 Task: Look for Airbnb properties in Qualiano, Italy from 23rd December, 2023 to 27th December, 2023 for 3 adults, 1 child. Place can be entire room with 3 bedrooms having 4 beds and 2 bathrooms. Property type can be house. Amenities needed are: wifi.
Action: Mouse moved to (573, 155)
Screenshot: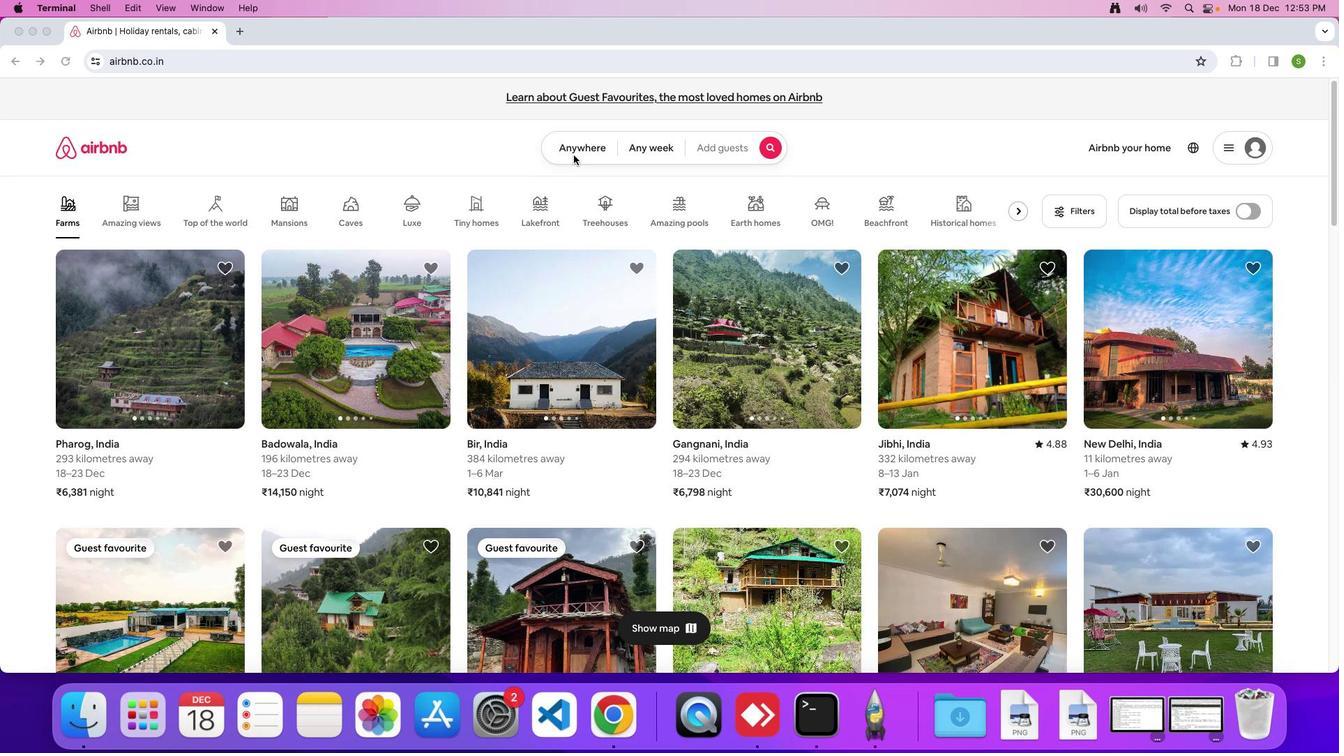 
Action: Mouse pressed left at (573, 155)
Screenshot: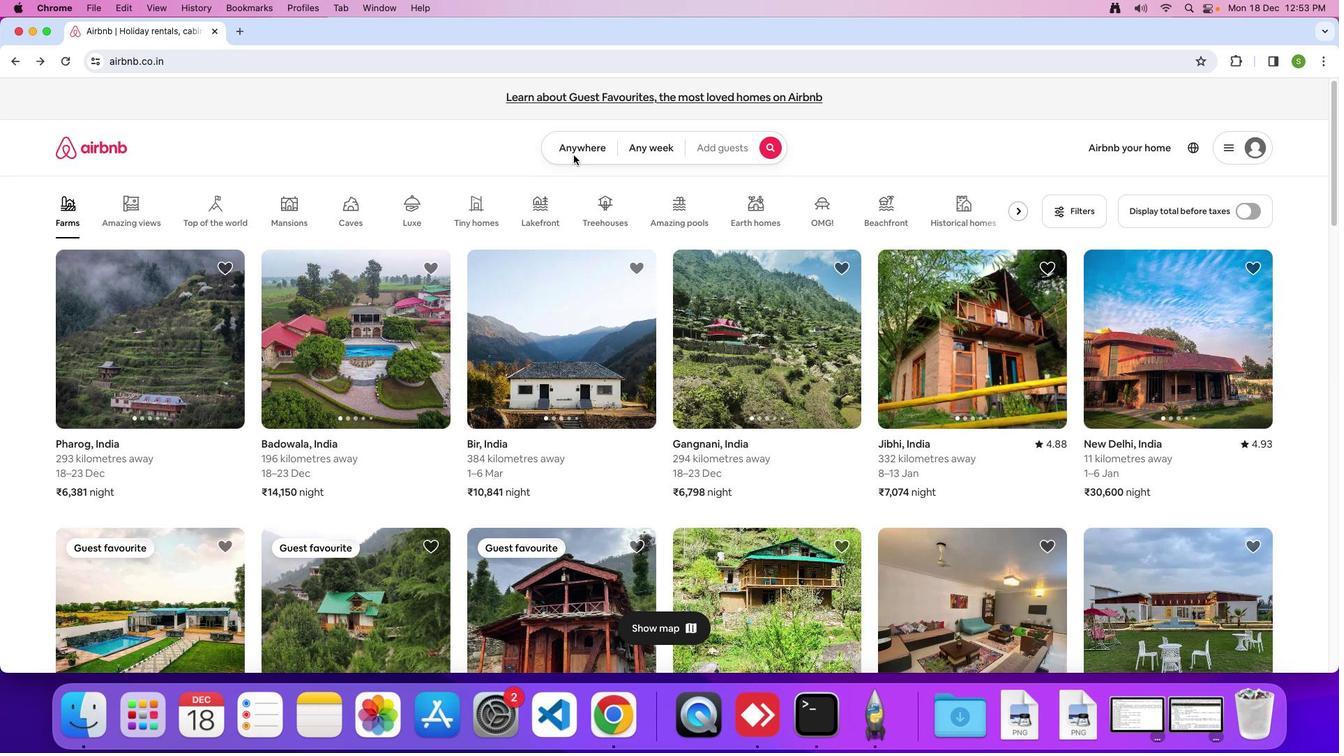 
Action: Mouse moved to (576, 147)
Screenshot: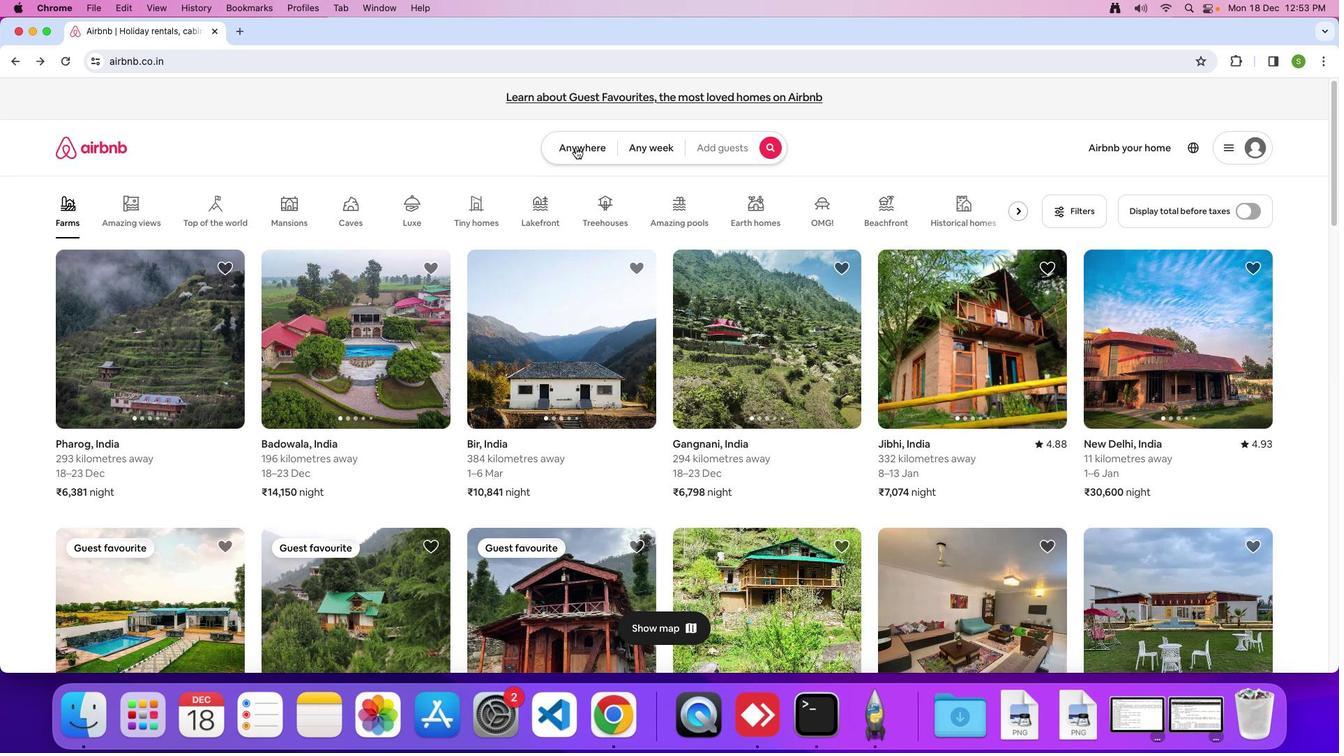 
Action: Mouse pressed left at (576, 147)
Screenshot: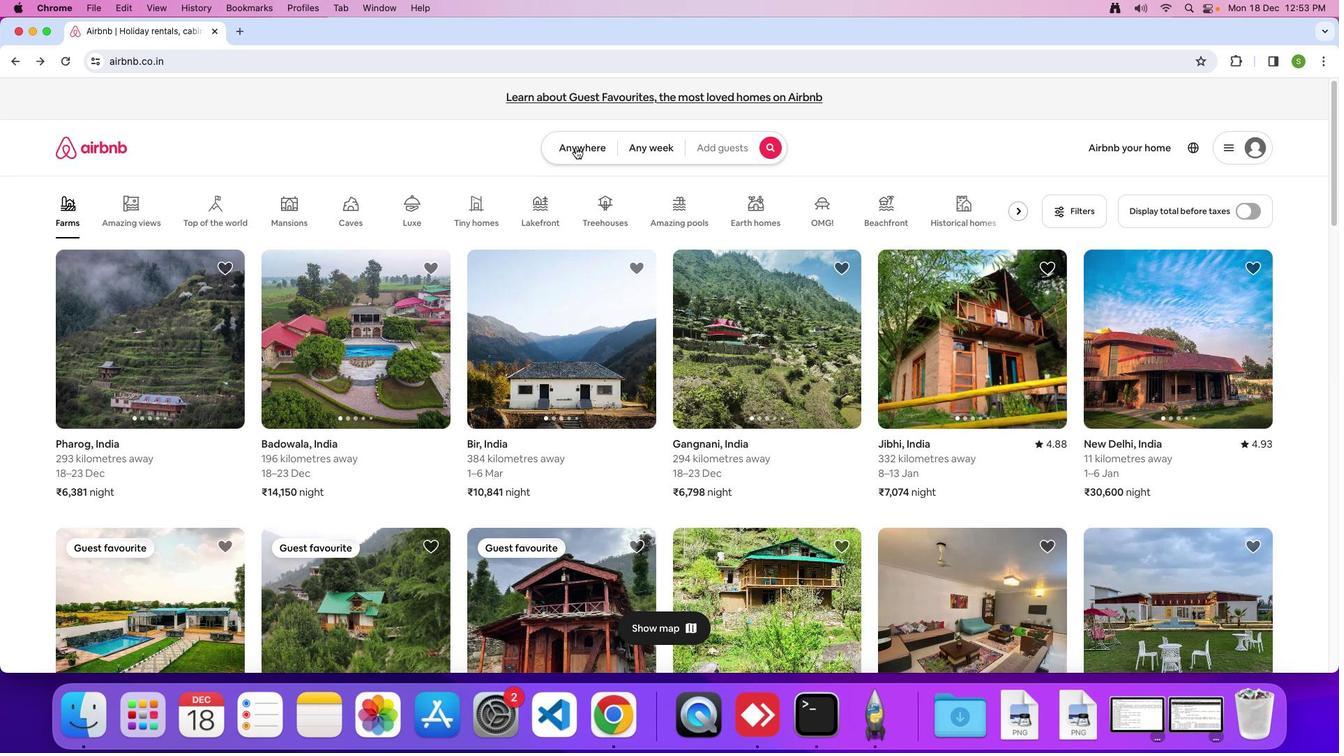 
Action: Mouse moved to (524, 195)
Screenshot: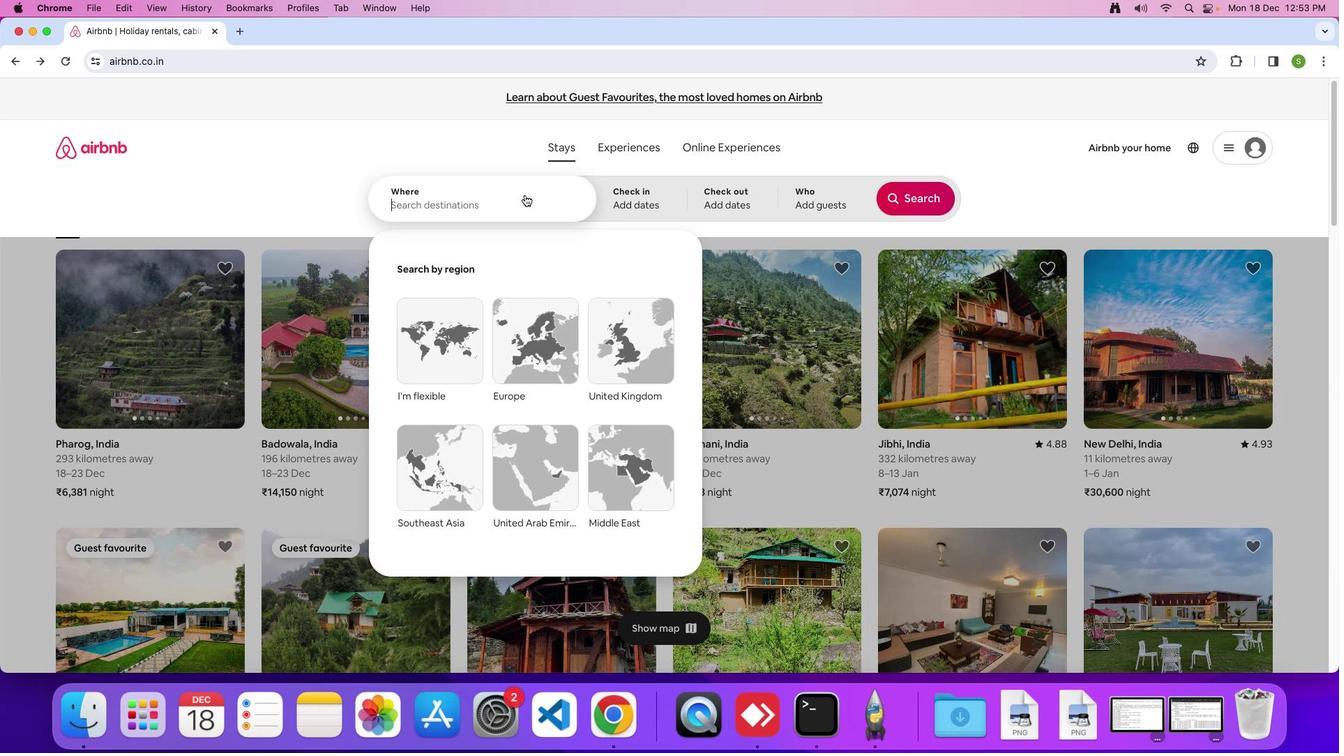 
Action: Mouse pressed left at (524, 195)
Screenshot: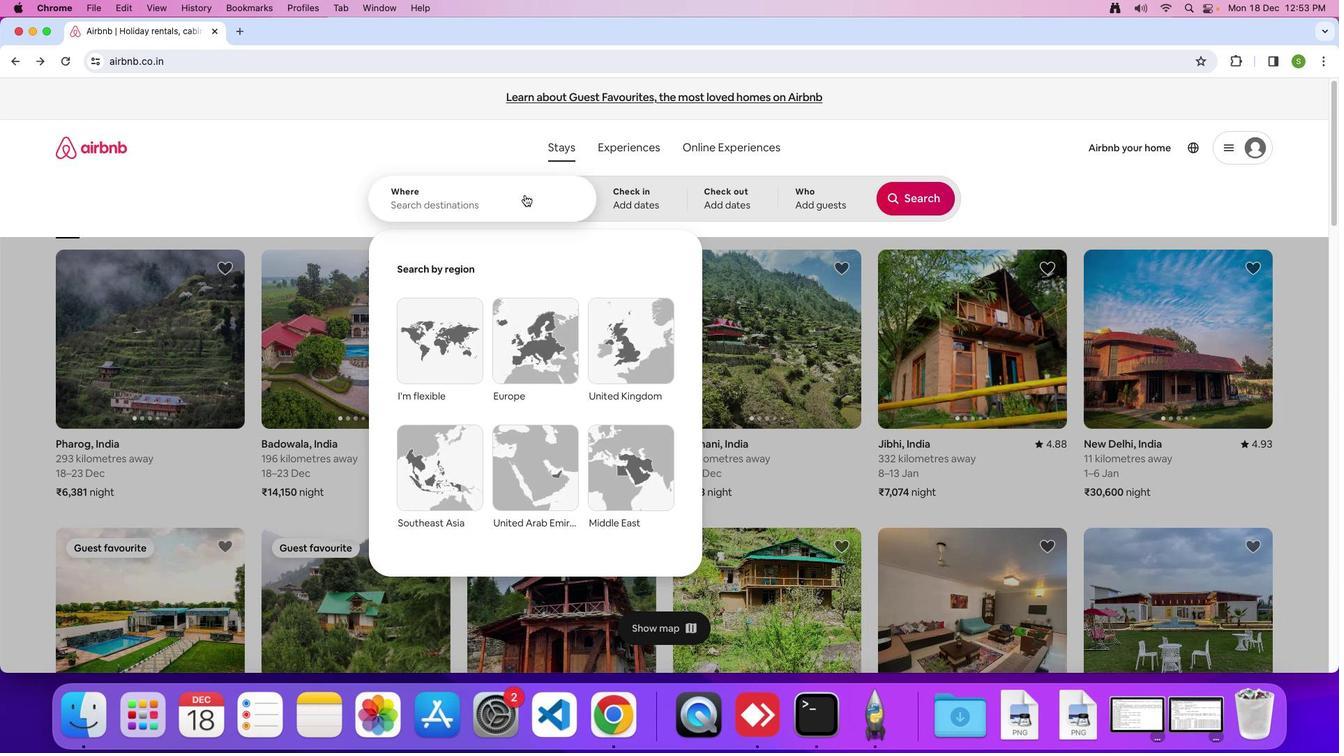 
Action: Key pressed 'Q'Key.caps_lock'u''a''l''i''a''n''o'','Key.spaceKey.shift'I''t''a''l''y'Key.enter
Screenshot: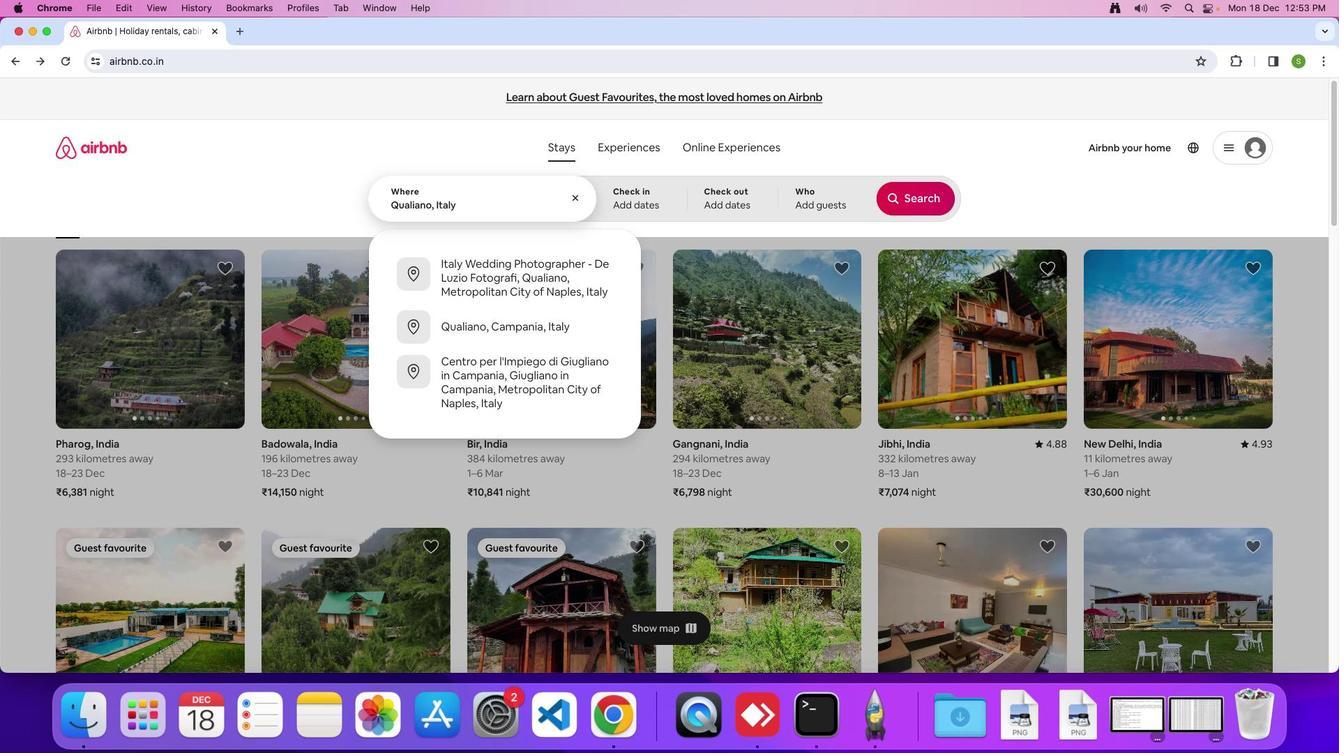 
Action: Mouse moved to (627, 471)
Screenshot: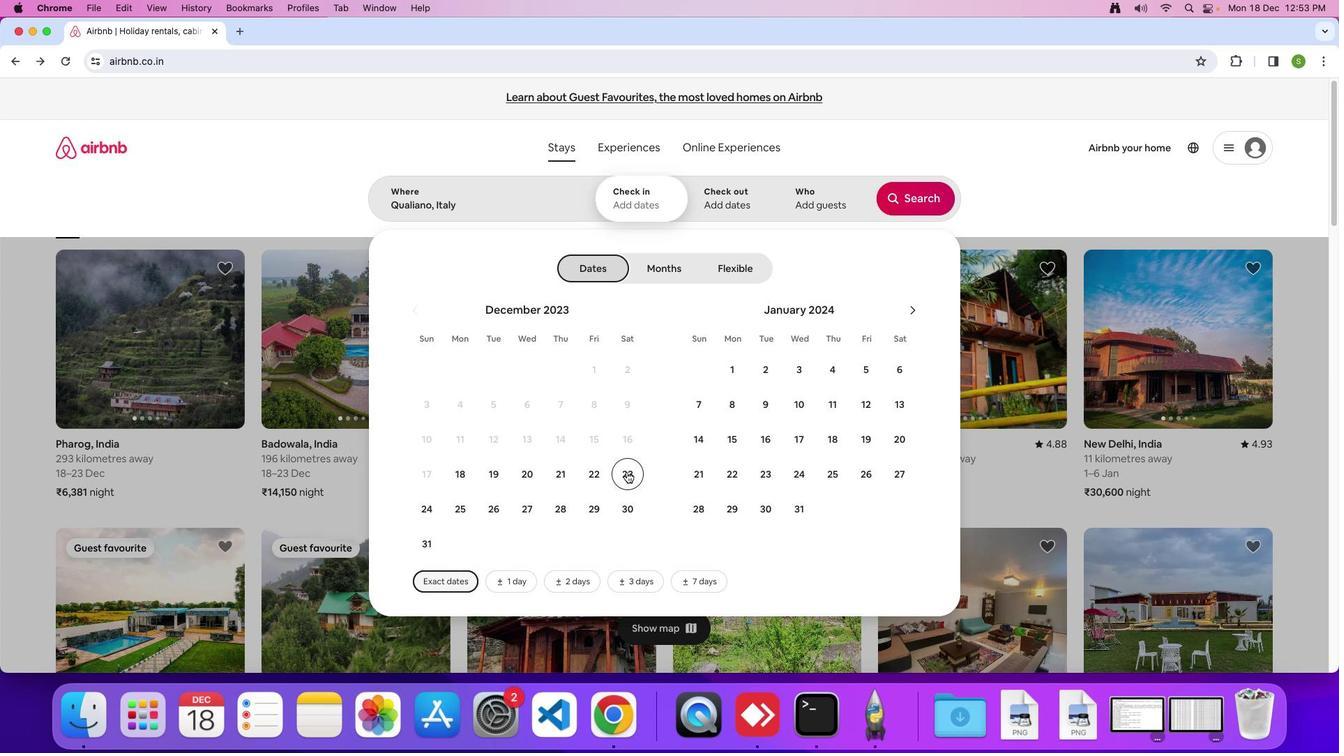 
Action: Mouse pressed left at (627, 471)
Screenshot: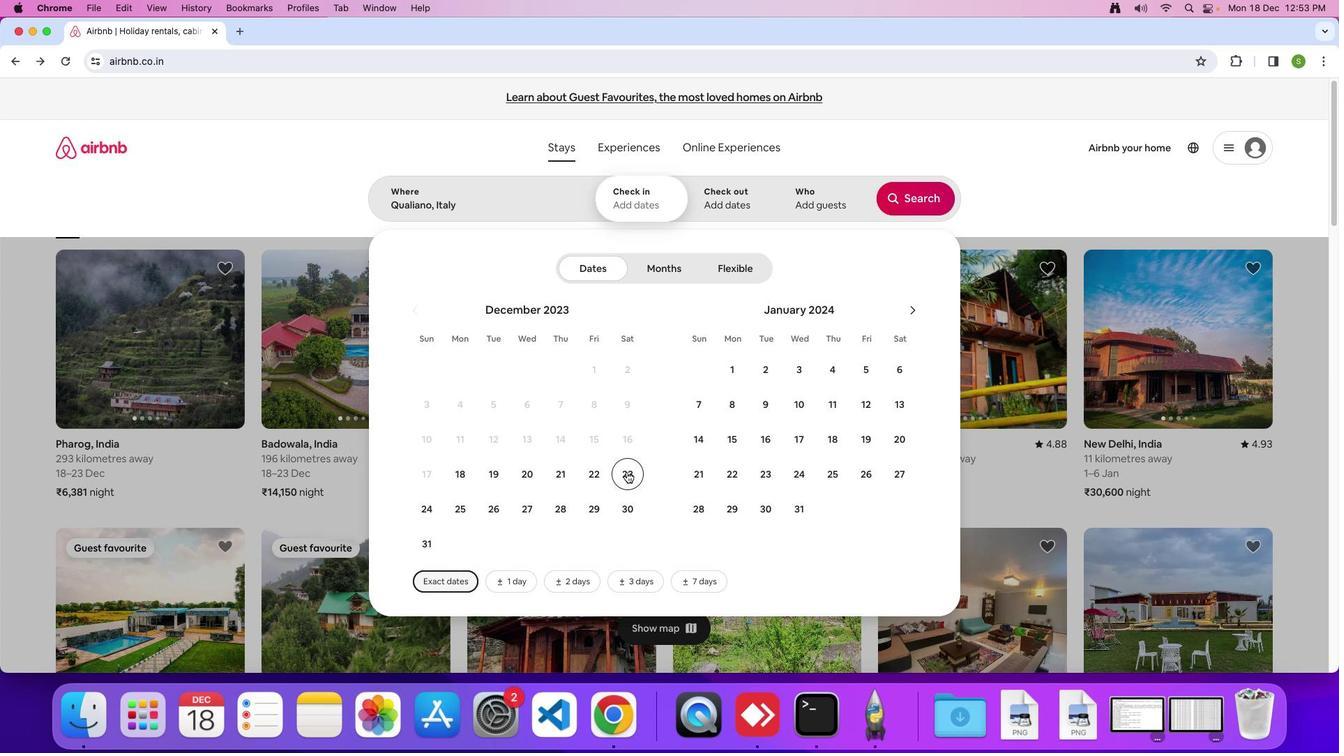 
Action: Mouse moved to (531, 507)
Screenshot: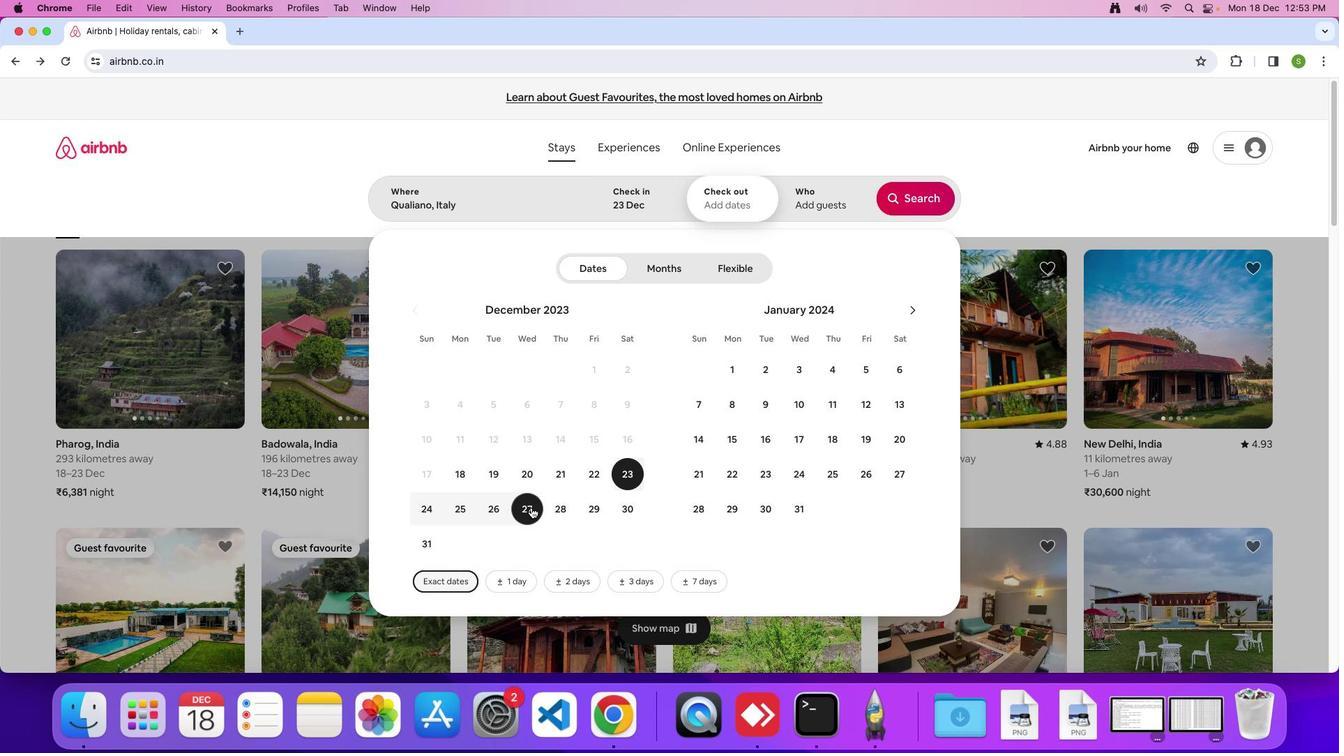 
Action: Mouse pressed left at (531, 507)
Screenshot: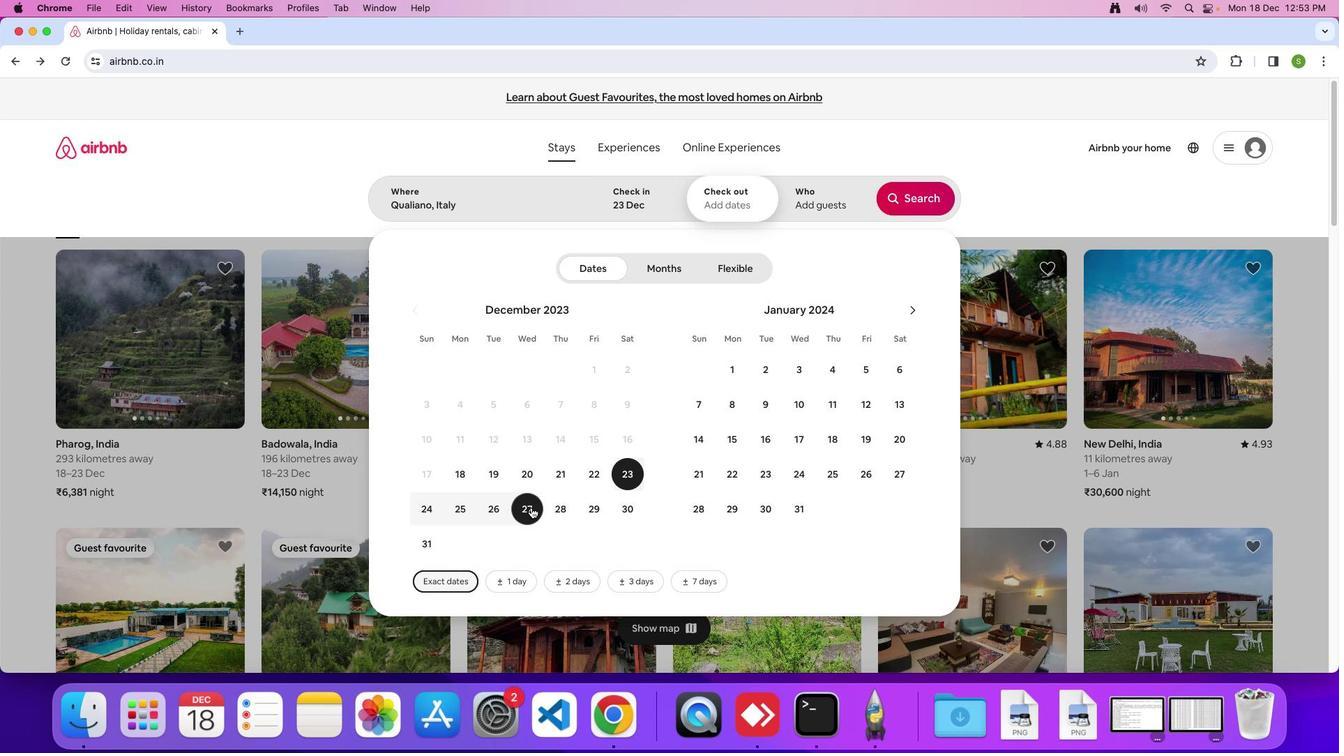 
Action: Mouse moved to (827, 197)
Screenshot: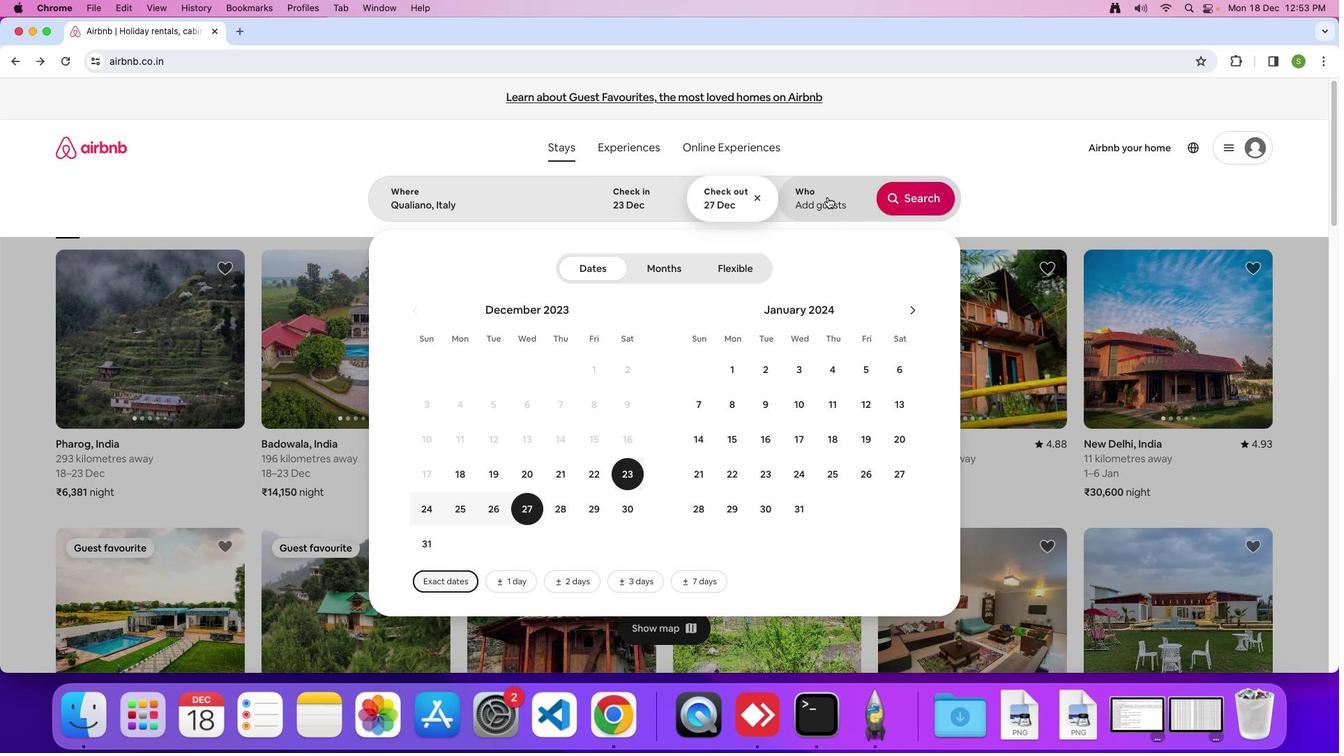 
Action: Mouse pressed left at (827, 197)
Screenshot: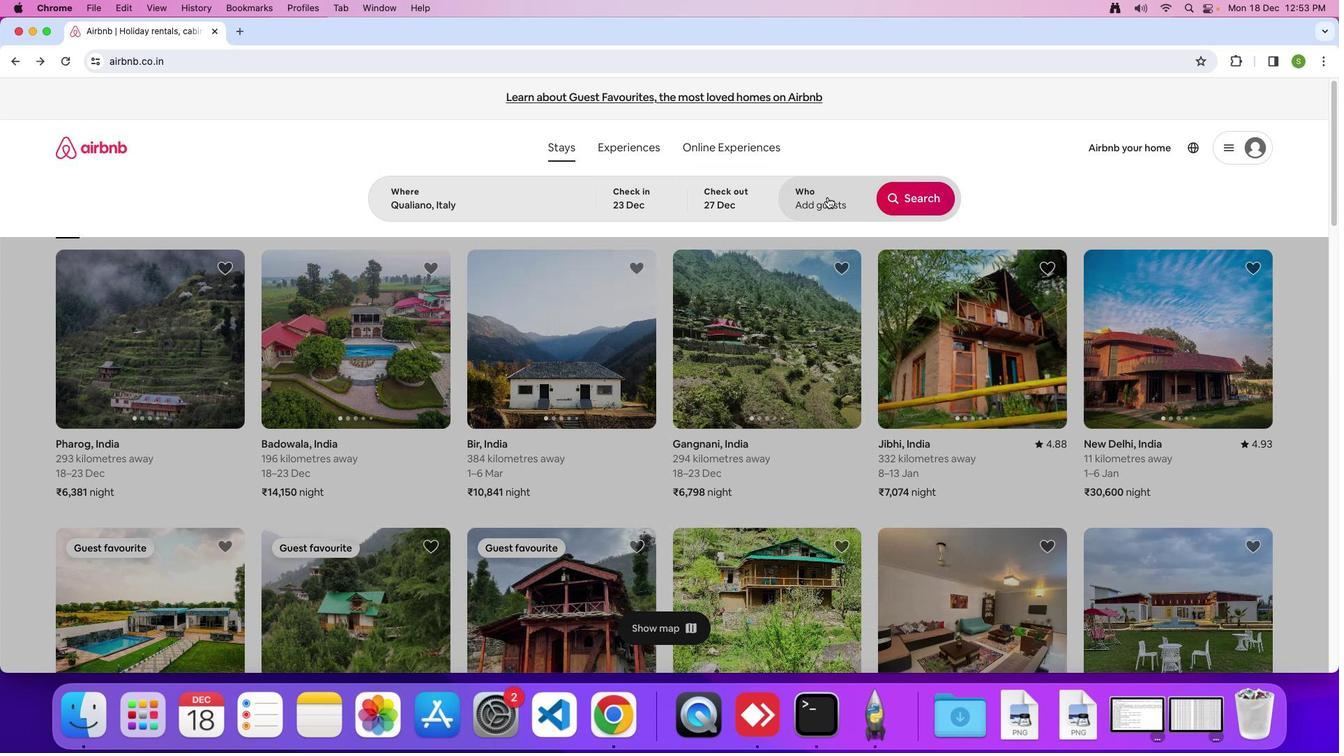 
Action: Mouse moved to (919, 272)
Screenshot: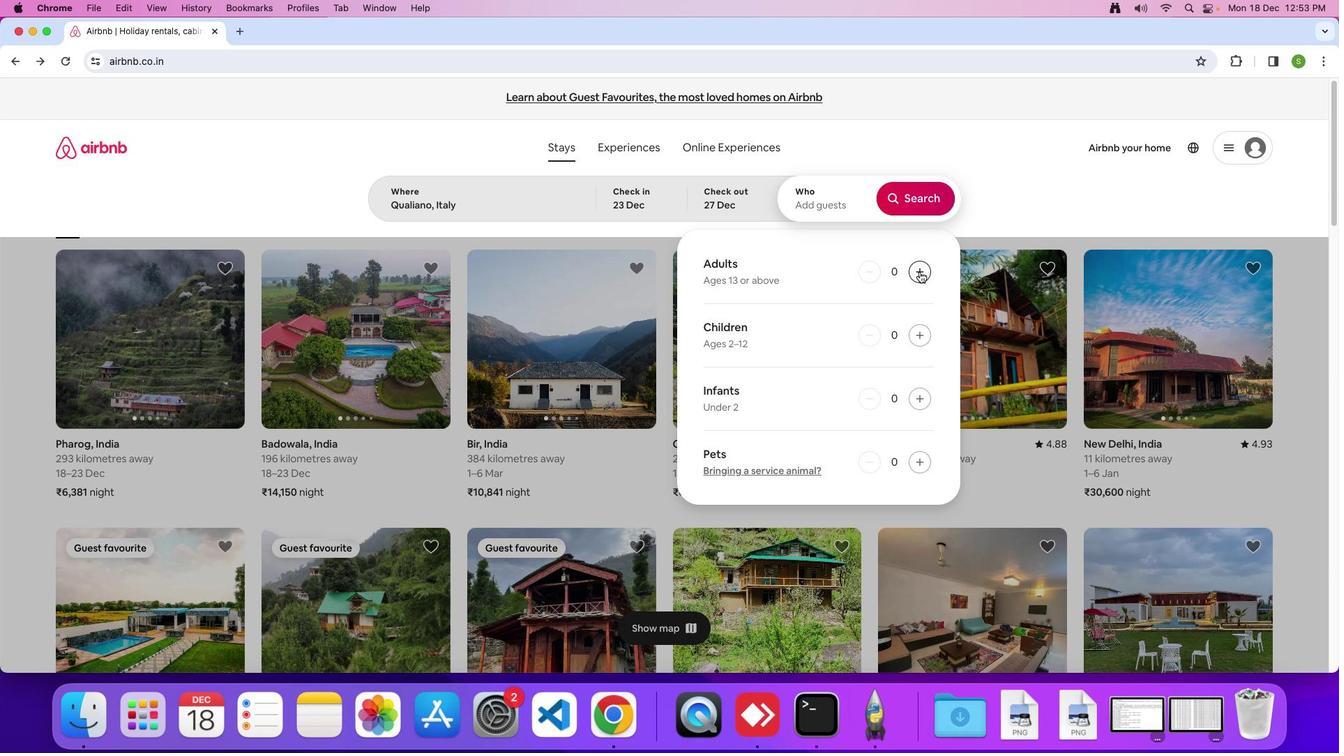 
Action: Mouse pressed left at (919, 272)
Screenshot: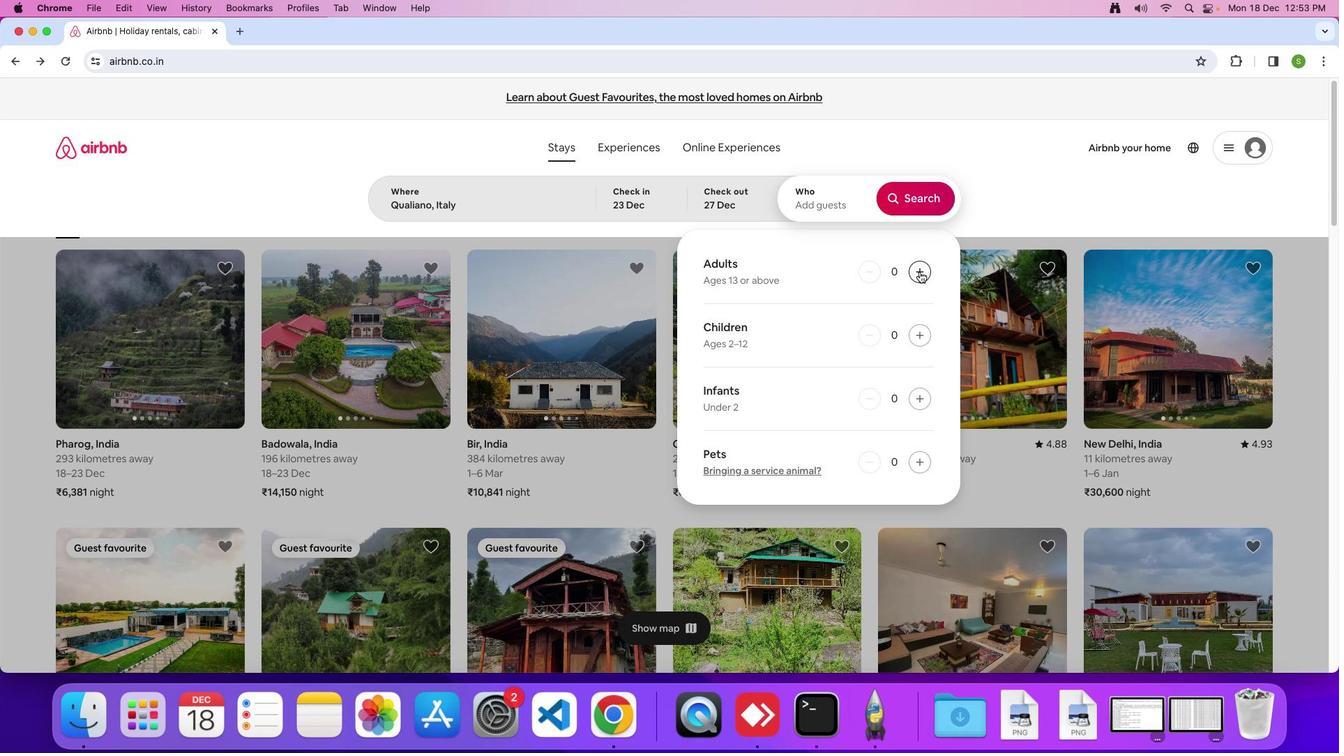 
Action: Mouse moved to (919, 272)
Screenshot: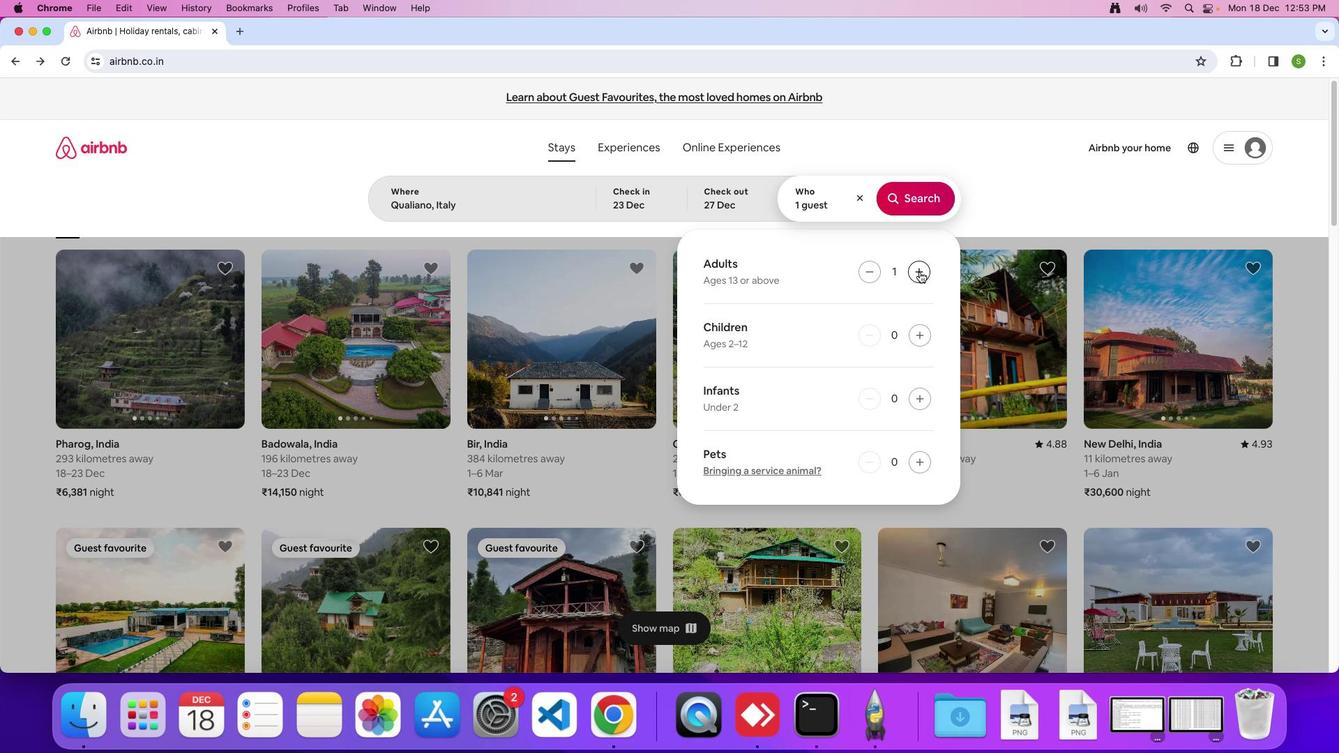 
Action: Mouse pressed left at (919, 272)
Screenshot: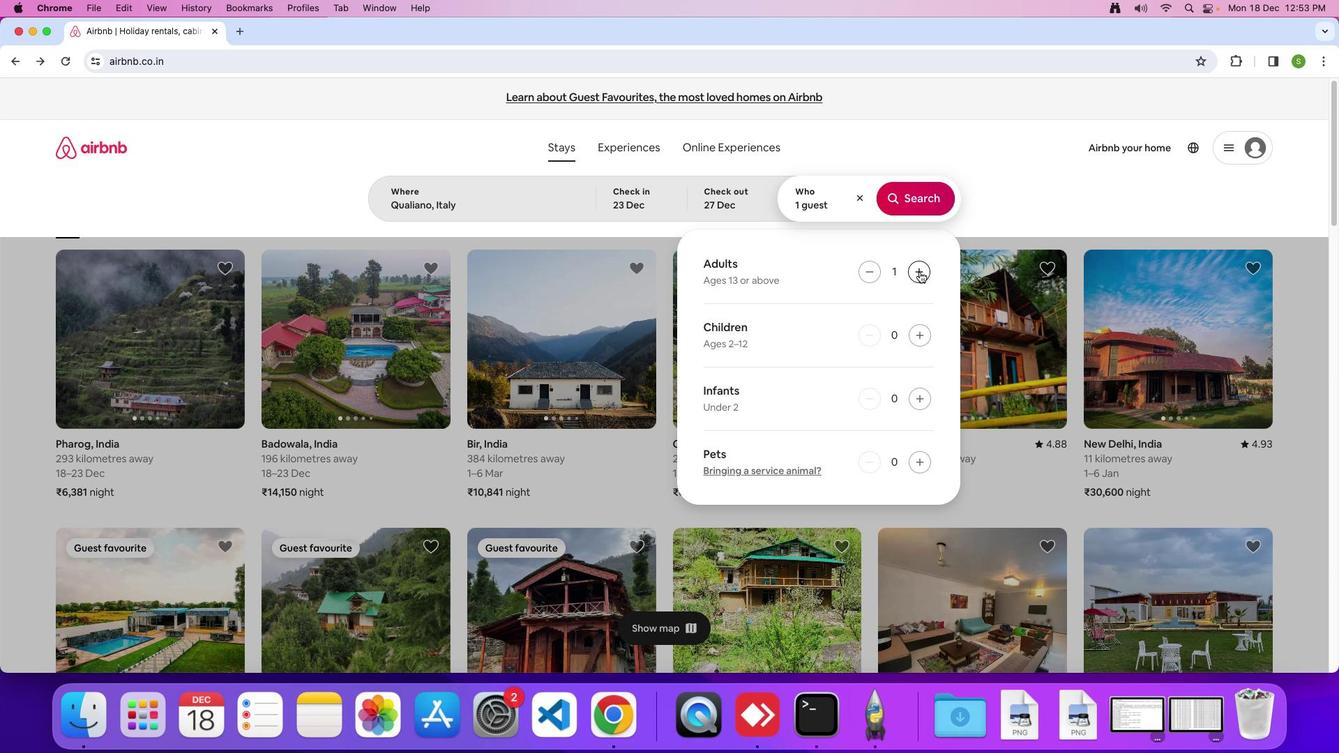 
Action: Mouse pressed left at (919, 272)
Screenshot: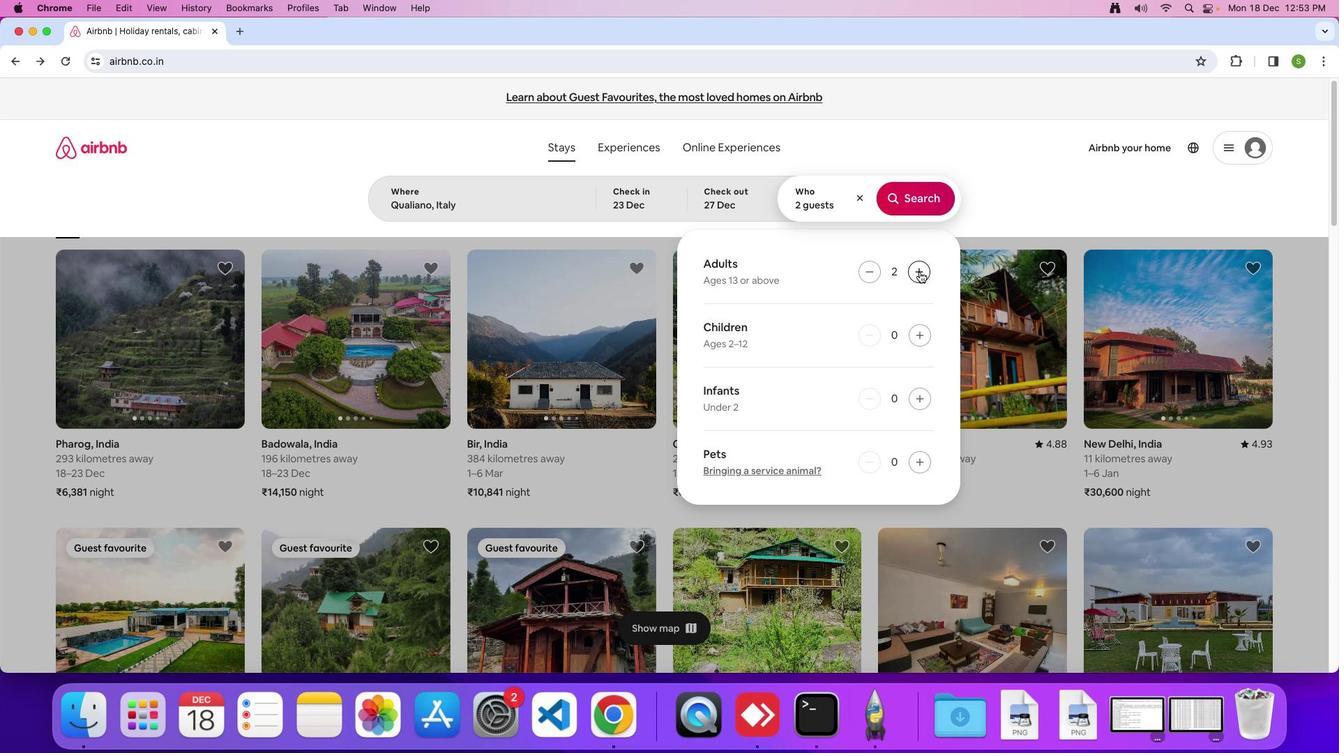 
Action: Mouse moved to (922, 330)
Screenshot: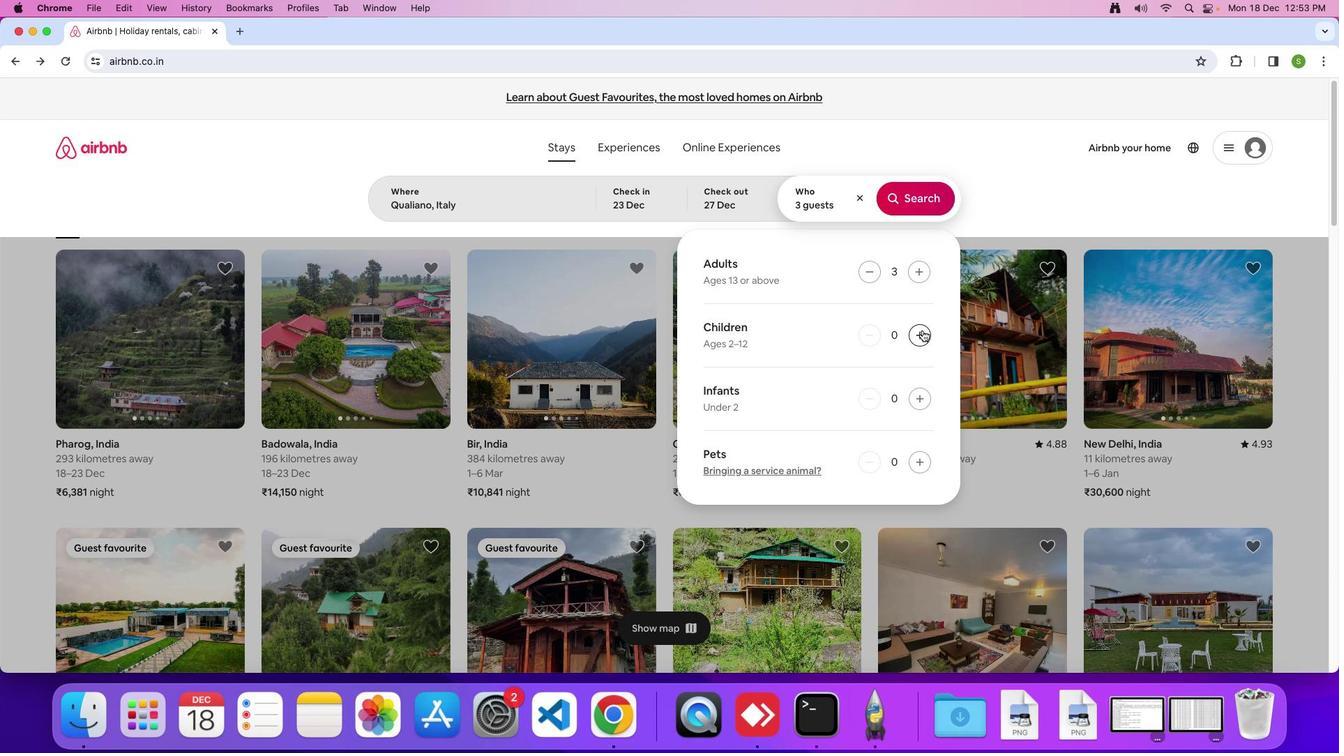 
Action: Mouse pressed left at (922, 330)
Screenshot: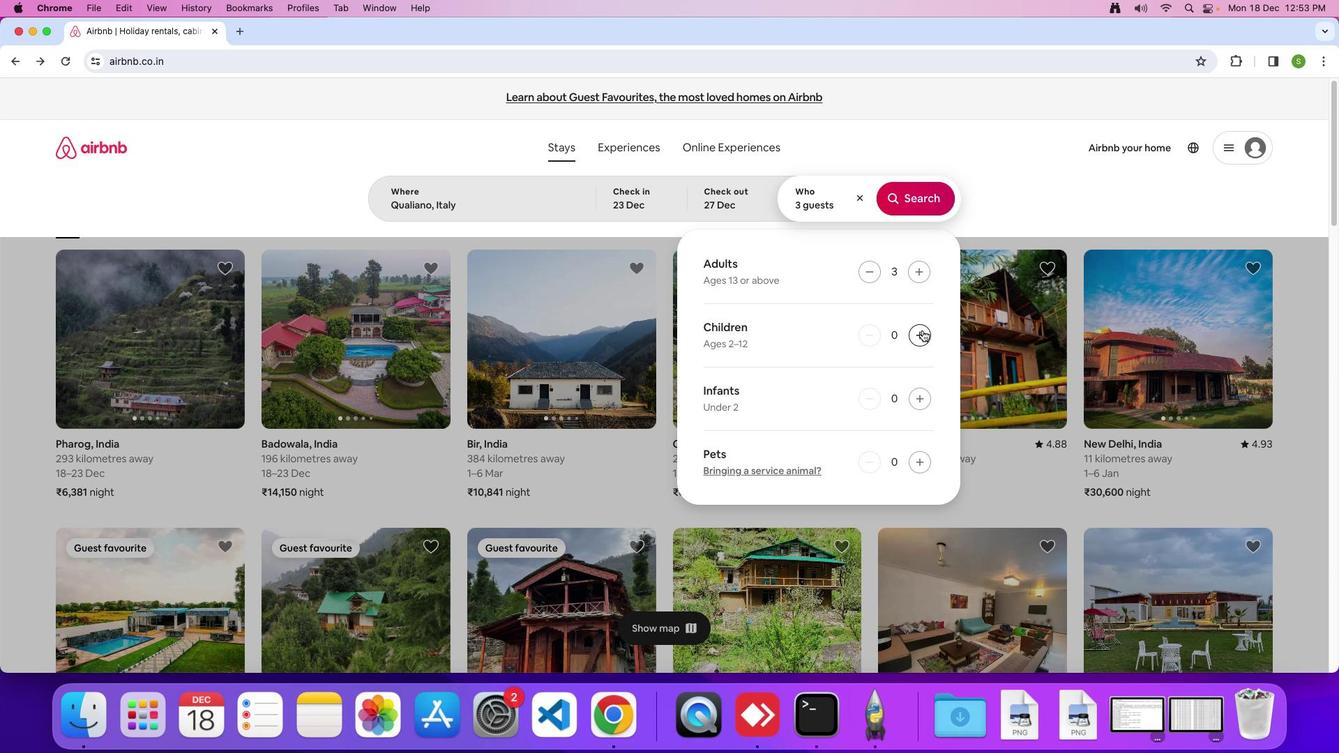 
Action: Mouse moved to (916, 205)
Screenshot: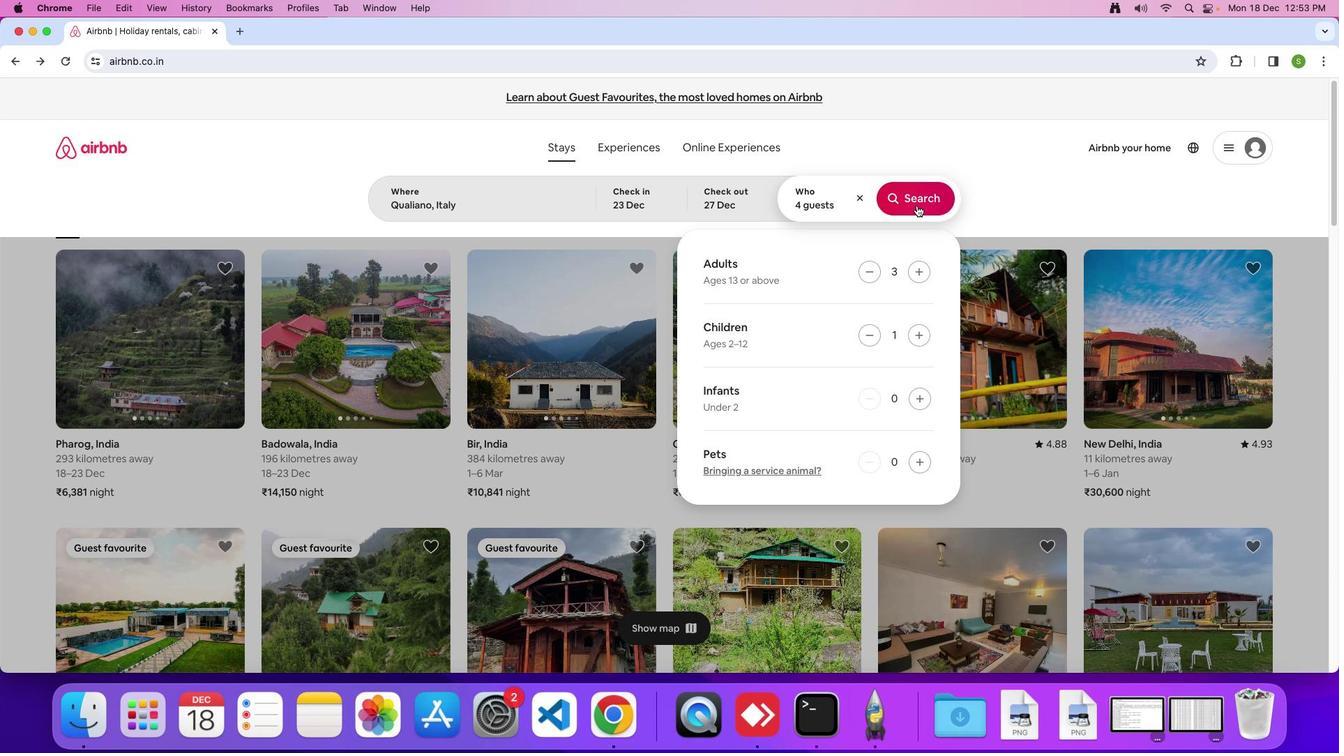 
Action: Mouse pressed left at (916, 205)
Screenshot: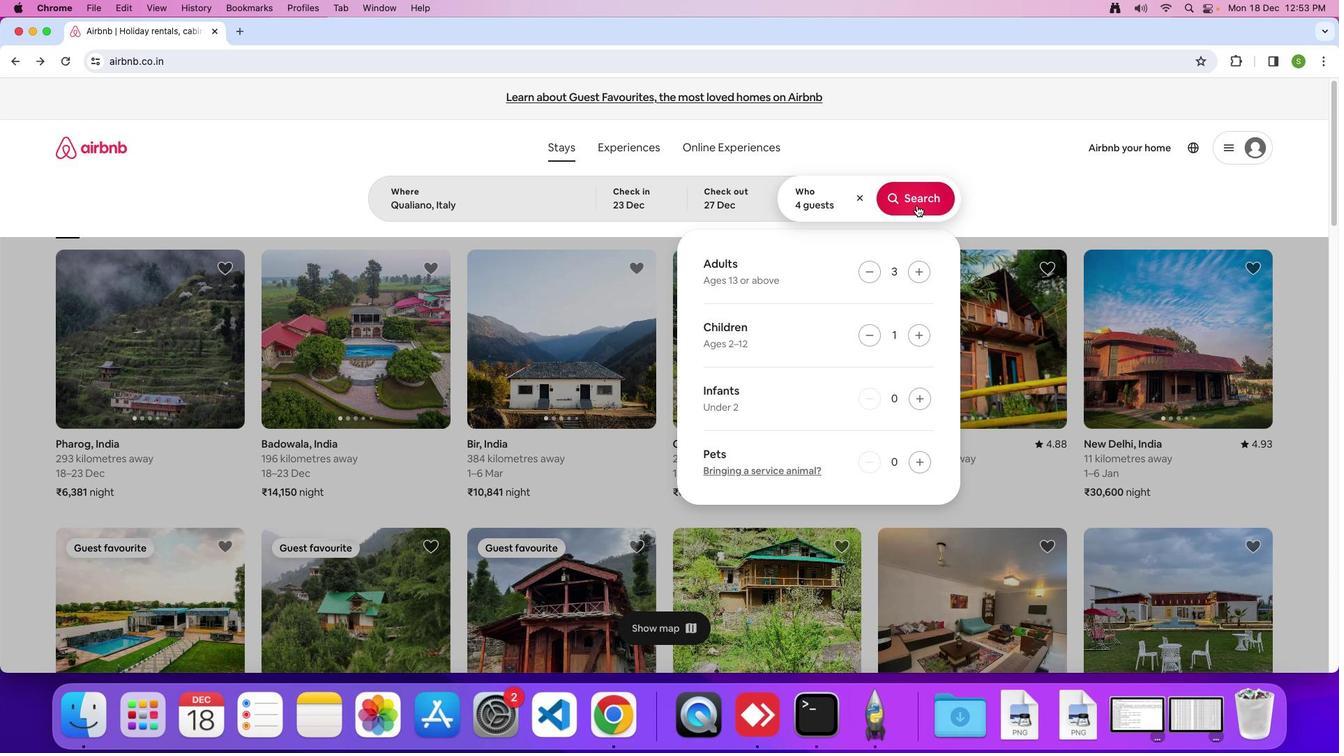 
Action: Mouse moved to (1108, 154)
Screenshot: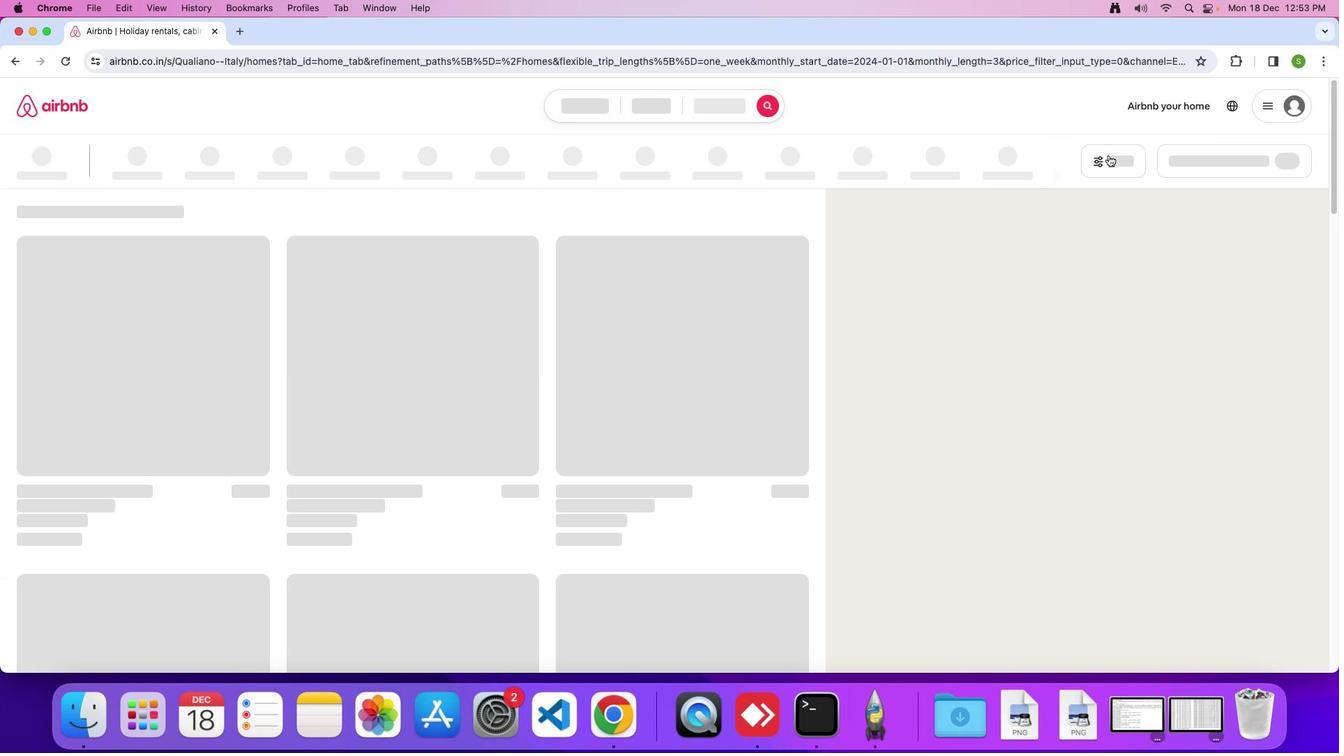 
Action: Mouse pressed left at (1108, 154)
Screenshot: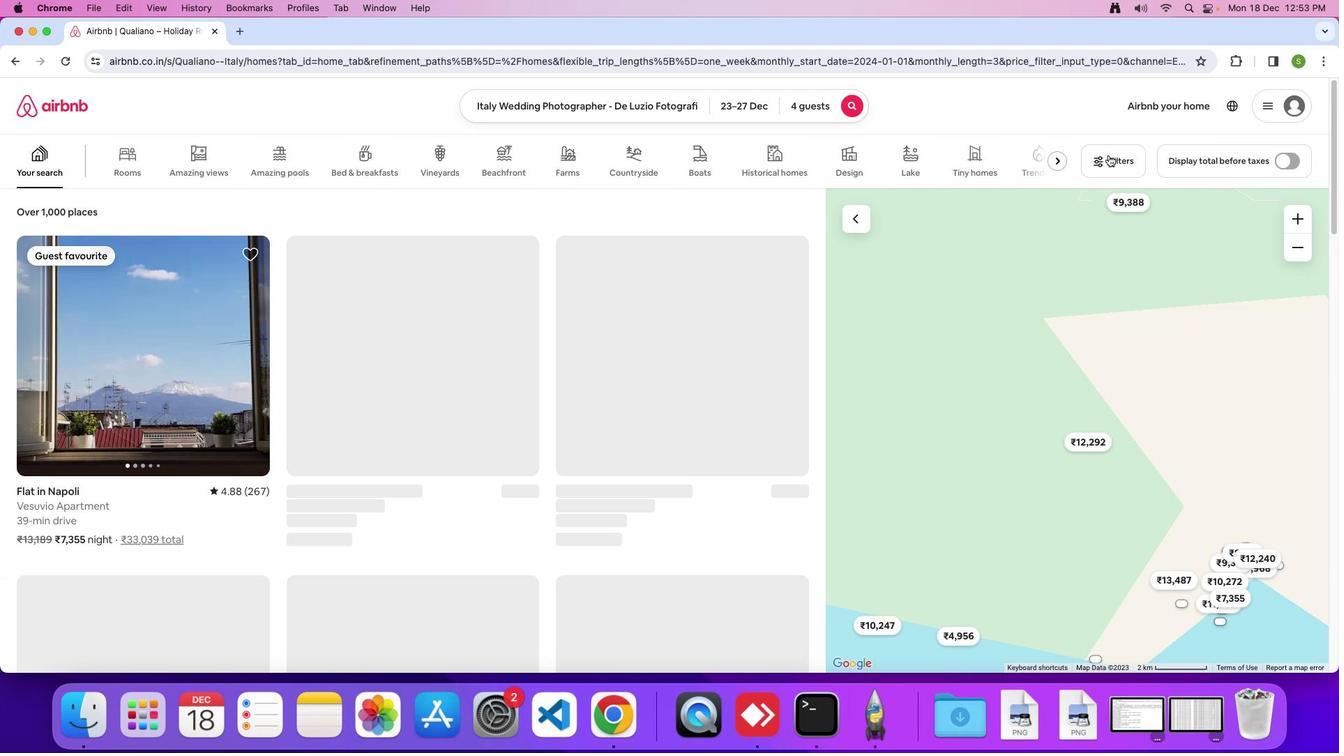 
Action: Mouse moved to (646, 449)
Screenshot: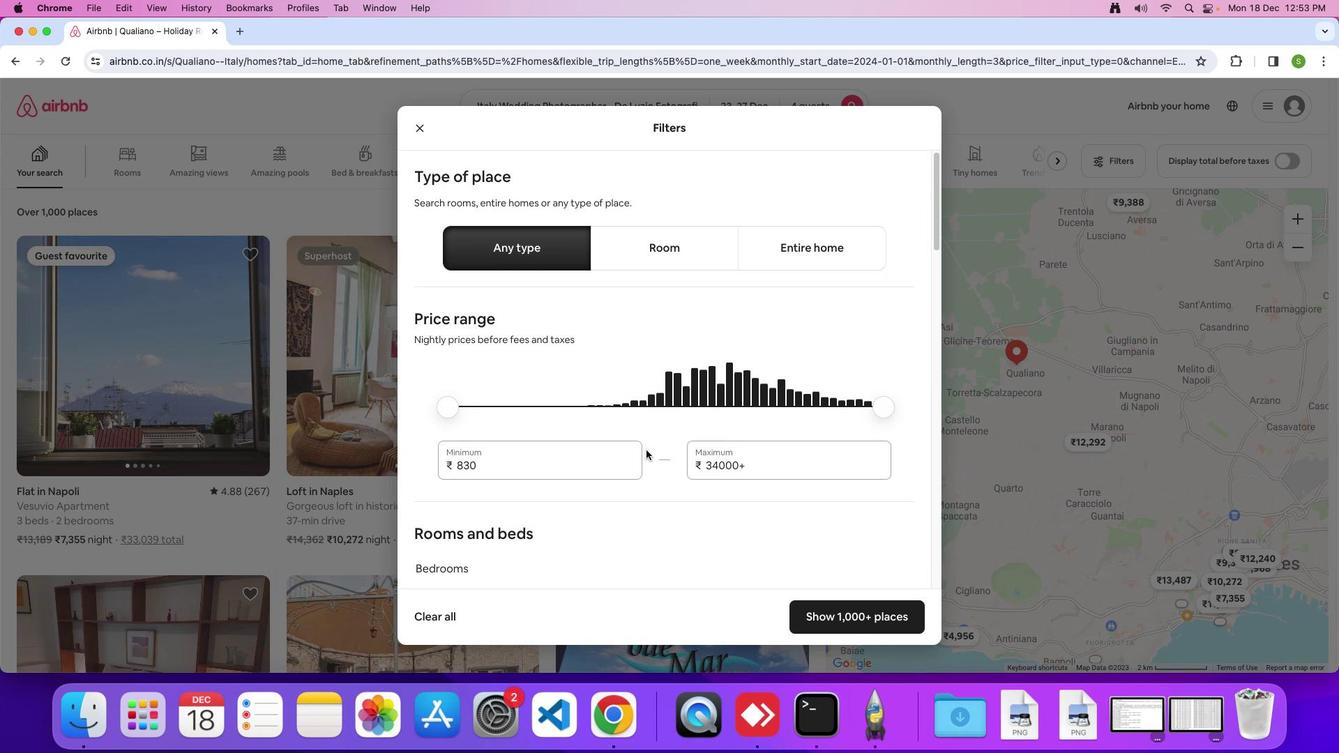 
Action: Mouse scrolled (646, 449) with delta (0, 0)
Screenshot: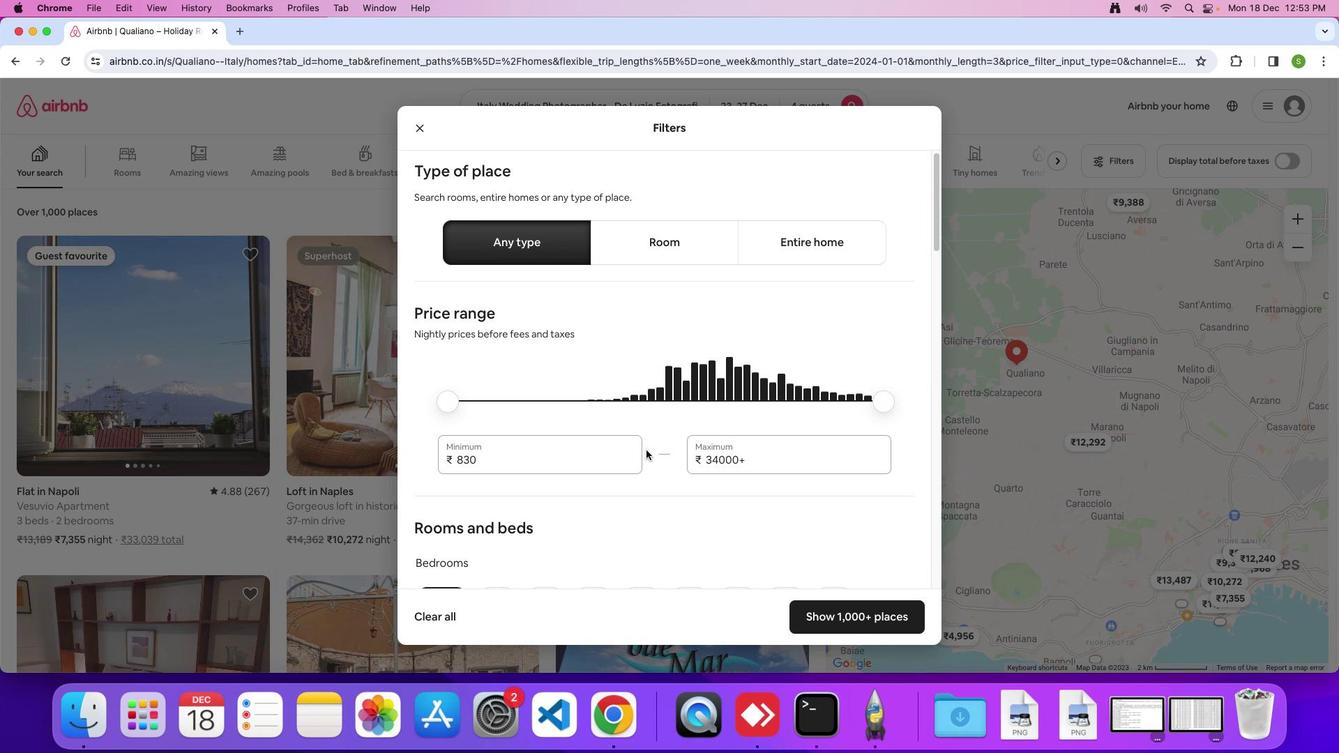 
Action: Mouse scrolled (646, 449) with delta (0, 0)
Screenshot: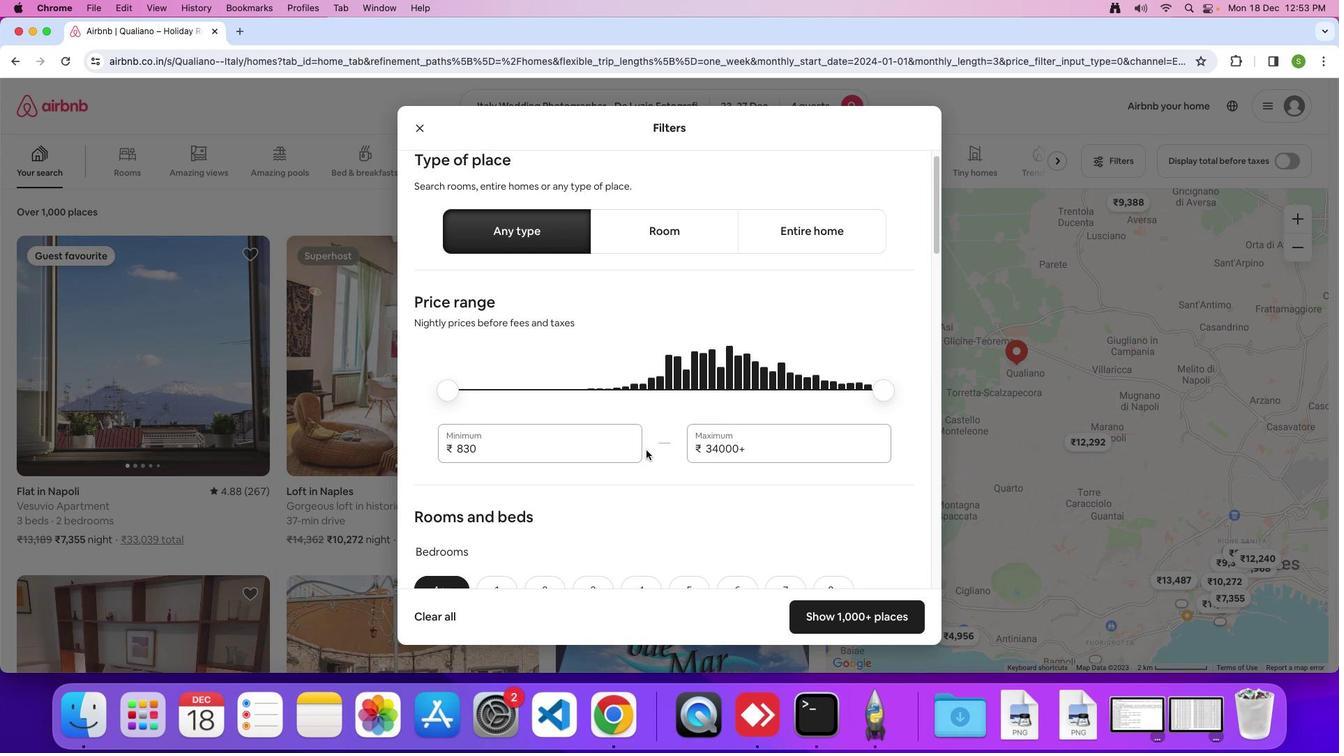 
Action: Mouse scrolled (646, 449) with delta (0, 0)
Screenshot: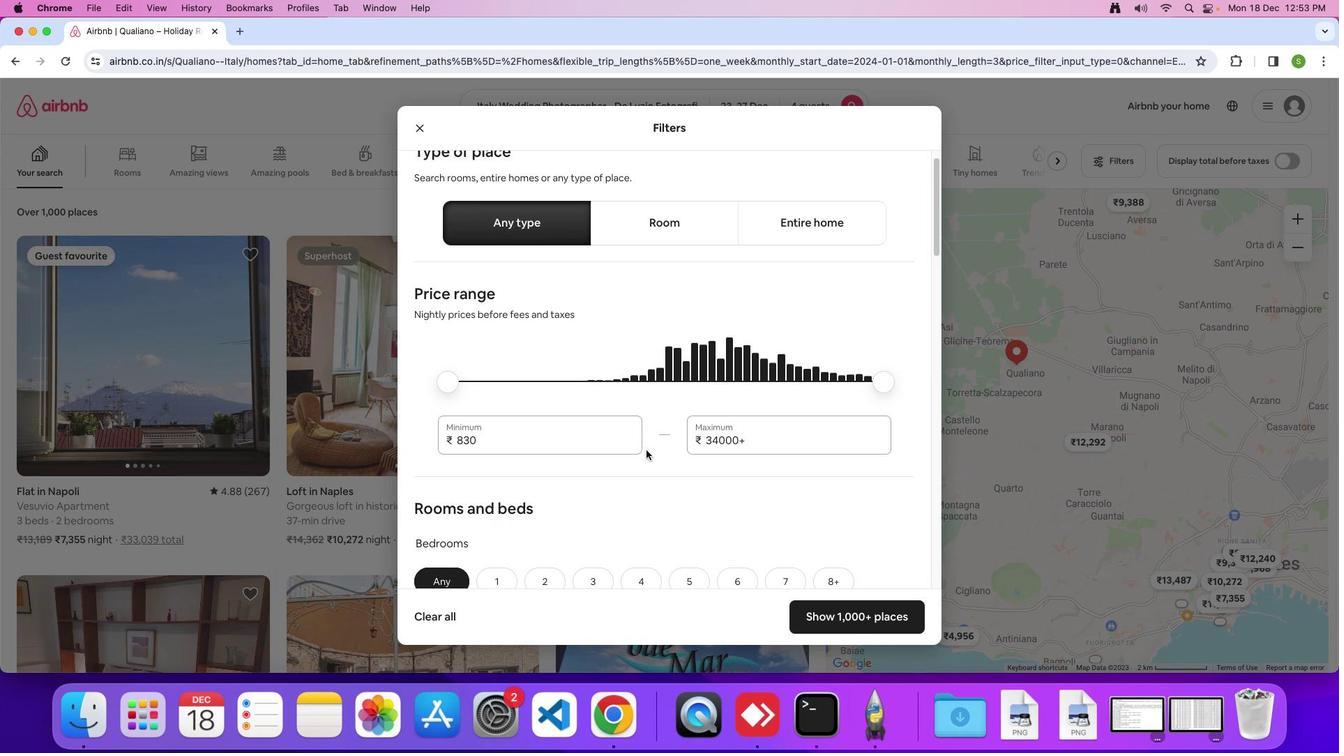 
Action: Mouse moved to (647, 449)
Screenshot: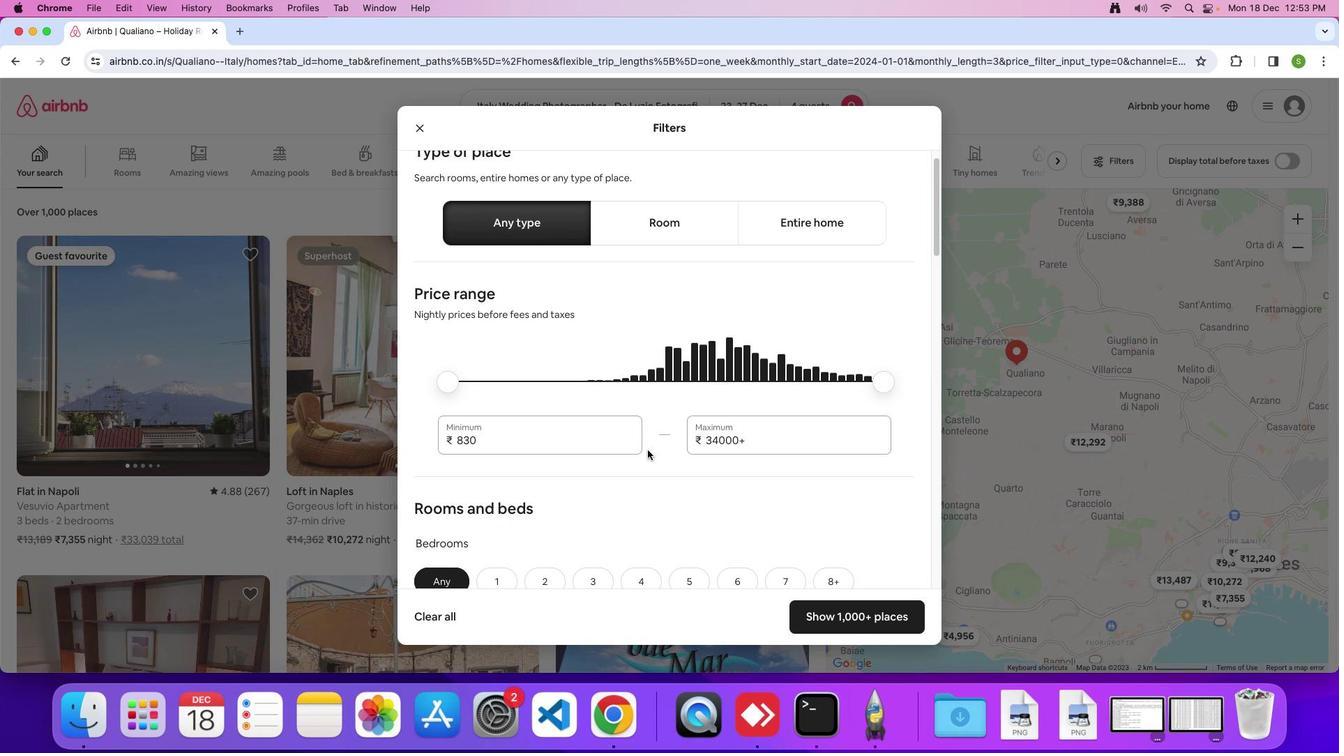
Action: Mouse scrolled (647, 449) with delta (0, 0)
Screenshot: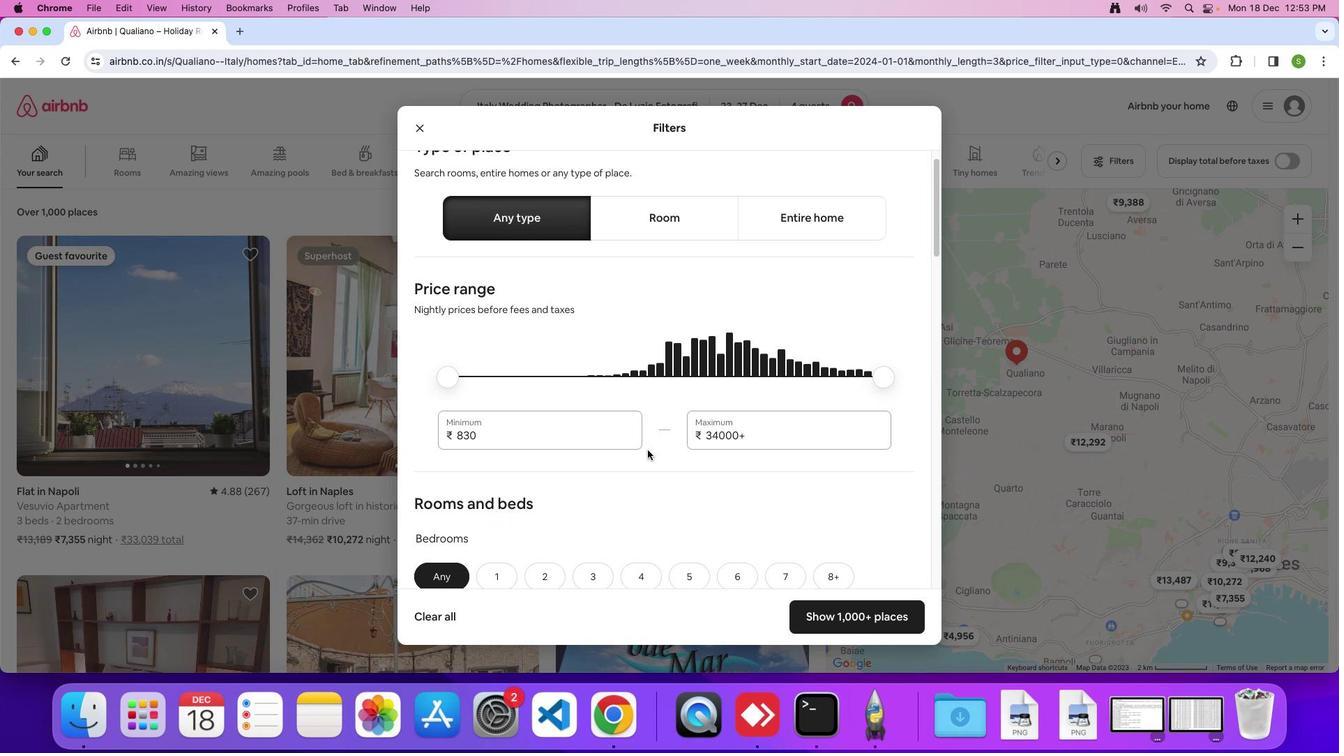 
Action: Mouse scrolled (647, 449) with delta (0, 0)
Screenshot: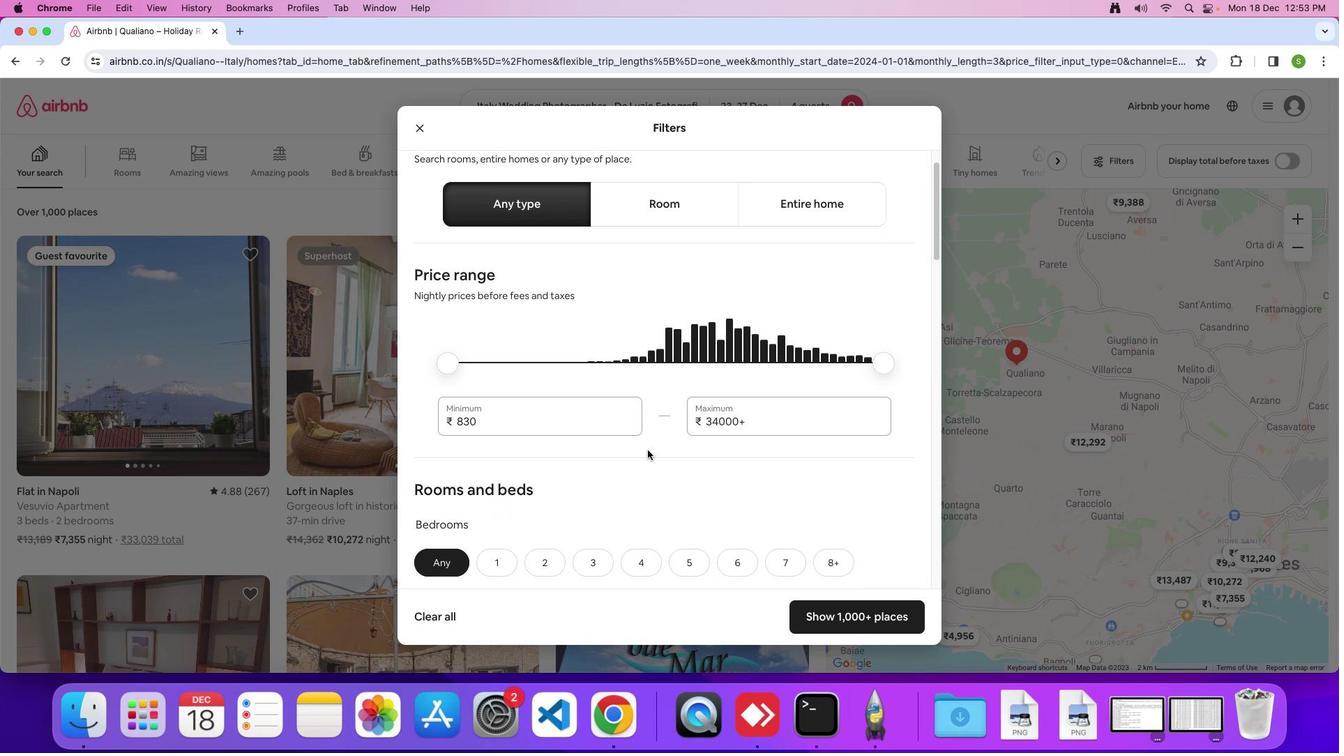 
Action: Mouse moved to (647, 449)
Screenshot: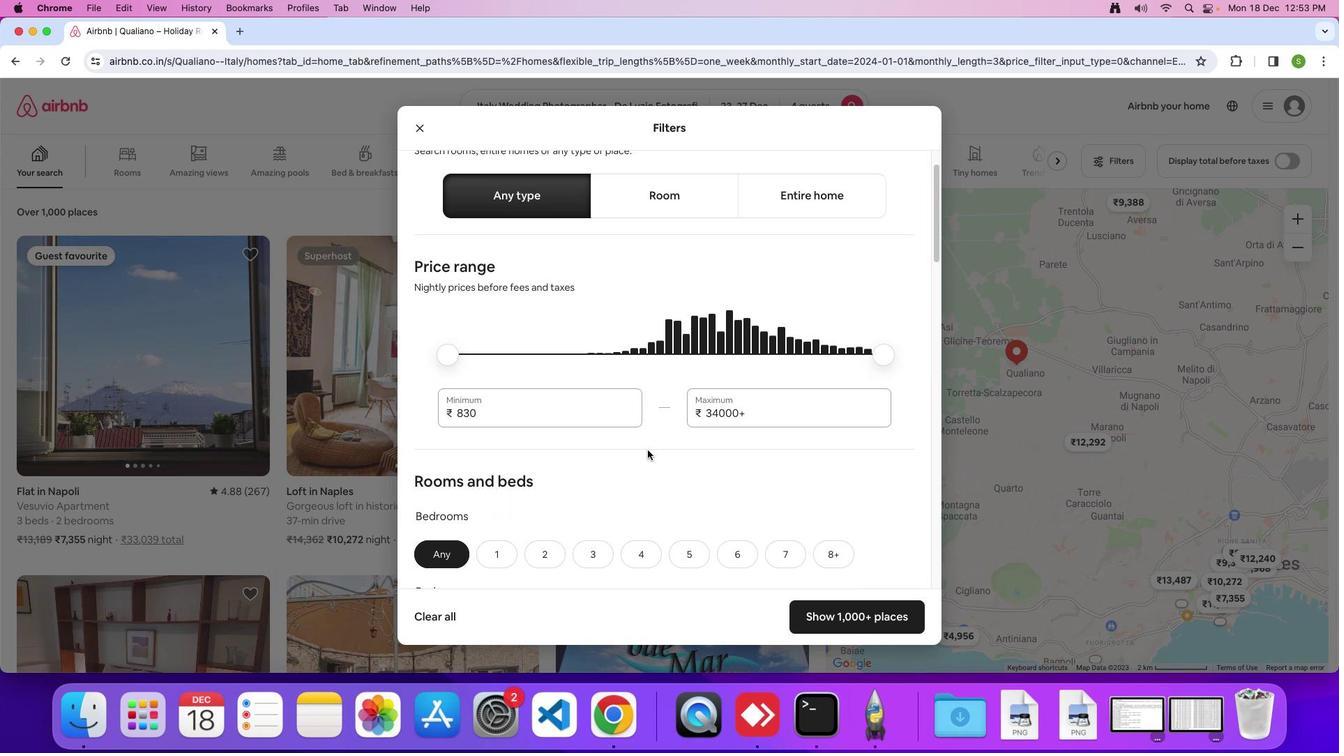 
Action: Mouse scrolled (647, 449) with delta (0, 0)
Screenshot: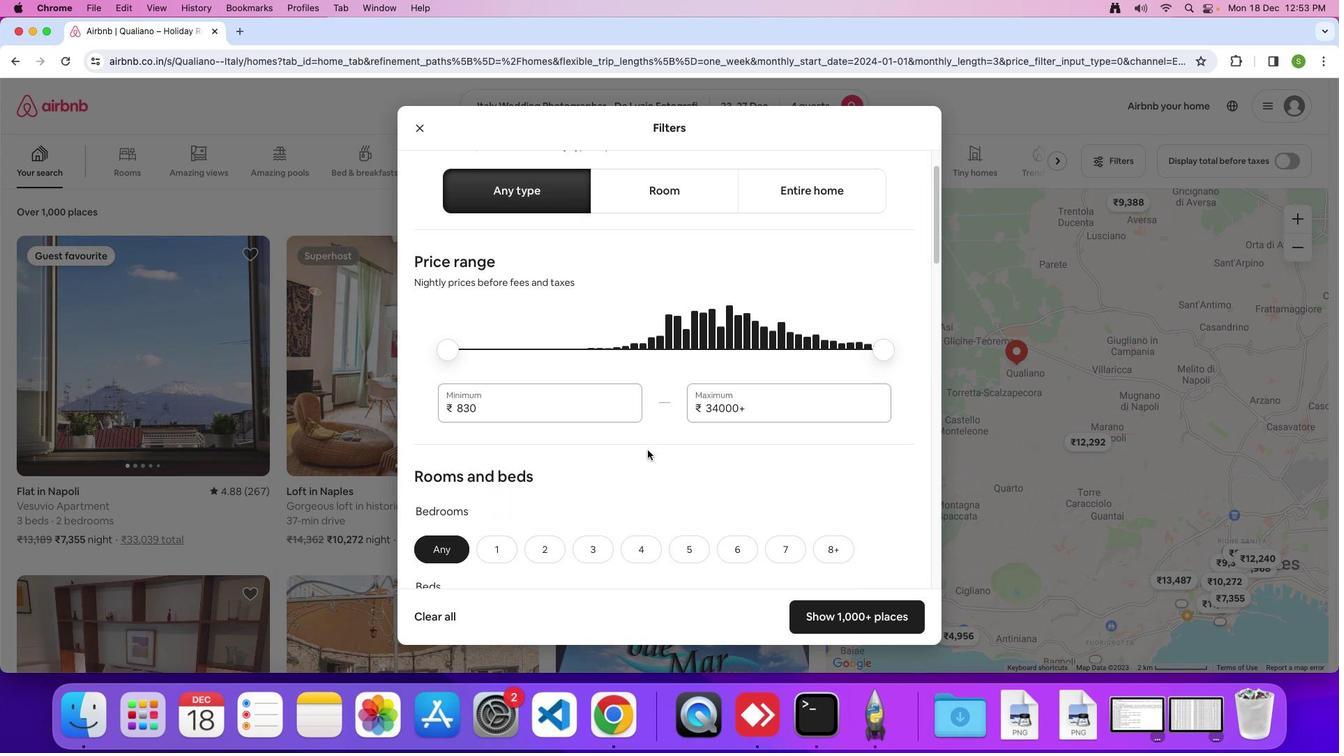 
Action: Mouse scrolled (647, 449) with delta (0, 0)
Screenshot: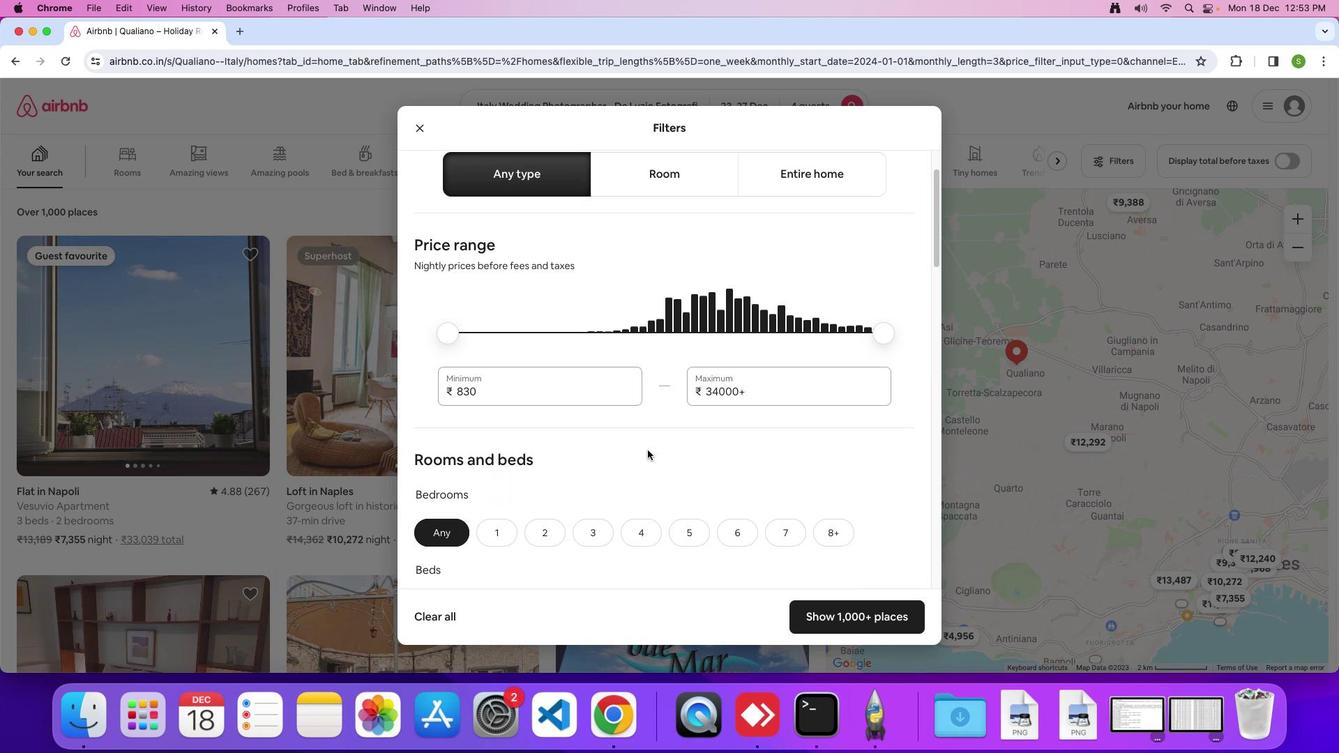 
Action: Mouse scrolled (647, 449) with delta (0, -1)
Screenshot: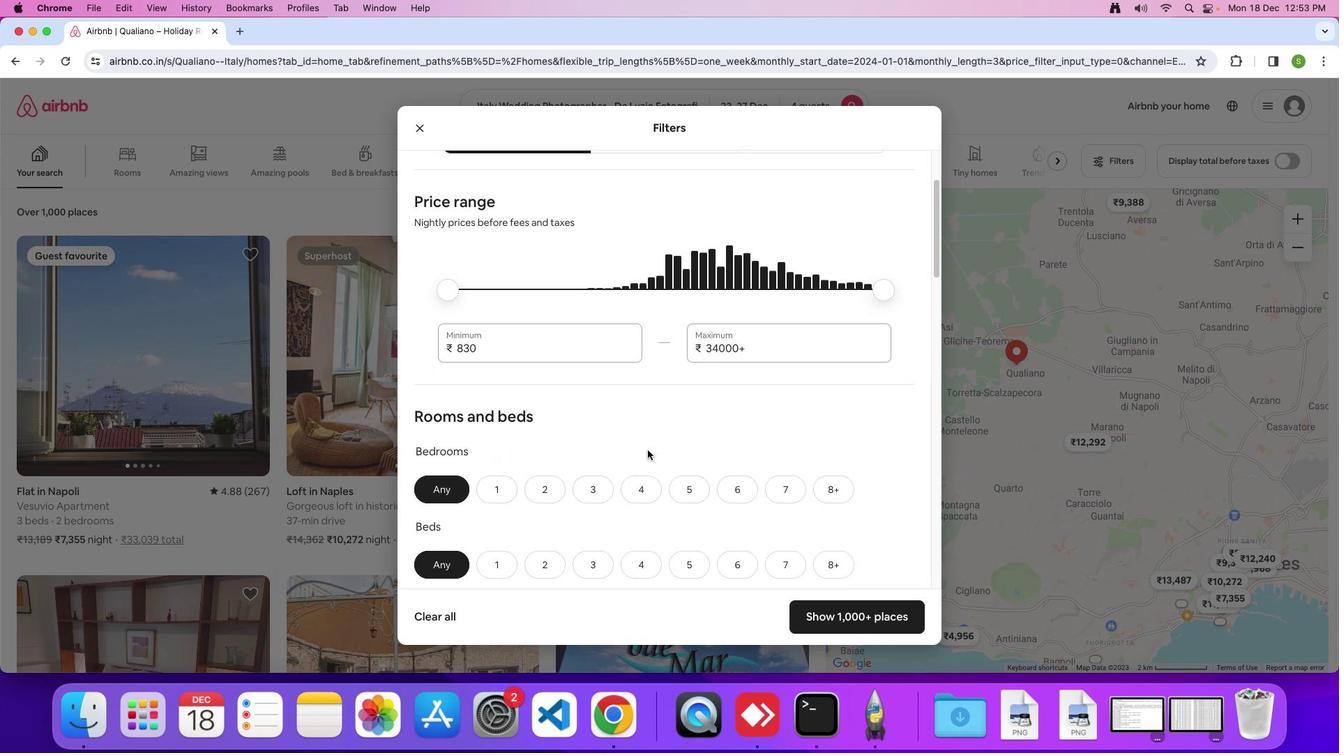 
Action: Mouse scrolled (647, 449) with delta (0, 0)
Screenshot: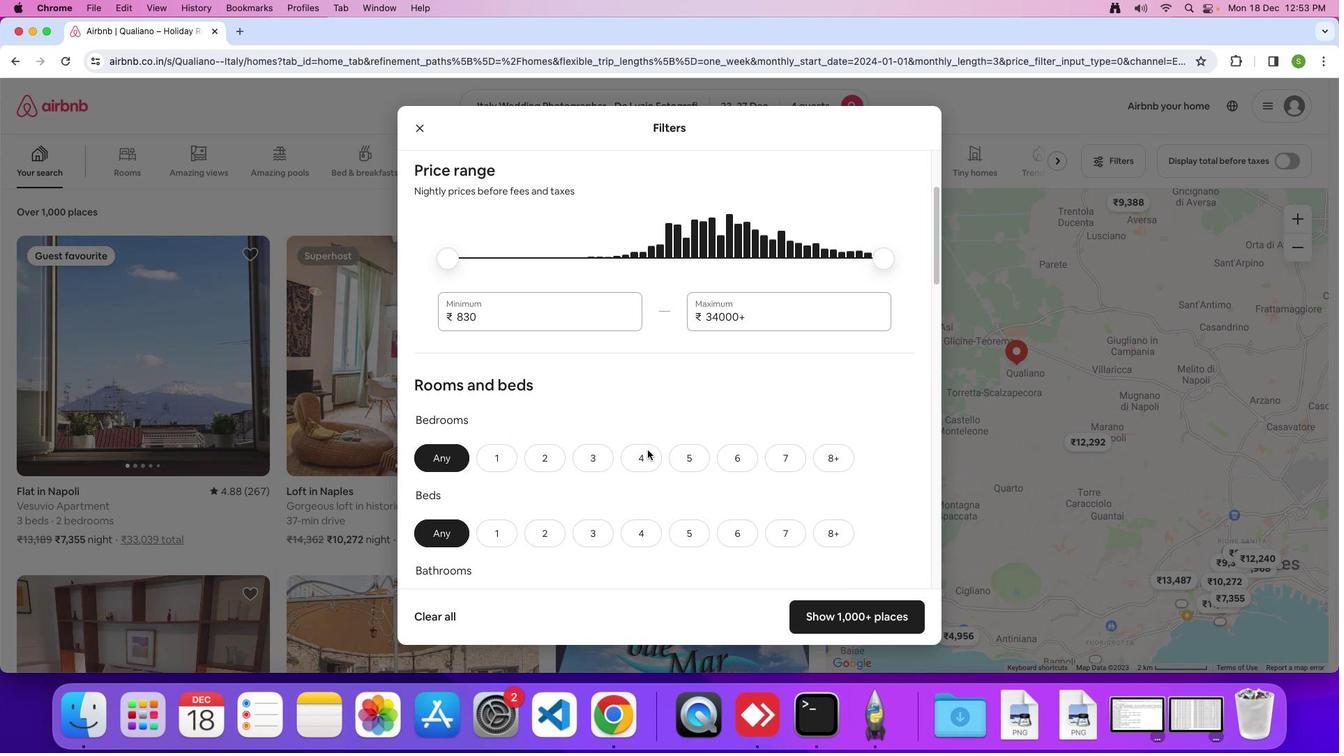 
Action: Mouse scrolled (647, 449) with delta (0, 0)
Screenshot: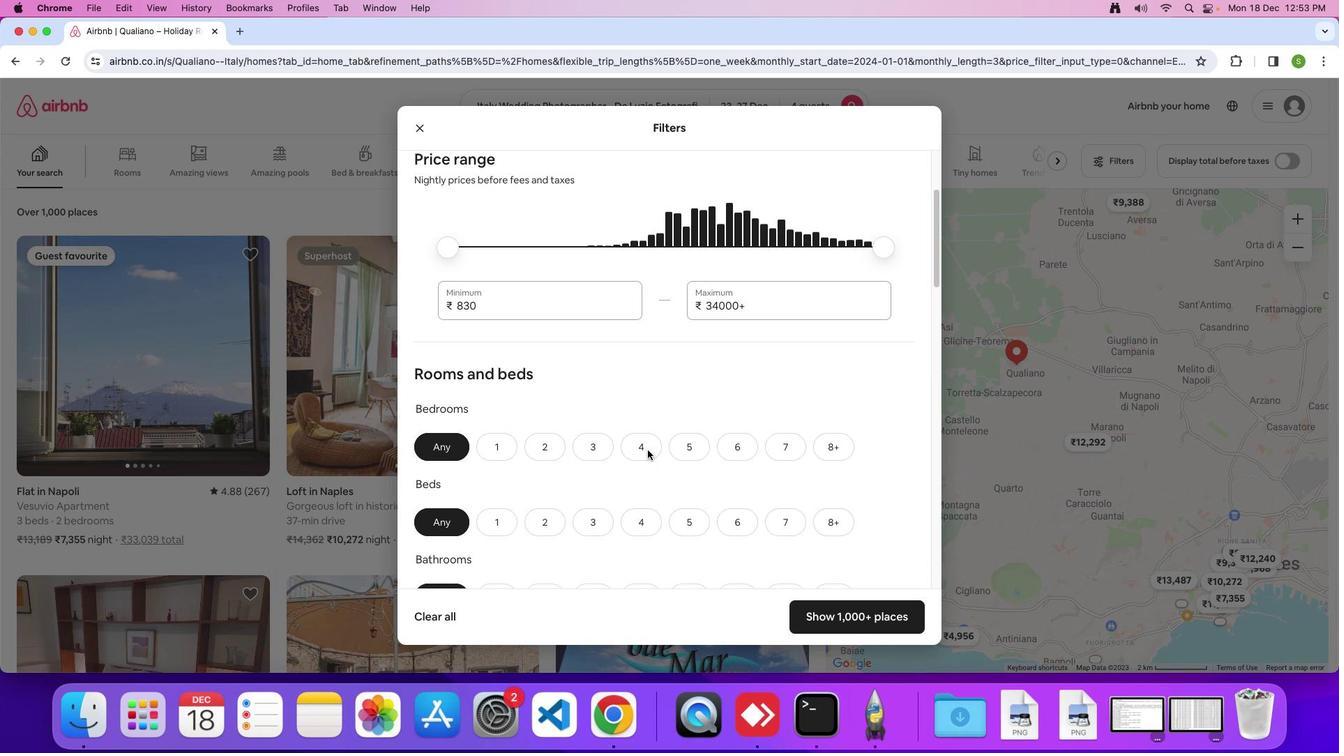 
Action: Mouse scrolled (647, 449) with delta (0, -1)
Screenshot: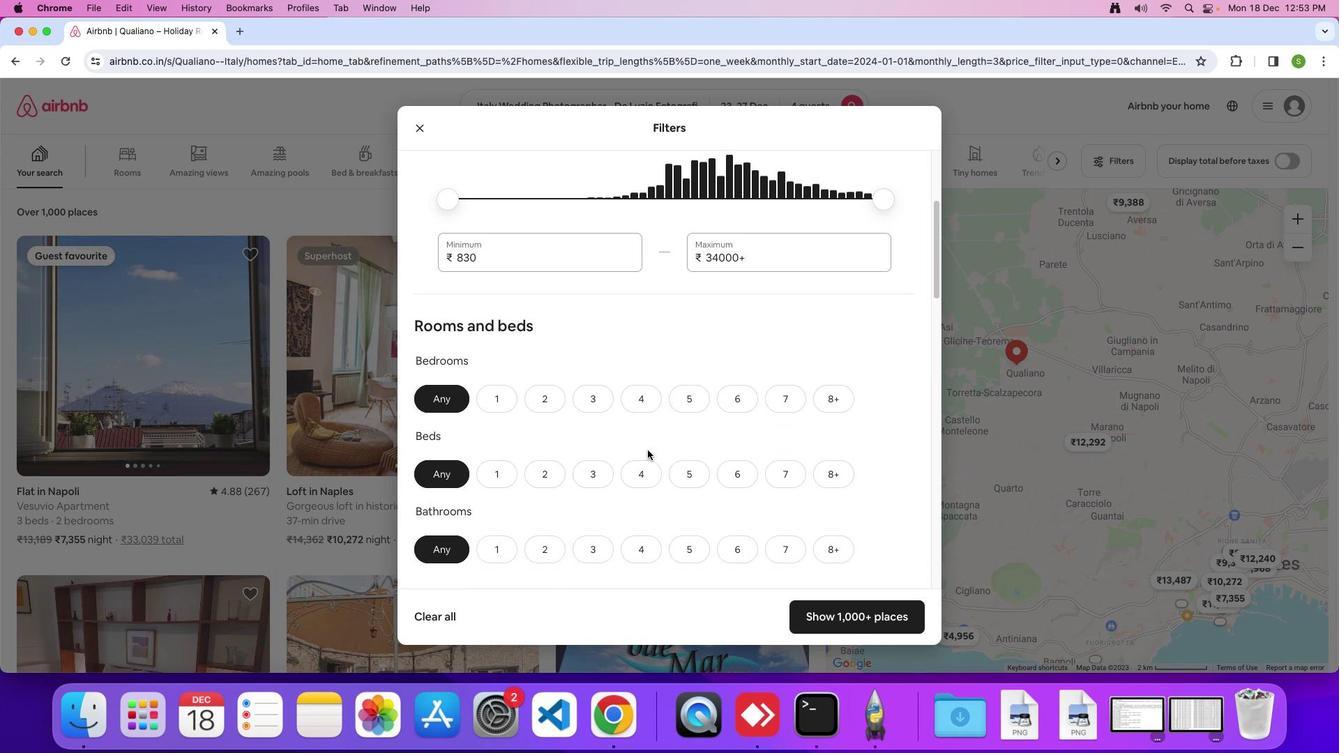 
Action: Mouse moved to (608, 380)
Screenshot: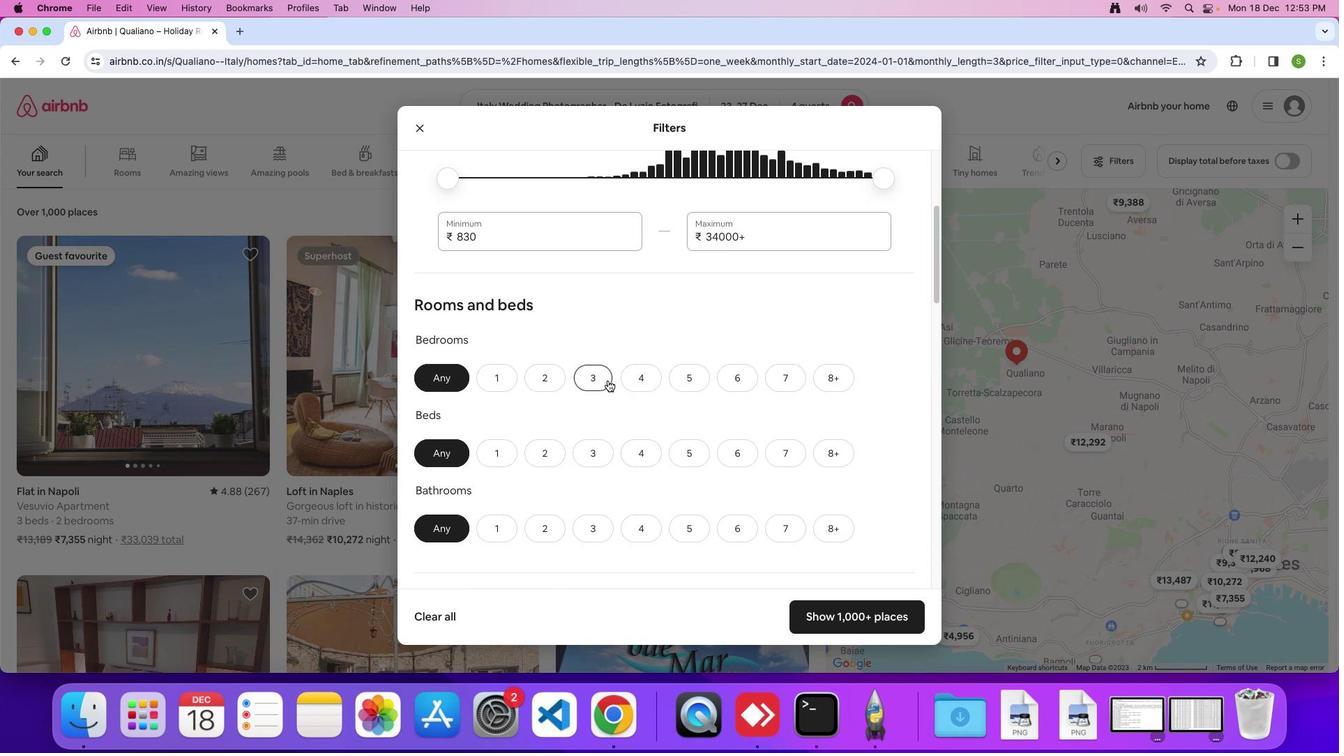 
Action: Mouse pressed left at (608, 380)
Screenshot: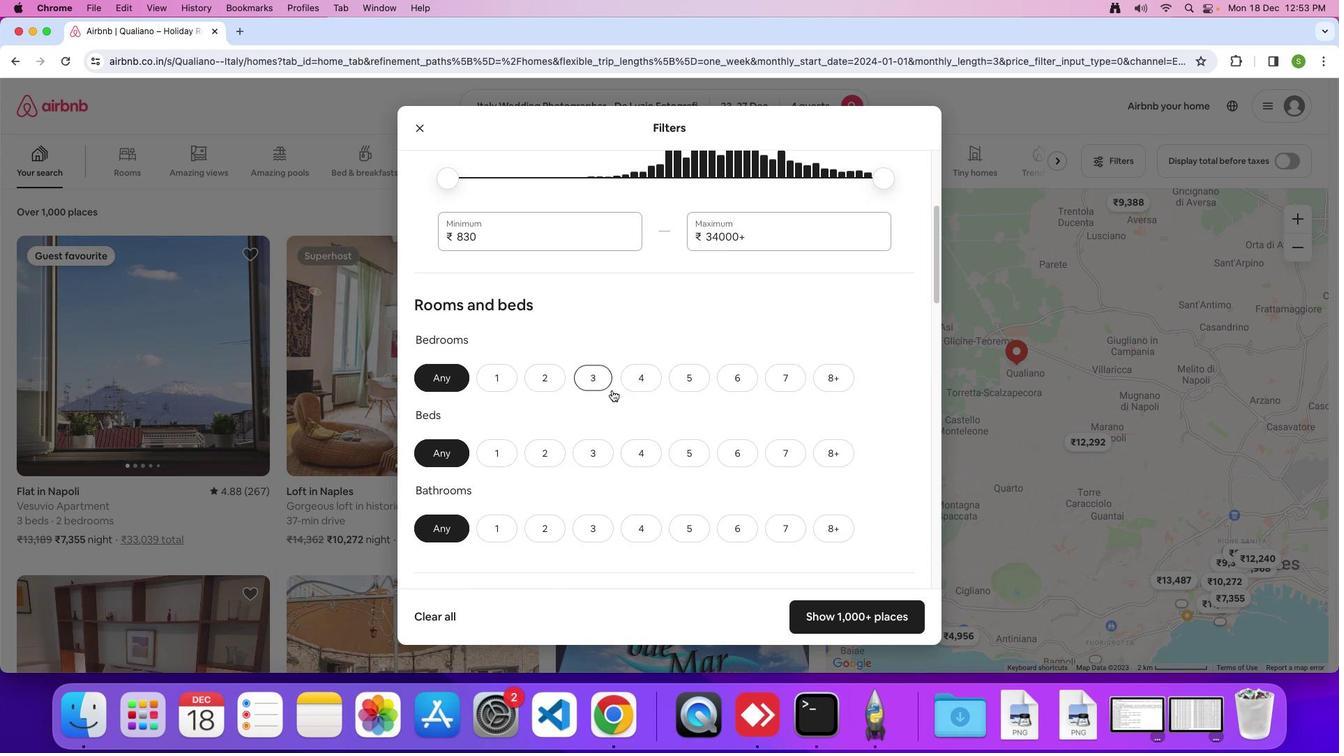 
Action: Mouse moved to (643, 444)
Screenshot: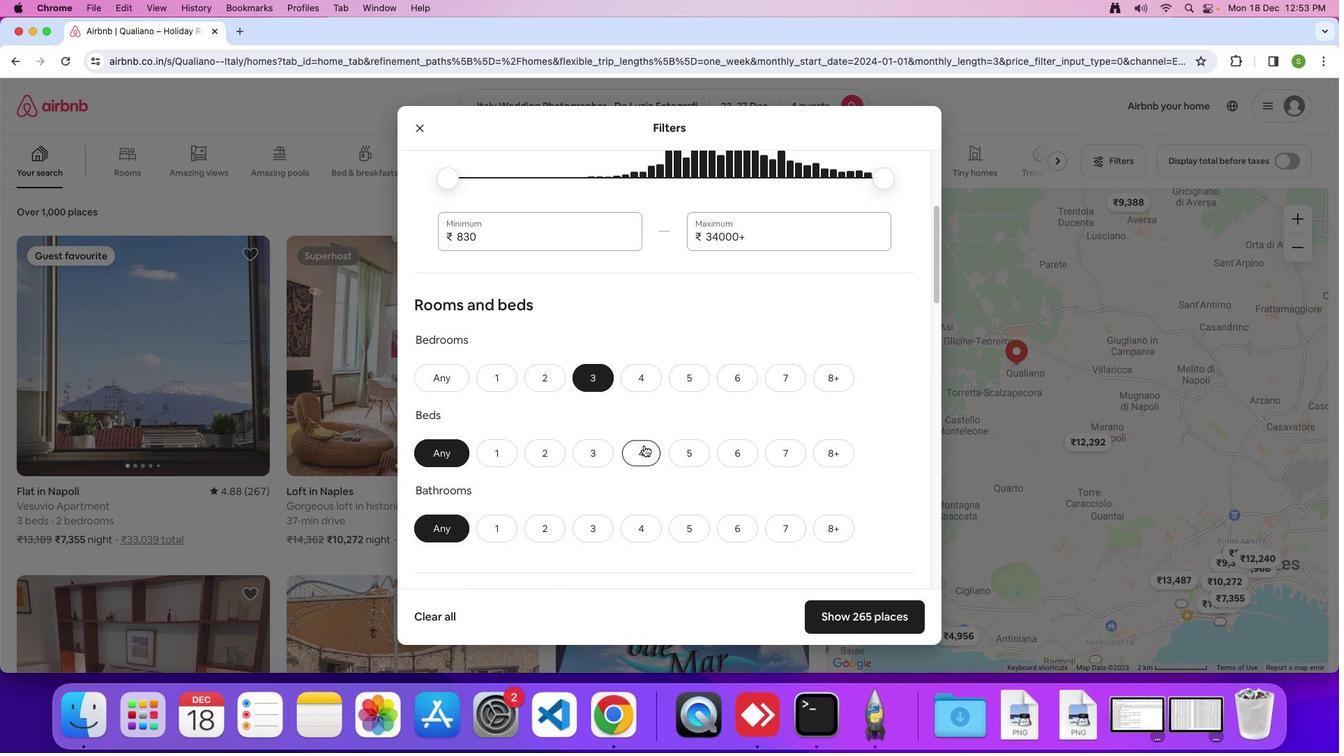 
Action: Mouse pressed left at (643, 444)
Screenshot: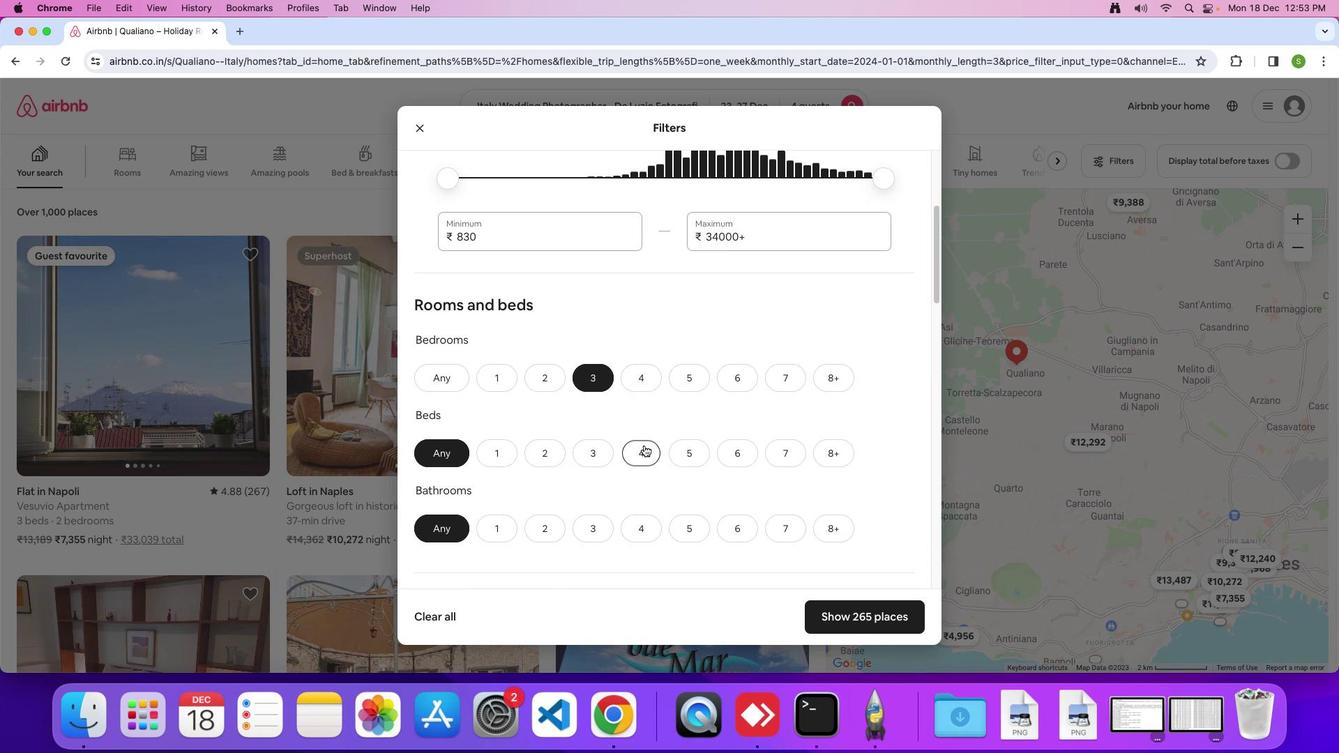
Action: Mouse moved to (666, 437)
Screenshot: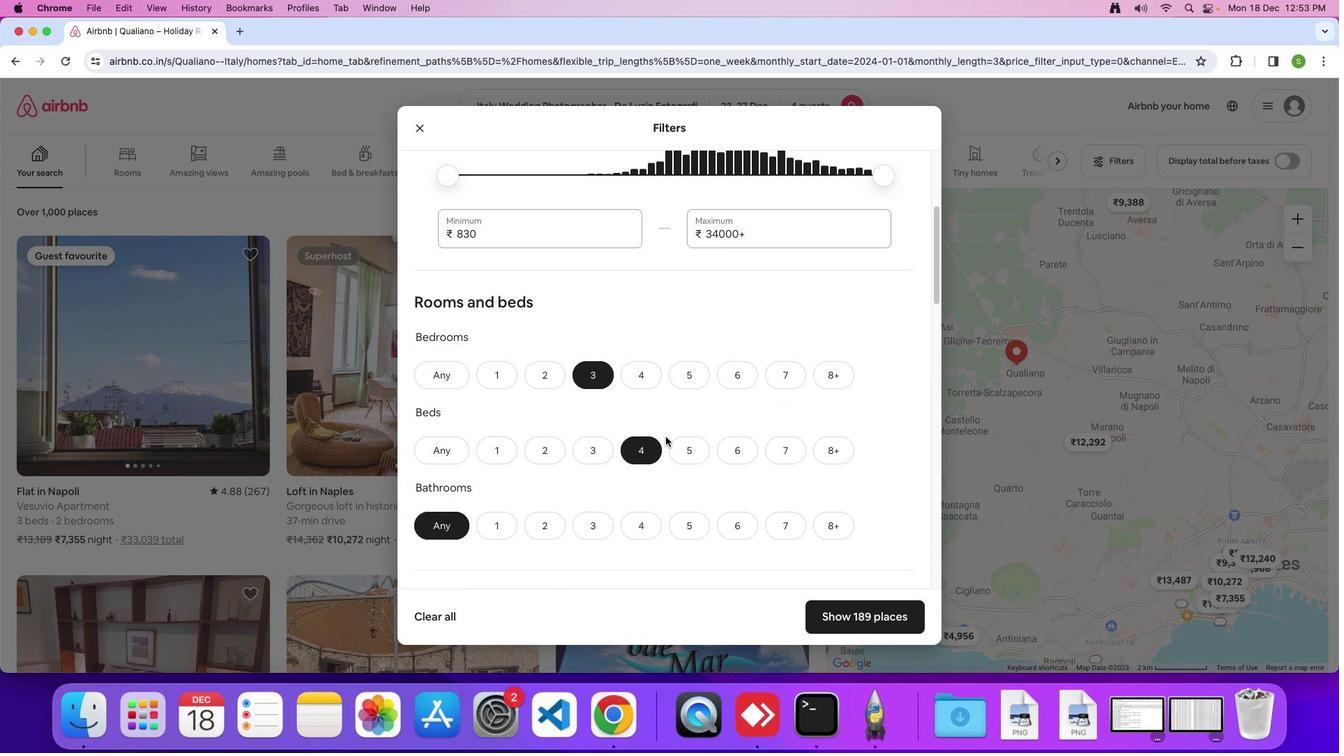 
Action: Mouse scrolled (666, 437) with delta (0, 0)
Screenshot: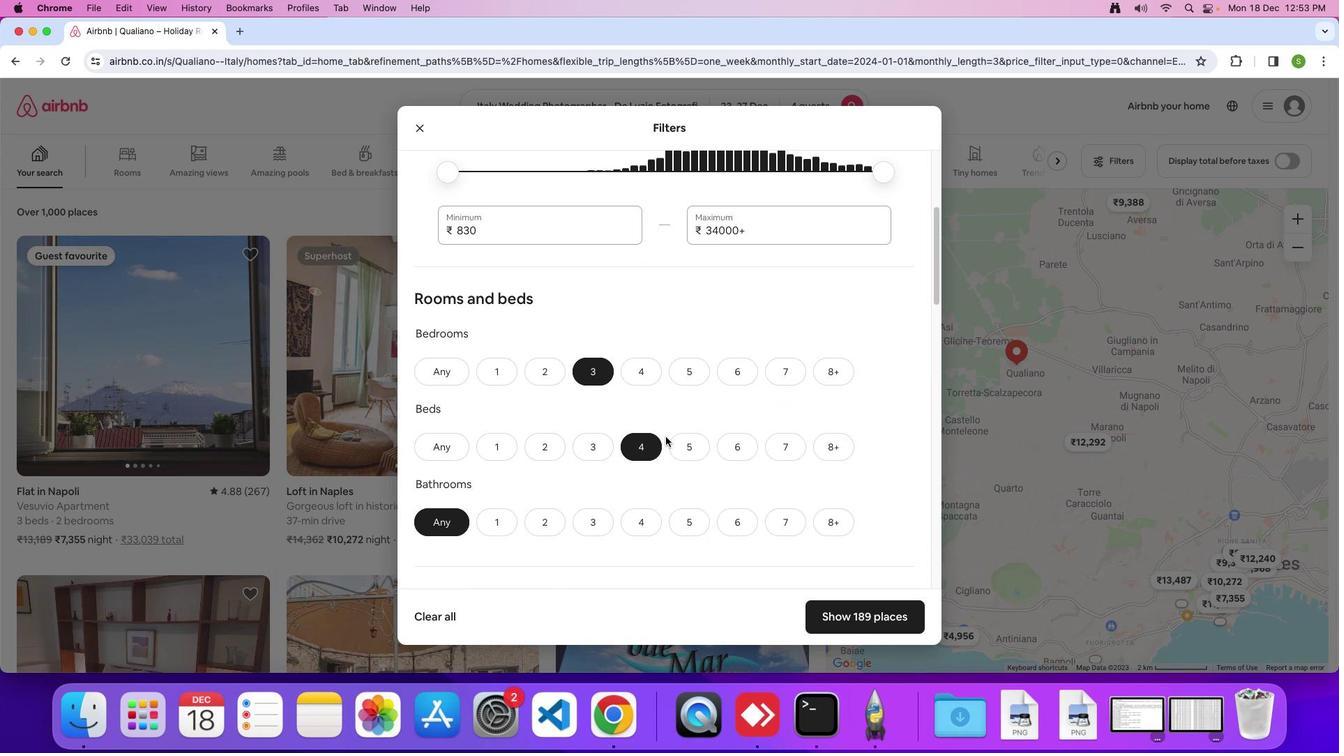 
Action: Mouse moved to (666, 437)
Screenshot: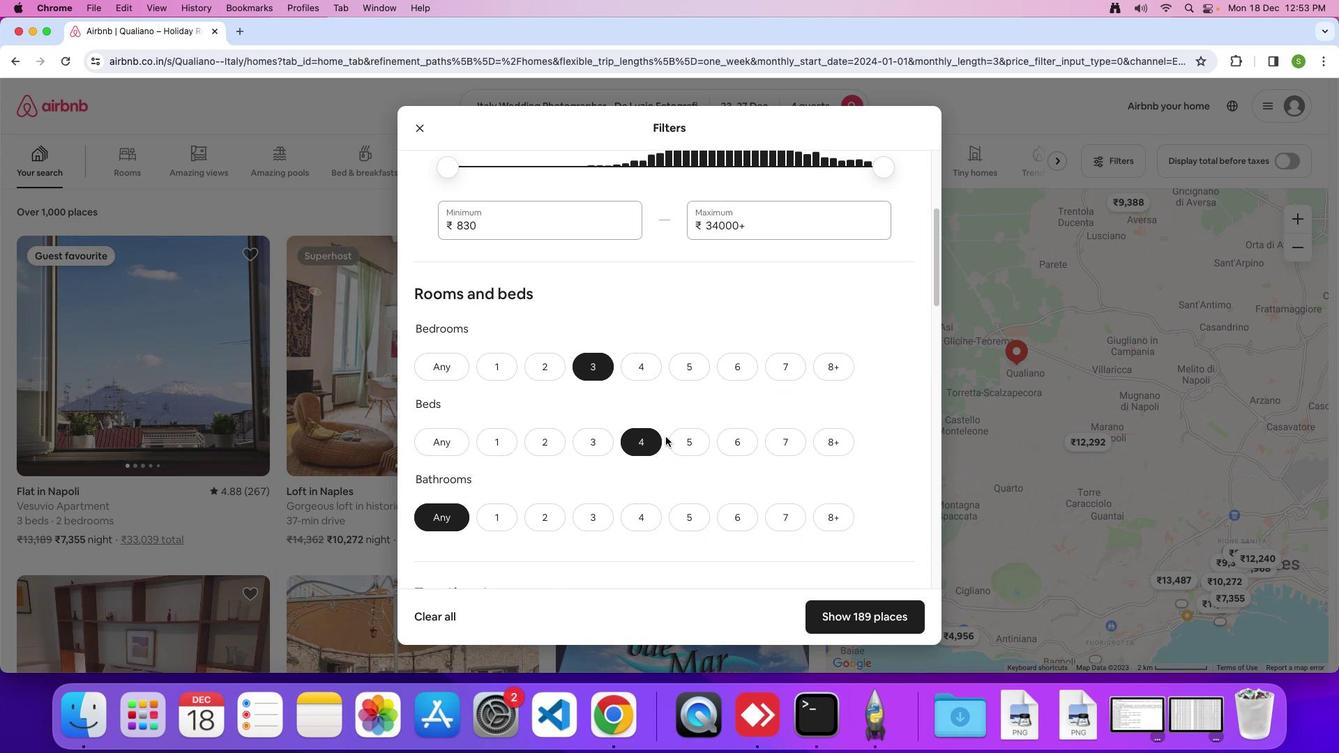 
Action: Mouse scrolled (666, 437) with delta (0, 0)
Screenshot: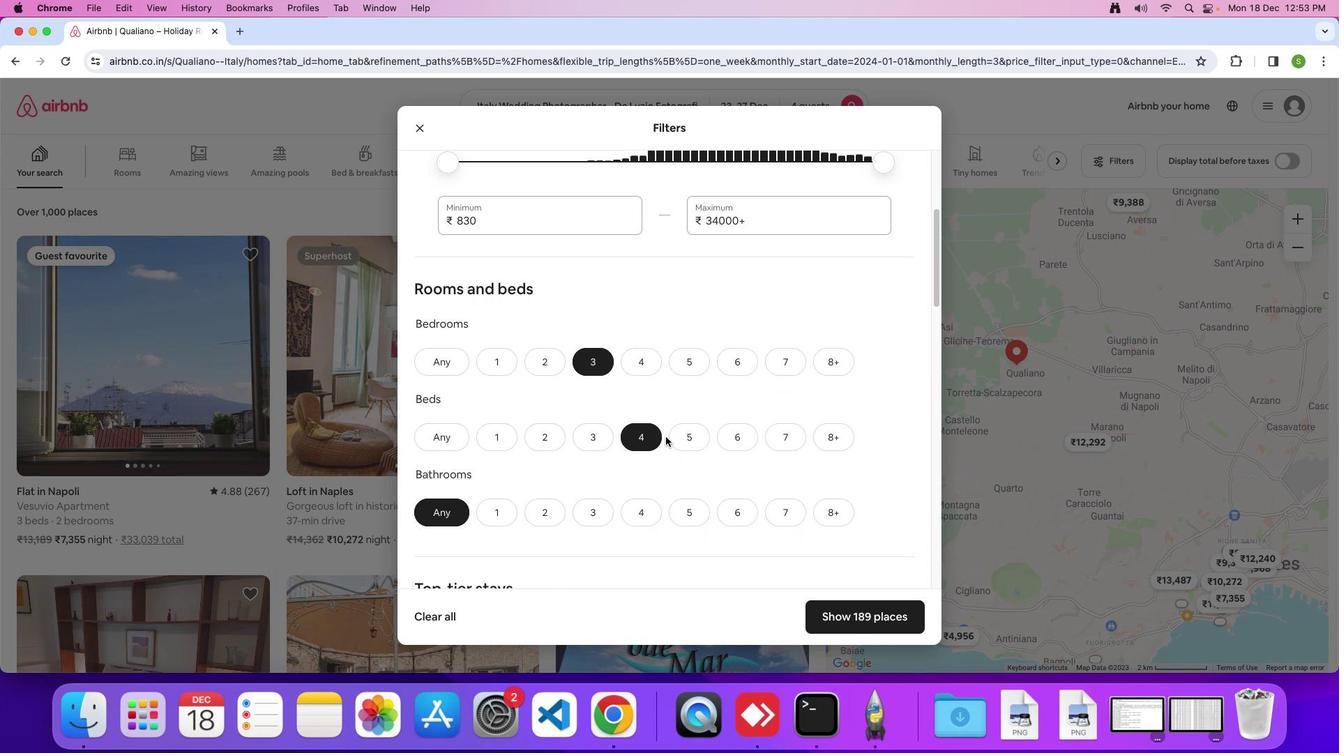 
Action: Mouse scrolled (666, 437) with delta (0, 0)
Screenshot: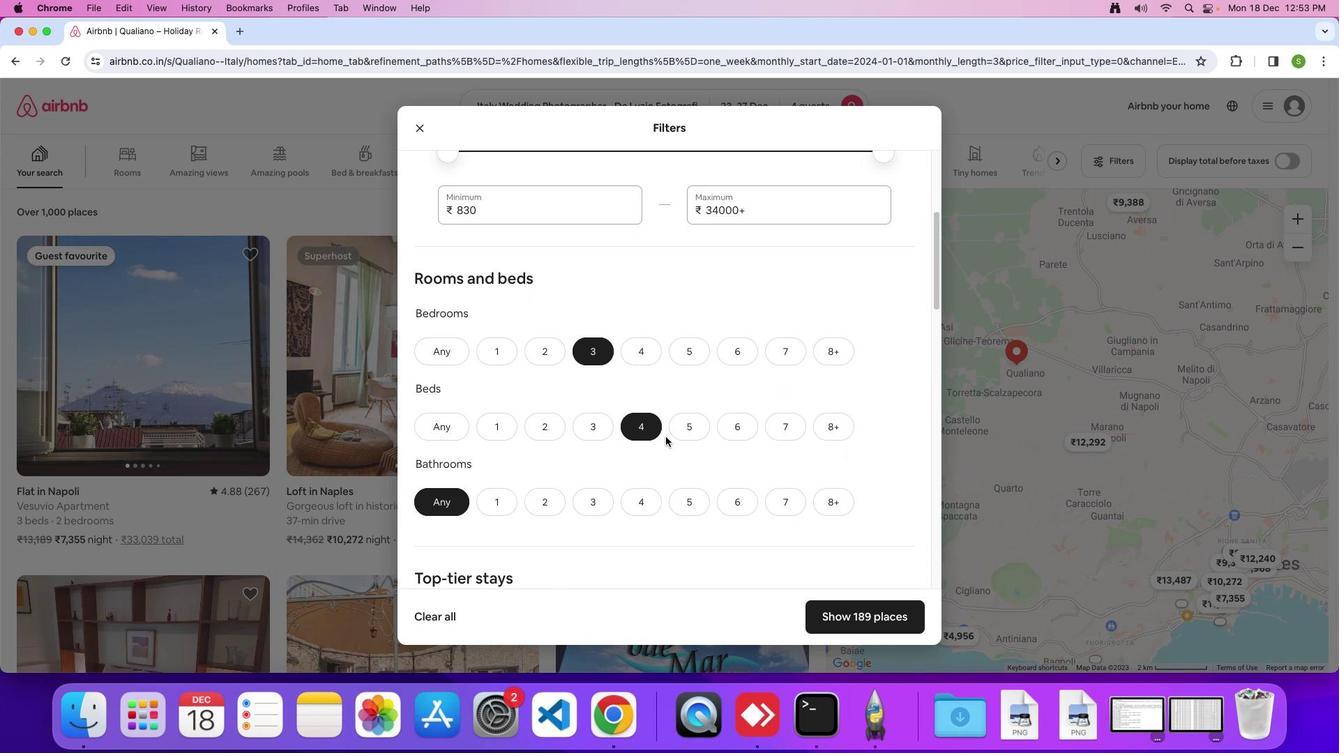 
Action: Mouse scrolled (666, 437) with delta (0, 0)
Screenshot: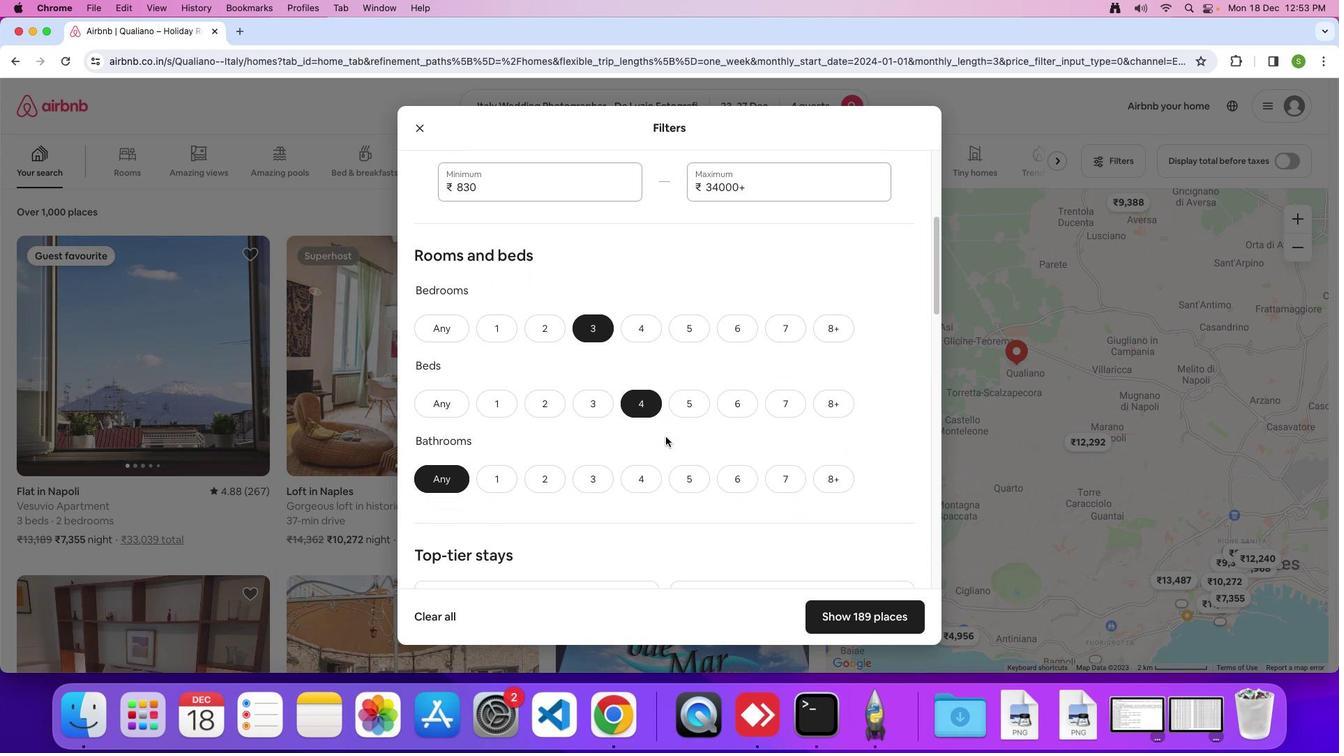 
Action: Mouse scrolled (666, 437) with delta (0, -1)
Screenshot: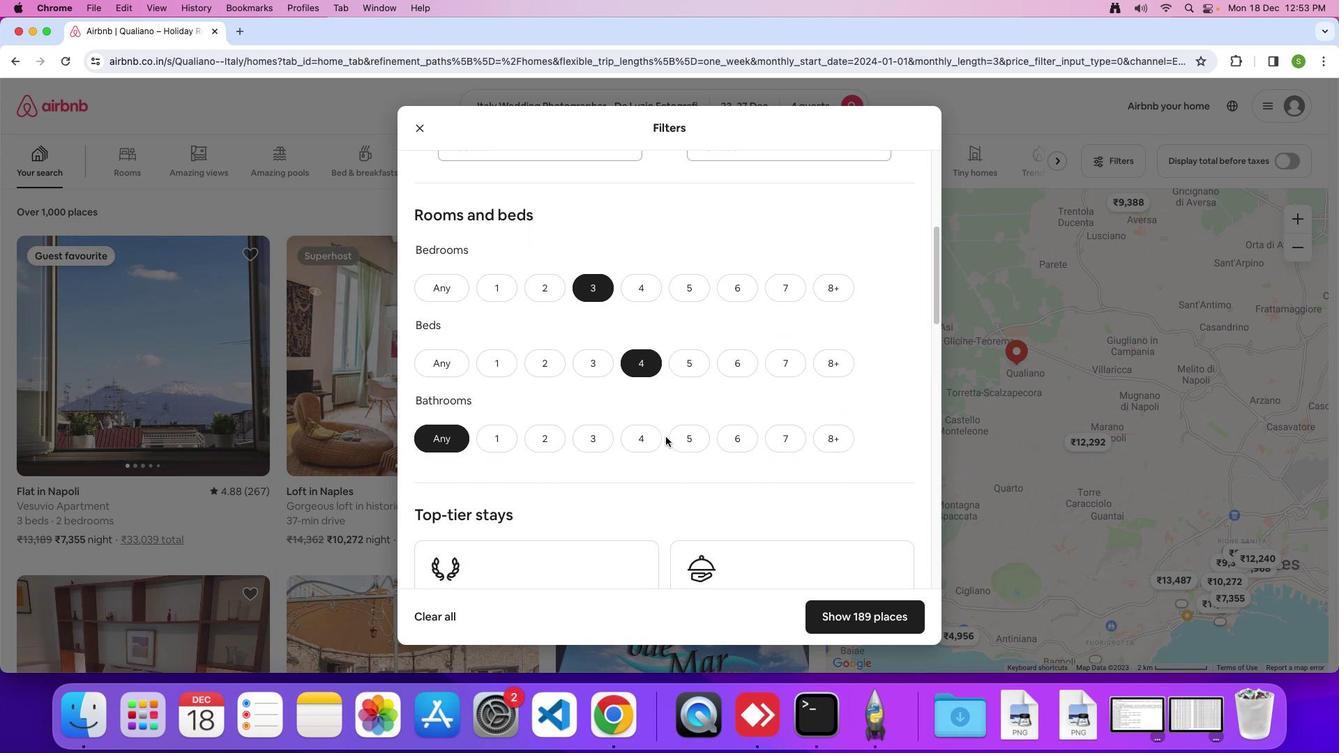 
Action: Mouse moved to (535, 422)
Screenshot: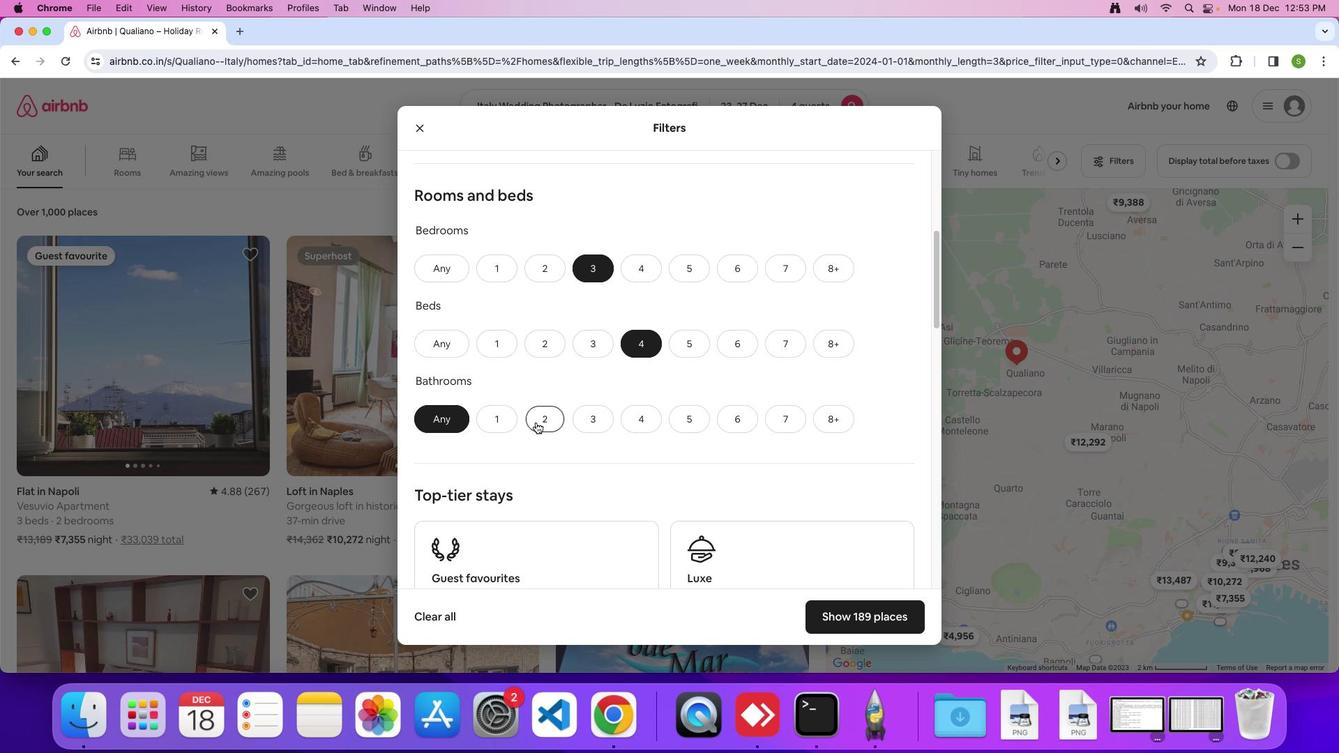 
Action: Mouse pressed left at (535, 422)
Screenshot: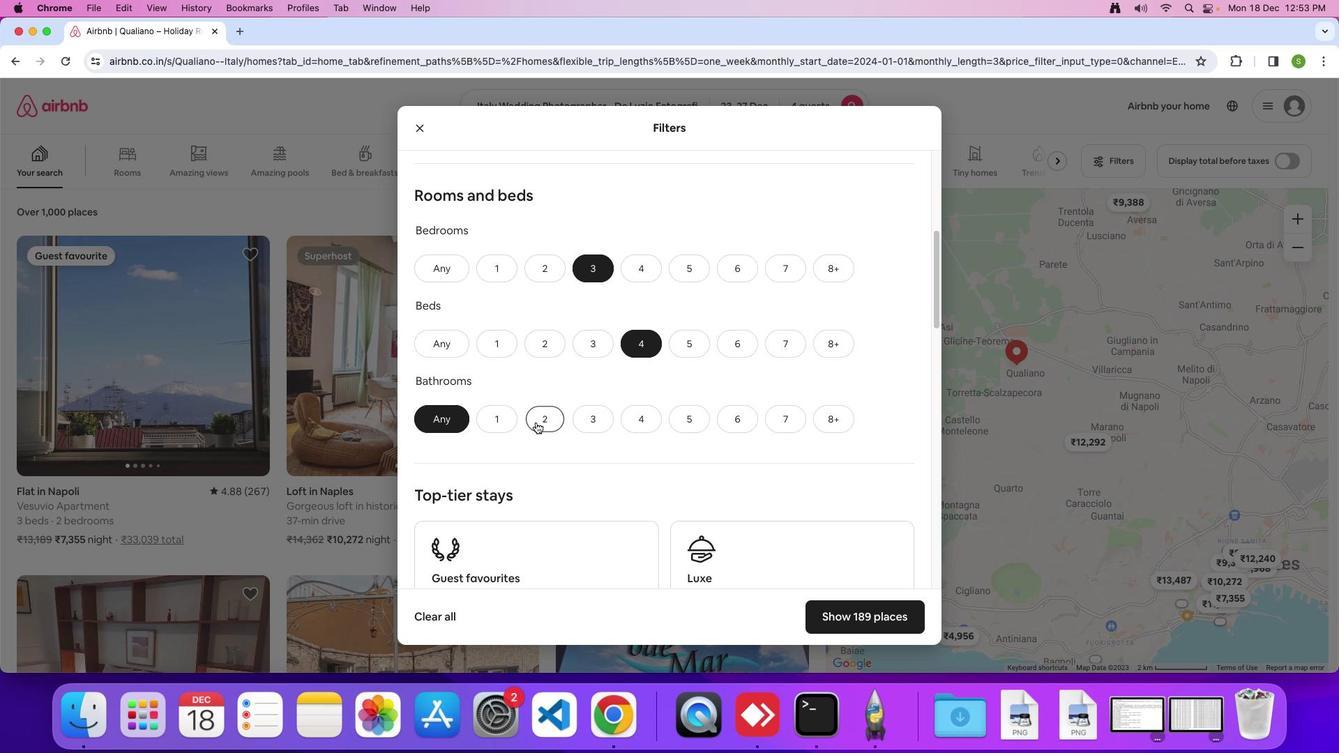 
Action: Mouse moved to (657, 449)
Screenshot: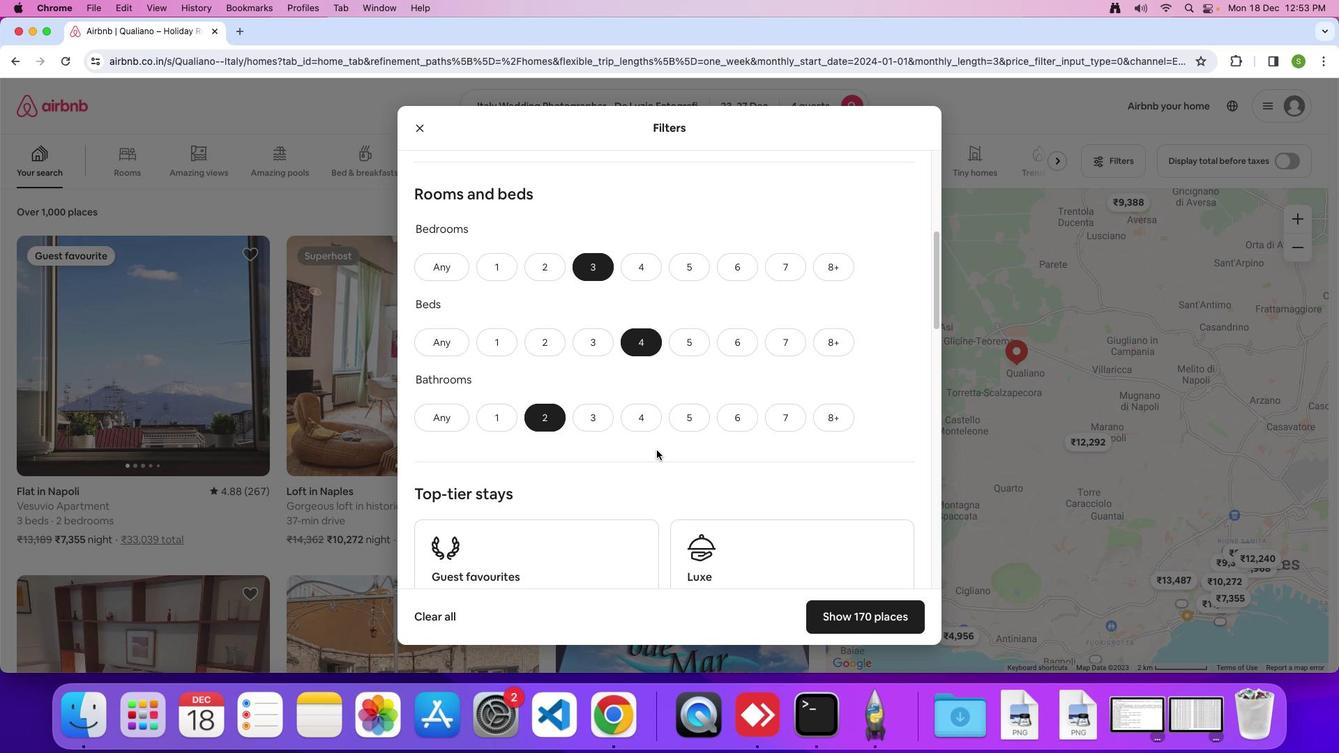 
Action: Mouse scrolled (657, 449) with delta (0, 0)
Screenshot: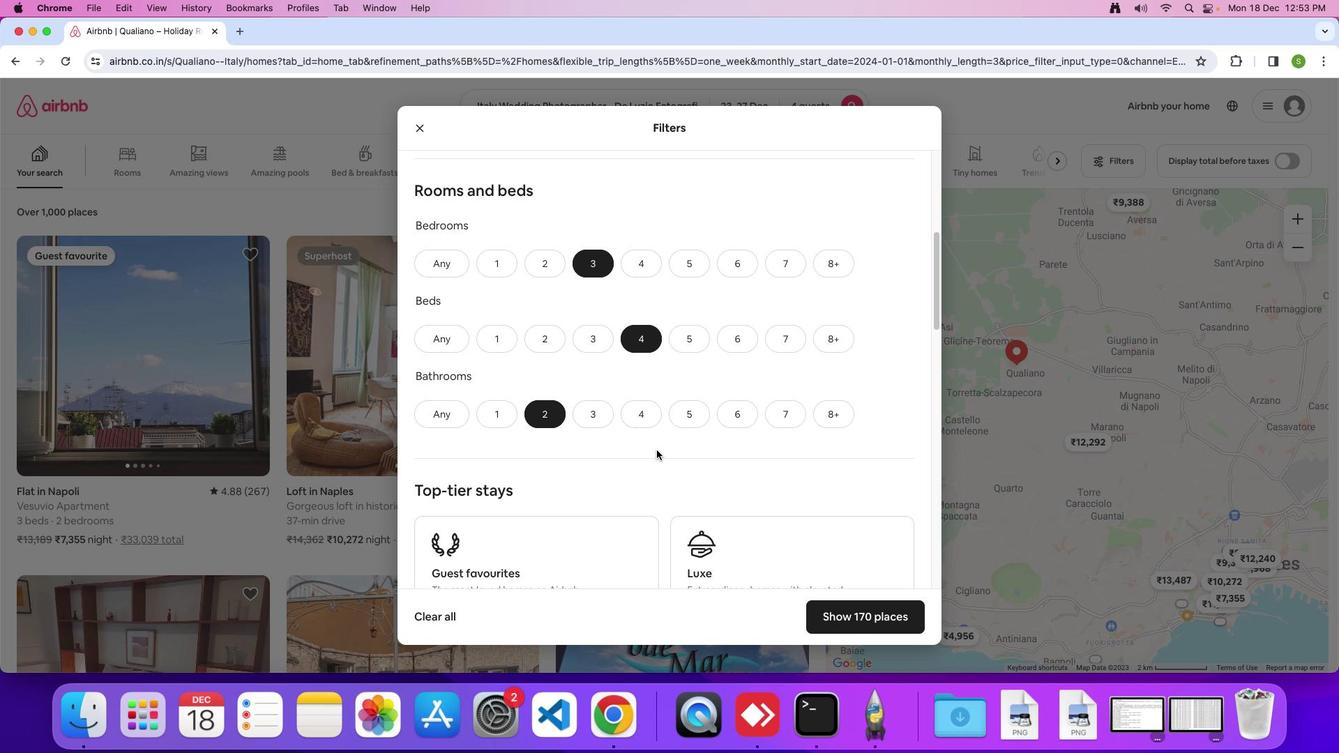 
Action: Mouse scrolled (657, 449) with delta (0, 0)
Screenshot: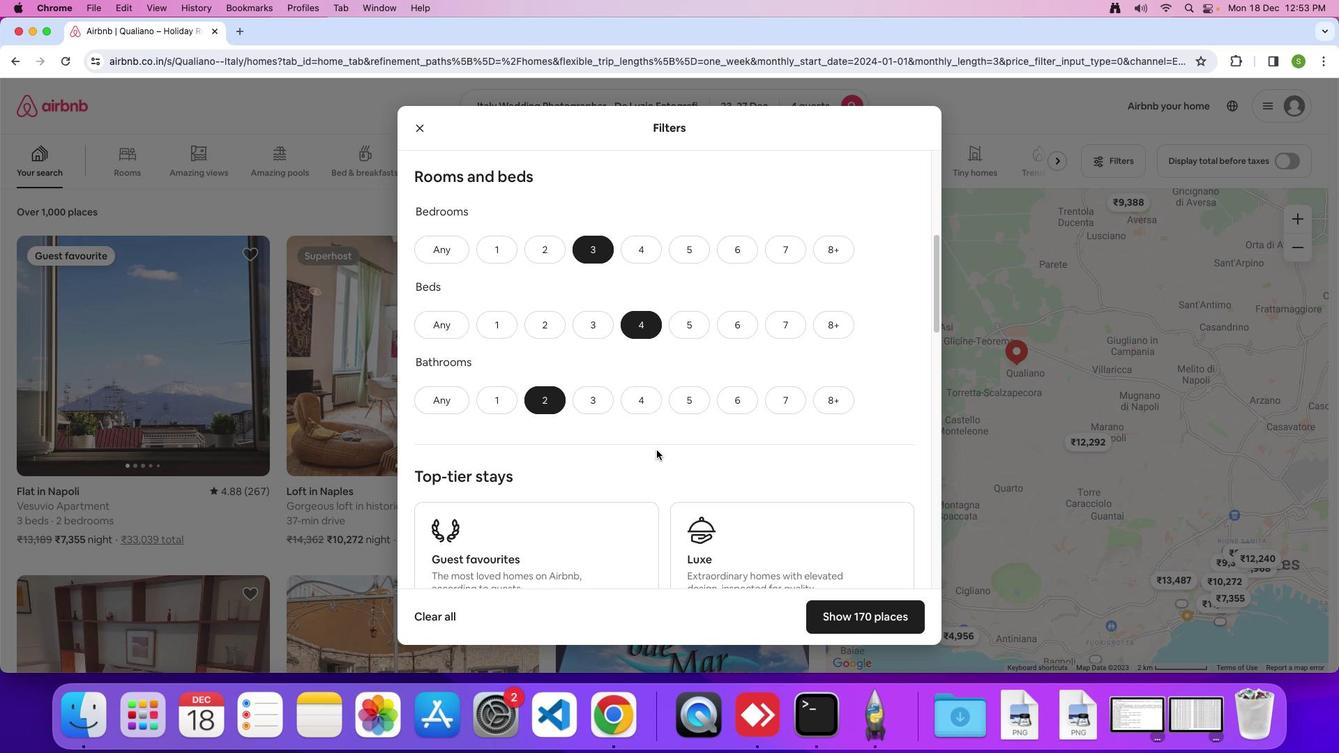
Action: Mouse scrolled (657, 449) with delta (0, 0)
Screenshot: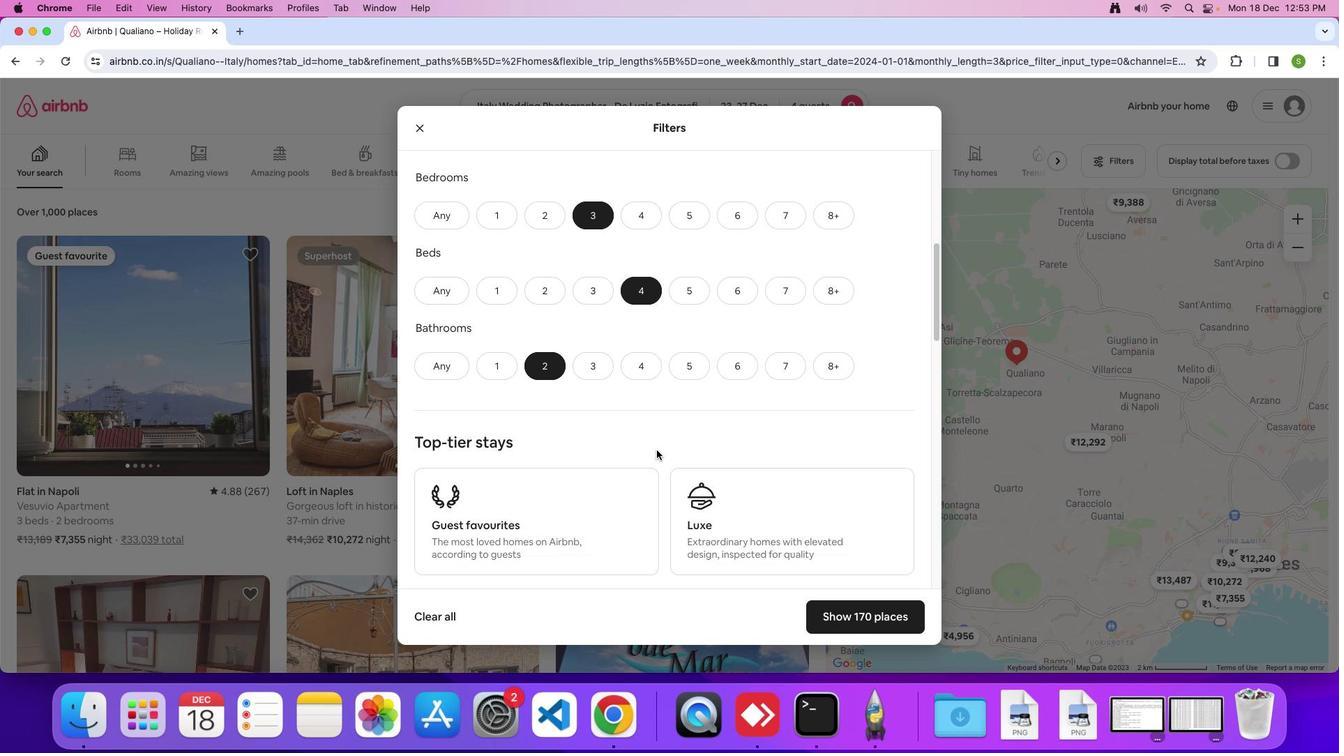 
Action: Mouse scrolled (657, 449) with delta (0, 0)
Screenshot: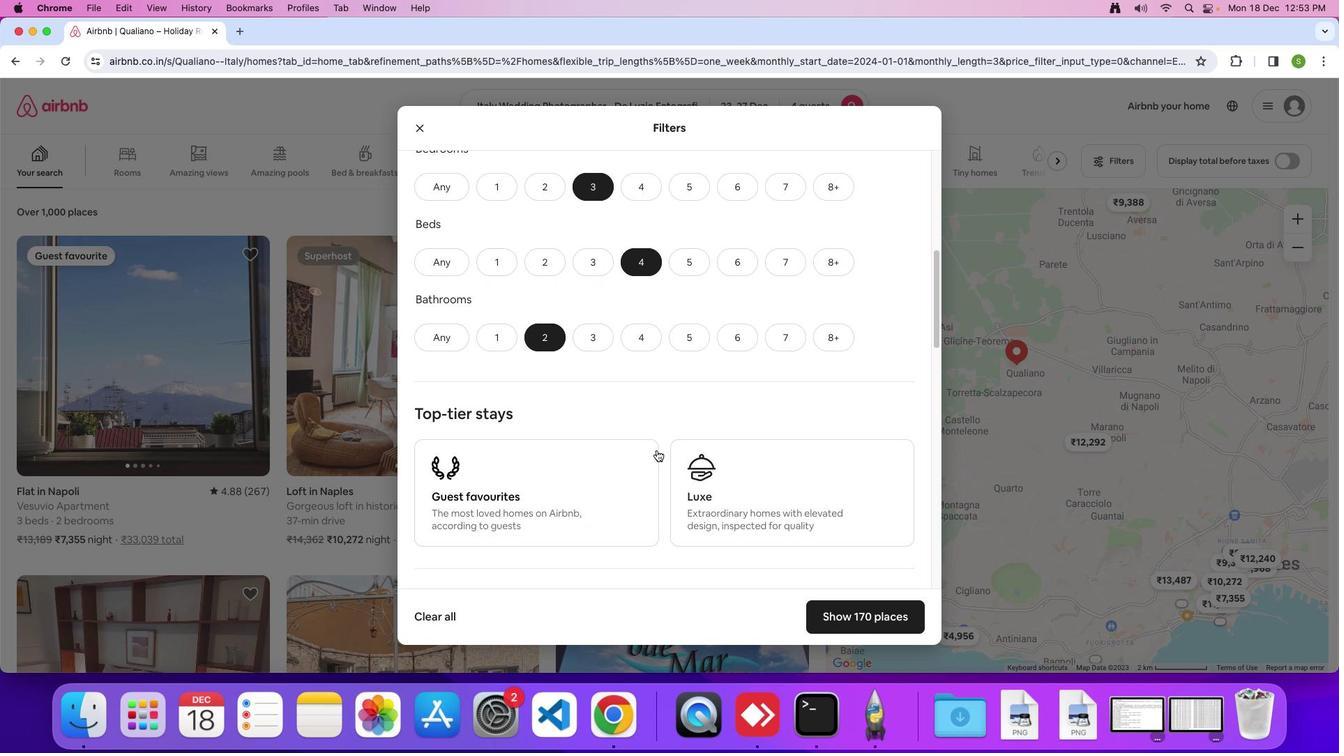 
Action: Mouse scrolled (657, 449) with delta (0, 0)
Screenshot: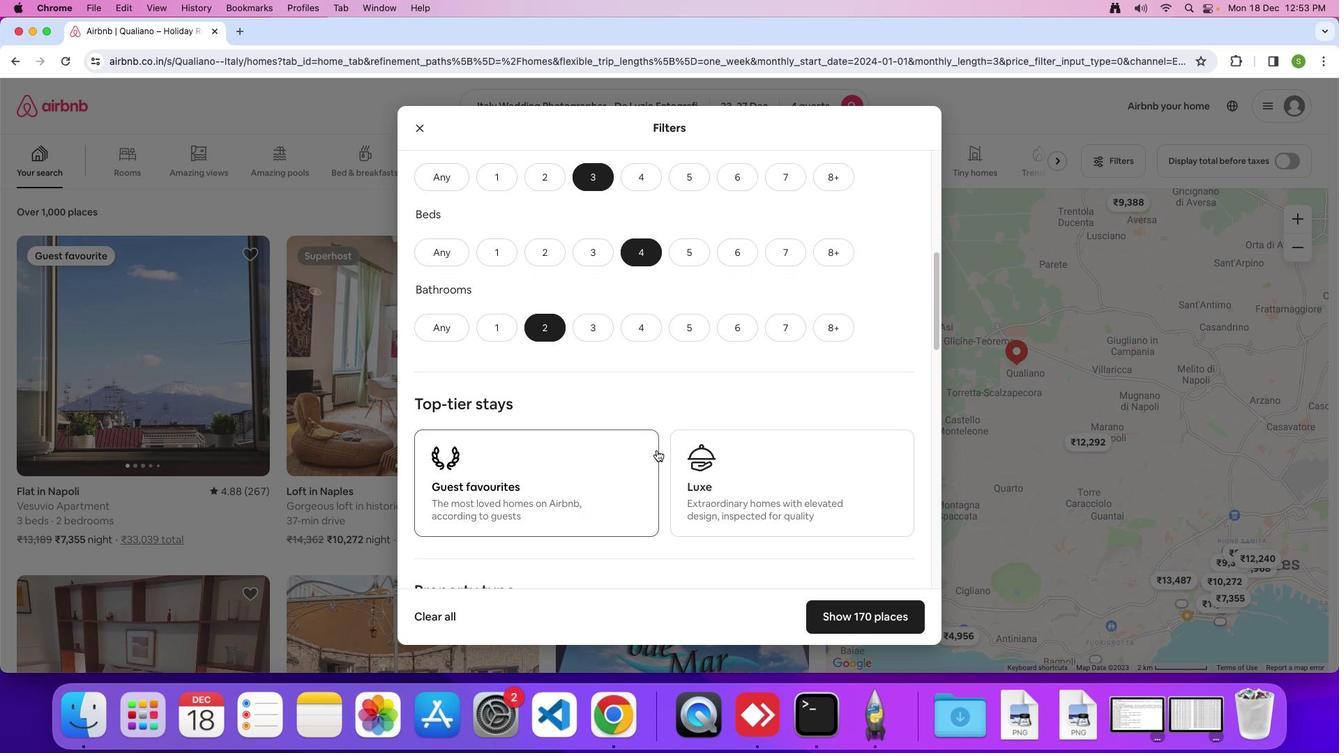 
Action: Mouse scrolled (657, 449) with delta (0, 0)
Screenshot: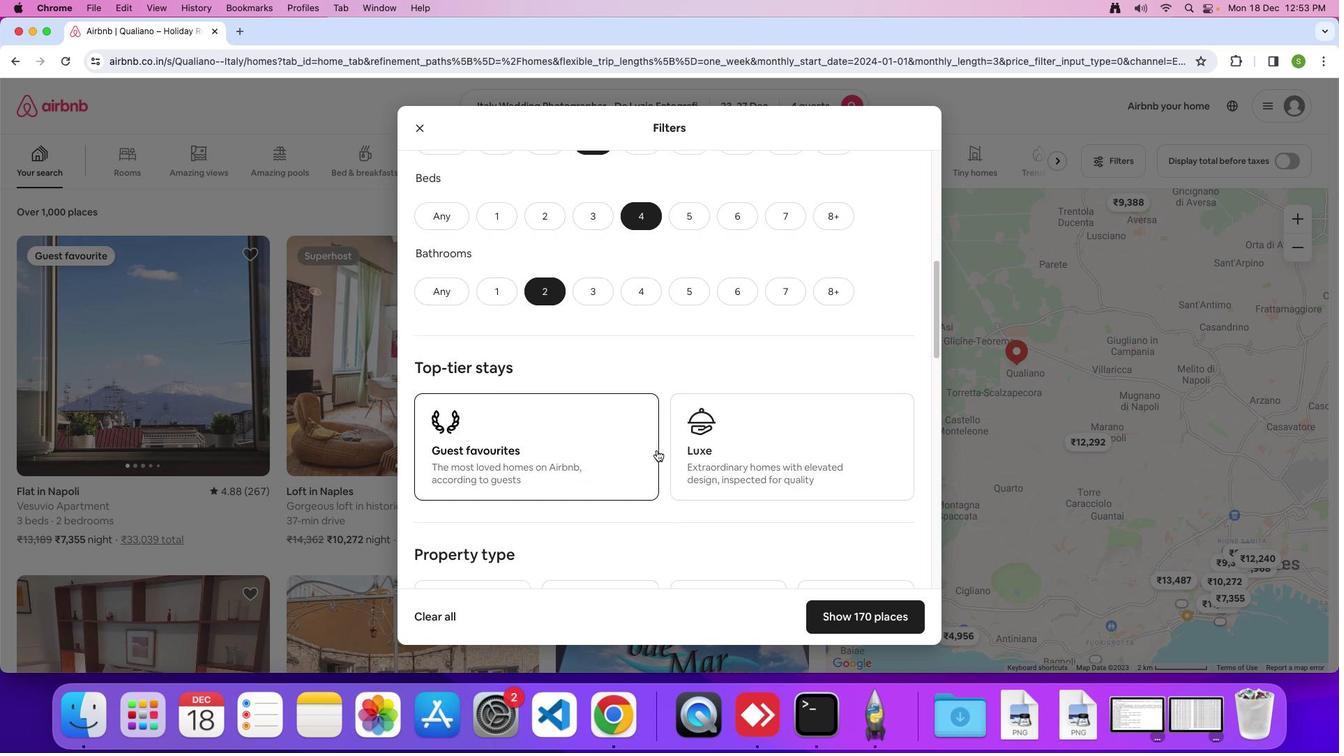 
Action: Mouse scrolled (657, 449) with delta (0, 0)
Screenshot: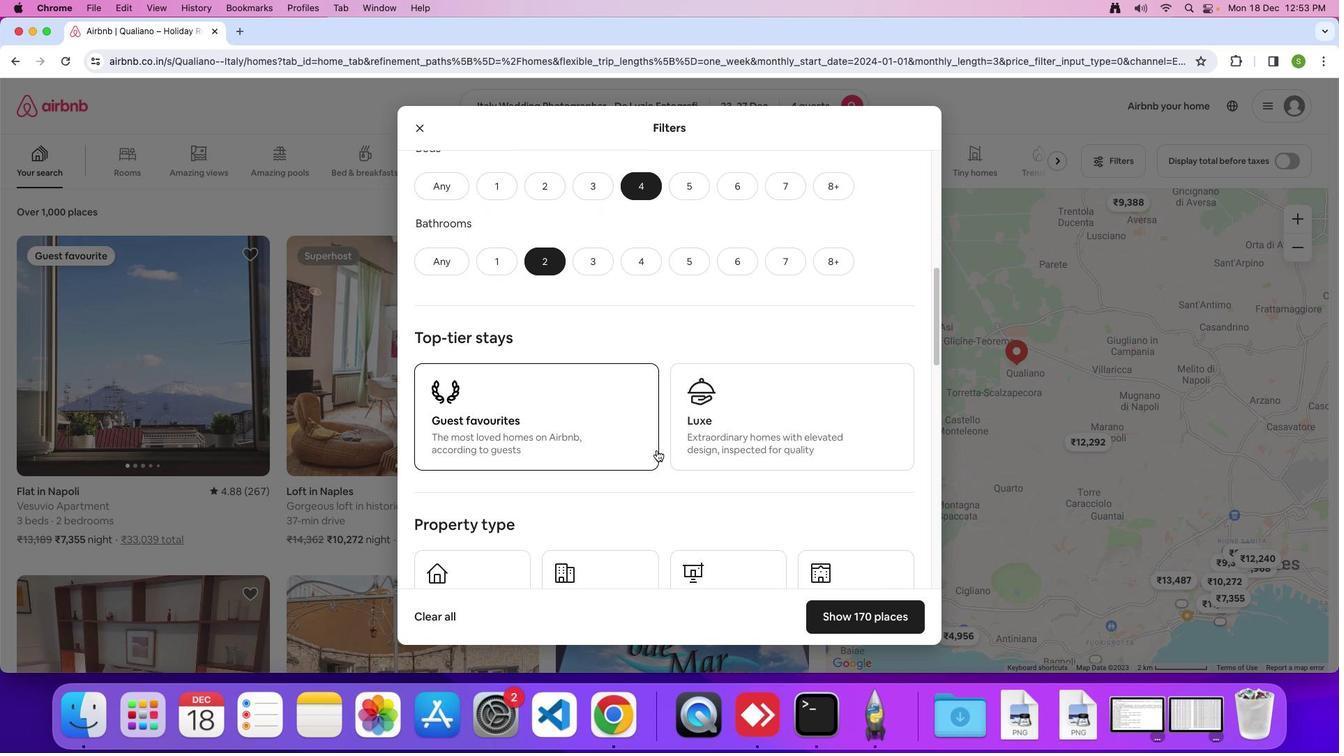 
Action: Mouse scrolled (657, 449) with delta (0, 0)
Screenshot: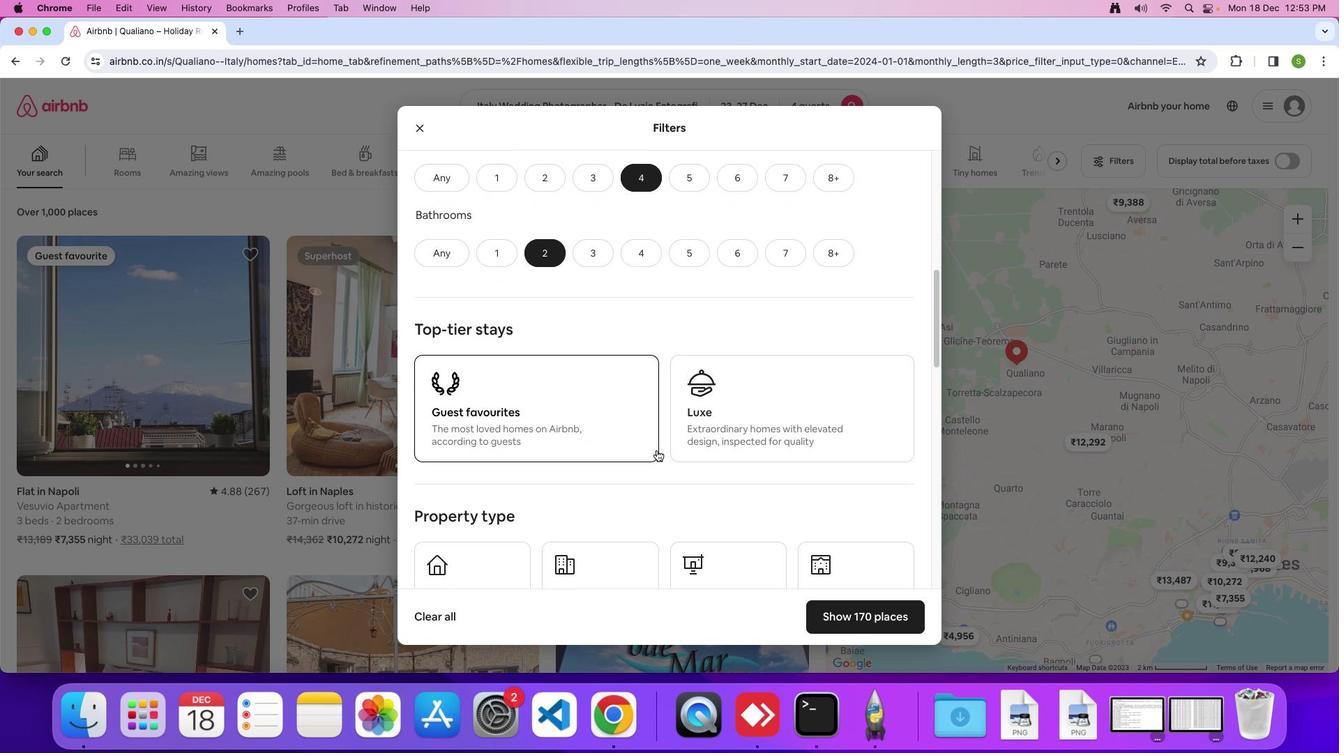 
Action: Mouse scrolled (657, 449) with delta (0, -1)
Screenshot: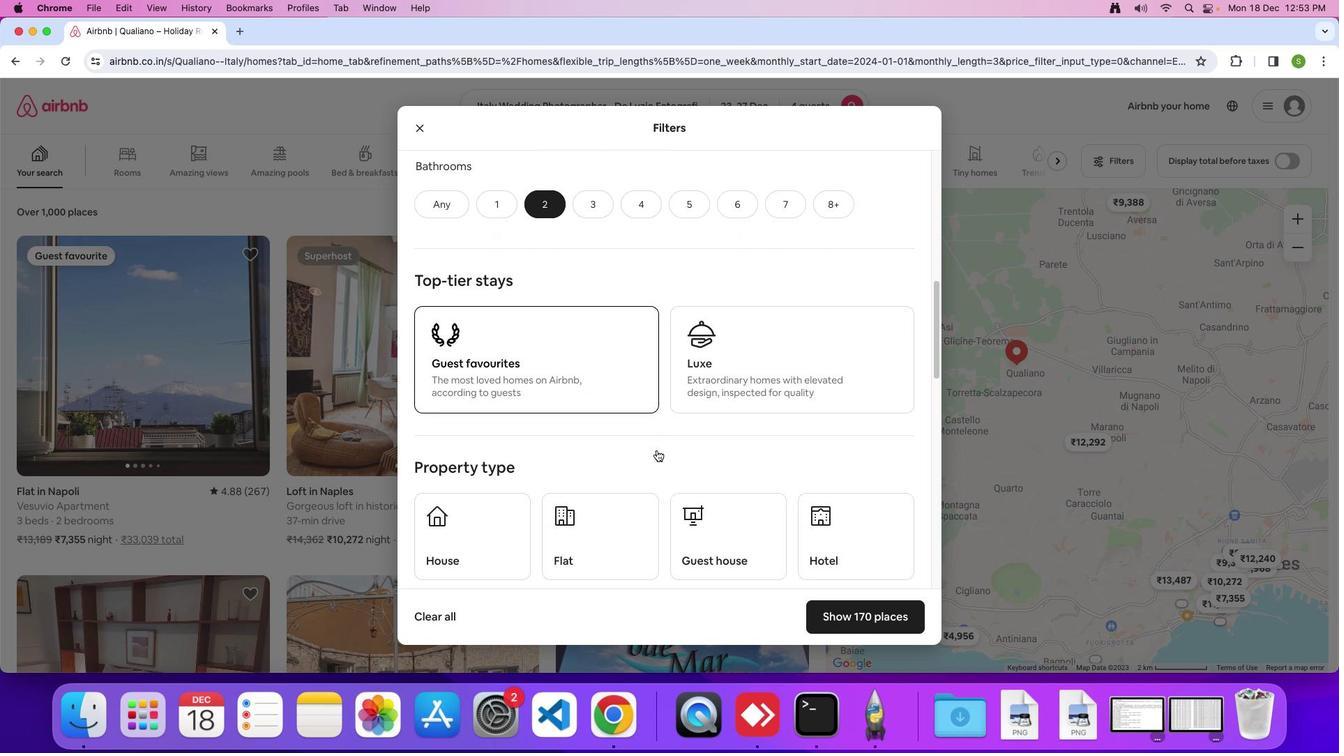 
Action: Mouse scrolled (657, 449) with delta (0, 0)
Screenshot: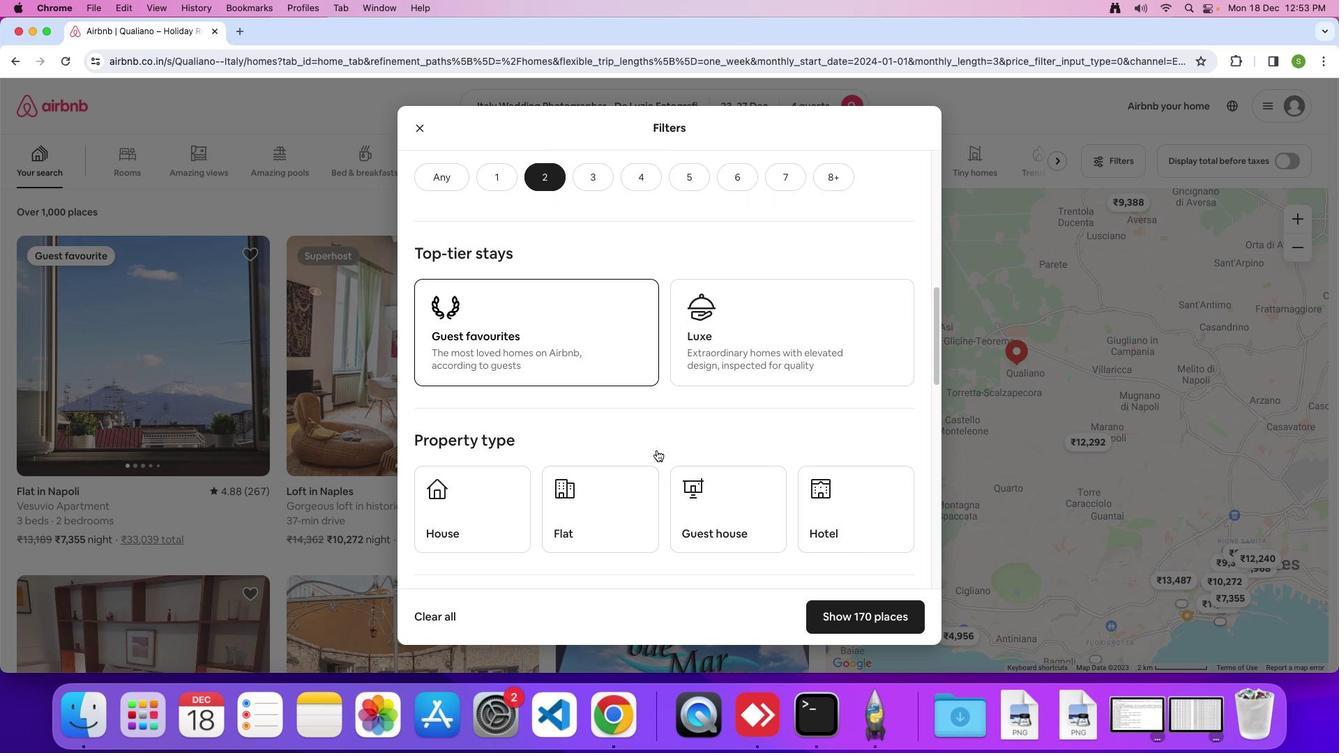 
Action: Mouse scrolled (657, 449) with delta (0, 0)
Screenshot: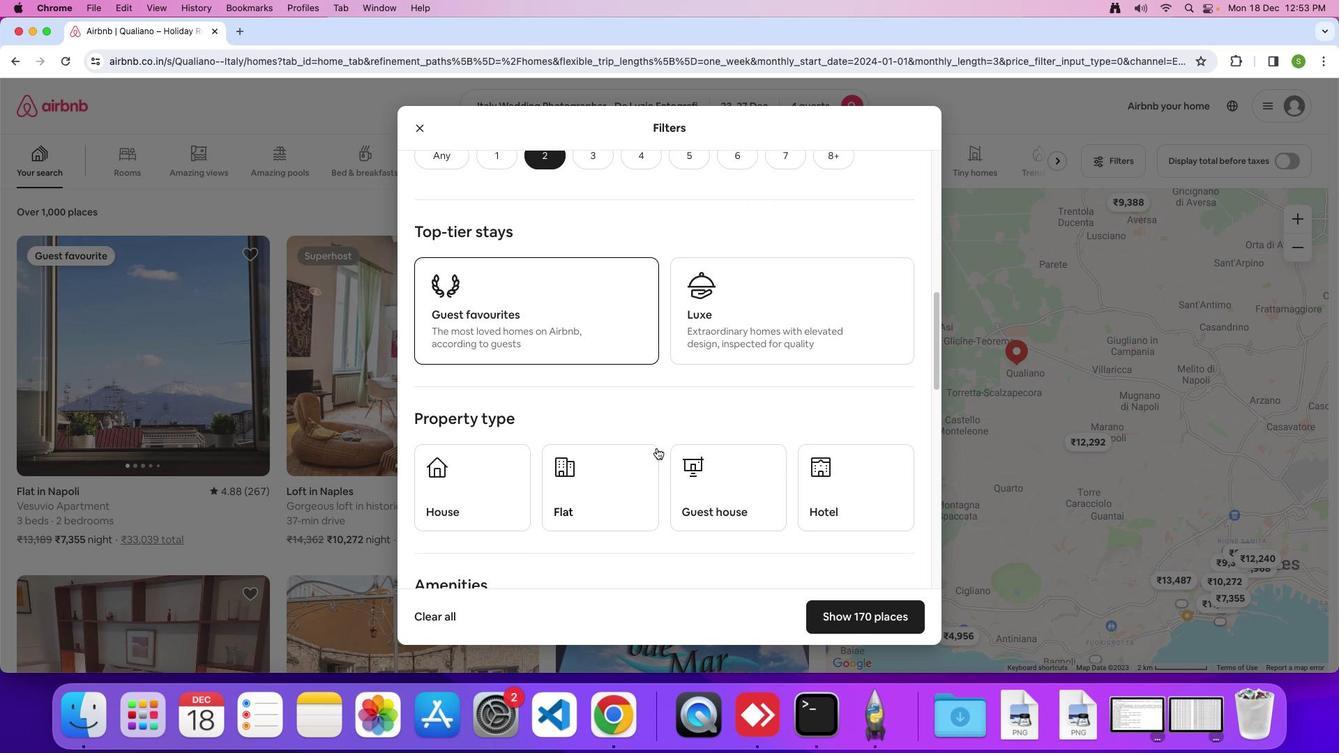 
Action: Mouse scrolled (657, 449) with delta (0, -1)
Screenshot: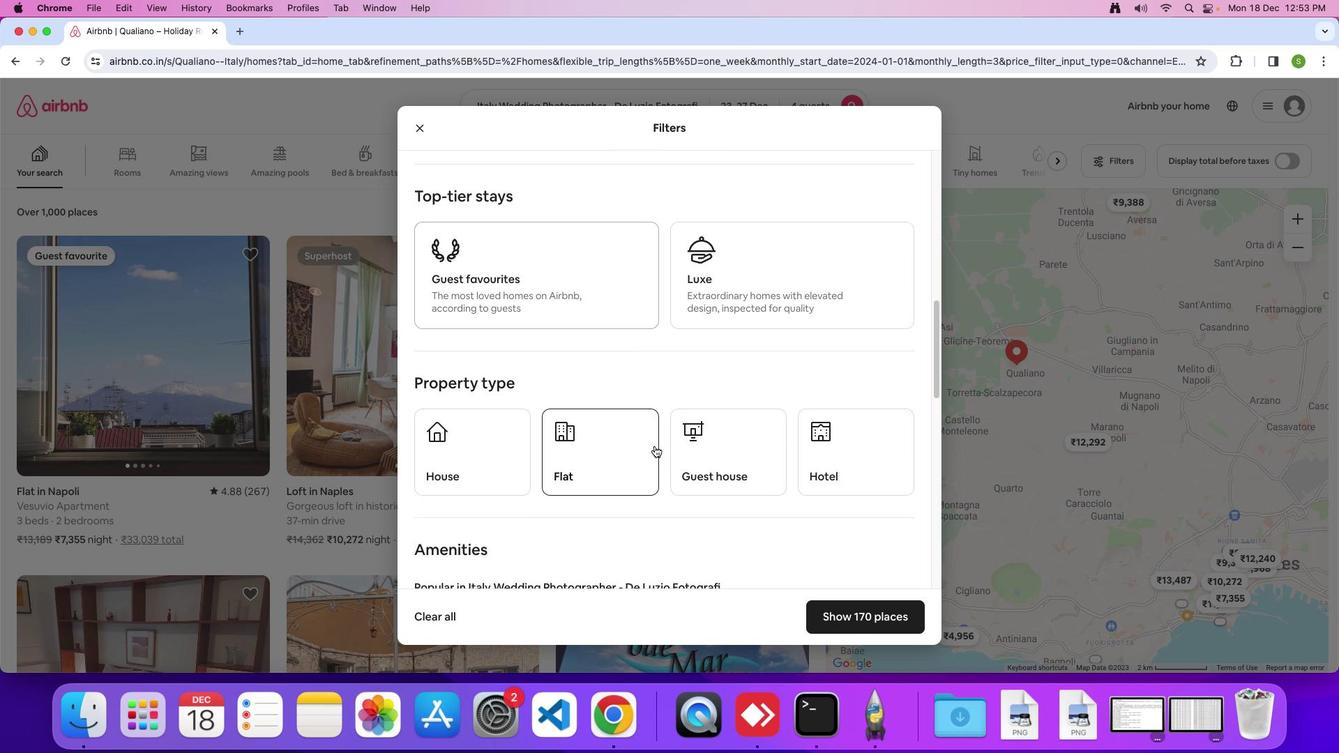 
Action: Mouse moved to (477, 433)
Screenshot: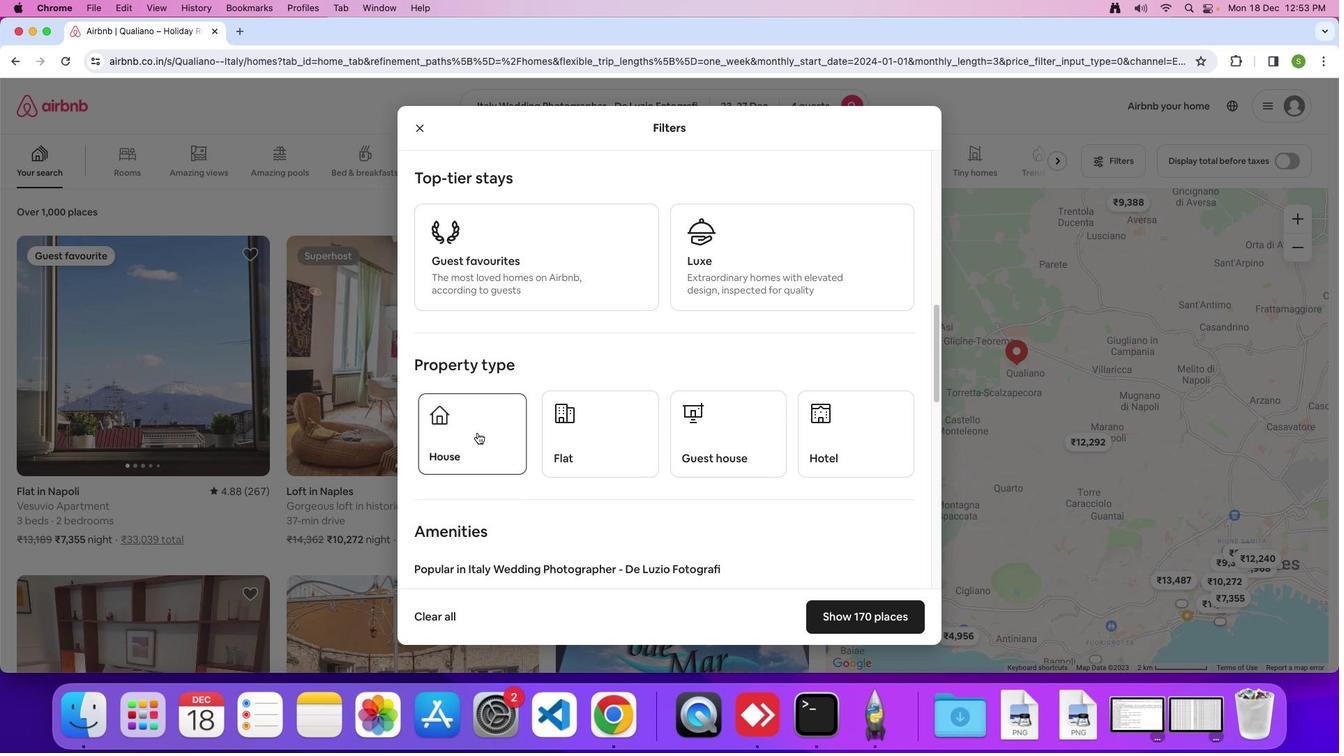 
Action: Mouse pressed left at (477, 433)
Screenshot: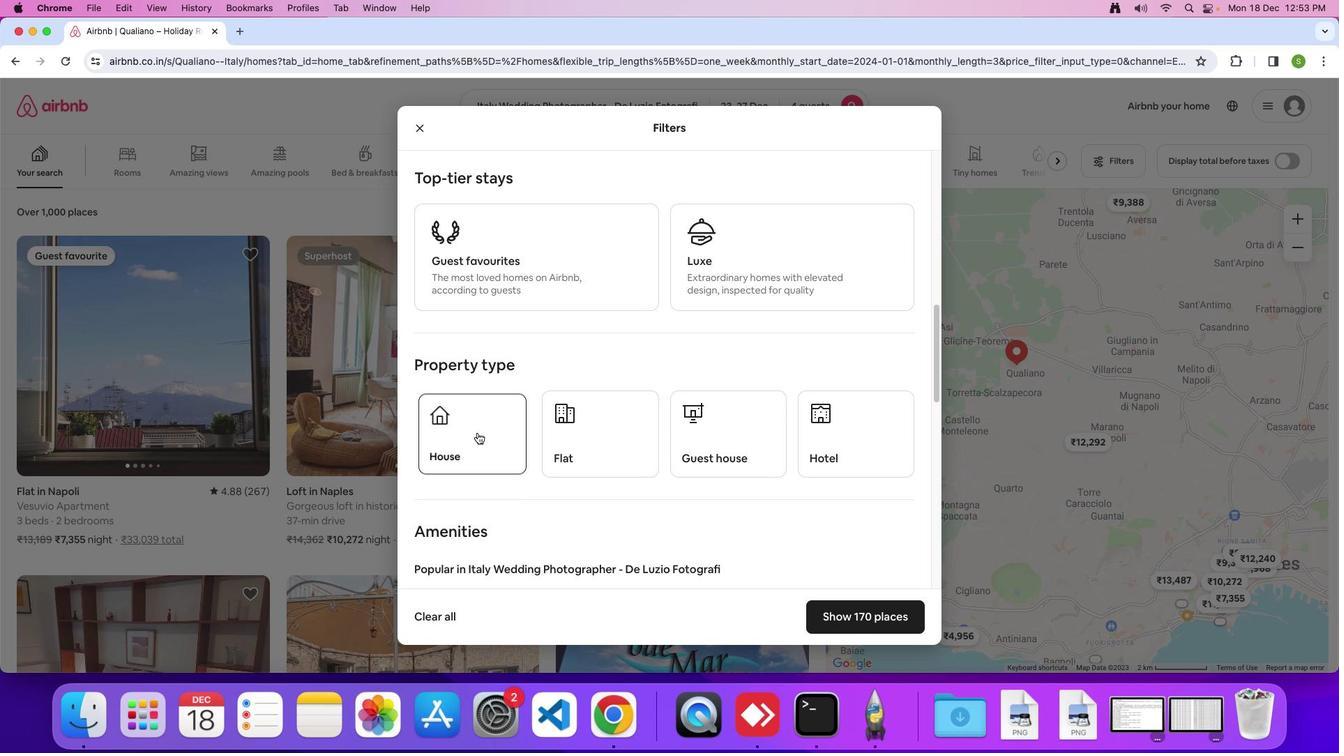 
Action: Mouse moved to (651, 499)
Screenshot: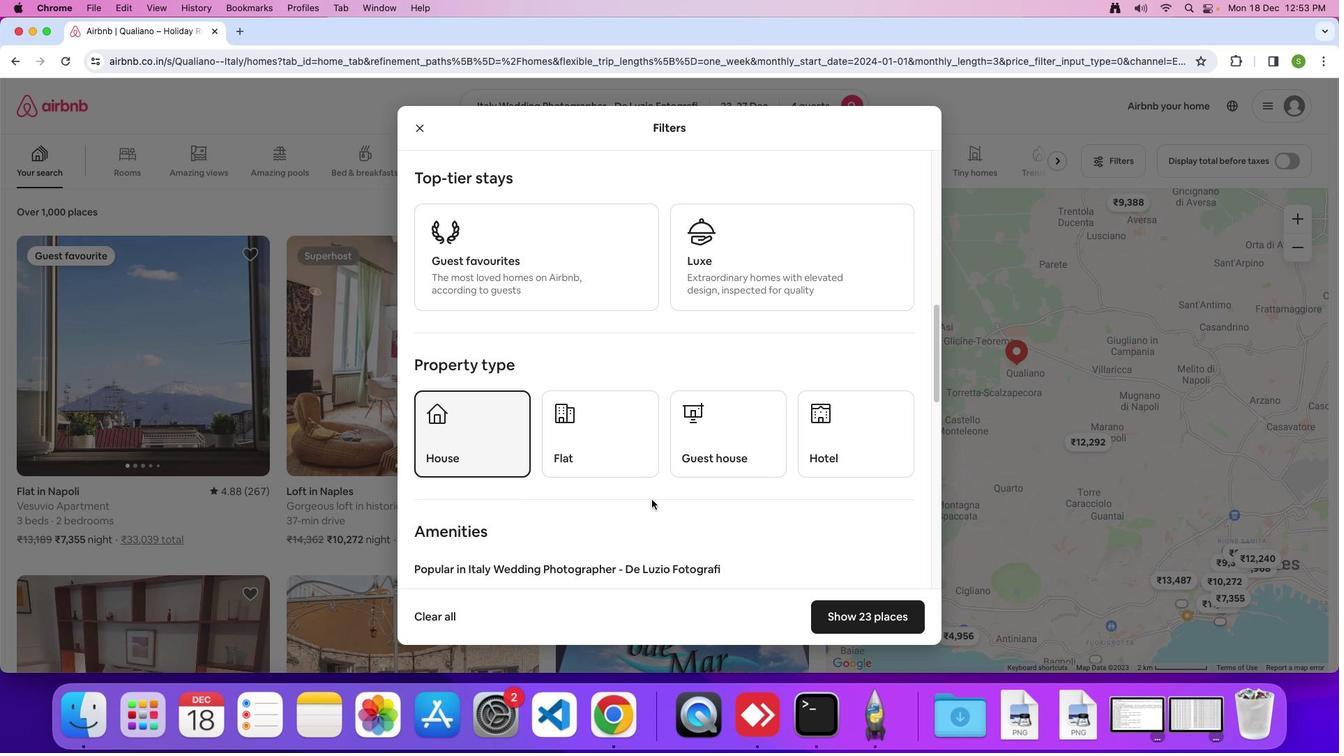 
Action: Mouse scrolled (651, 499) with delta (0, 0)
Screenshot: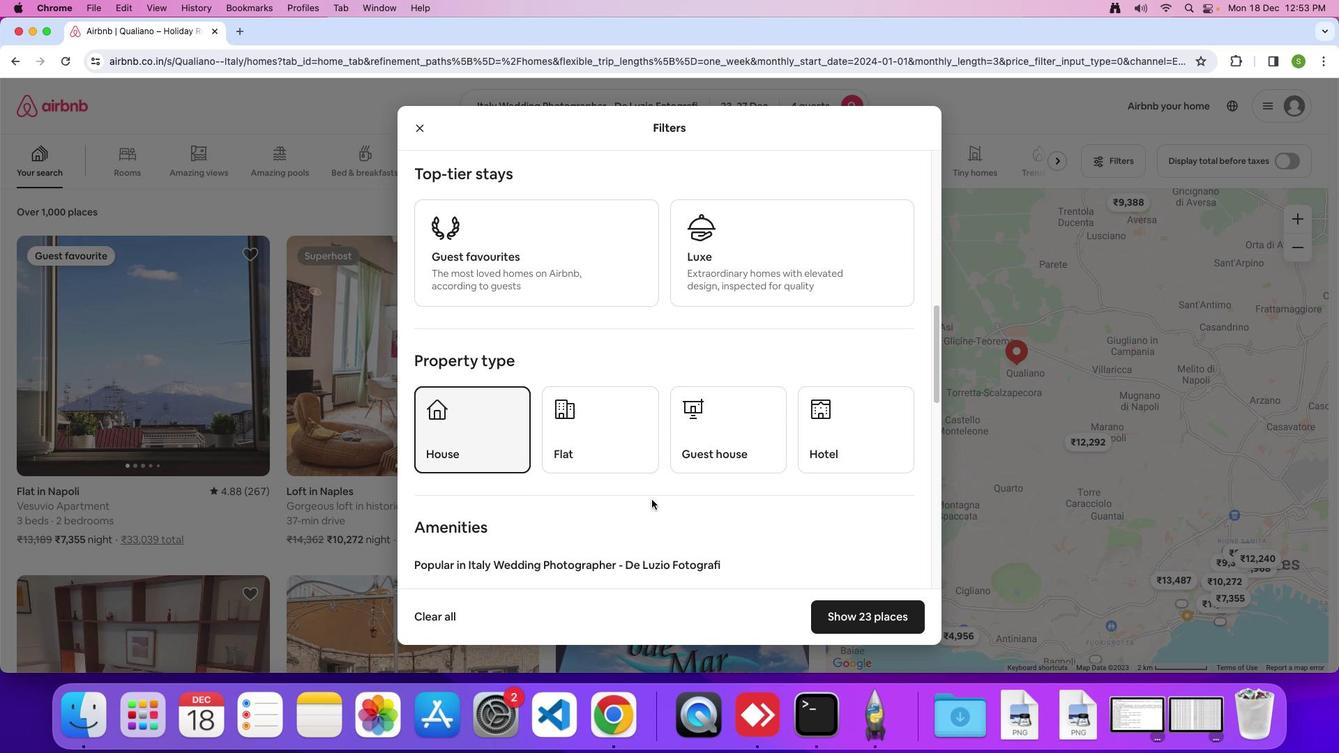 
Action: Mouse scrolled (651, 499) with delta (0, 0)
Screenshot: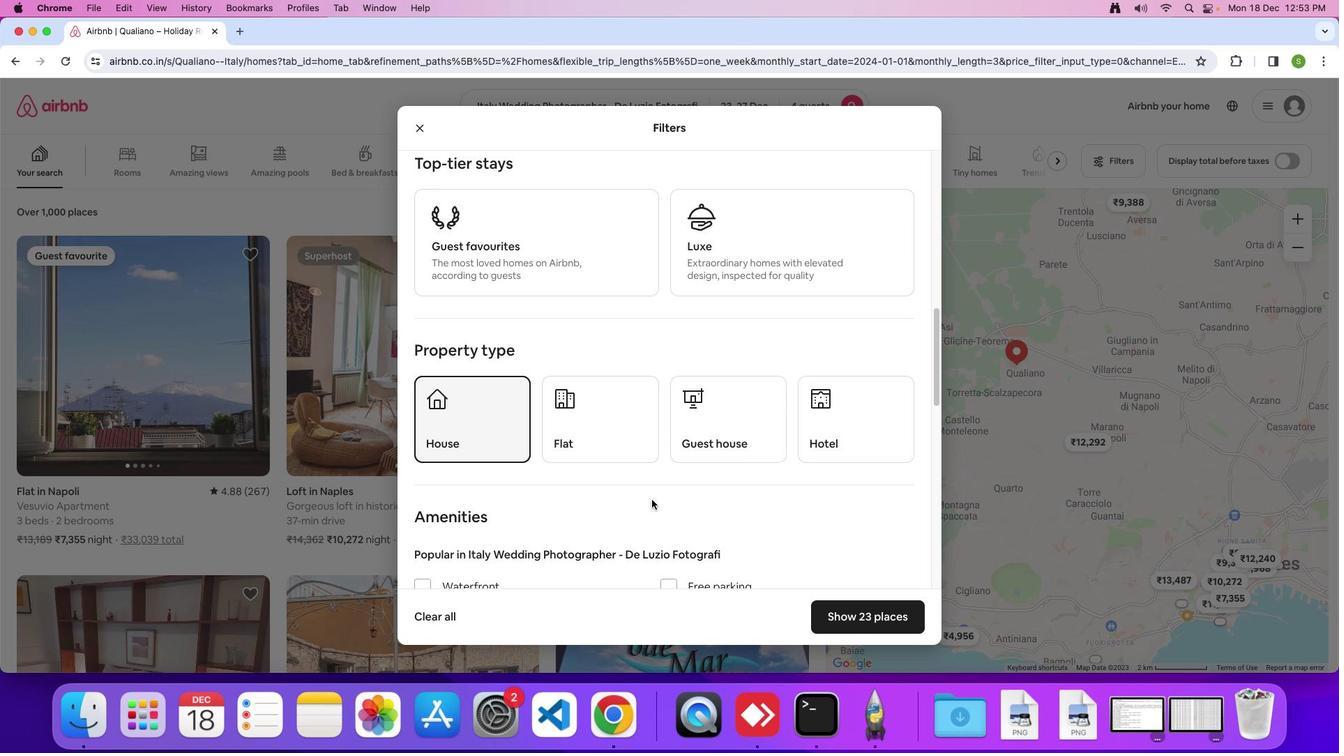 
Action: Mouse scrolled (651, 499) with delta (0, 0)
Screenshot: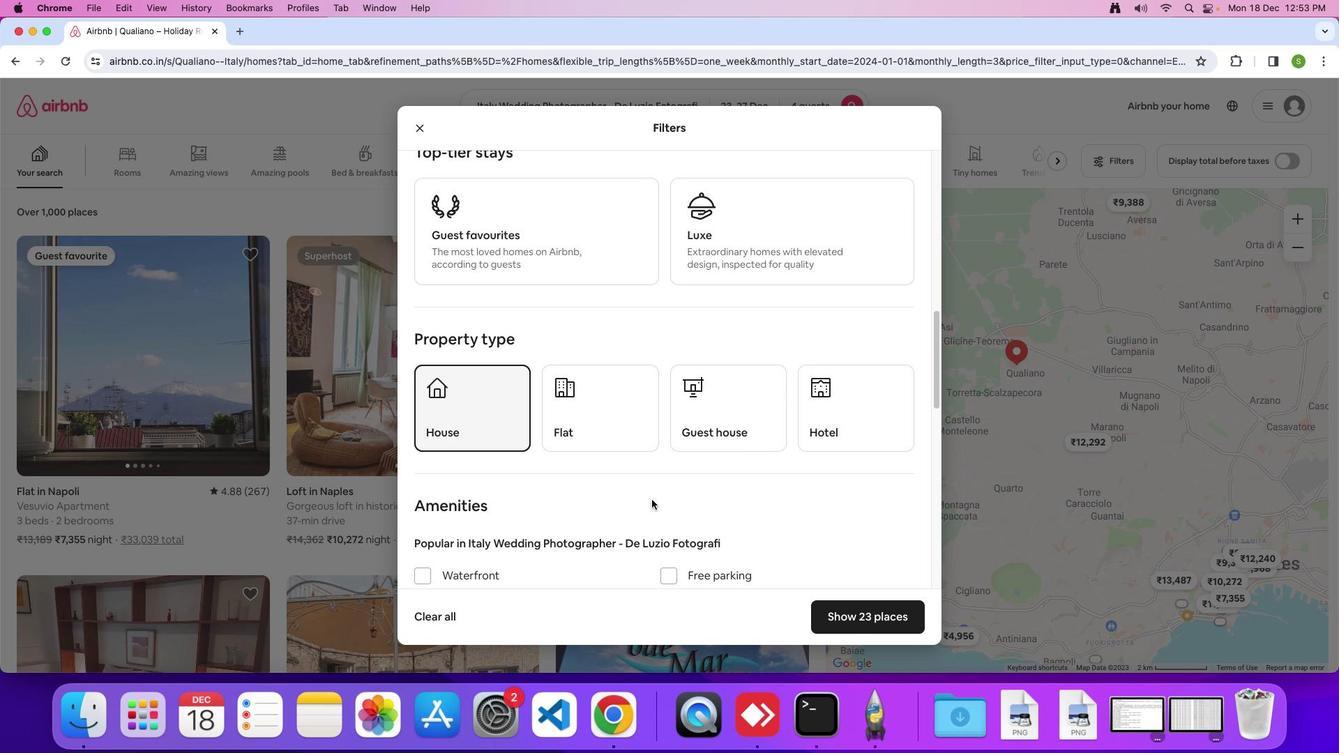 
Action: Mouse scrolled (651, 499) with delta (0, 0)
Screenshot: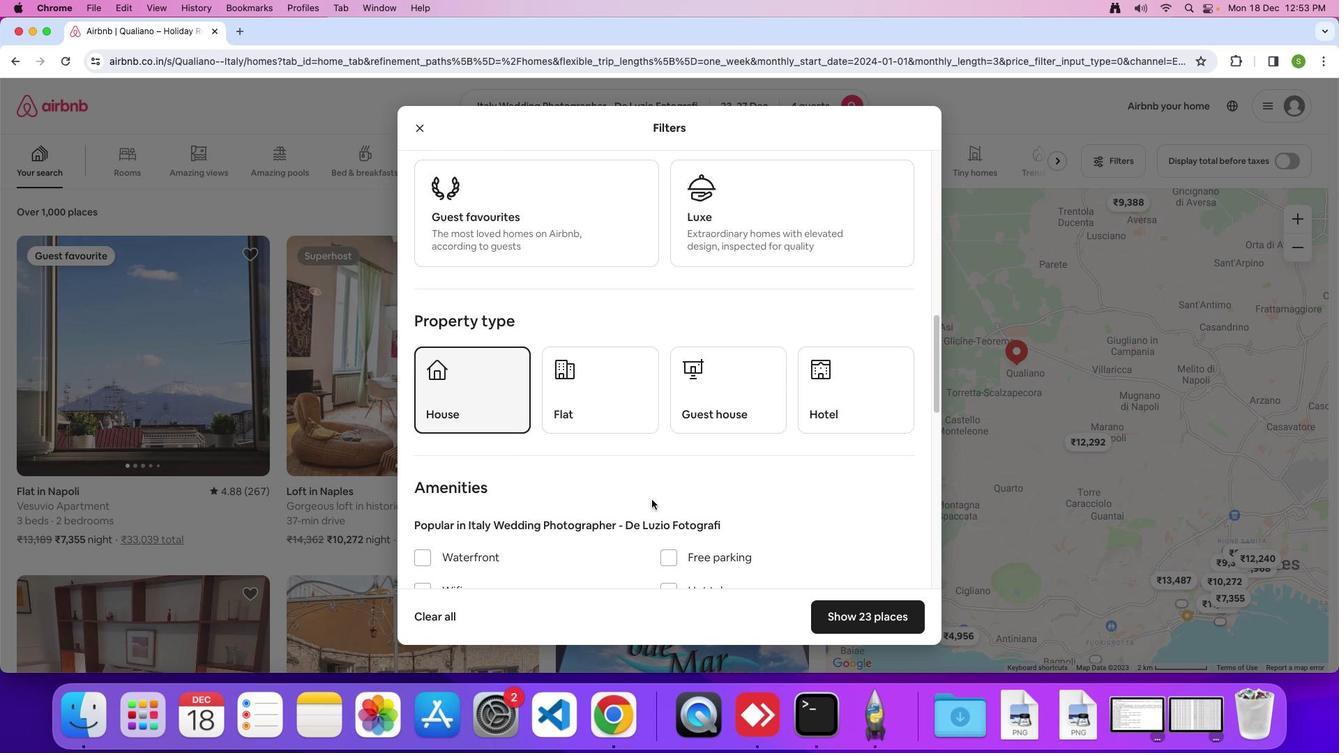 
Action: Mouse scrolled (651, 499) with delta (0, 0)
Screenshot: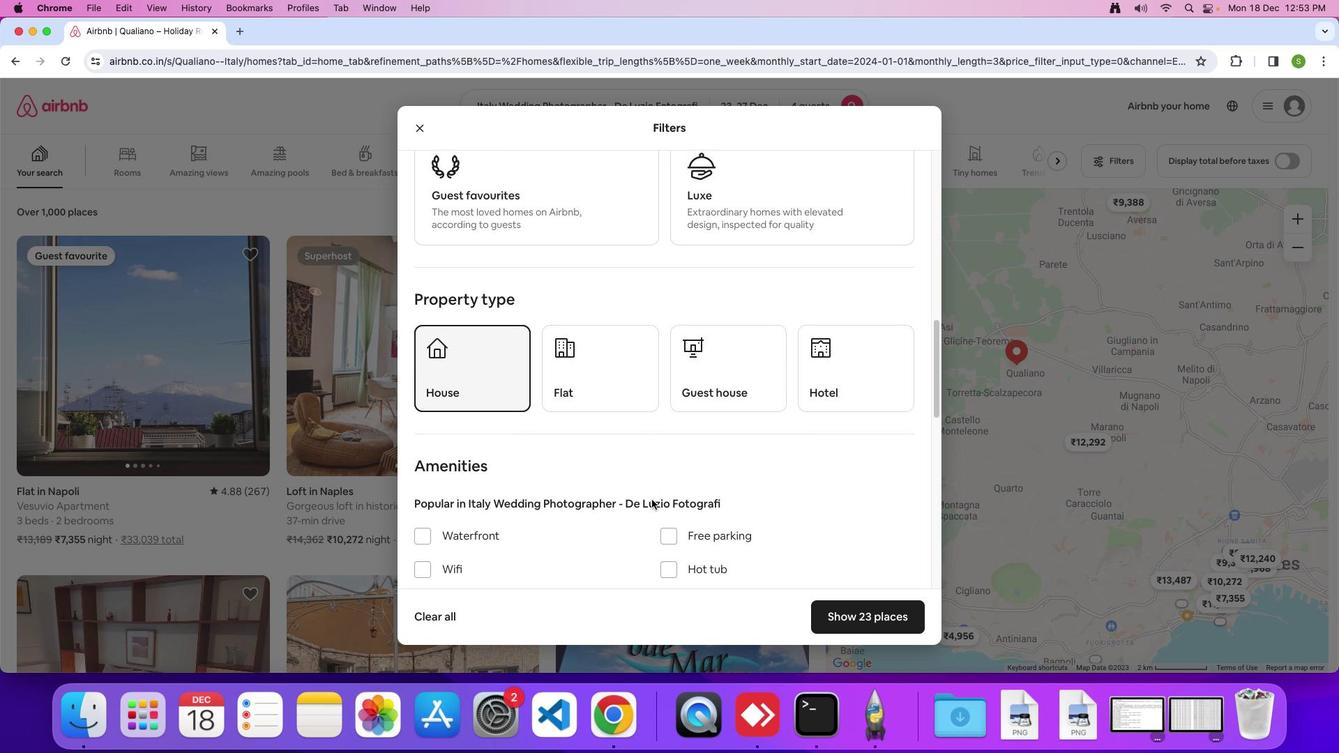 
Action: Mouse scrolled (651, 499) with delta (0, 0)
Screenshot: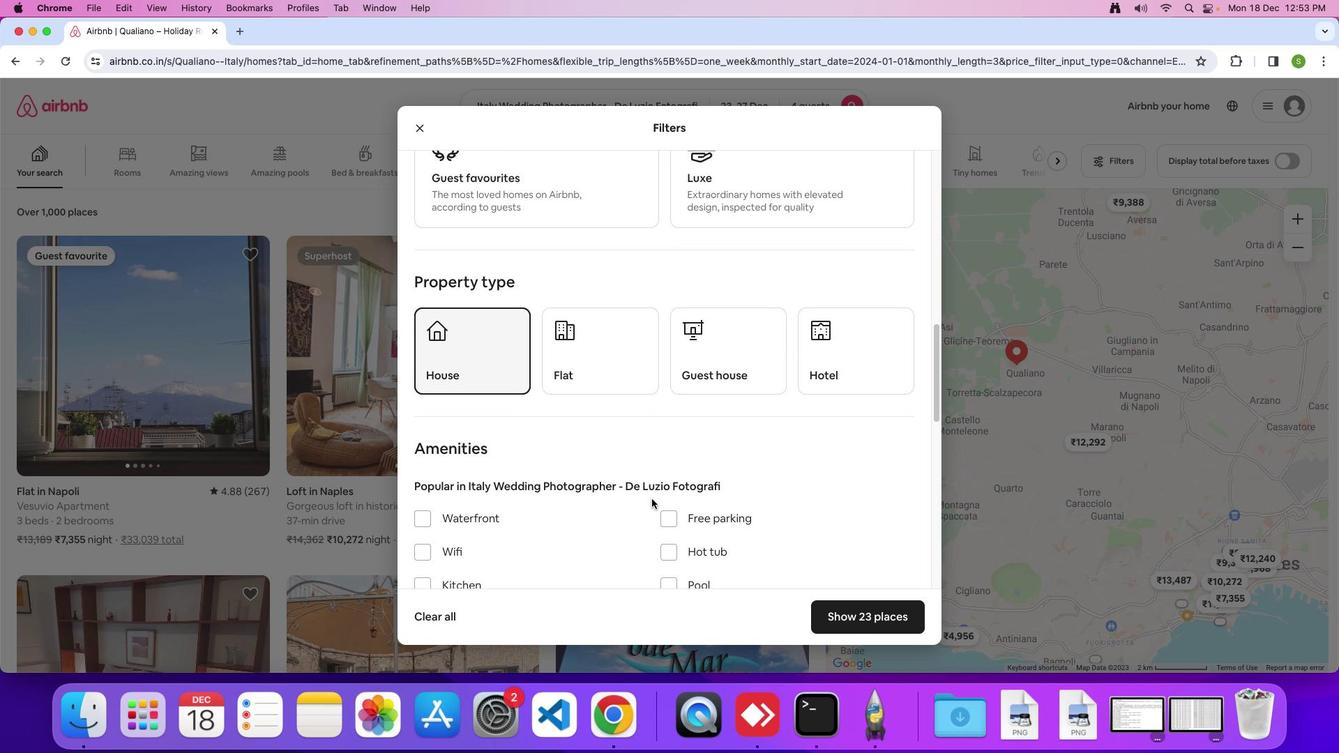 
Action: Mouse scrolled (651, 499) with delta (0, 0)
Screenshot: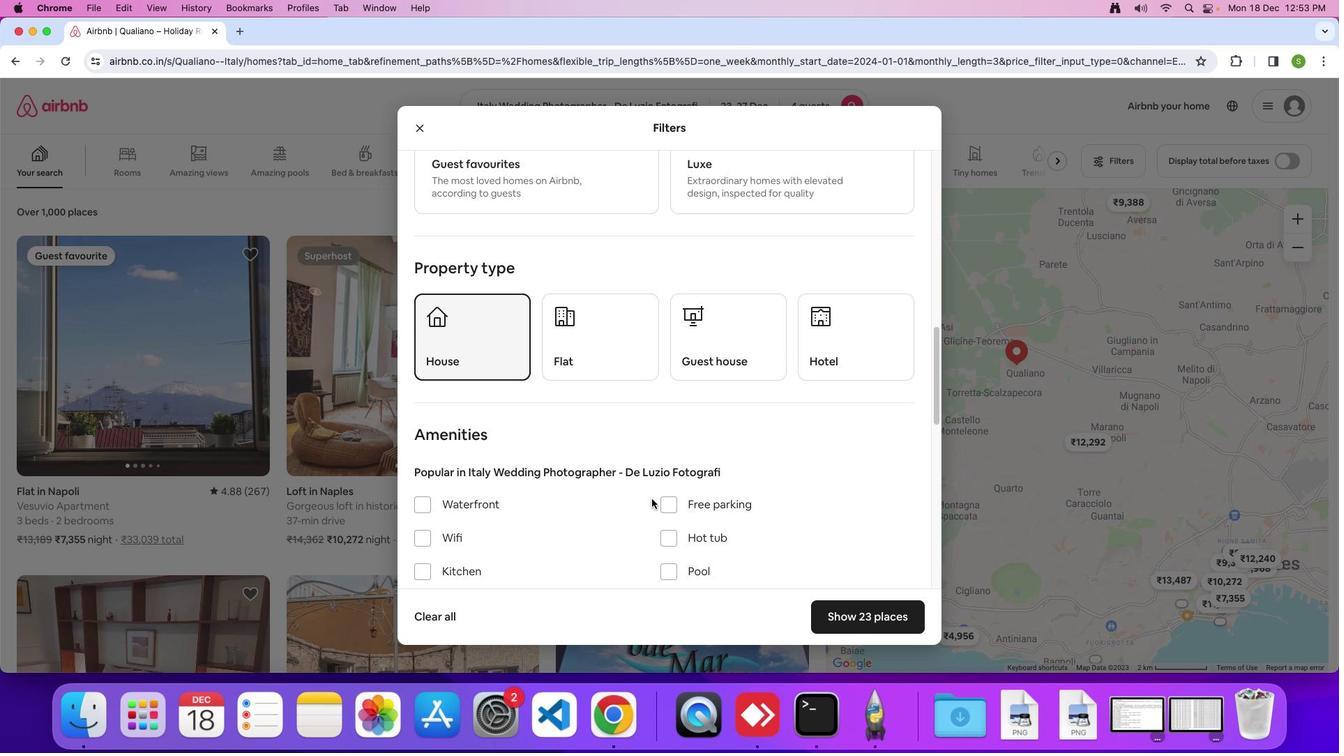 
Action: Mouse moved to (652, 497)
Screenshot: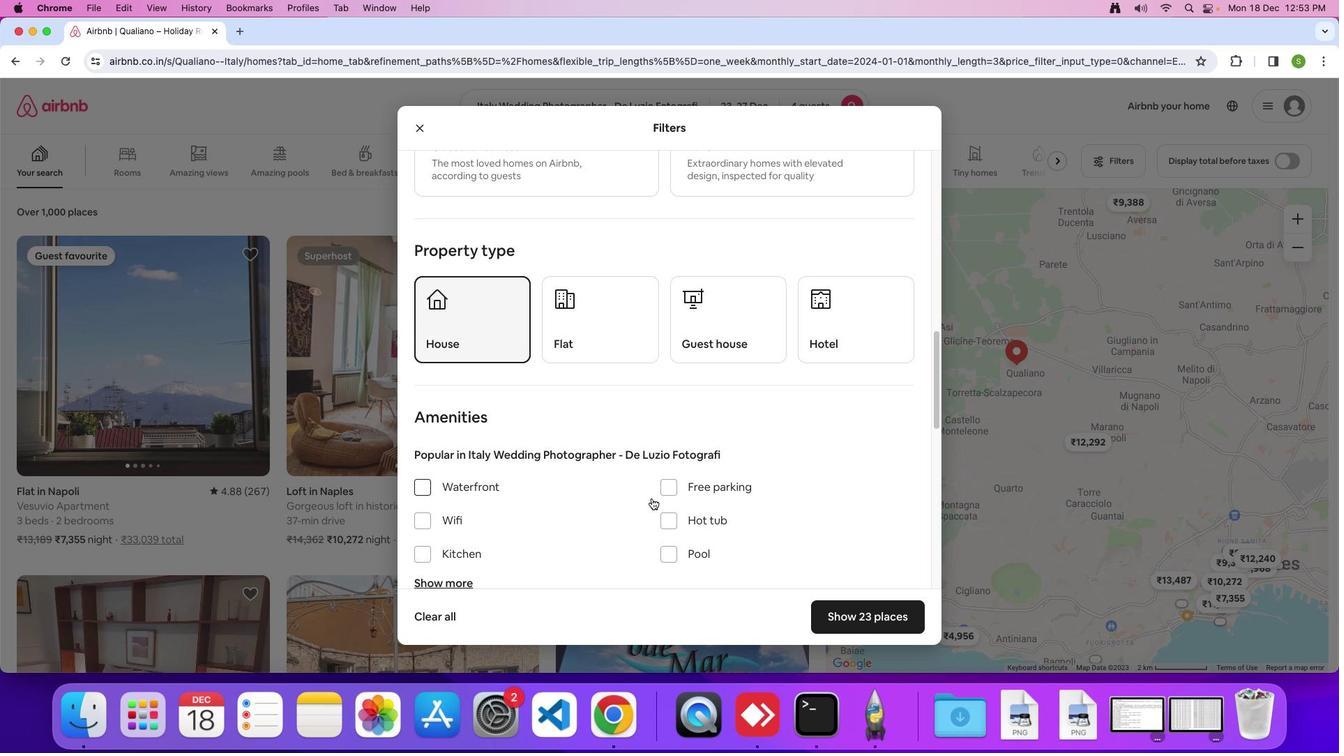
Action: Mouse scrolled (652, 497) with delta (0, 0)
Screenshot: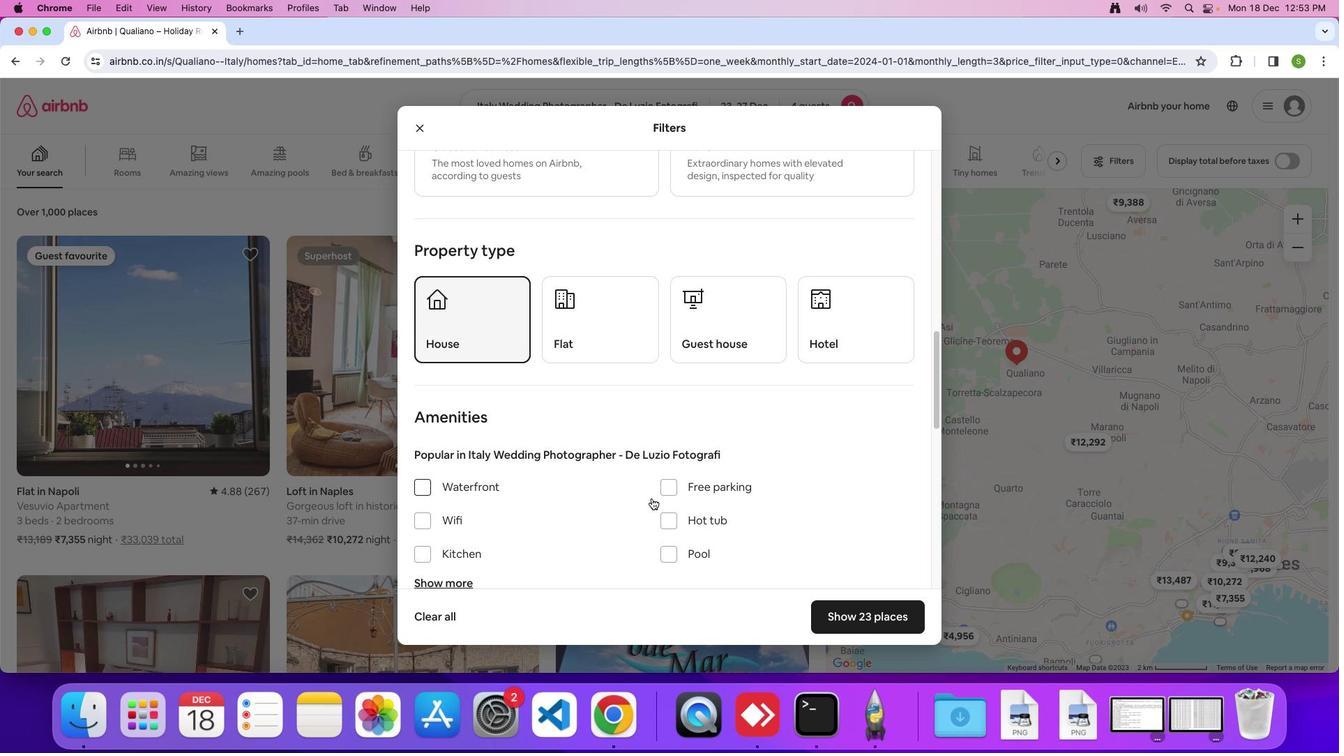 
Action: Mouse moved to (652, 497)
Screenshot: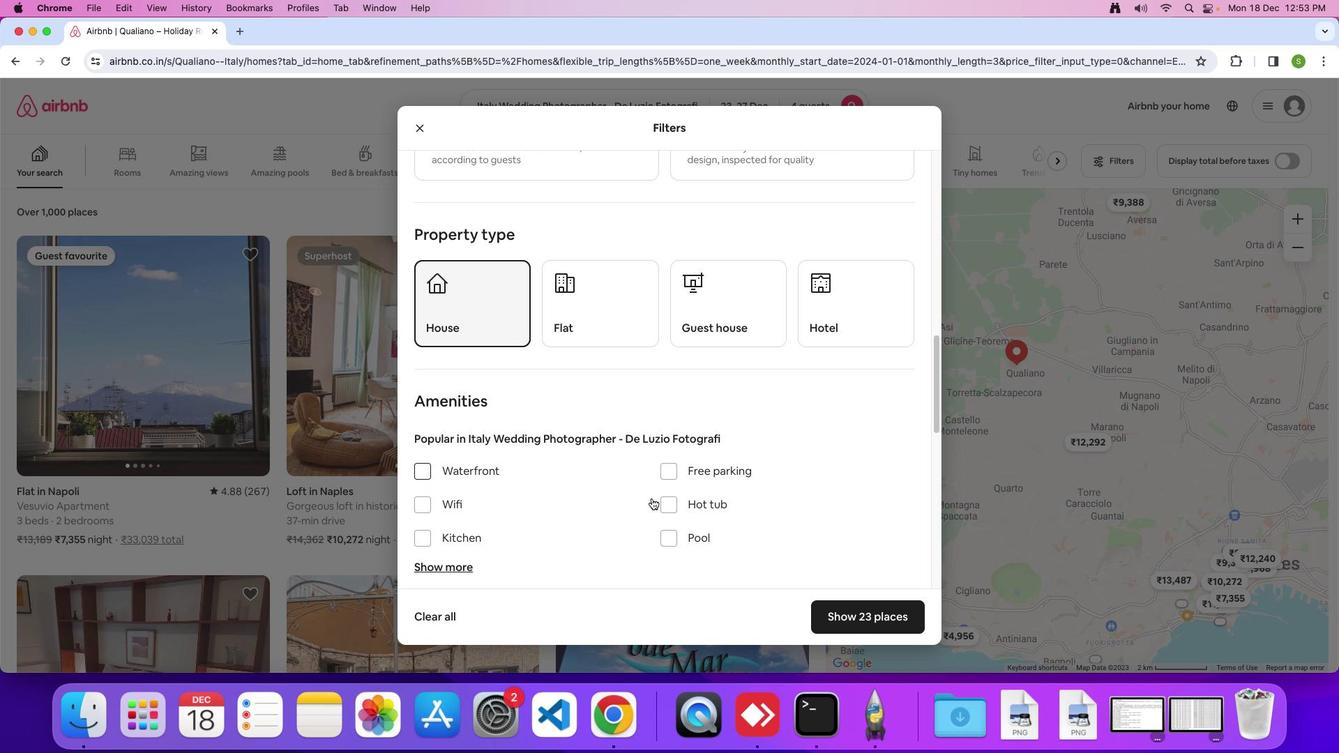 
Action: Mouse scrolled (652, 497) with delta (0, 0)
Screenshot: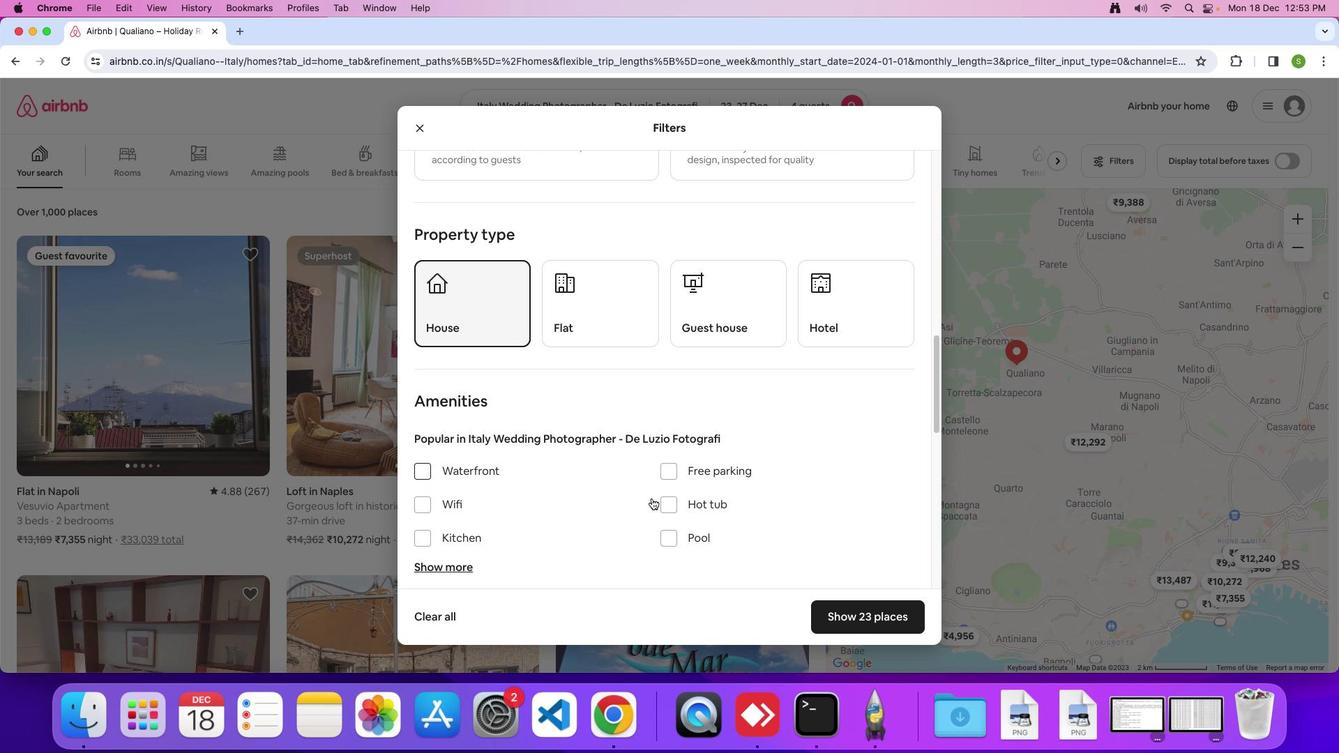 
Action: Mouse scrolled (652, 497) with delta (0, -2)
Screenshot: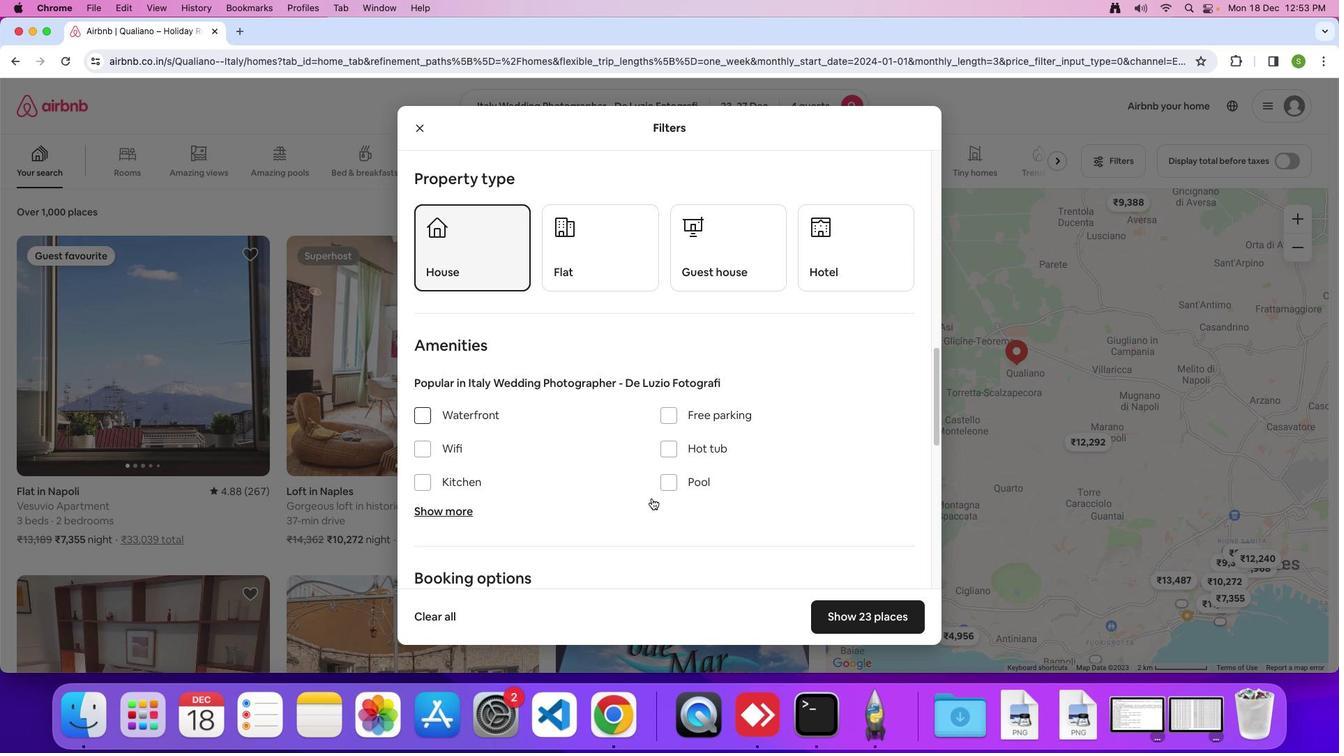 
Action: Mouse moved to (432, 416)
Screenshot: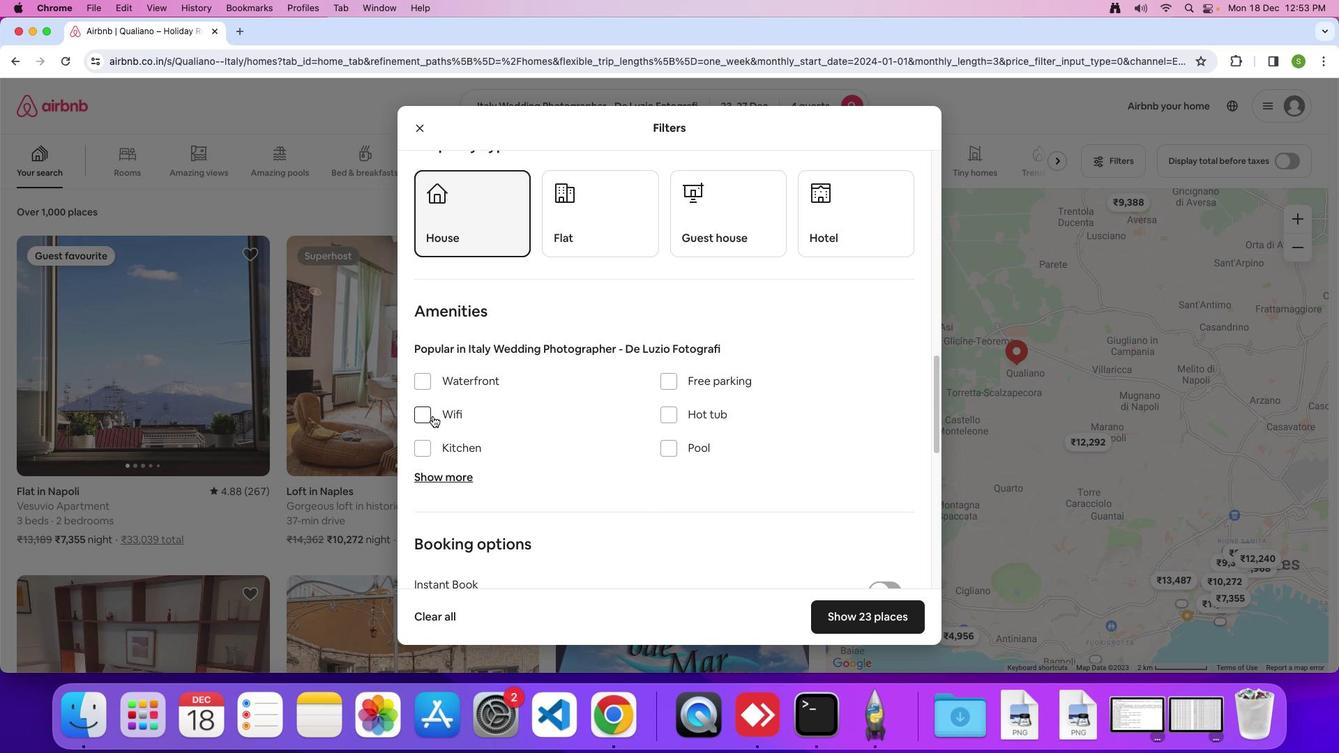 
Action: Mouse pressed left at (432, 416)
Screenshot: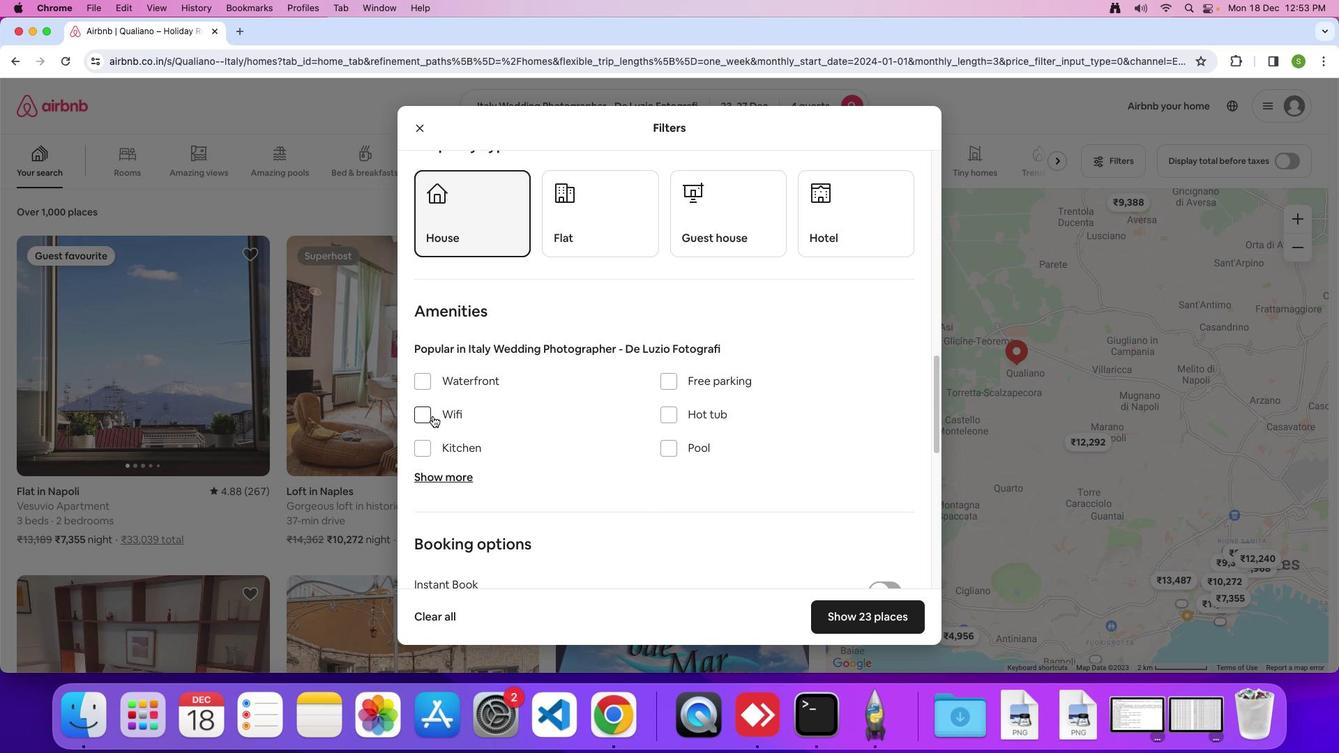 
Action: Mouse moved to (565, 439)
Screenshot: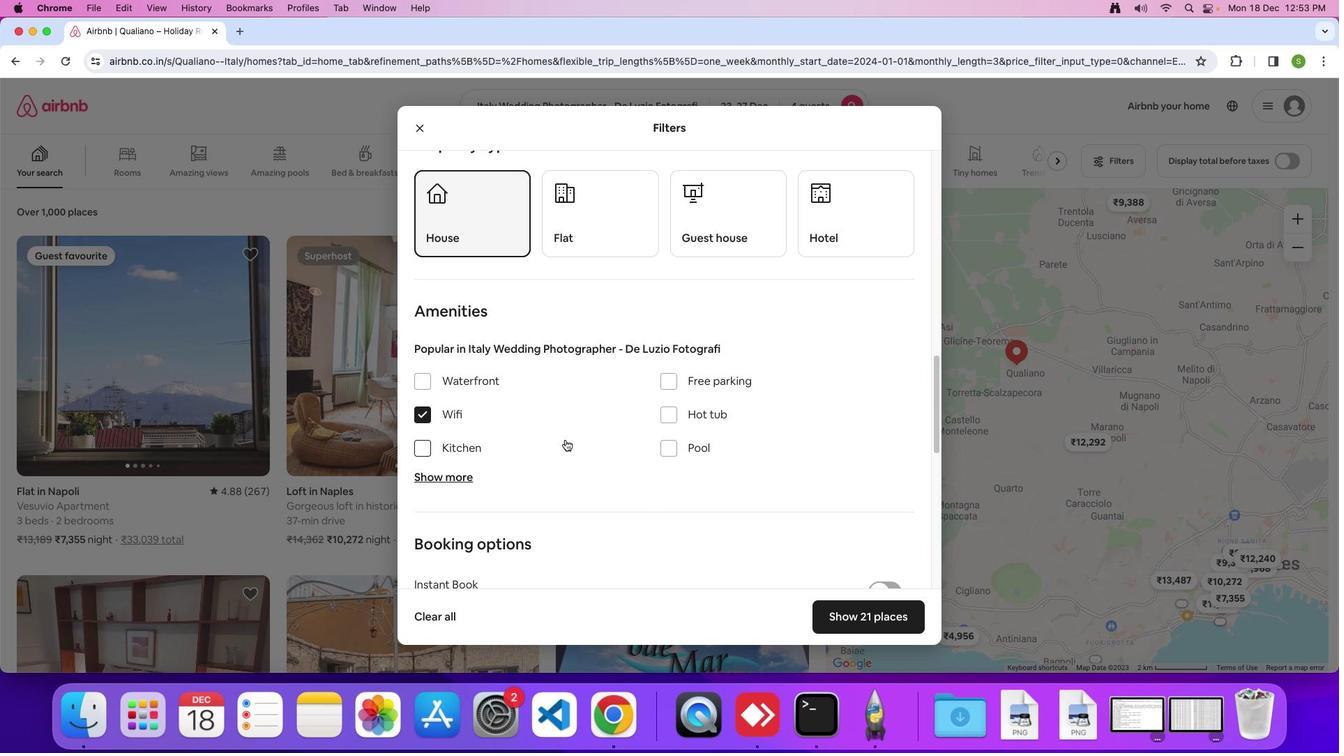 
Action: Mouse scrolled (565, 439) with delta (0, 0)
Screenshot: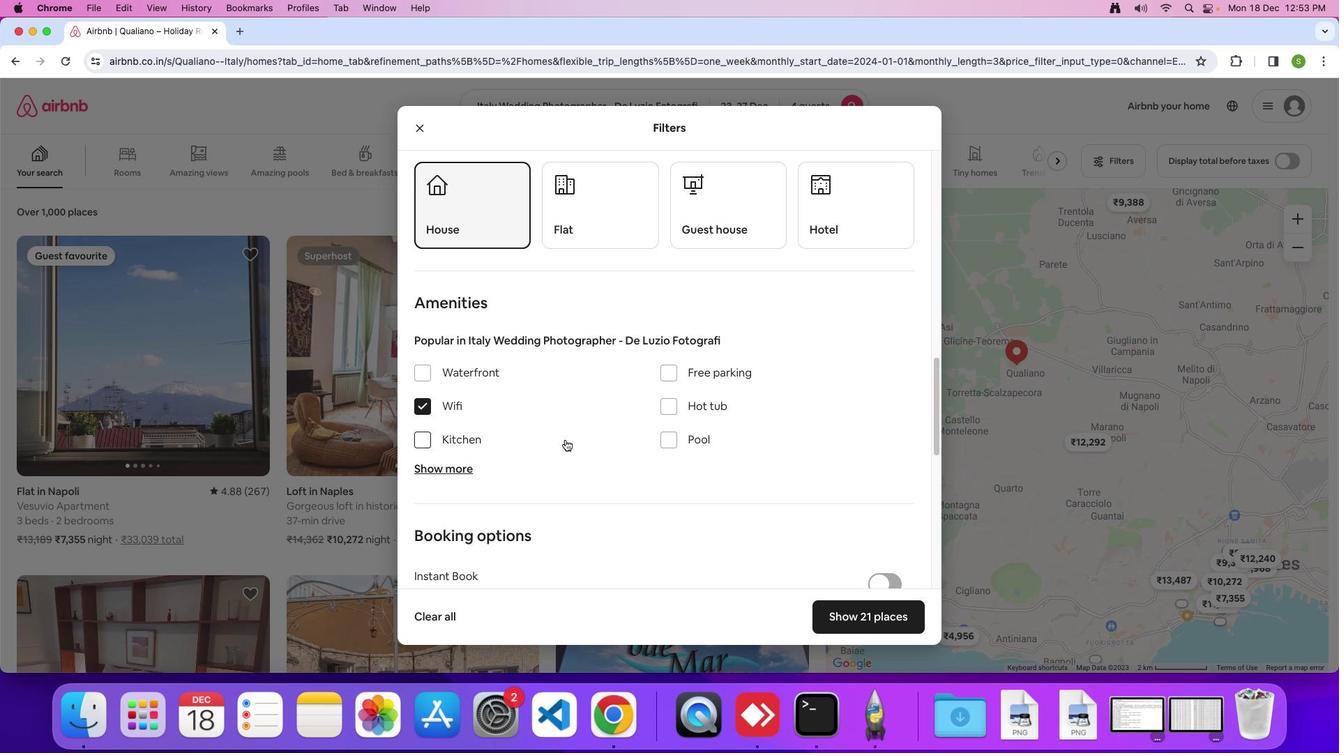 
Action: Mouse scrolled (565, 439) with delta (0, 0)
Screenshot: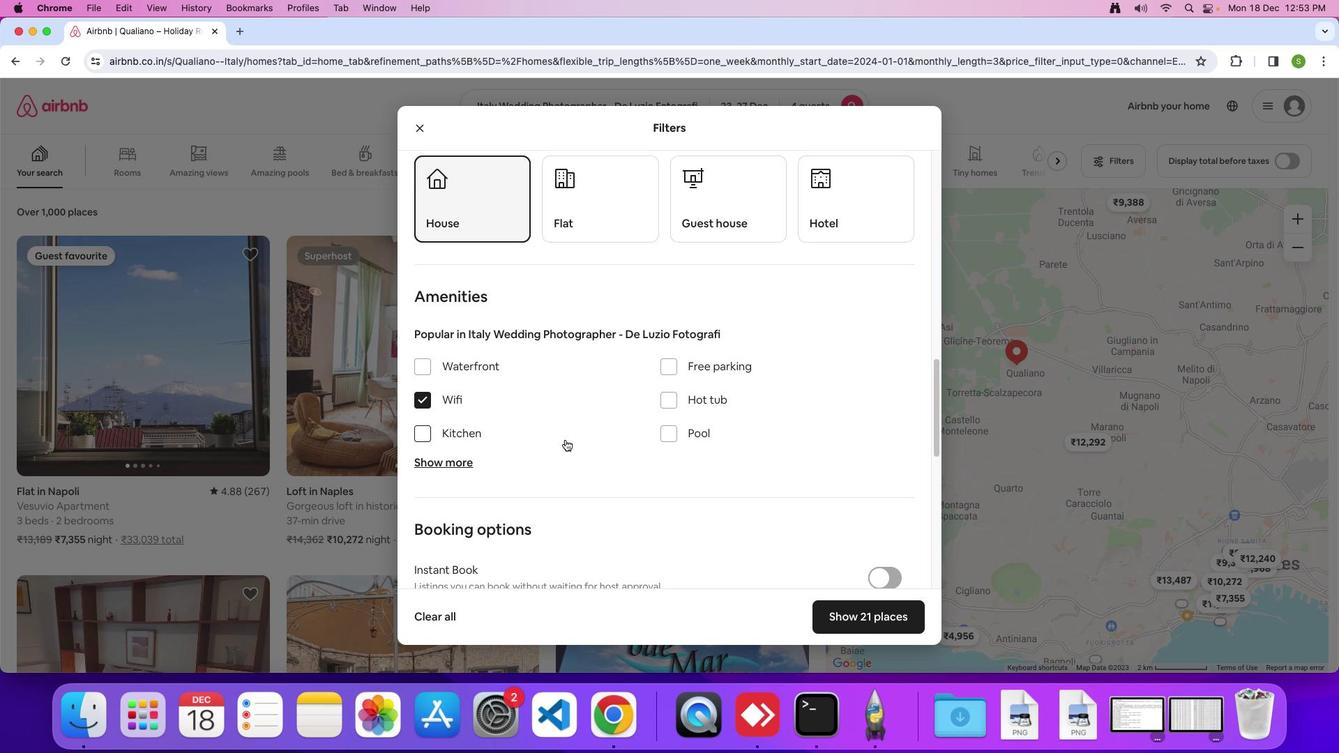 
Action: Mouse moved to (565, 439)
Screenshot: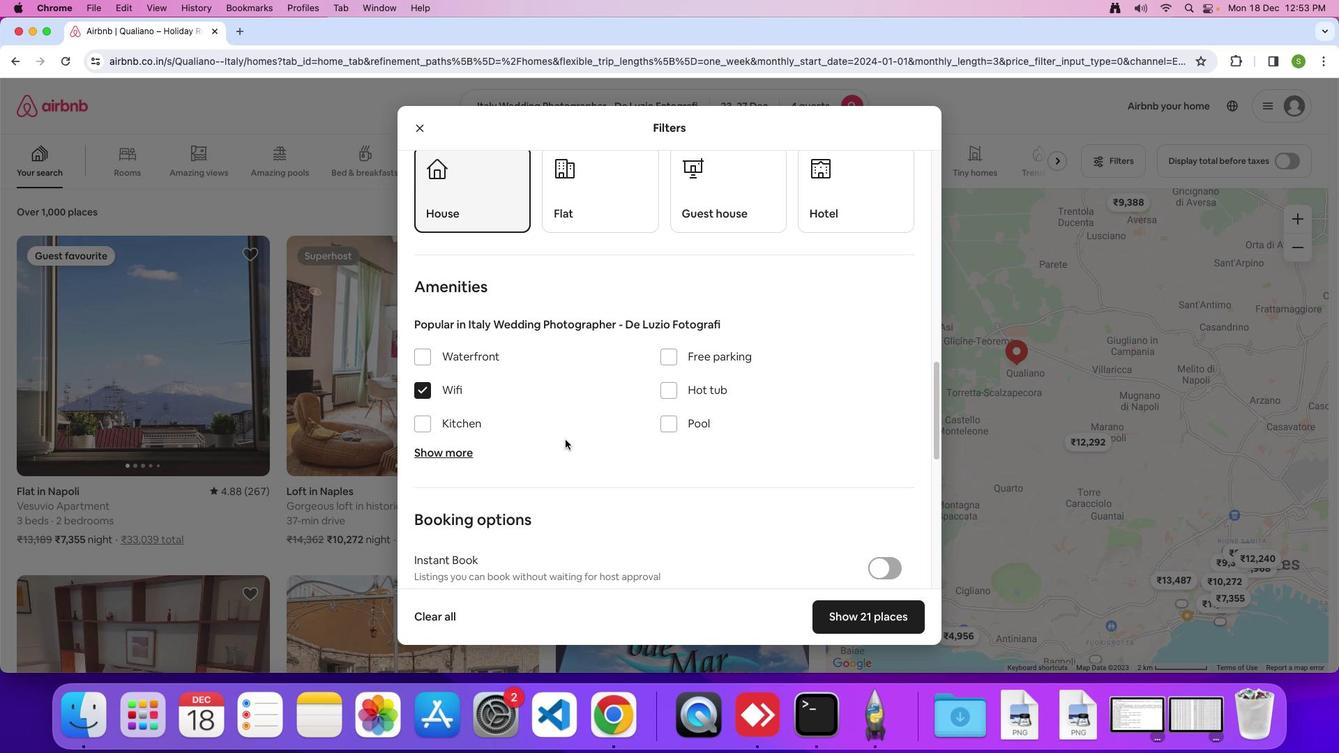 
Action: Mouse scrolled (565, 439) with delta (0, 0)
Screenshot: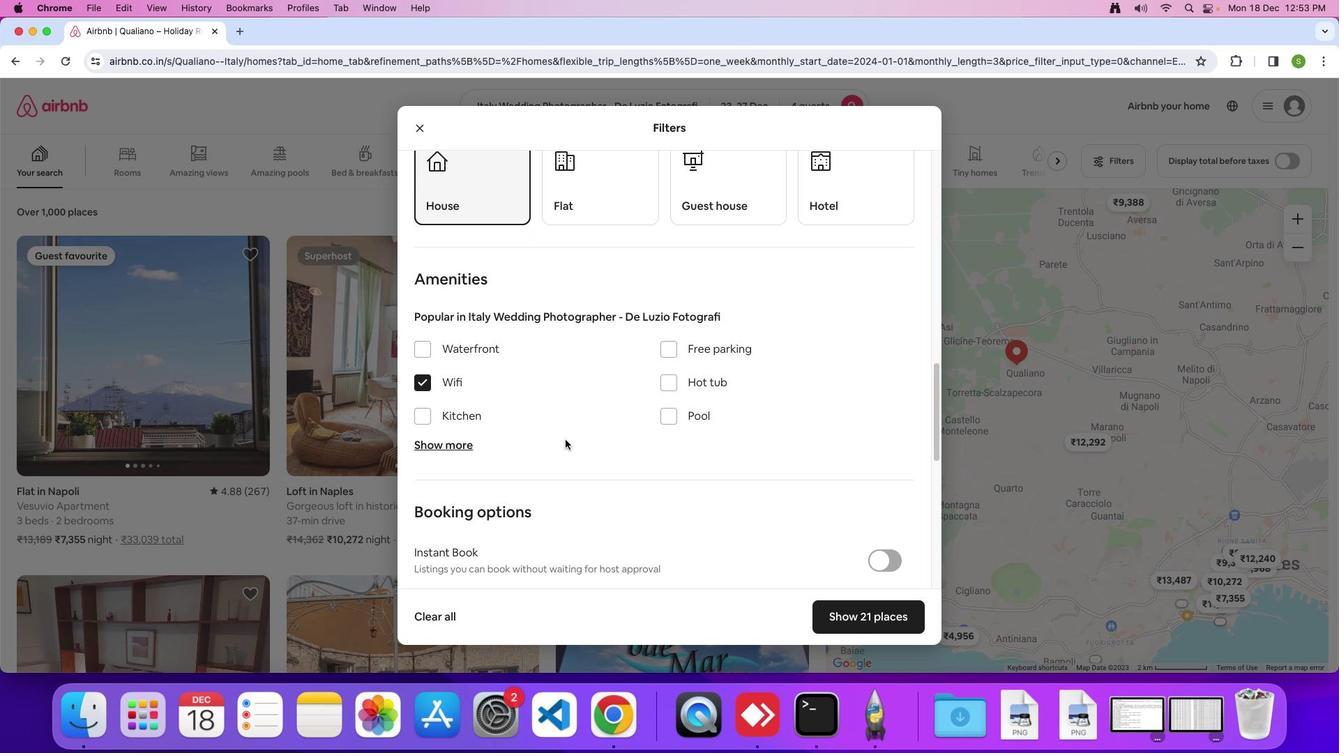
Action: Mouse scrolled (565, 439) with delta (0, 0)
Screenshot: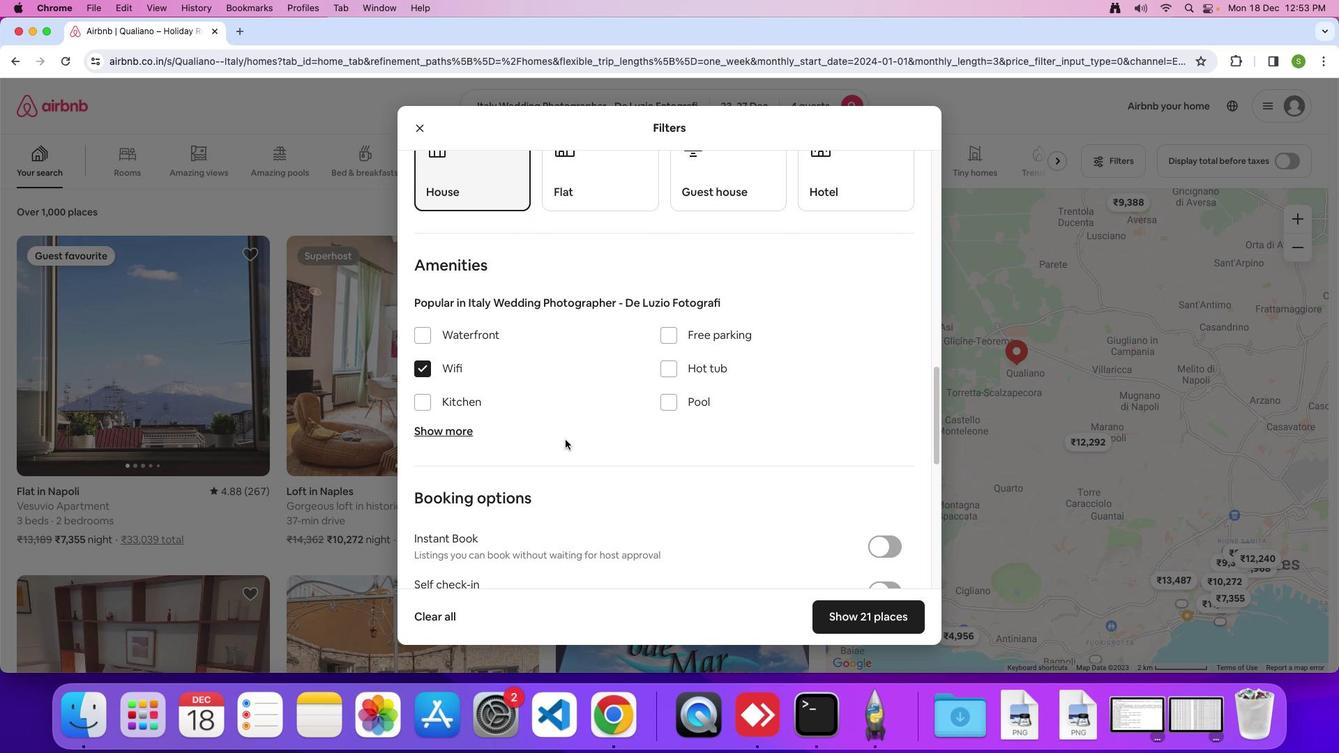 
Action: Mouse scrolled (565, 439) with delta (0, 0)
Screenshot: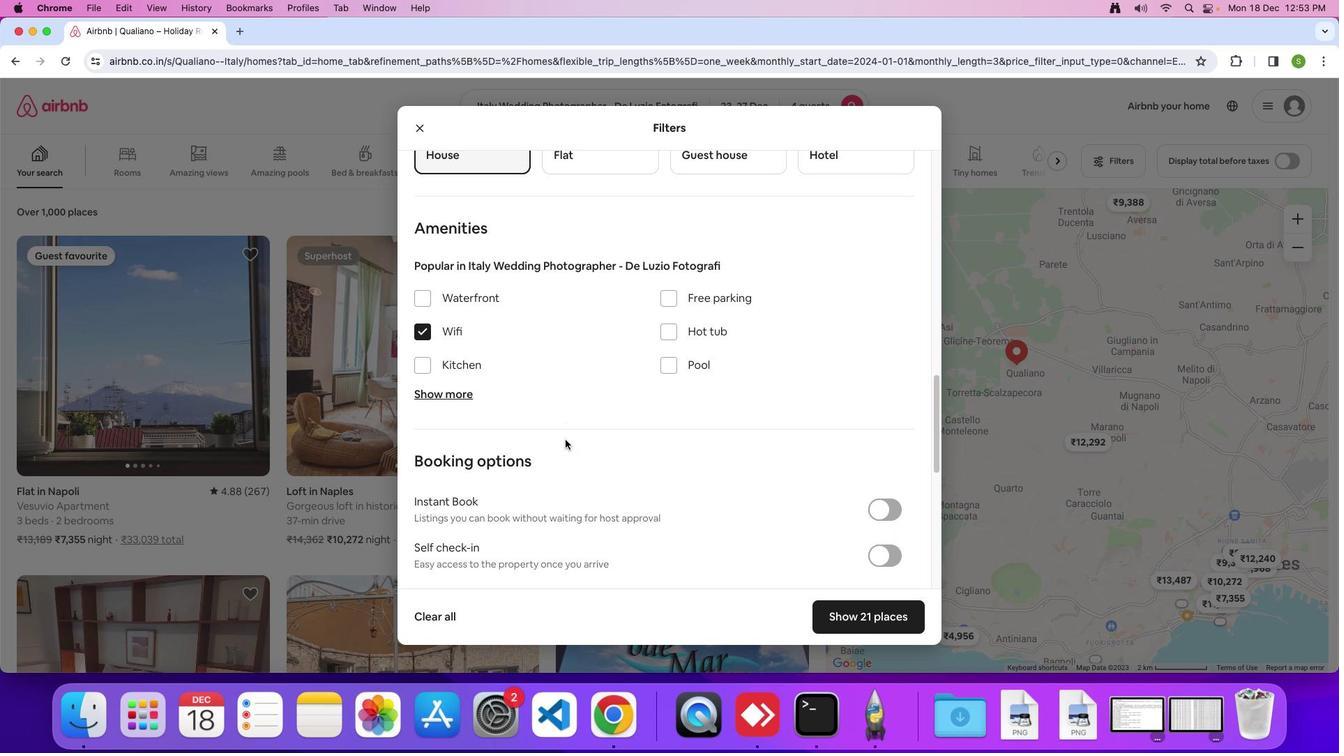 
Action: Mouse scrolled (565, 439) with delta (0, 0)
Screenshot: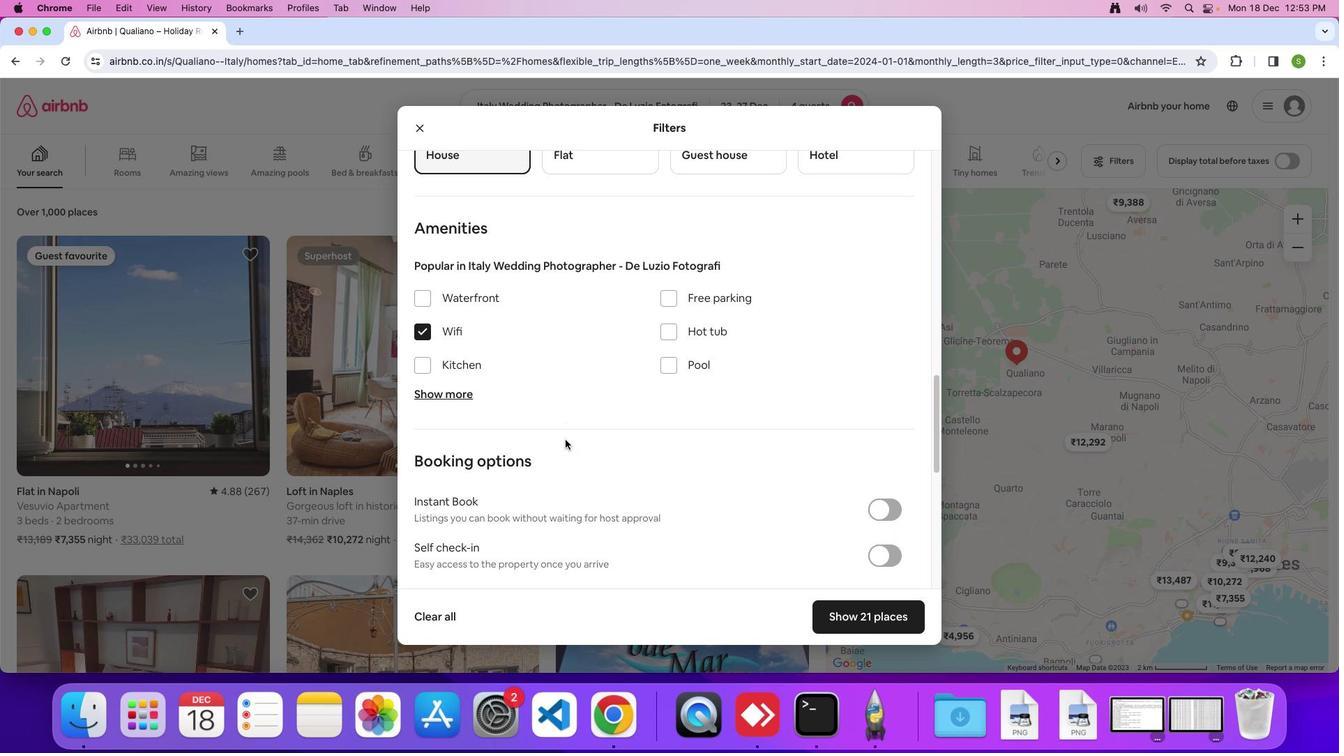 
Action: Mouse scrolled (565, 439) with delta (0, -1)
Screenshot: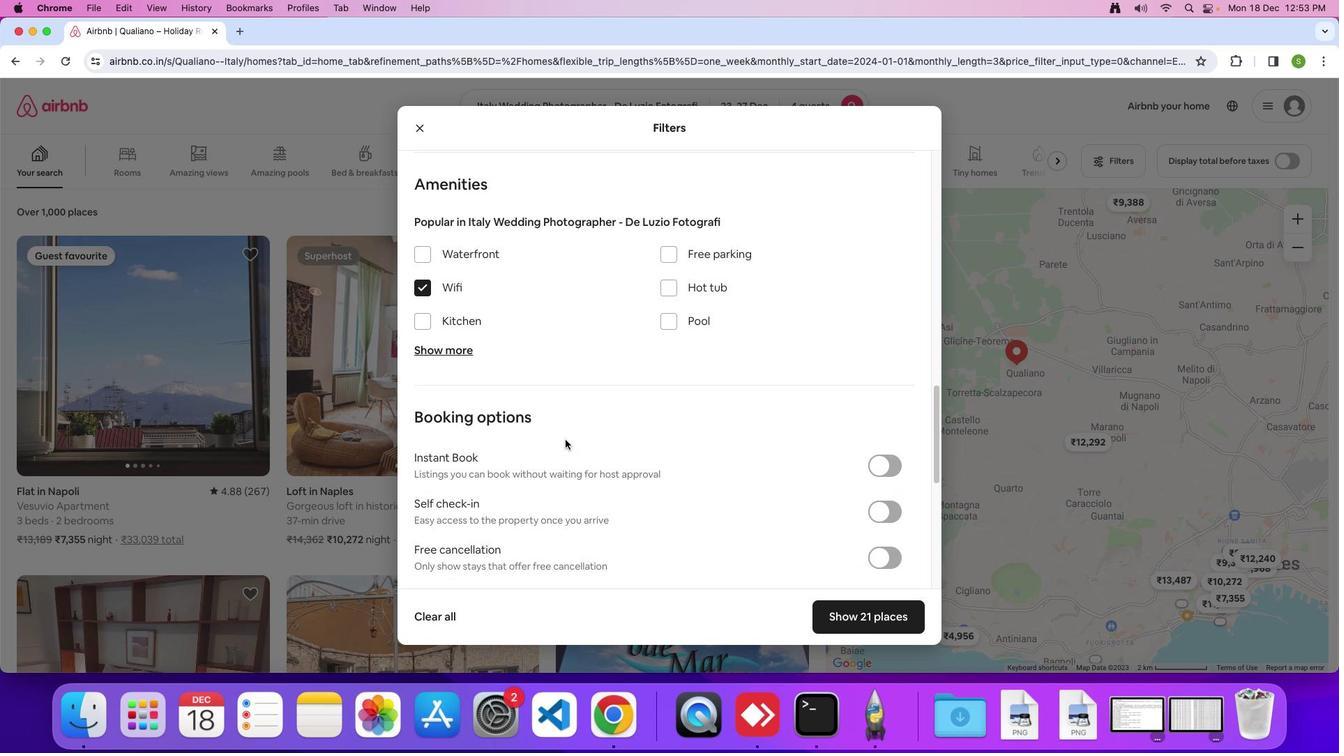 
Action: Mouse scrolled (565, 439) with delta (0, 0)
Screenshot: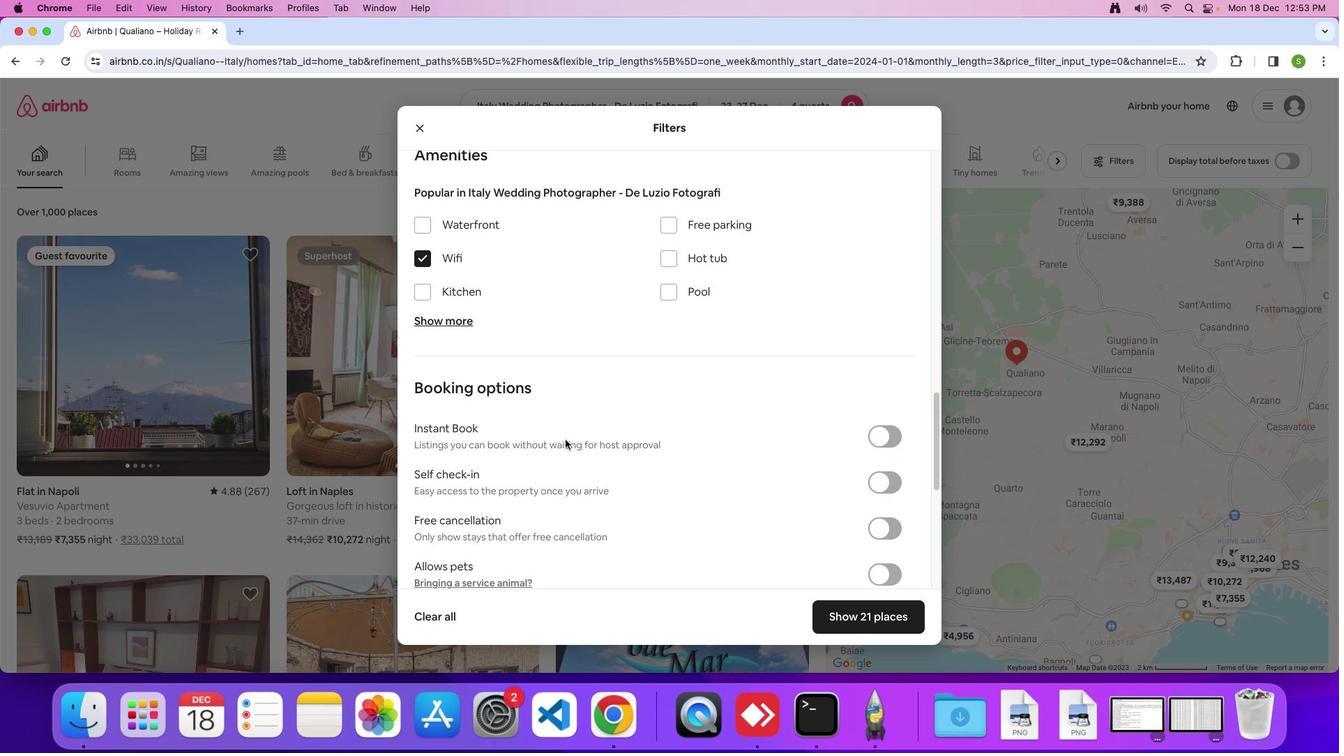 
Action: Mouse moved to (565, 440)
Screenshot: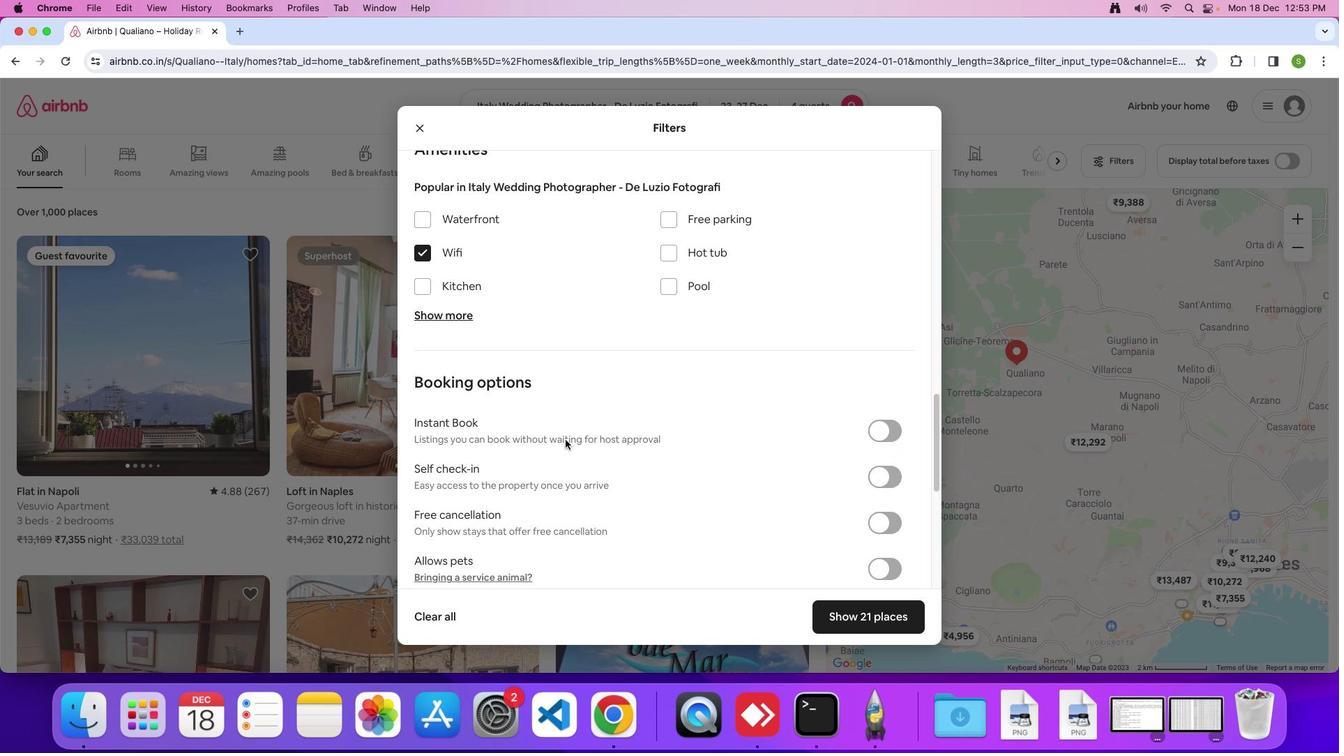 
Action: Mouse scrolled (565, 440) with delta (0, 0)
Screenshot: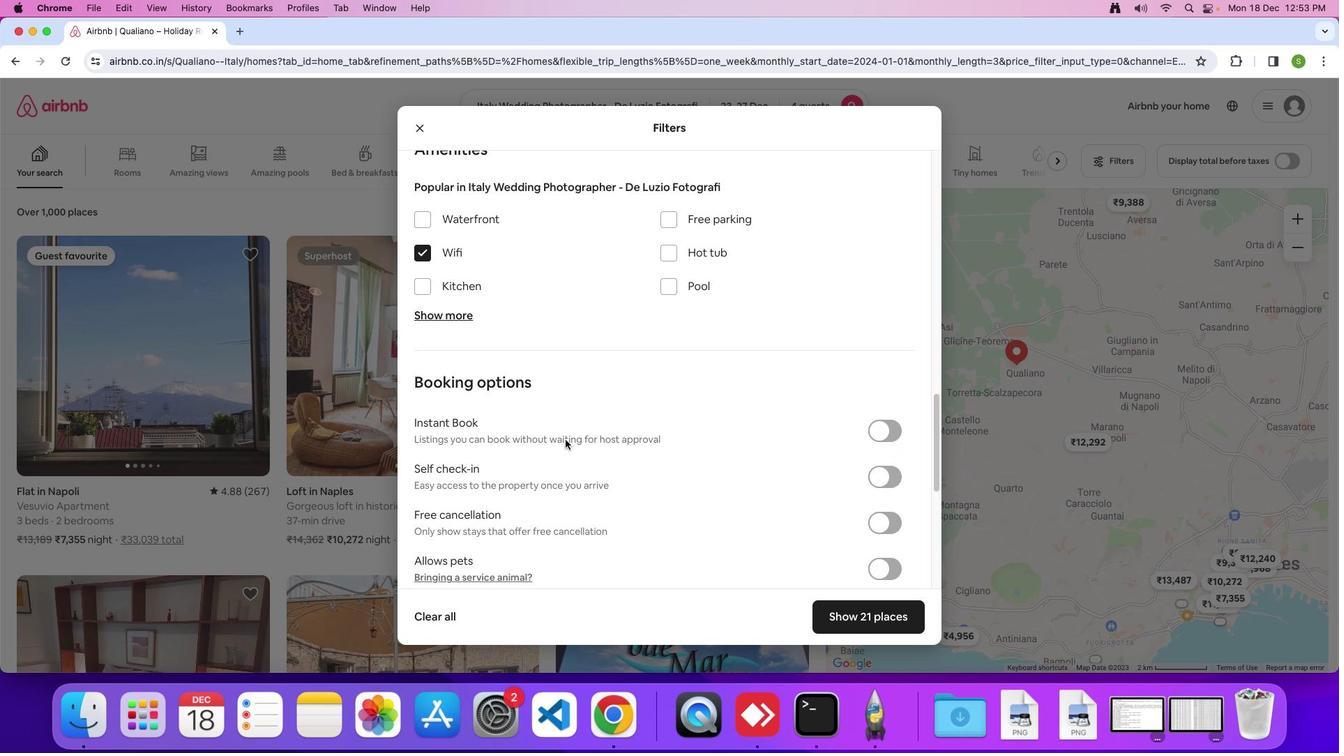 
Action: Mouse scrolled (565, 440) with delta (0, 0)
Screenshot: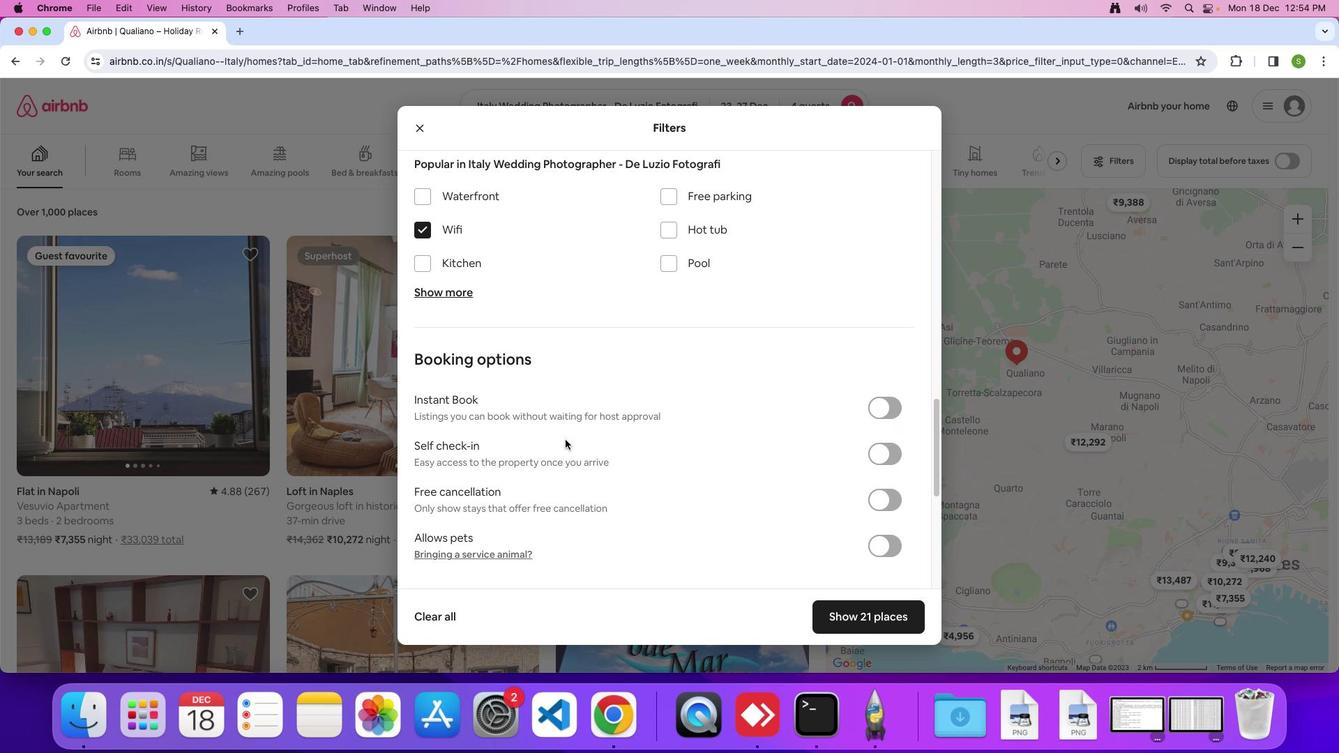 
Action: Mouse scrolled (565, 440) with delta (0, 0)
Screenshot: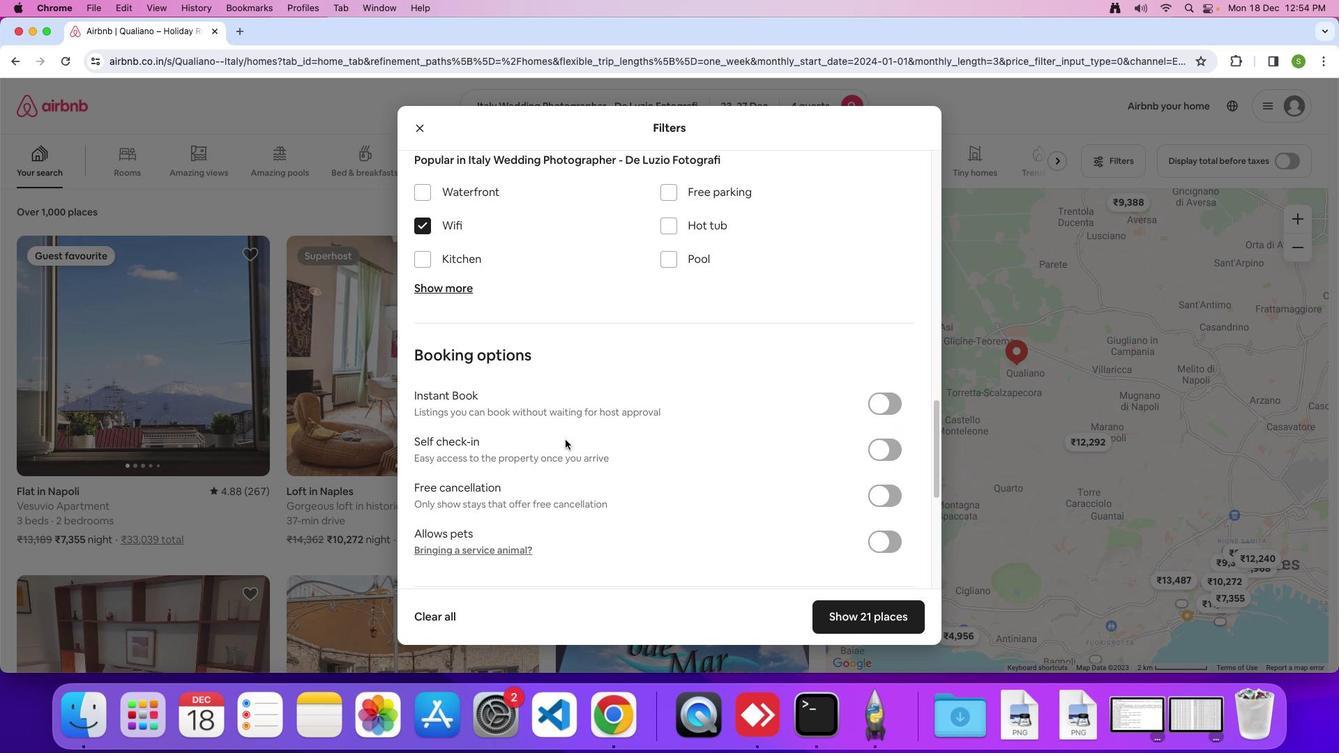
Action: Mouse moved to (564, 440)
Screenshot: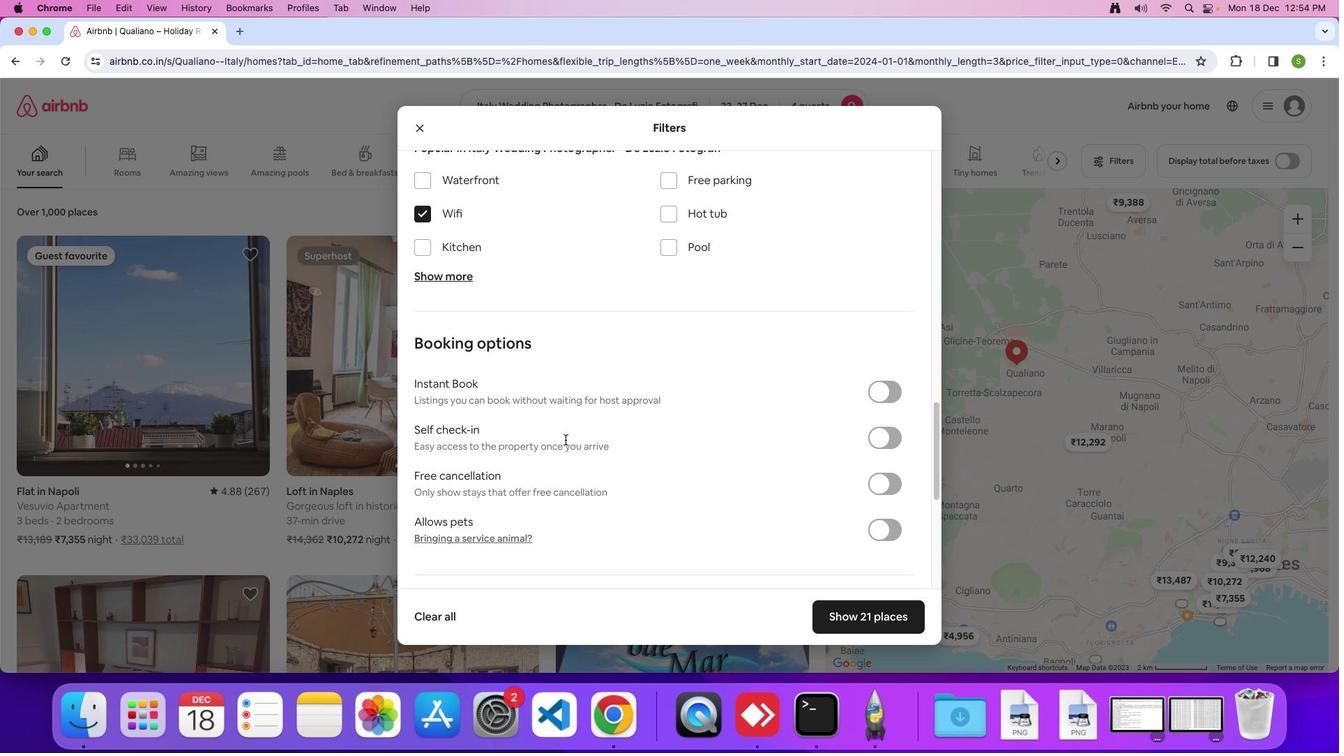 
Action: Mouse scrolled (564, 440) with delta (0, 0)
Screenshot: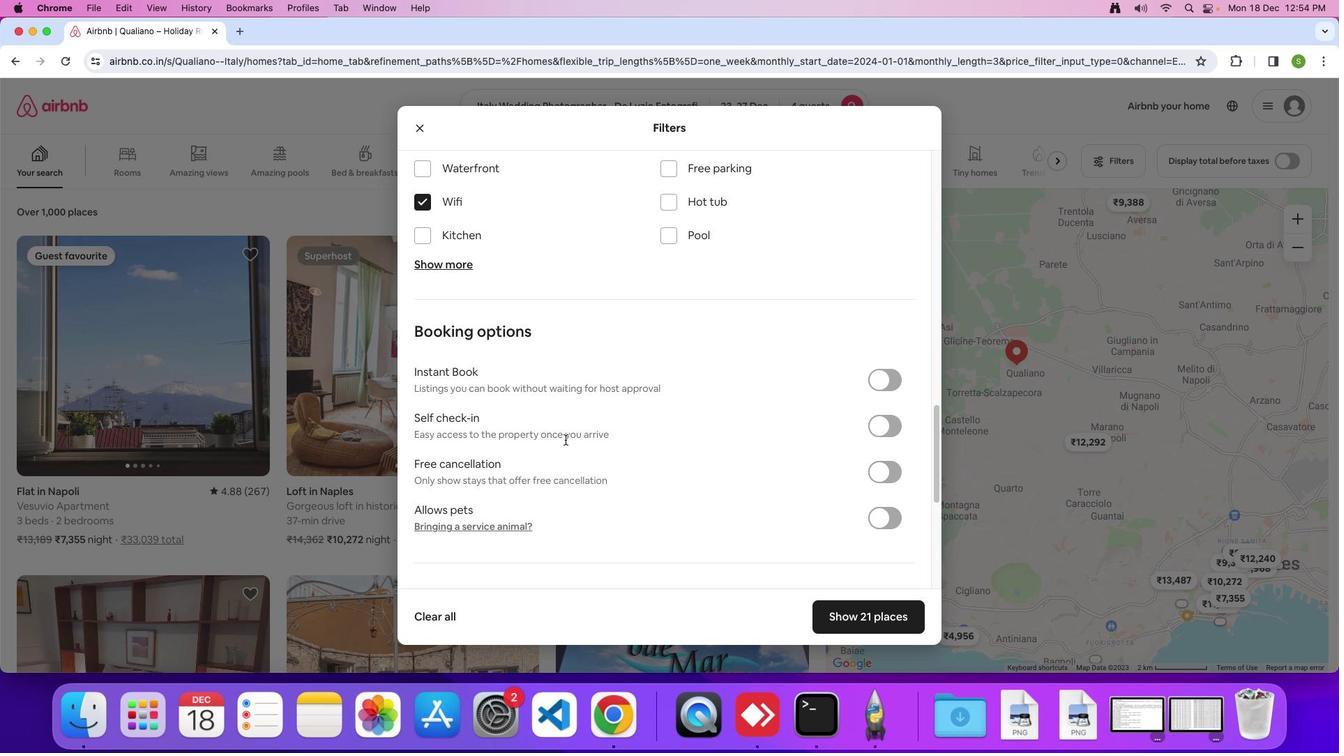 
Action: Mouse scrolled (564, 440) with delta (0, 0)
Screenshot: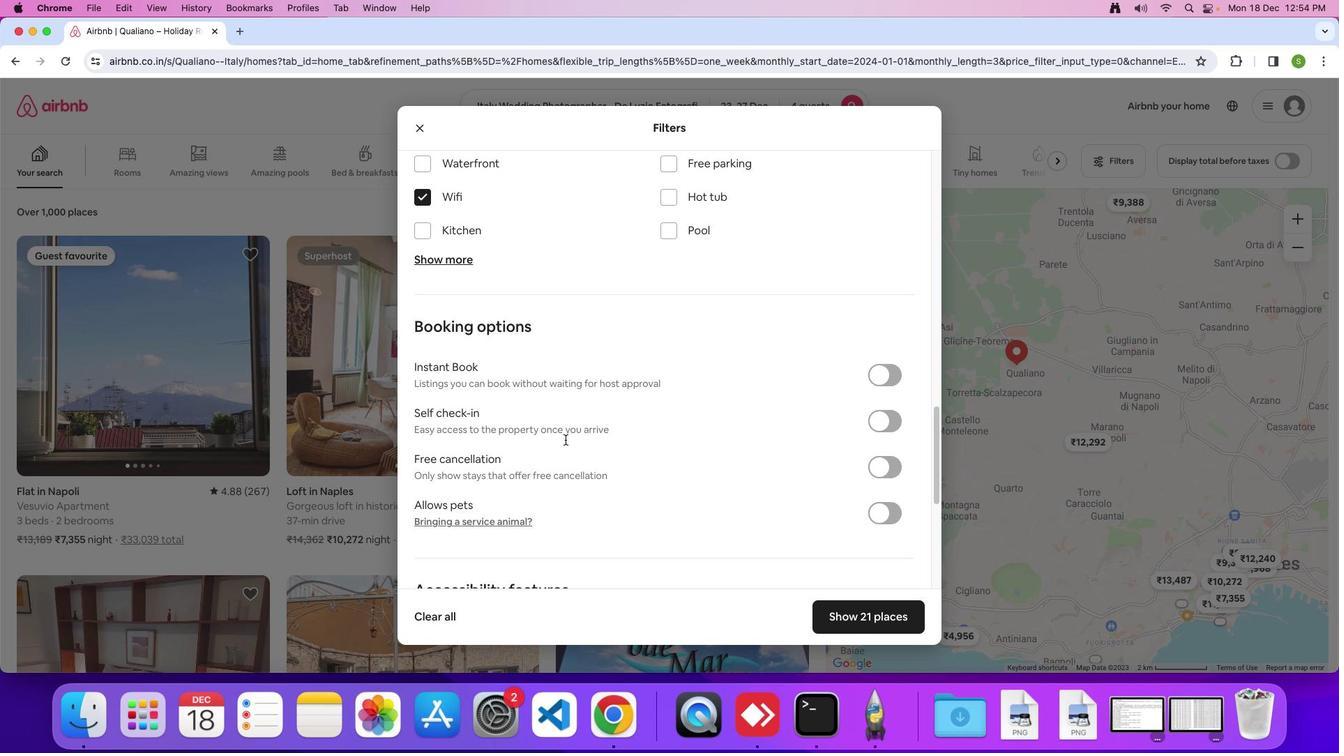 
Action: Mouse scrolled (564, 440) with delta (0, -1)
Screenshot: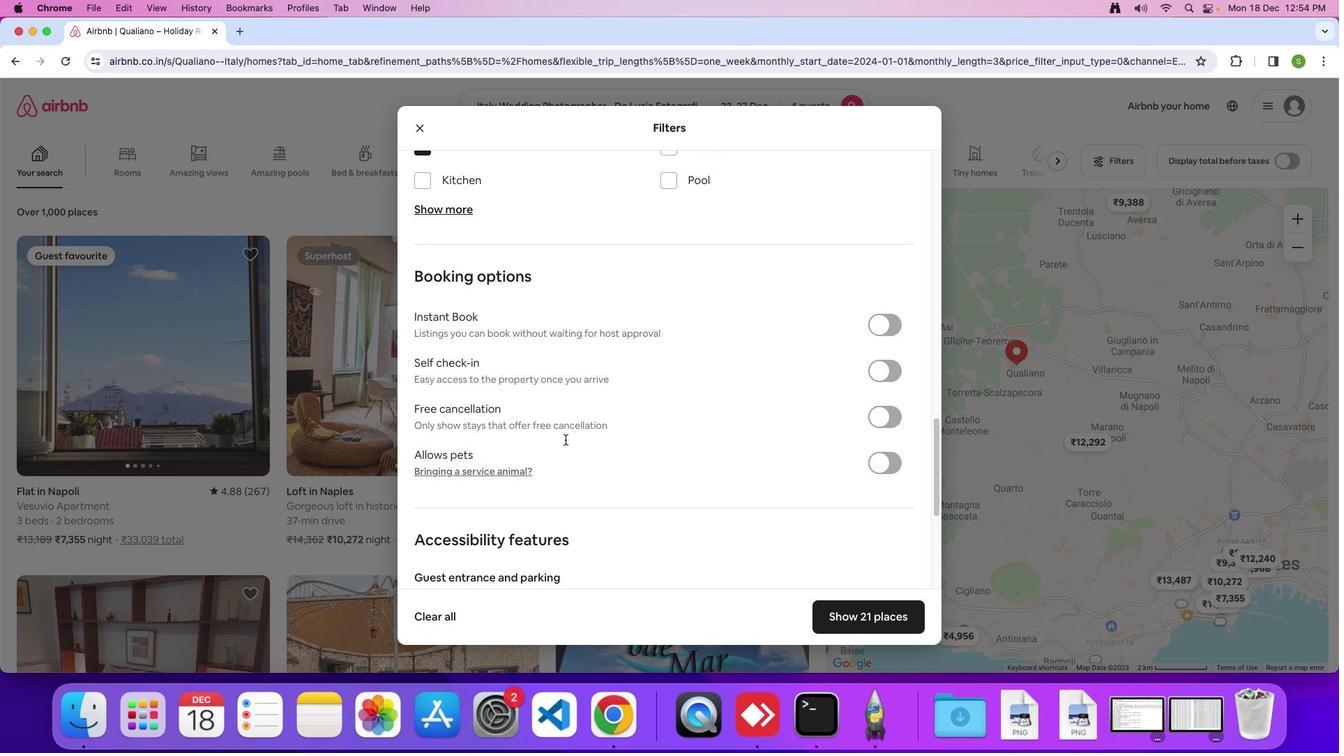 
Action: Mouse scrolled (564, 440) with delta (0, 0)
Screenshot: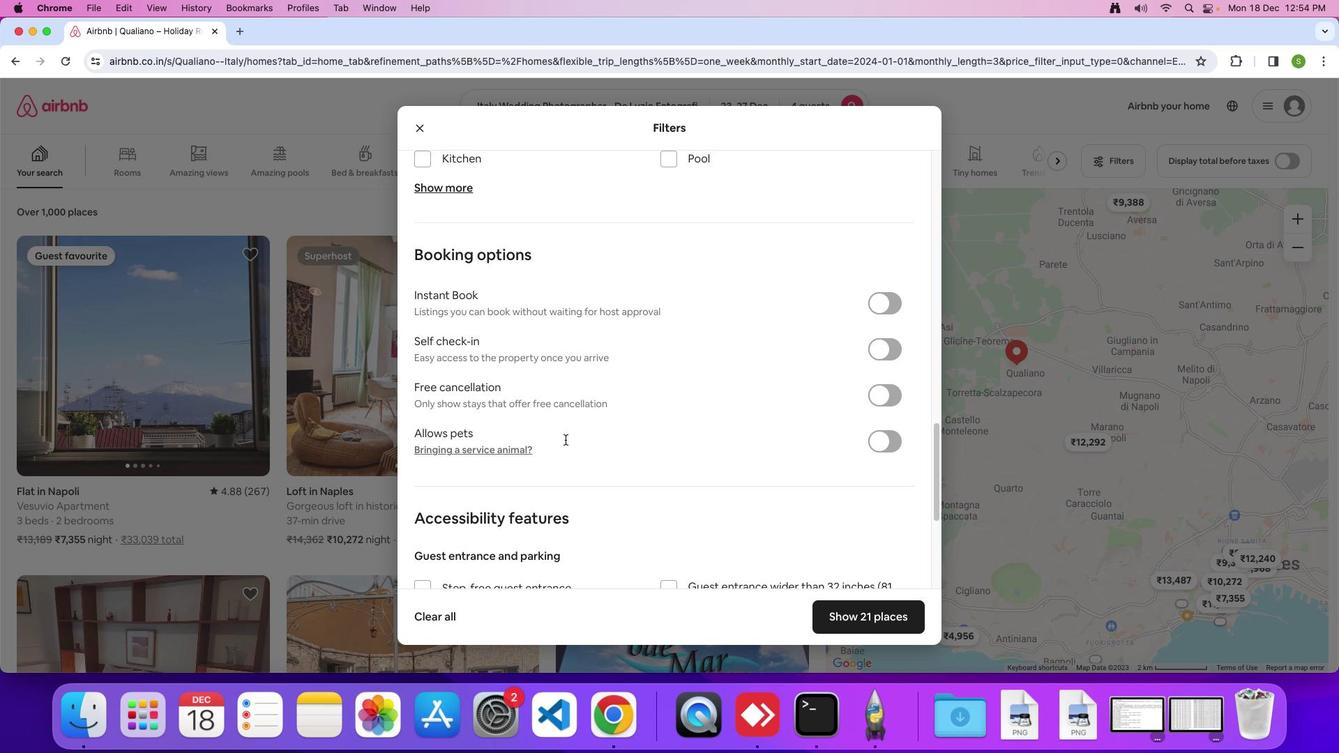 
Action: Mouse scrolled (564, 440) with delta (0, 0)
Screenshot: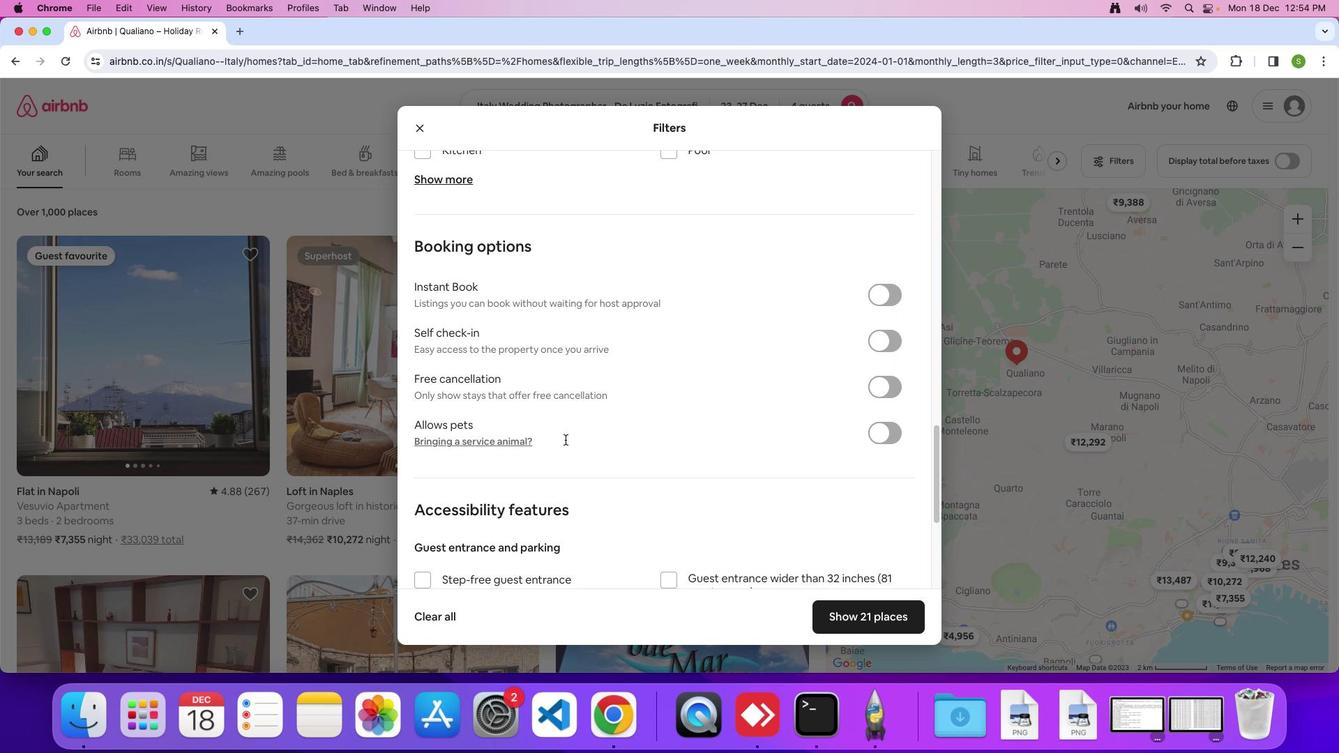 
Action: Mouse scrolled (564, 440) with delta (0, 0)
Screenshot: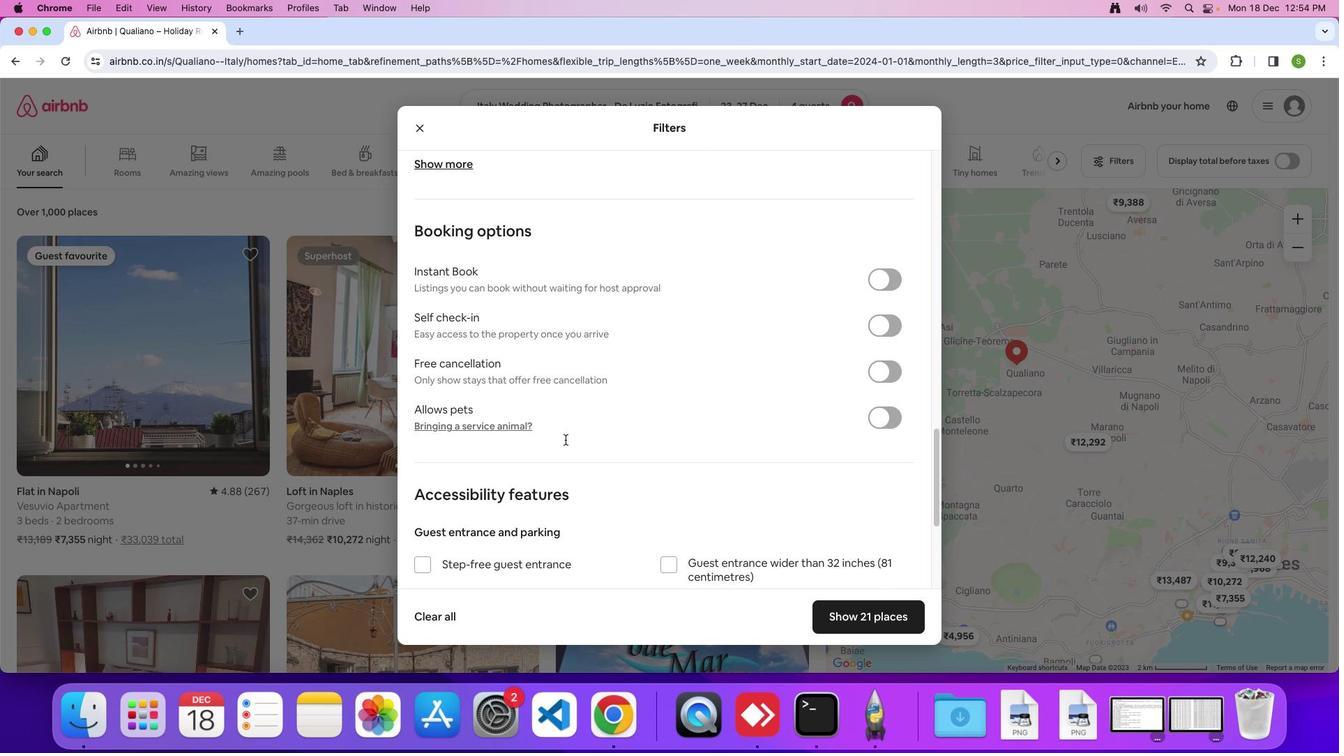 
Action: Mouse scrolled (564, 440) with delta (0, 0)
Screenshot: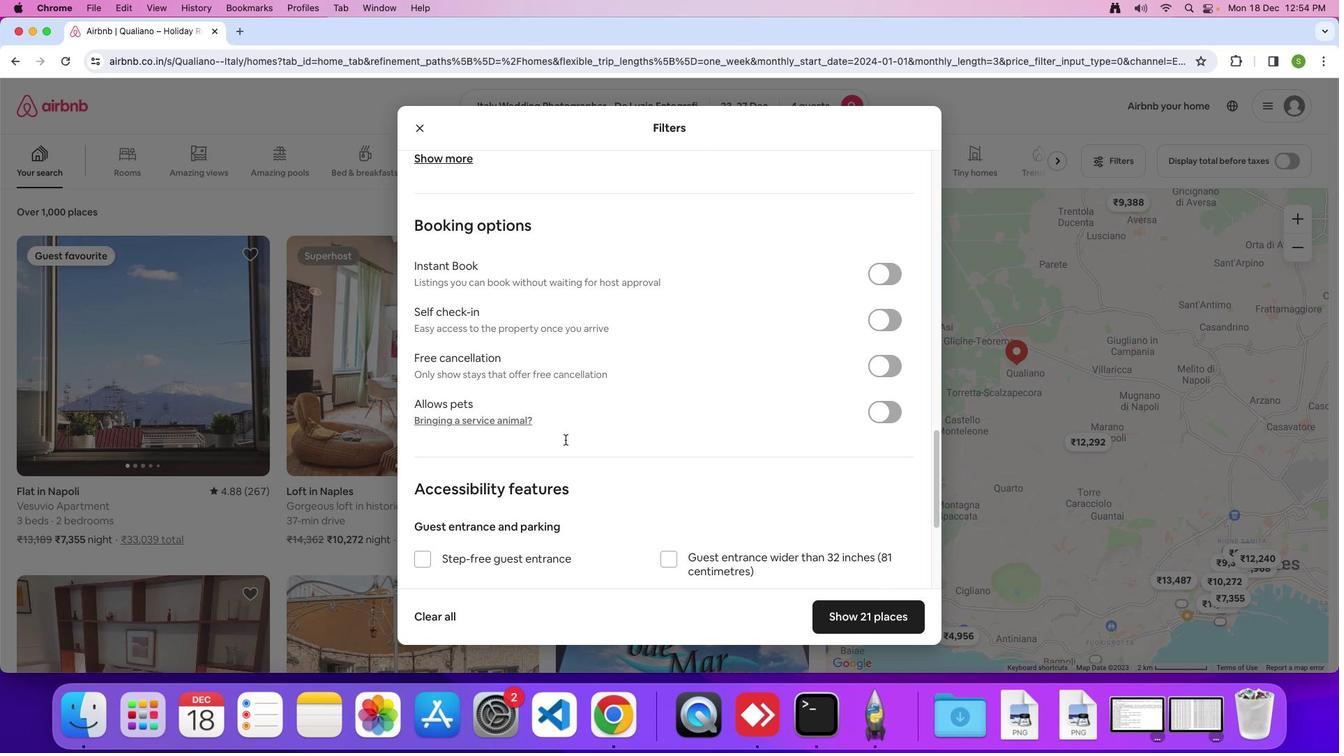
Action: Mouse moved to (565, 440)
Screenshot: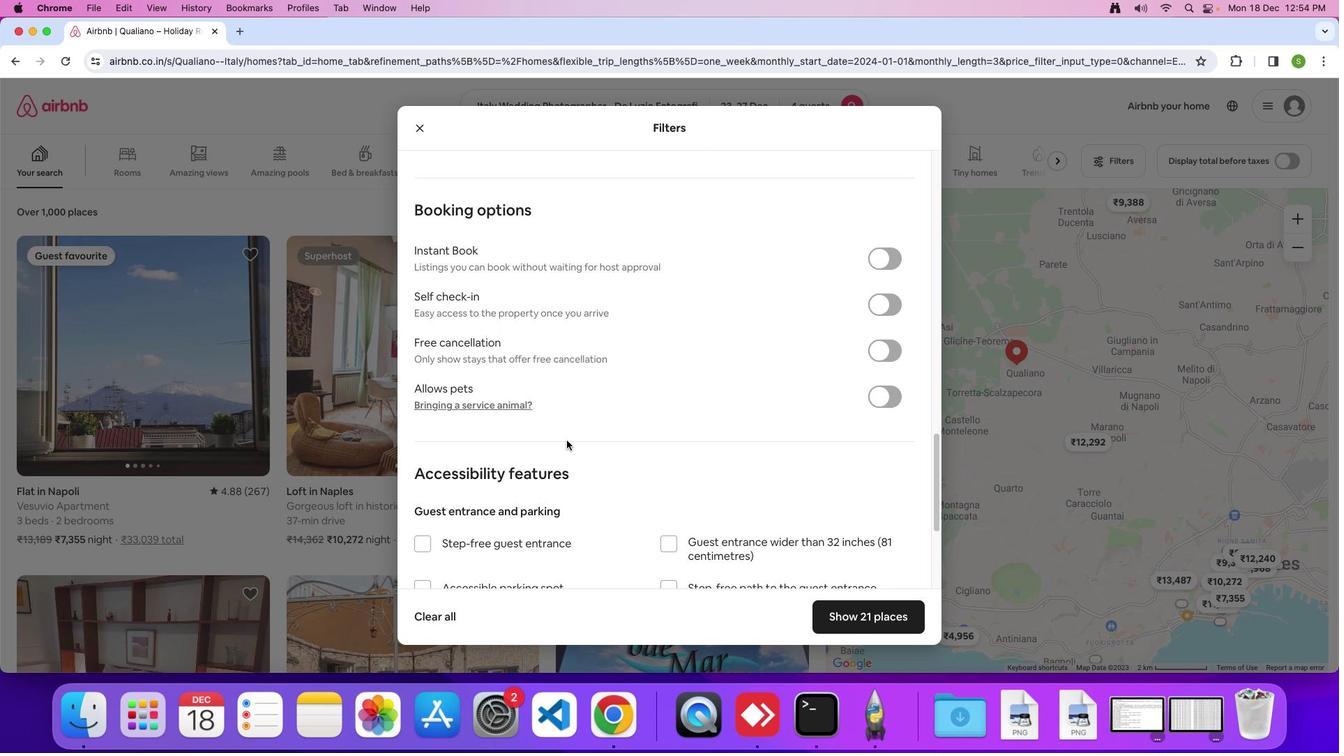 
Action: Mouse scrolled (565, 440) with delta (0, 0)
Screenshot: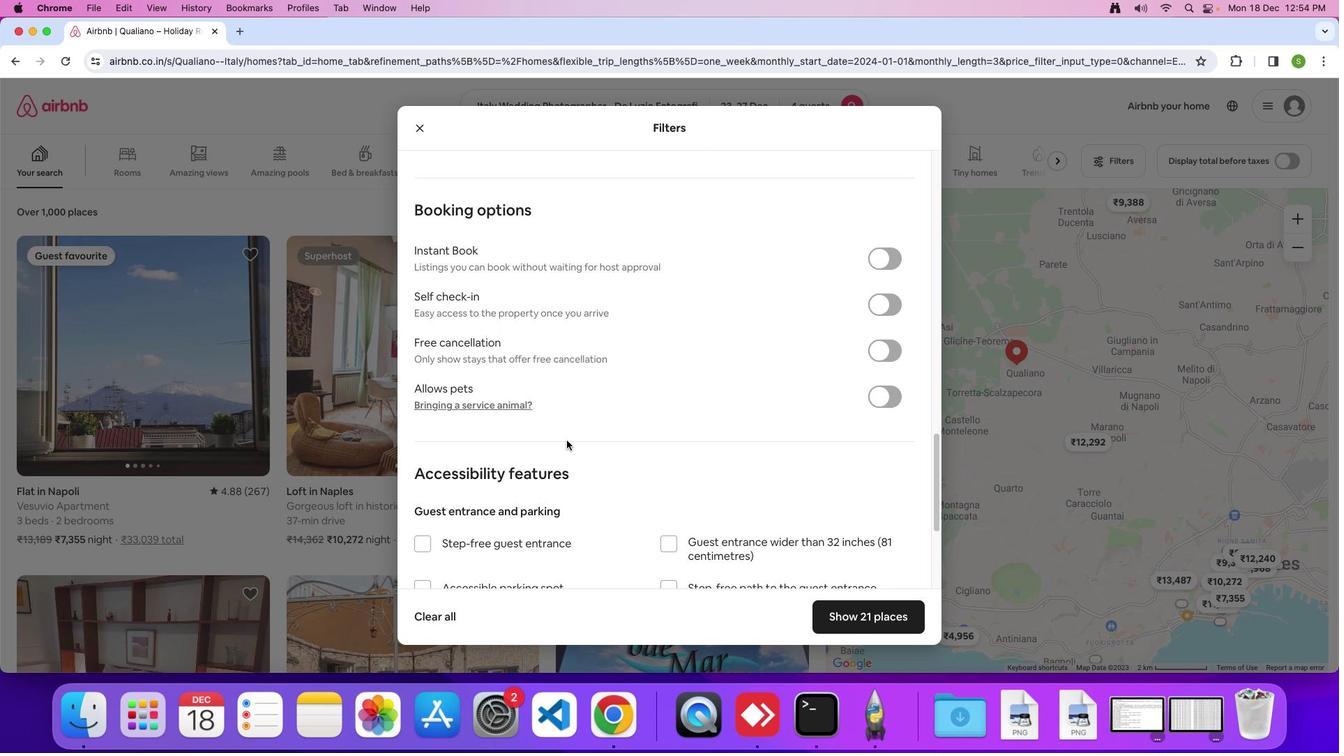
Action: Mouse moved to (566, 440)
Screenshot: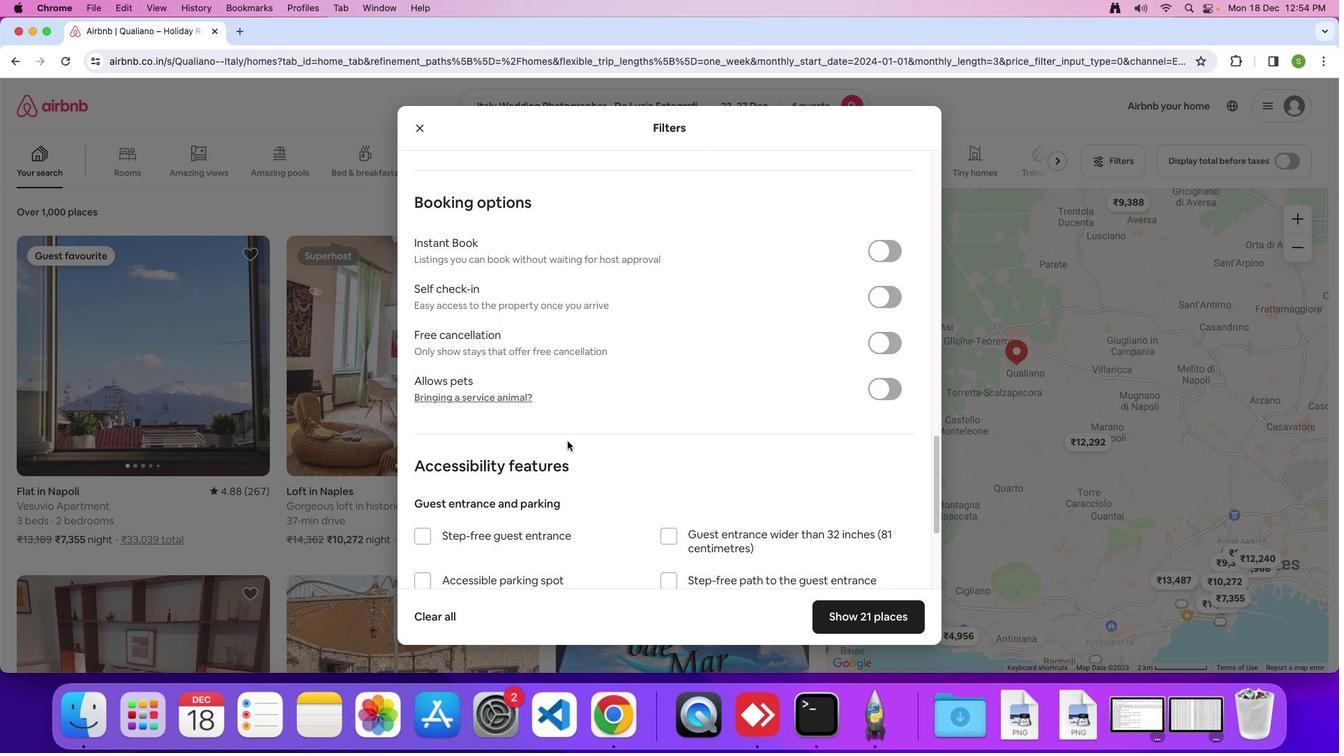 
Action: Mouse scrolled (566, 440) with delta (0, 0)
Screenshot: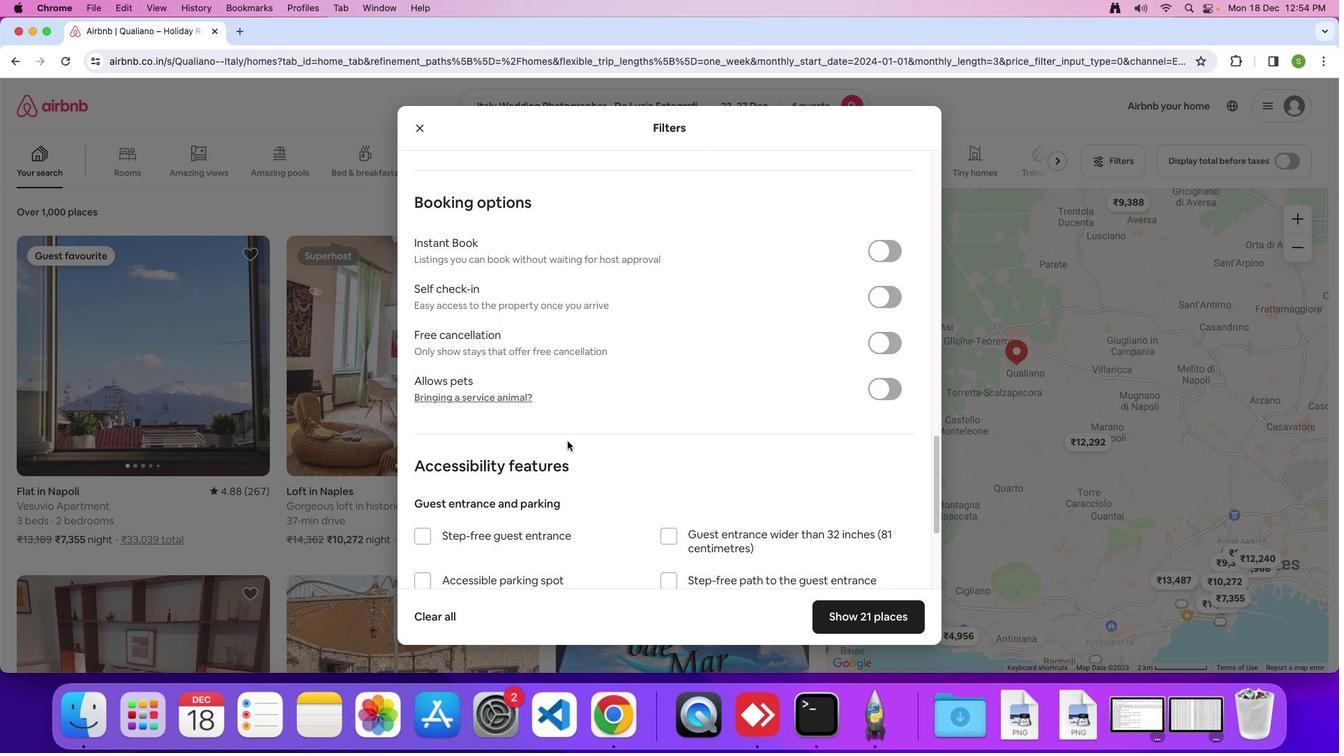 
Action: Mouse moved to (610, 461)
Screenshot: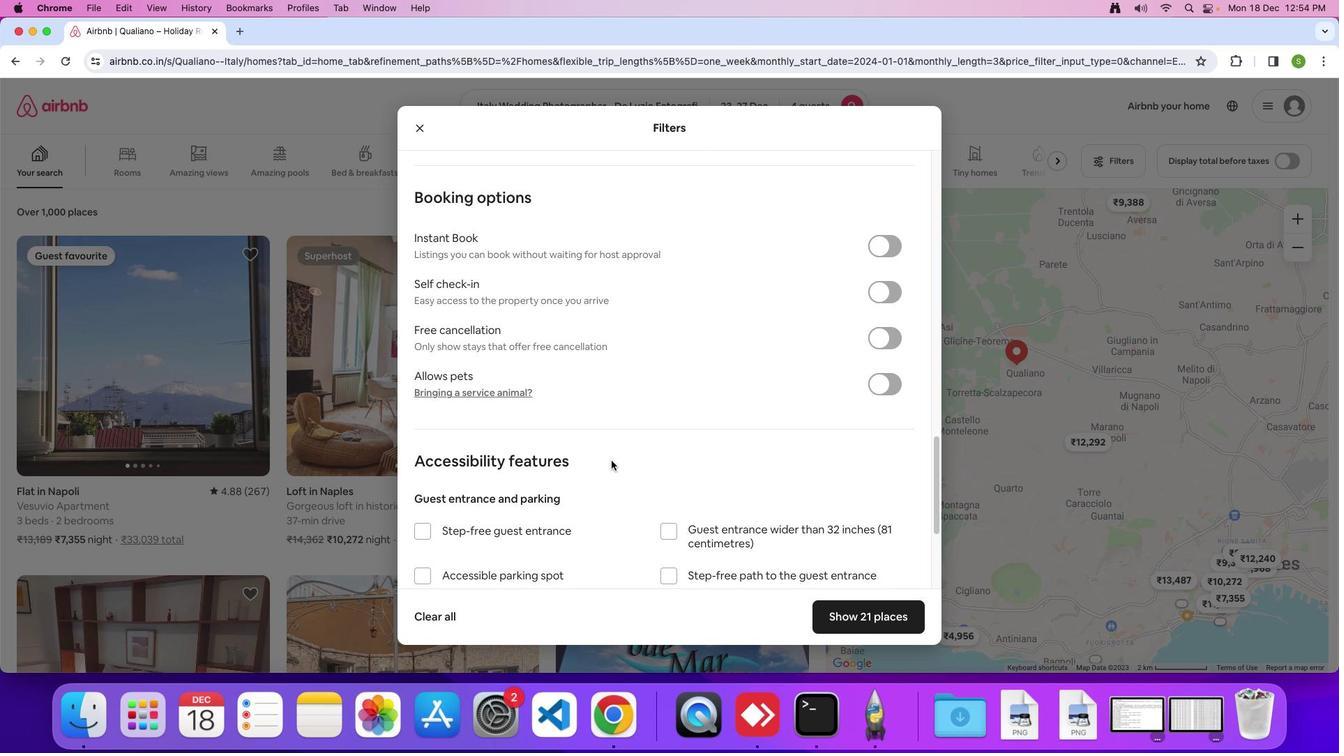 
Action: Mouse scrolled (610, 461) with delta (0, 0)
Screenshot: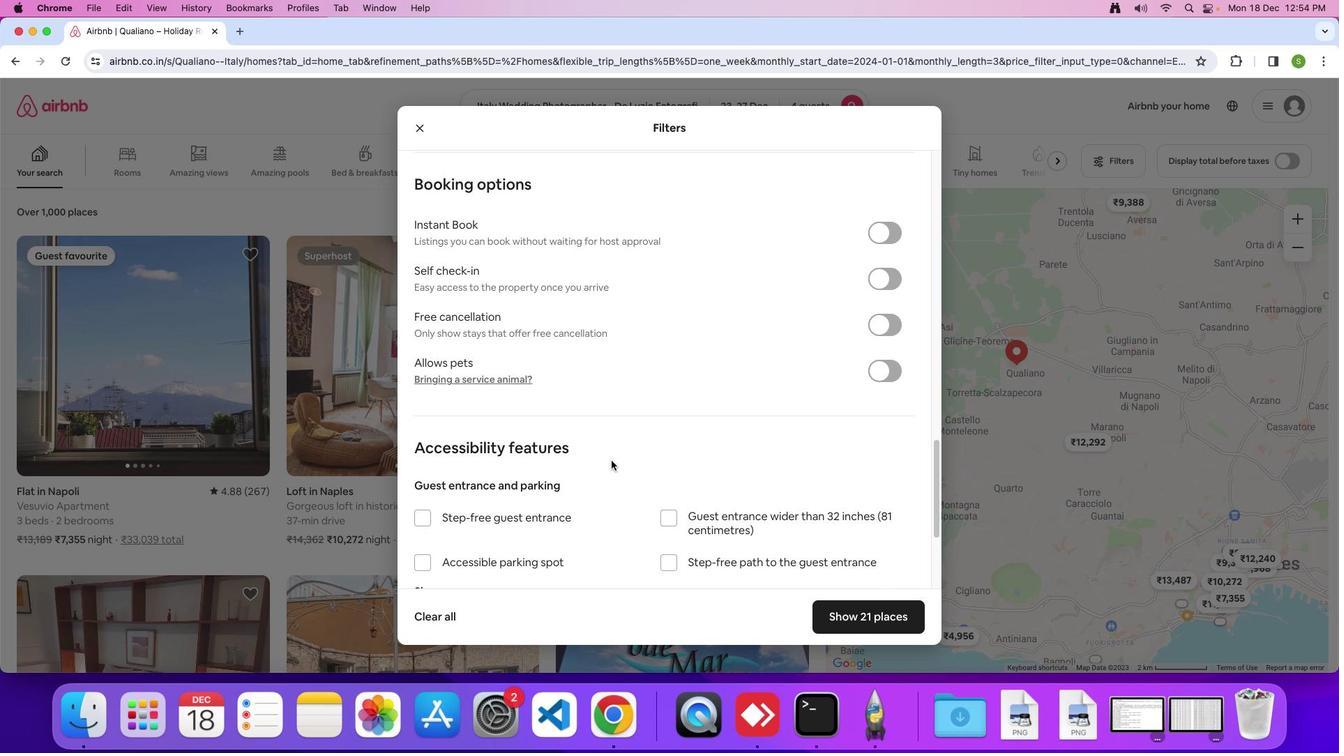 
Action: Mouse scrolled (610, 461) with delta (0, 0)
Screenshot: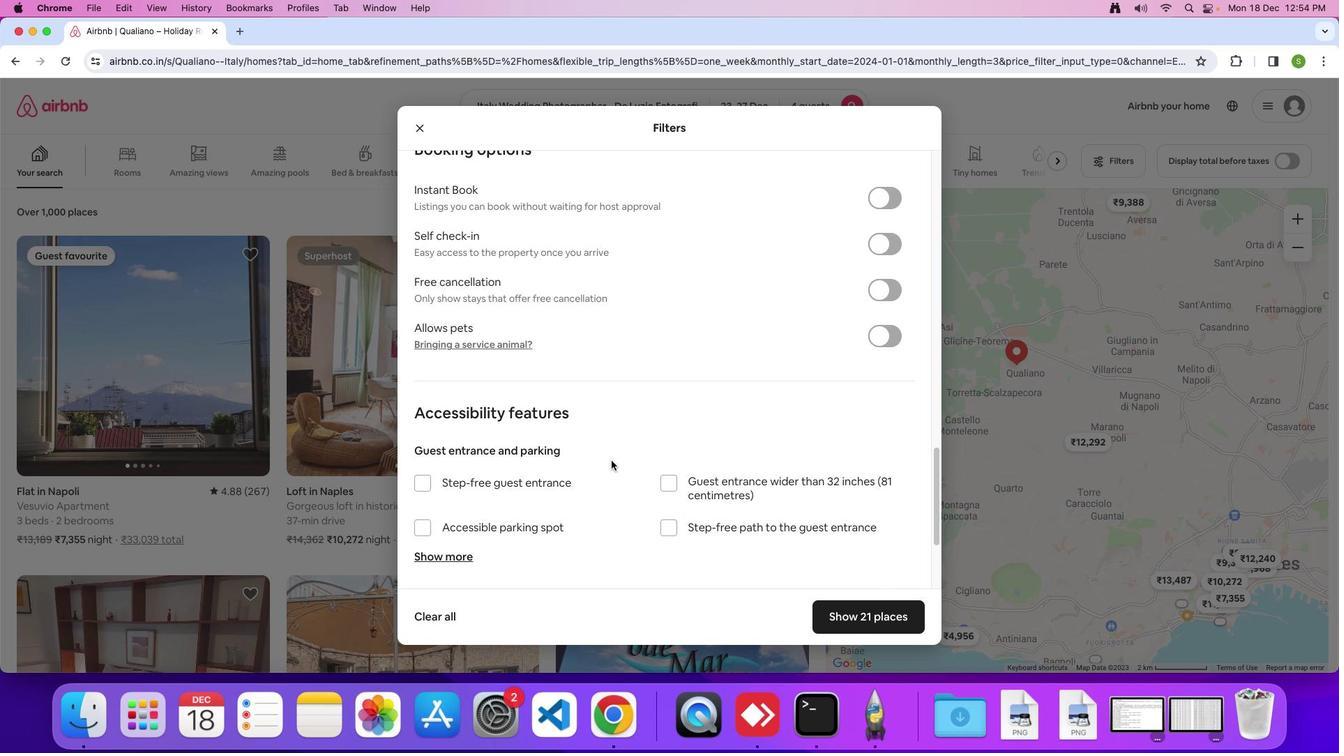
Action: Mouse scrolled (610, 461) with delta (0, -1)
Screenshot: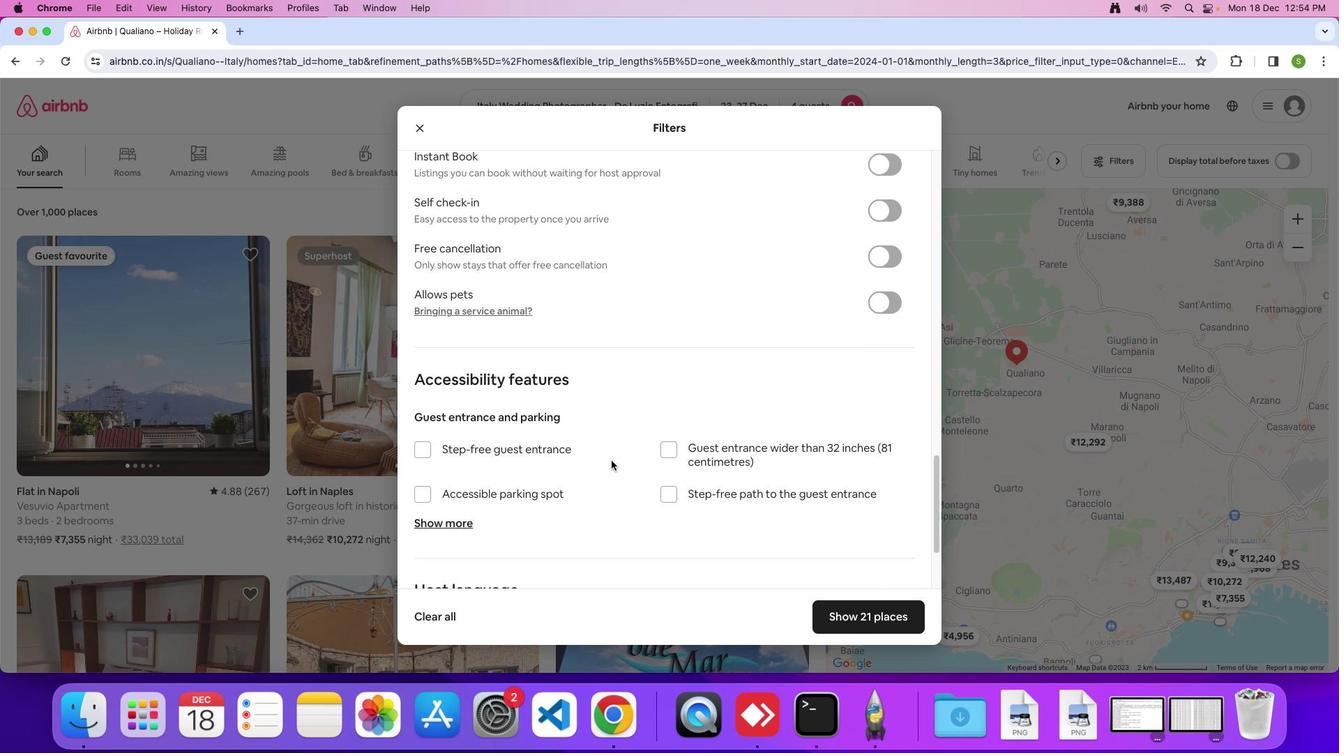 
Action: Mouse moved to (610, 461)
Screenshot: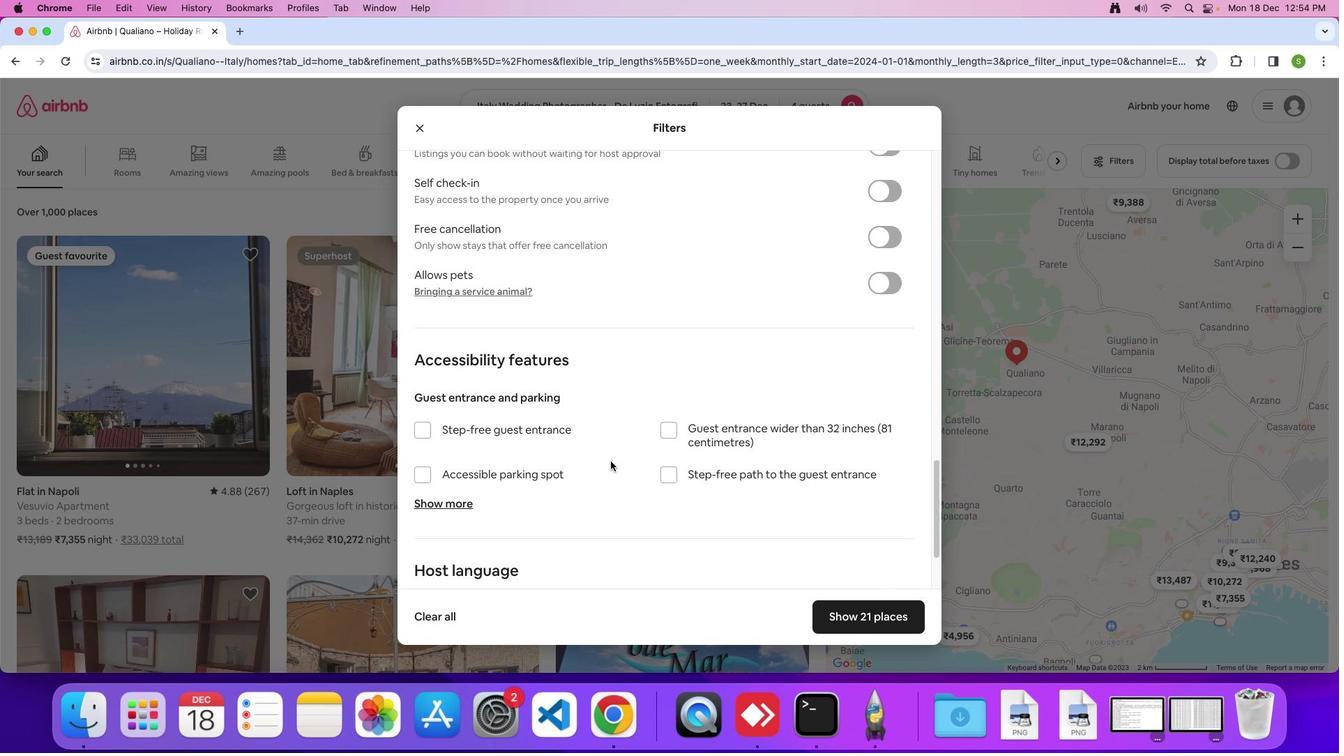 
Action: Mouse scrolled (610, 461) with delta (0, 0)
Screenshot: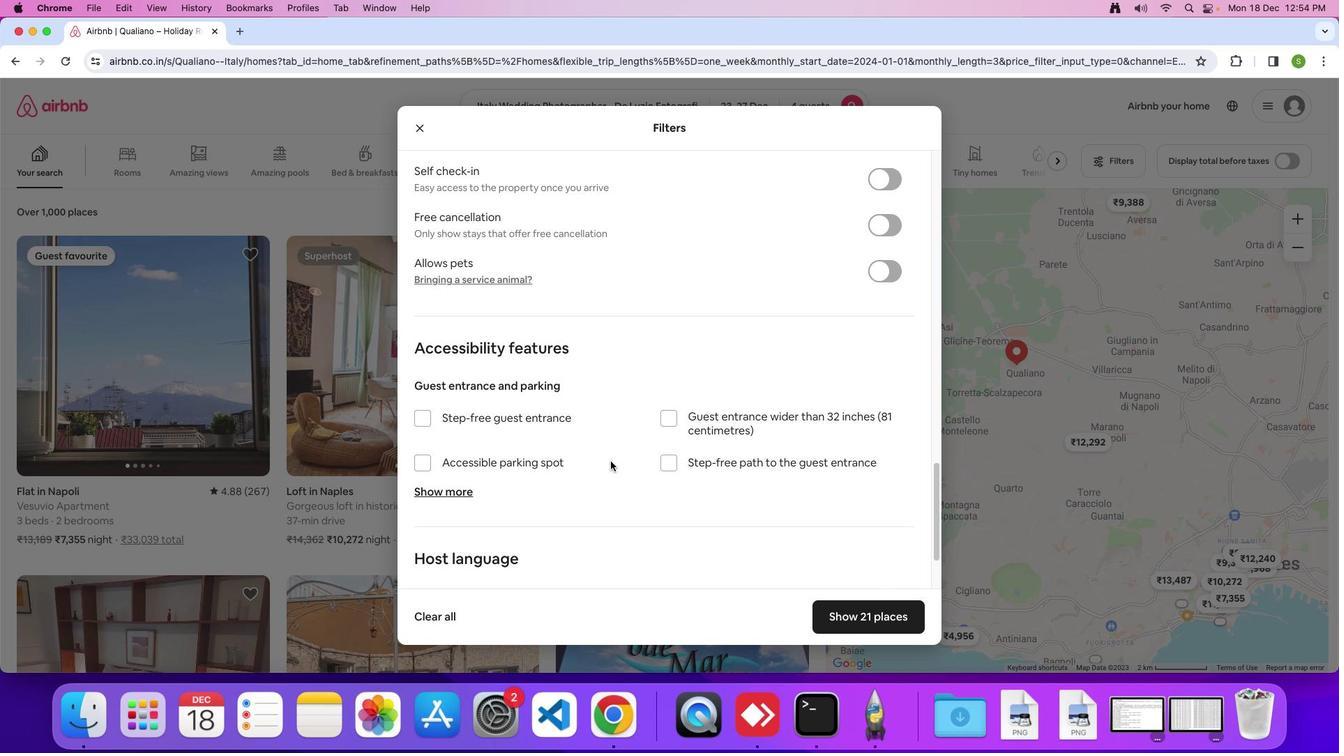 
Action: Mouse scrolled (610, 461) with delta (0, 0)
Screenshot: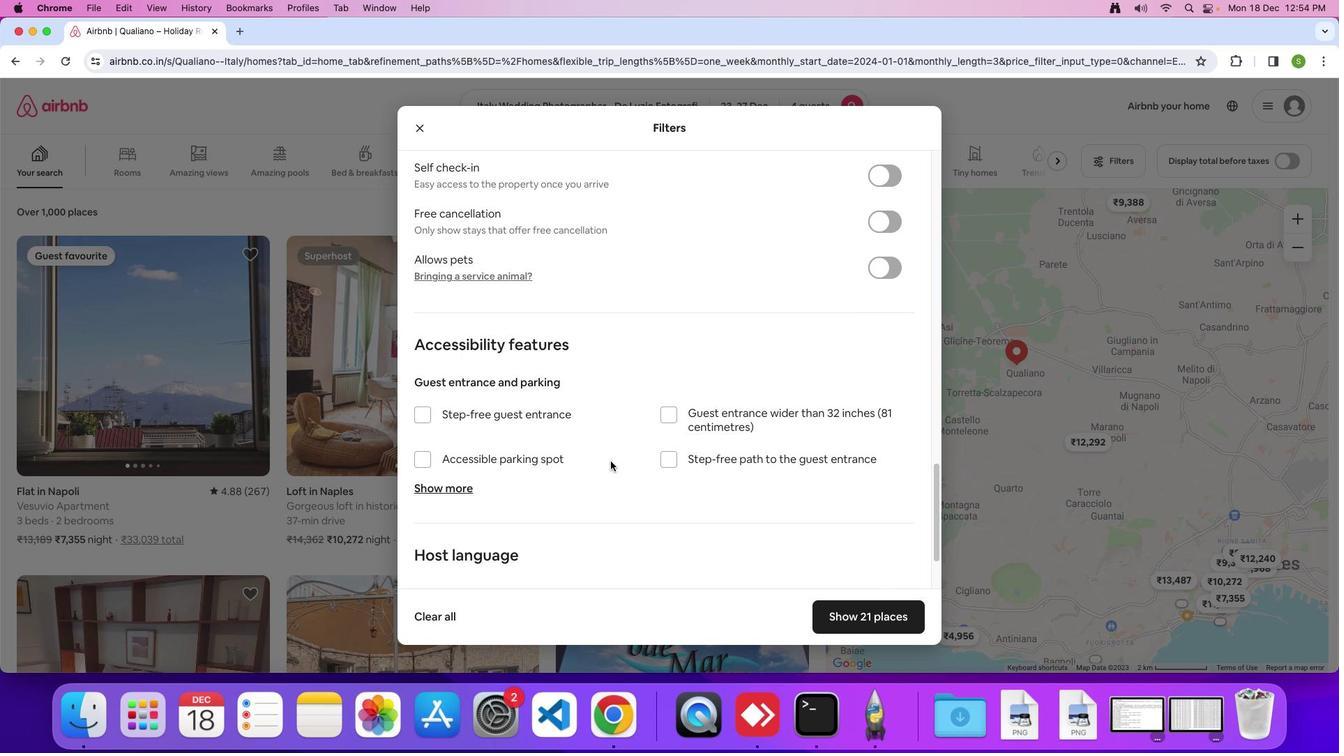 
Action: Mouse scrolled (610, 461) with delta (0, 0)
Screenshot: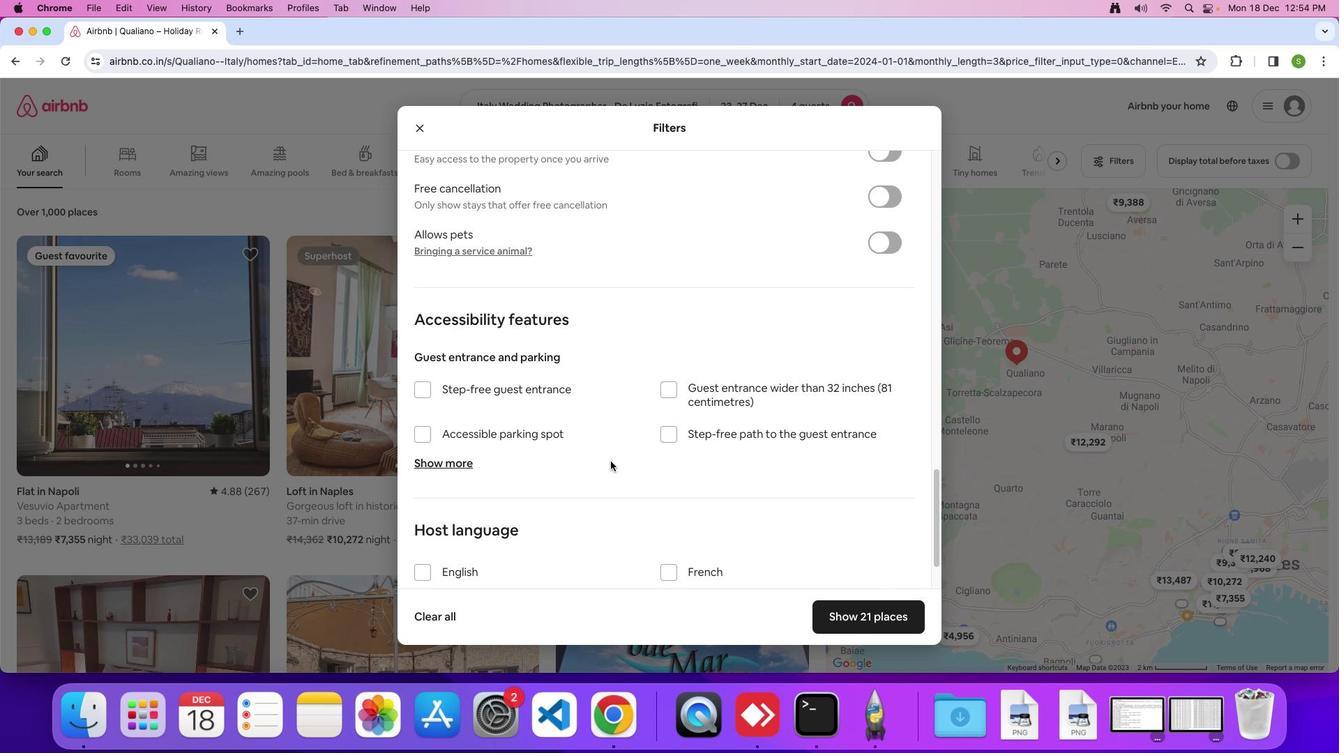 
Action: Mouse scrolled (610, 461) with delta (0, 0)
Screenshot: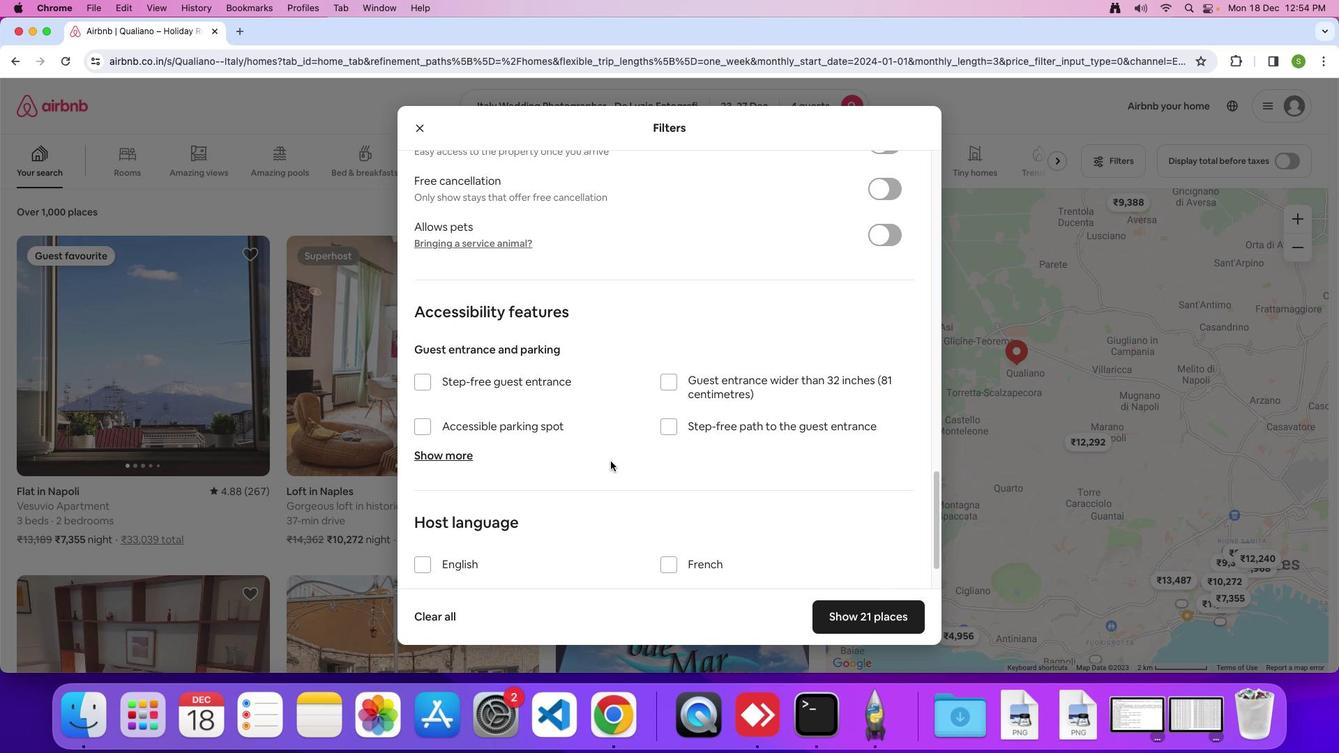 
Action: Mouse scrolled (610, 461) with delta (0, 0)
Screenshot: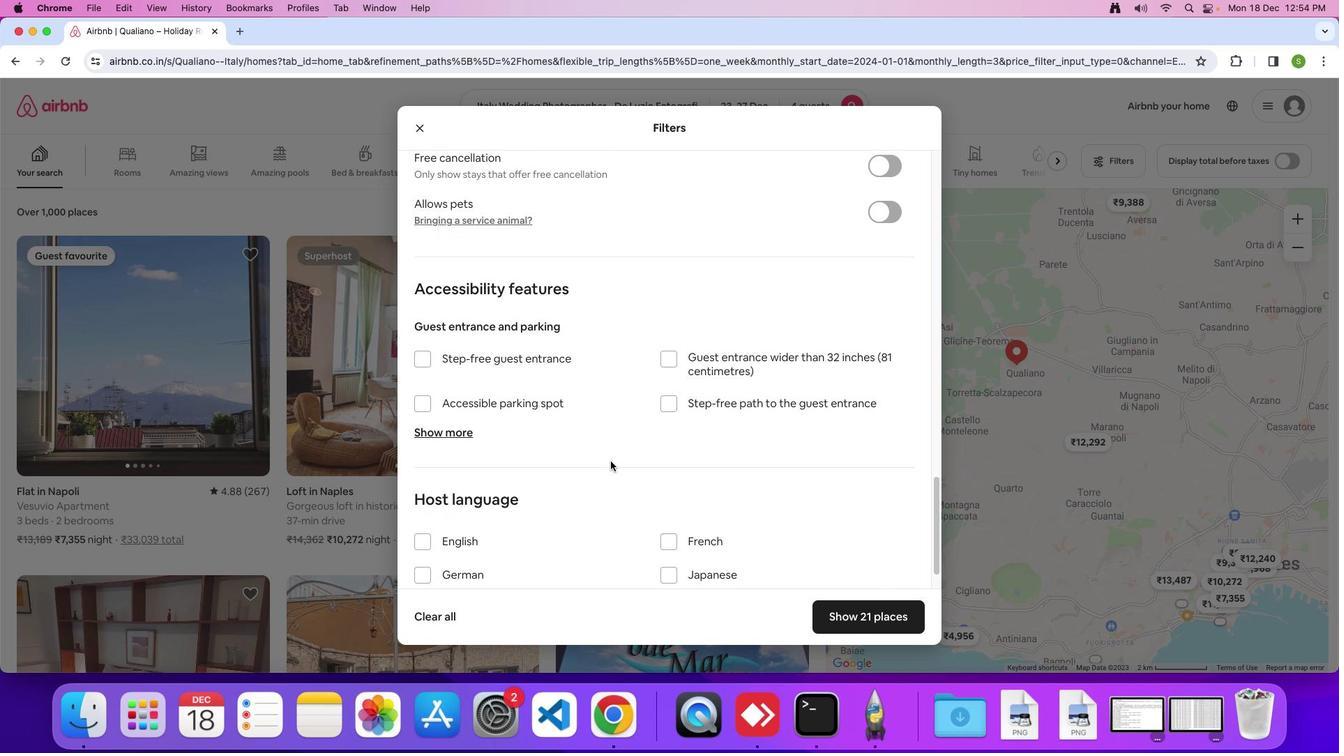 
Action: Mouse scrolled (610, 461) with delta (0, 0)
Screenshot: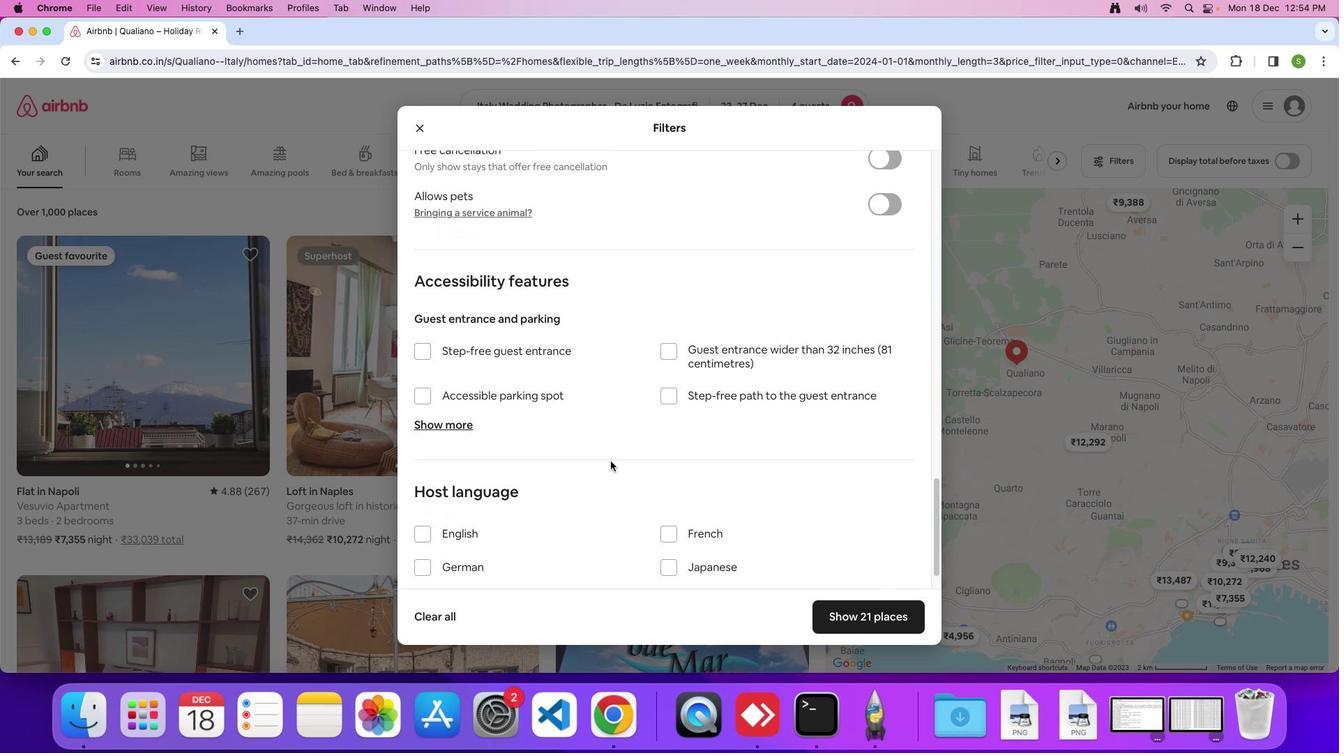 
Action: Mouse scrolled (610, 461) with delta (0, 0)
Screenshot: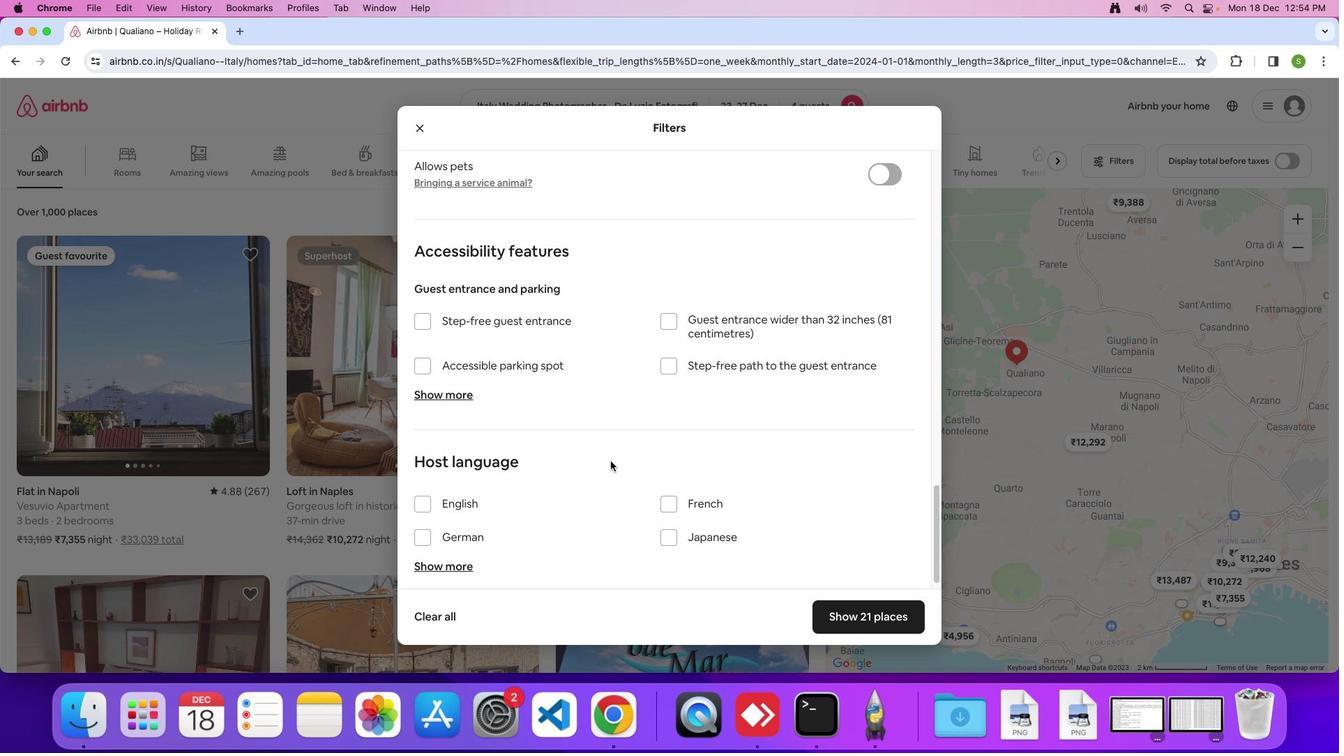 
Action: Mouse scrolled (610, 461) with delta (0, 0)
Screenshot: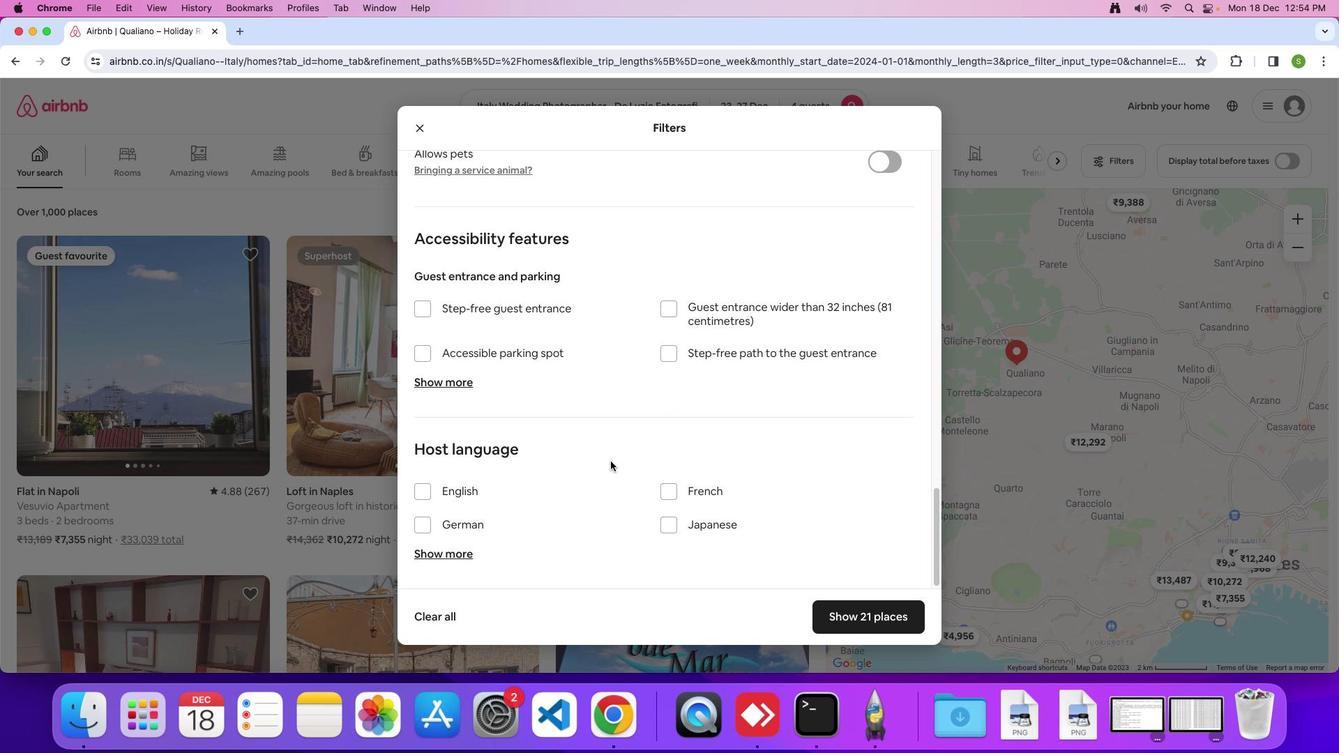 
Action: Mouse scrolled (610, 461) with delta (0, 0)
Screenshot: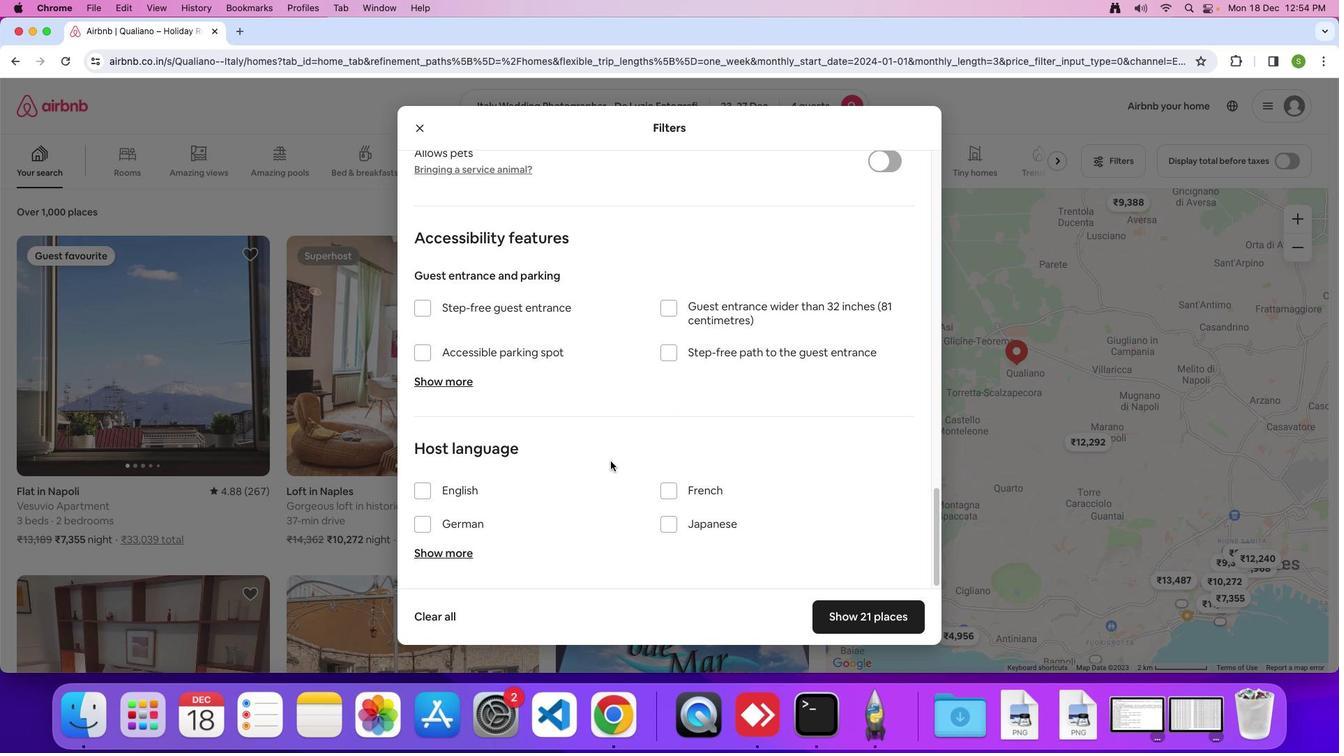
Action: Mouse scrolled (610, 461) with delta (0, 0)
Screenshot: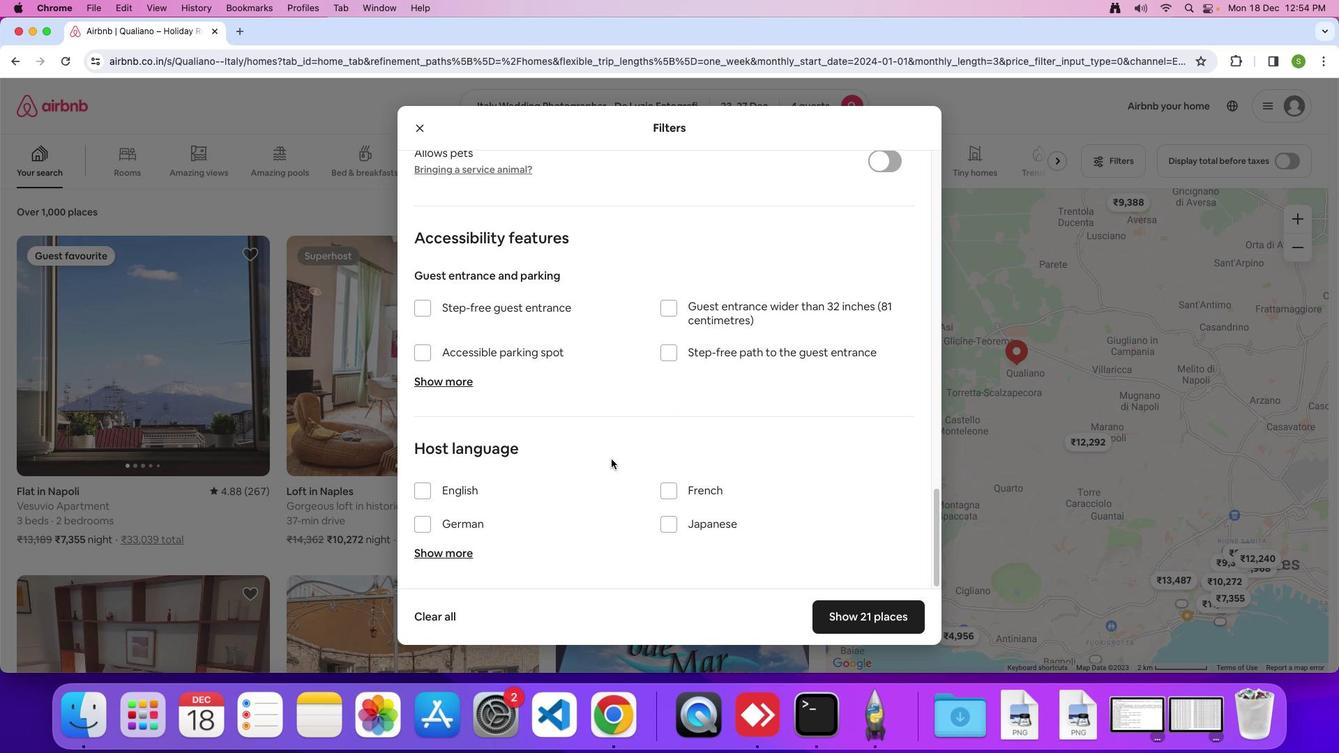
Action: Mouse scrolled (610, 461) with delta (0, 0)
Screenshot: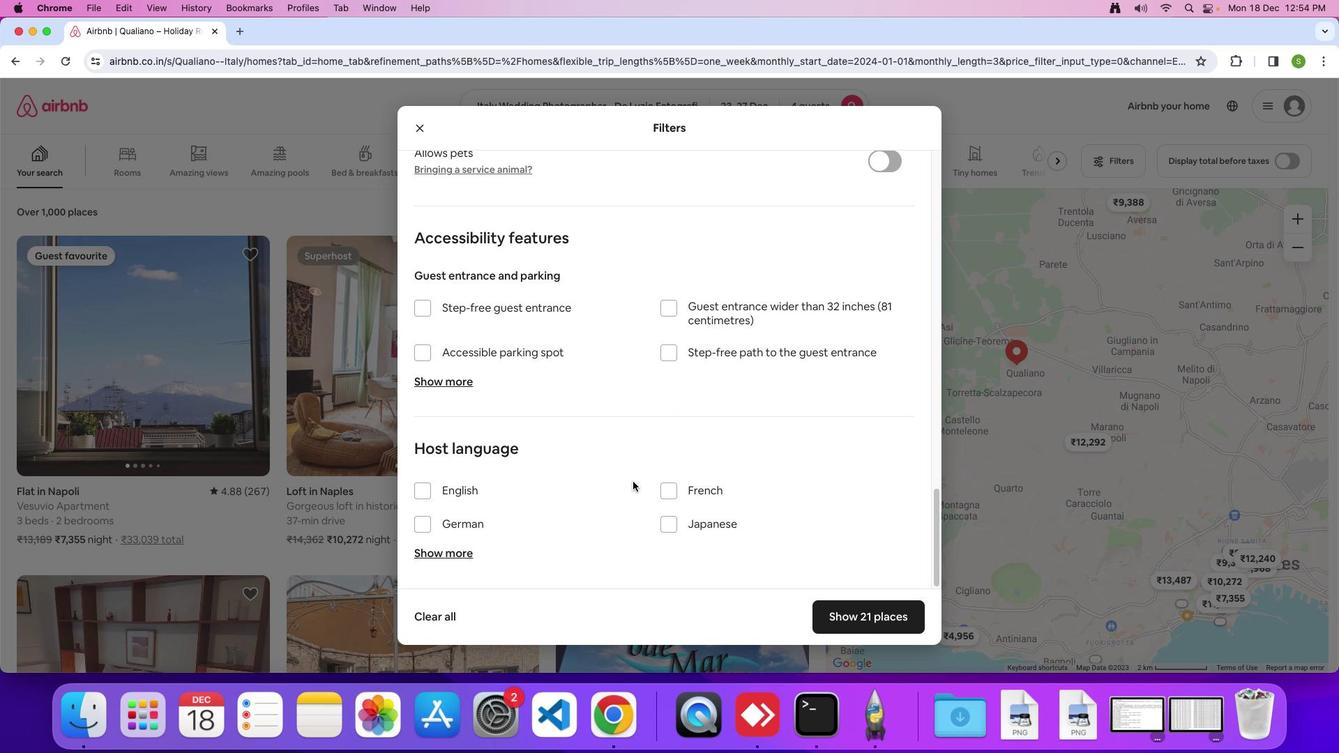 
Action: Mouse moved to (832, 611)
Screenshot: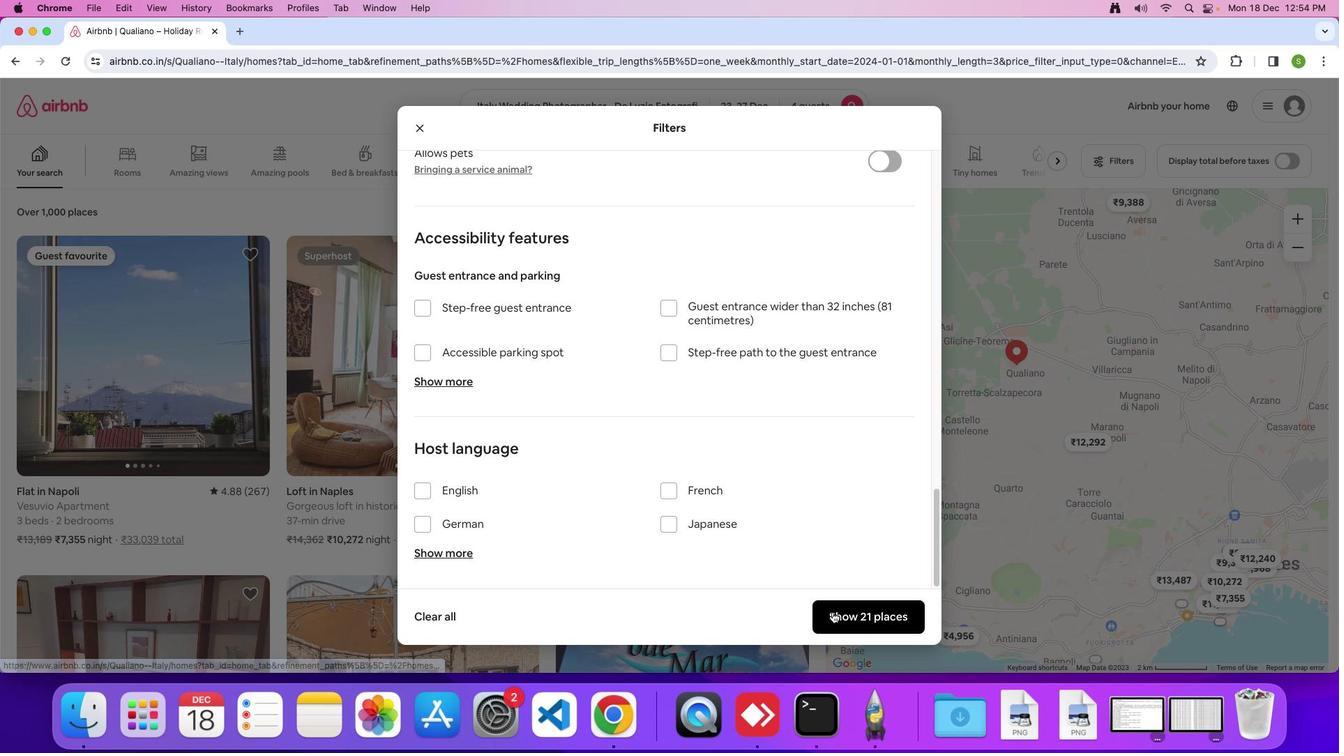 
Action: Mouse pressed left at (832, 611)
Screenshot: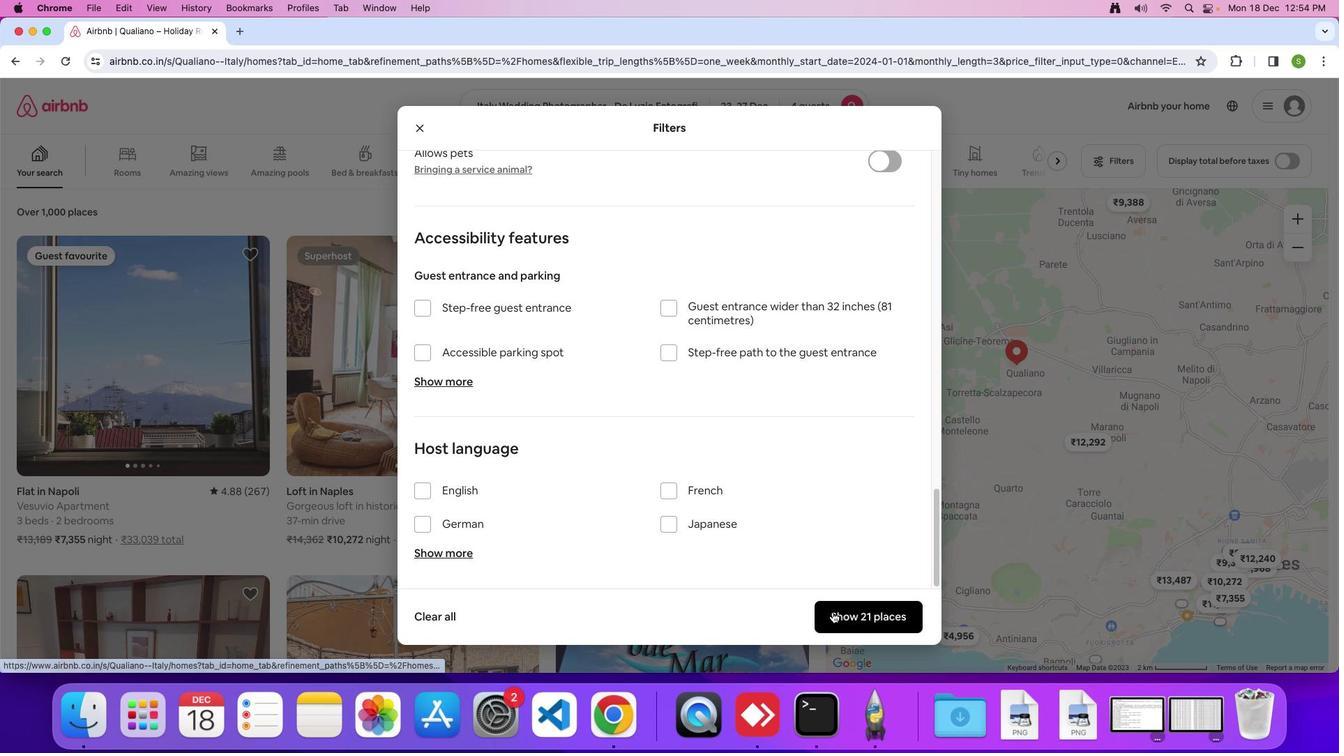
Action: Mouse moved to (201, 367)
Screenshot: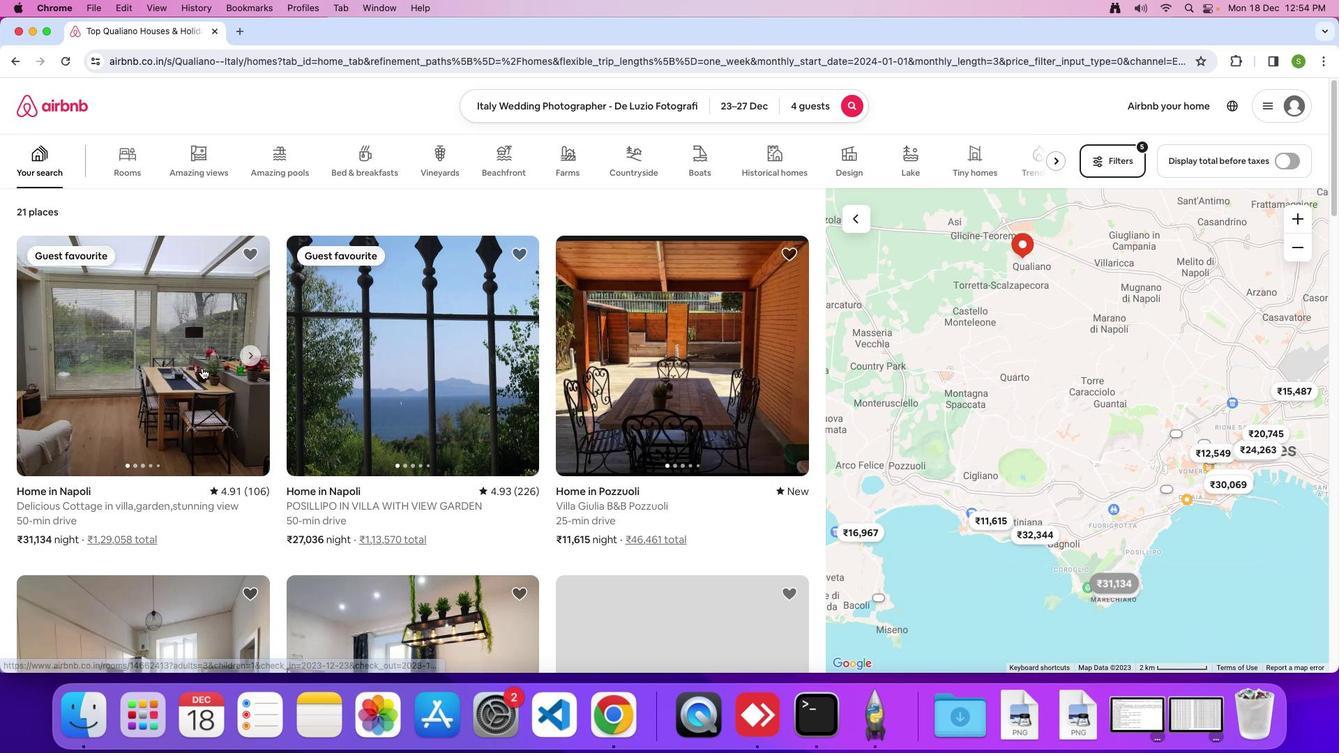 
Action: Mouse pressed left at (201, 367)
Screenshot: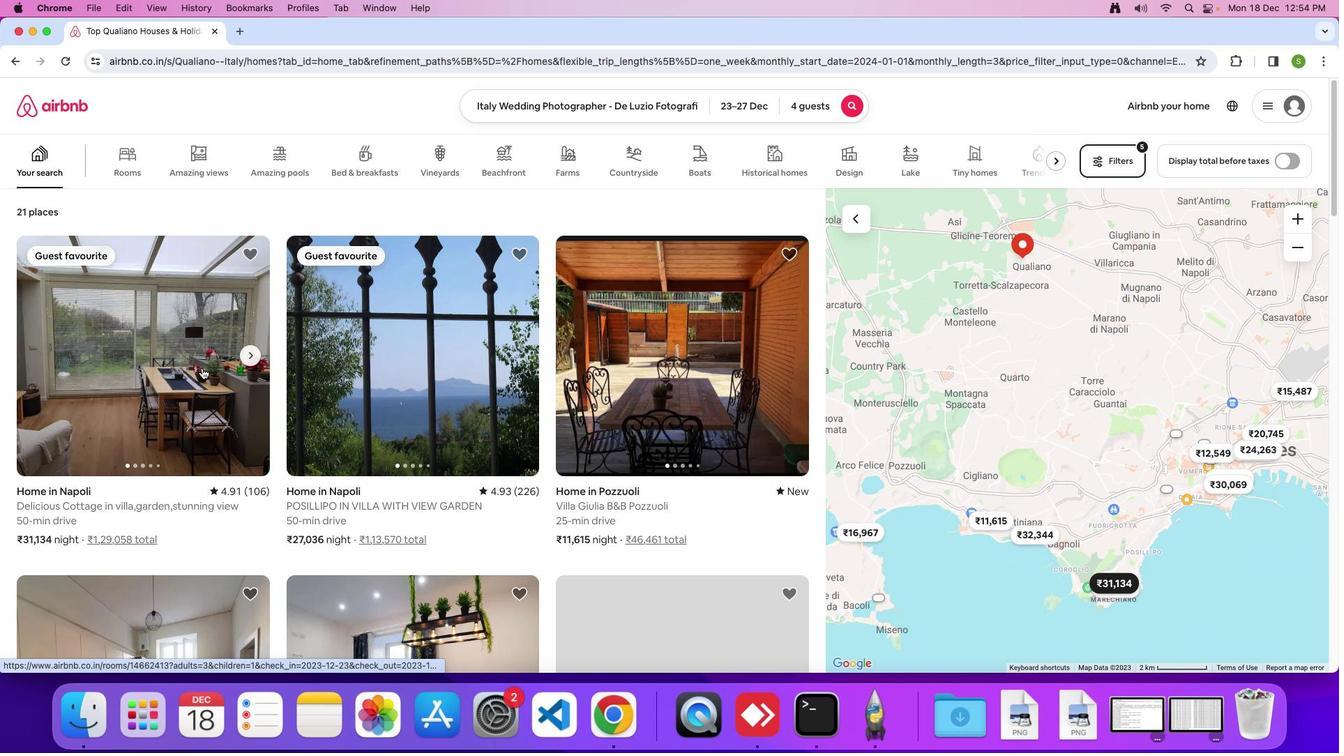
Action: Mouse moved to (546, 402)
Screenshot: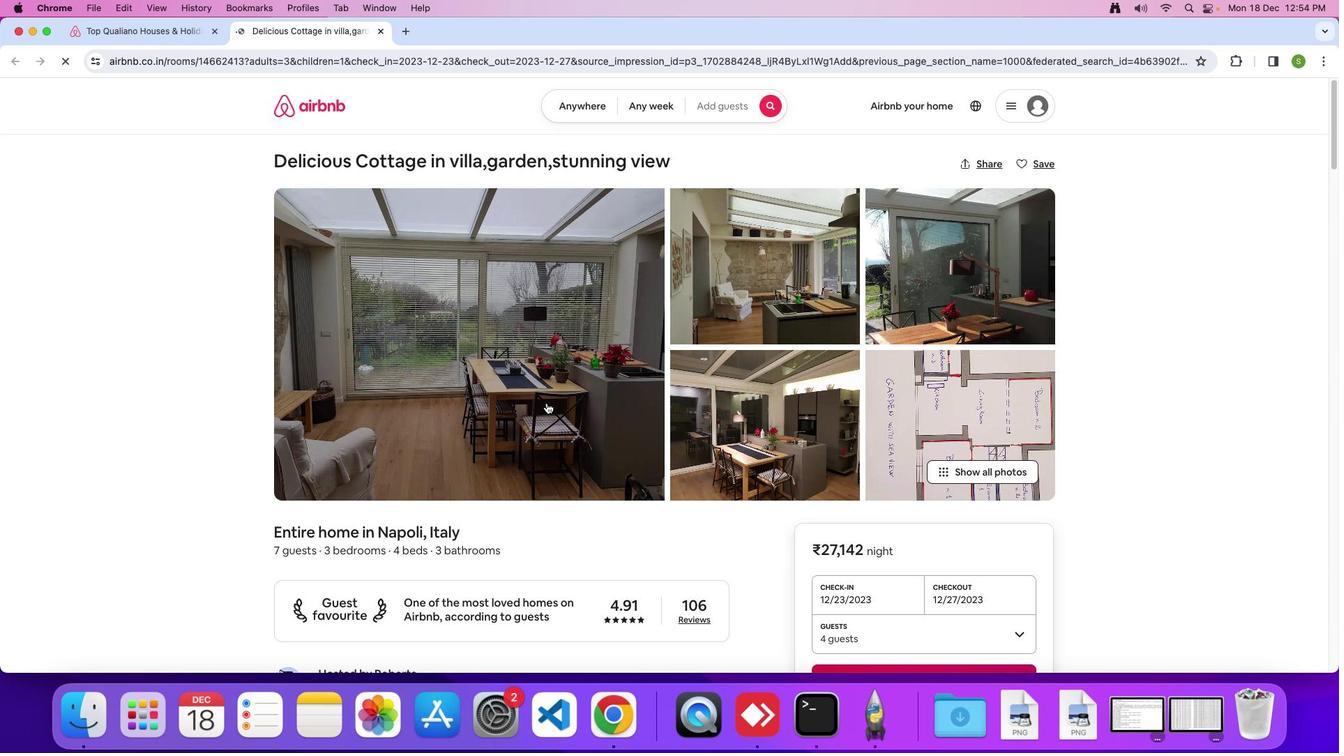 
Action: Mouse pressed left at (546, 402)
Screenshot: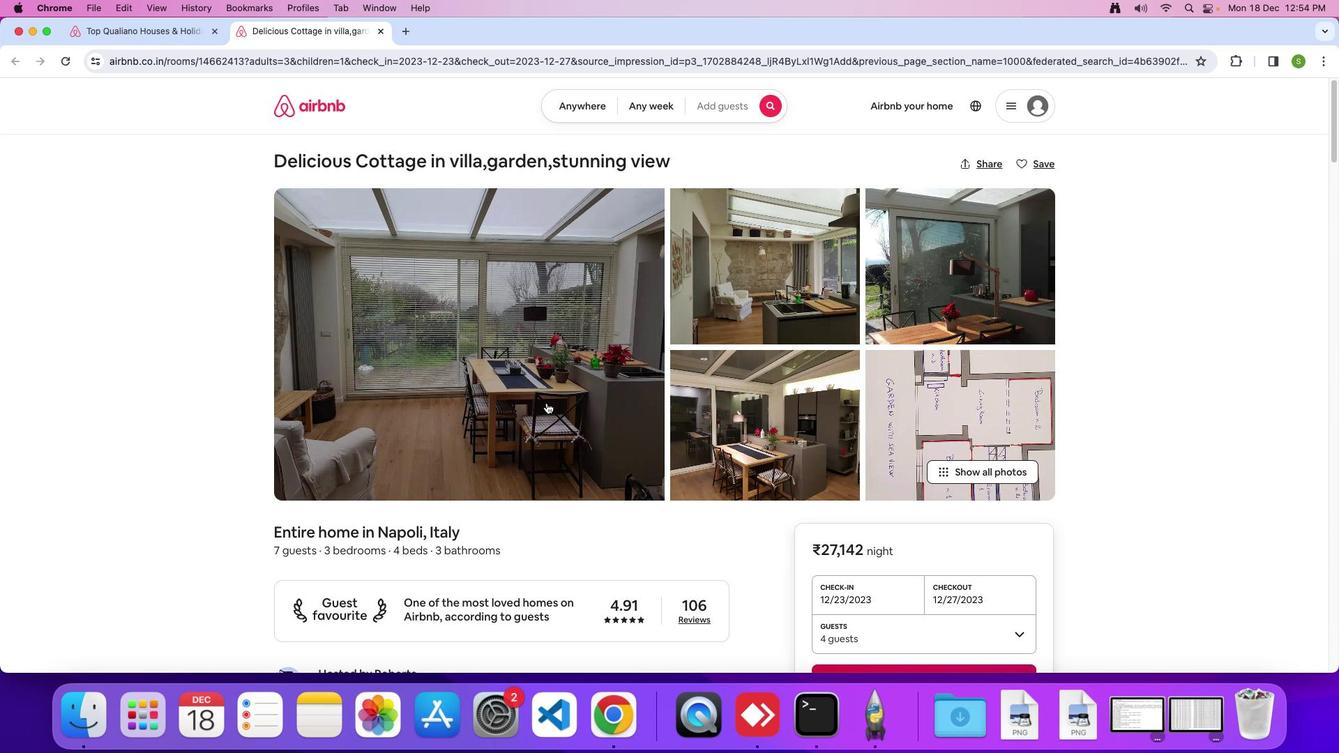 
Action: Mouse moved to (650, 444)
Screenshot: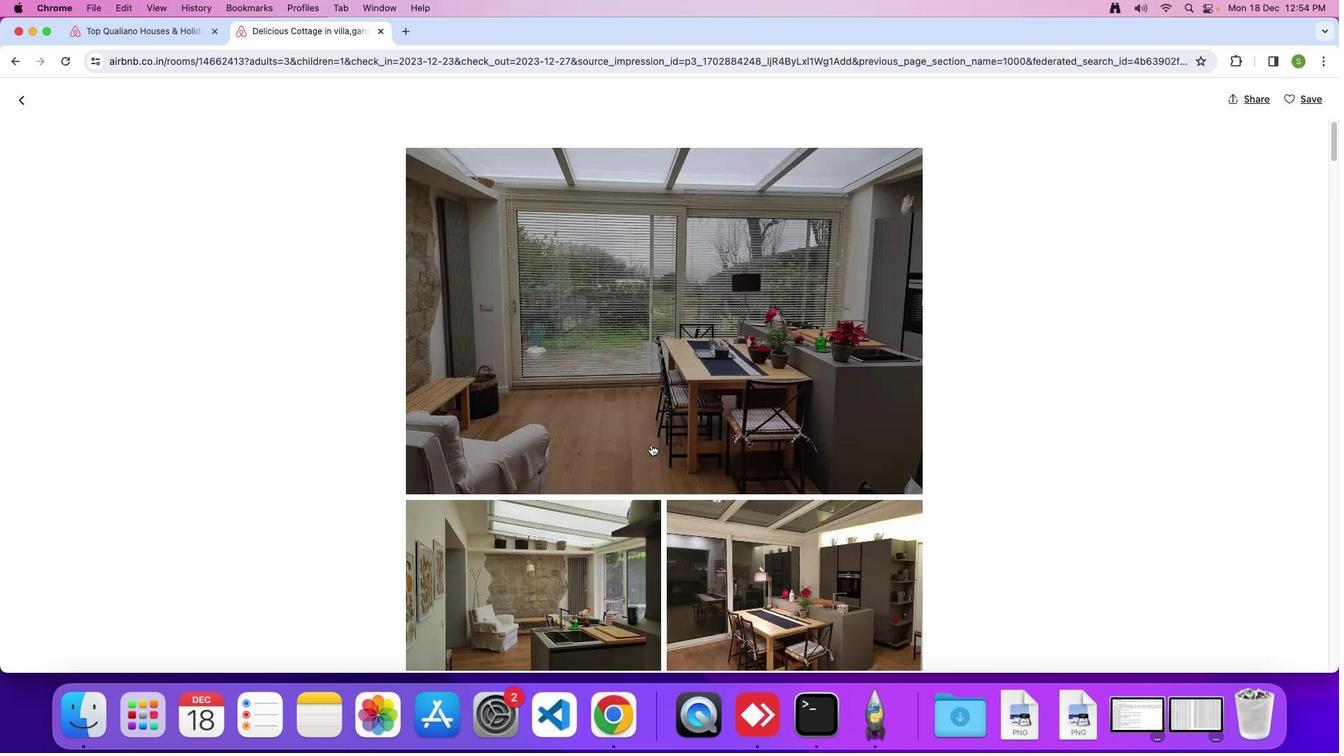 
Action: Mouse scrolled (650, 444) with delta (0, 0)
Screenshot: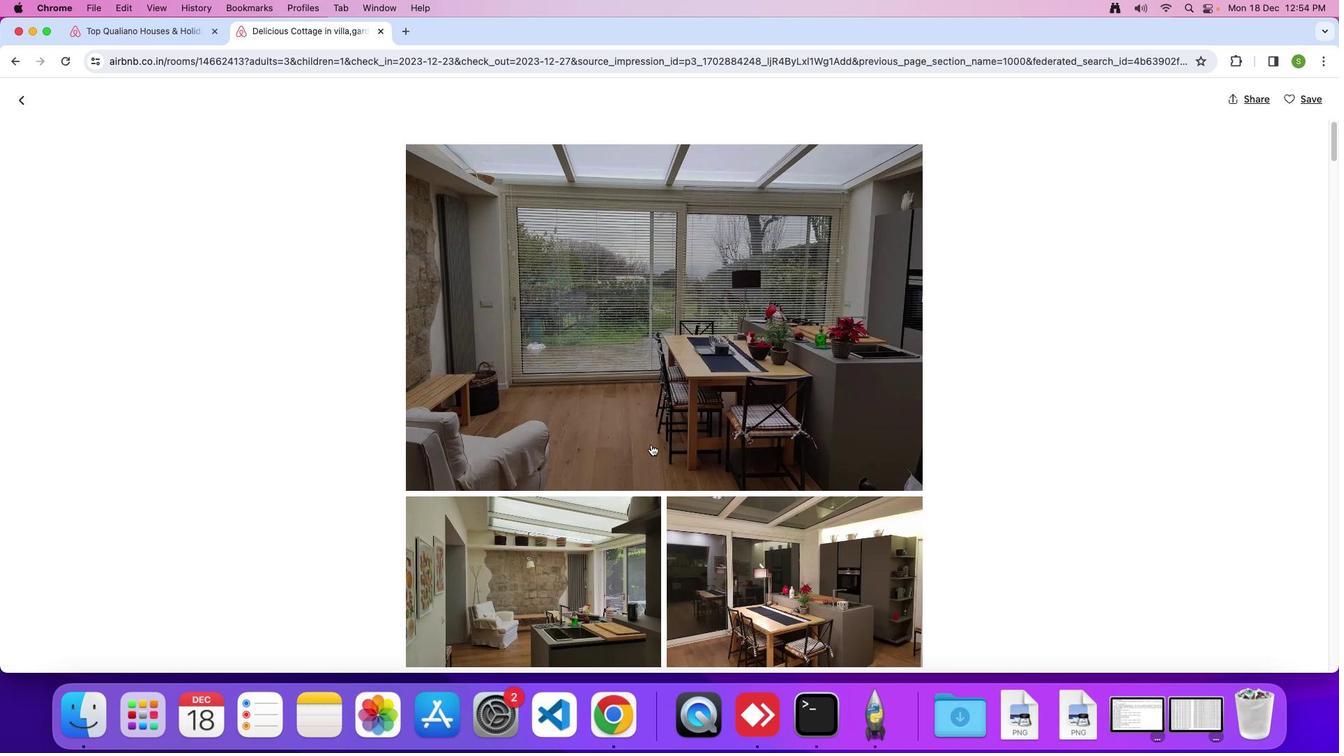 
Action: Mouse scrolled (650, 444) with delta (0, 0)
Screenshot: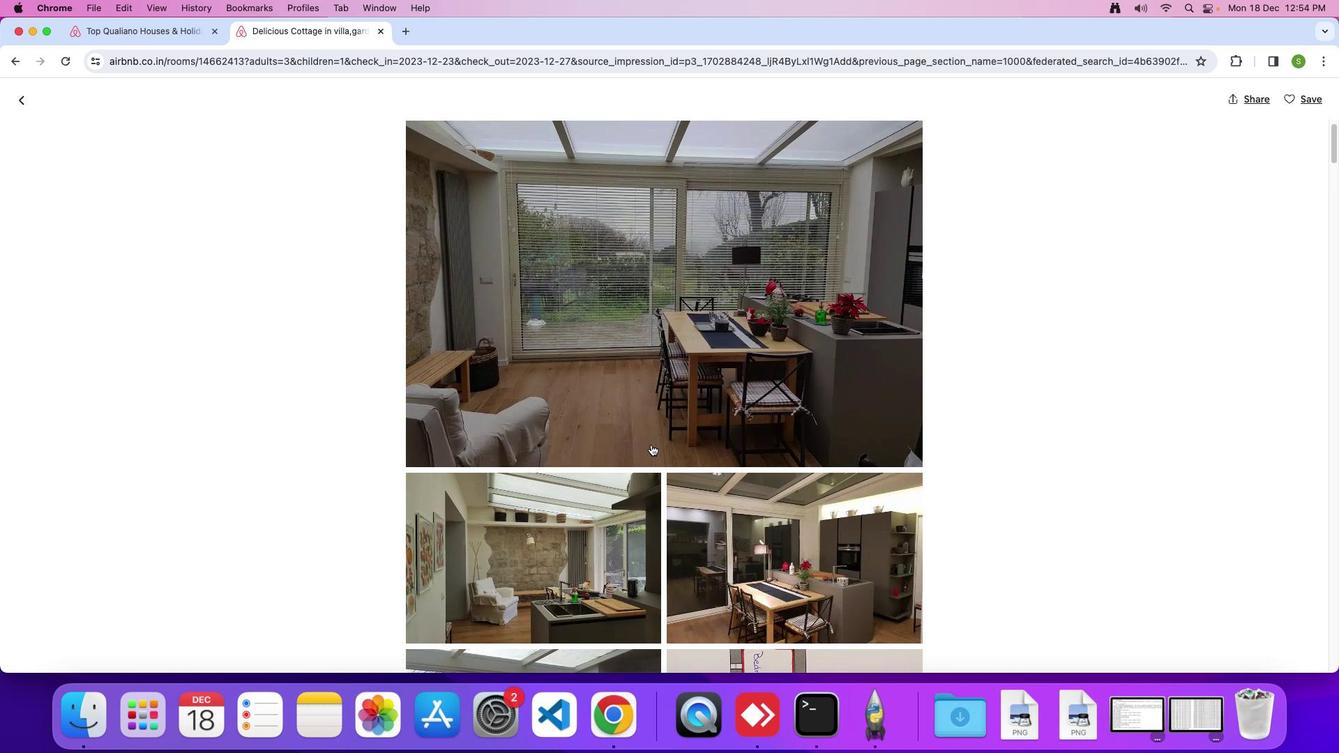 
Action: Mouse scrolled (650, 444) with delta (0, -1)
Screenshot: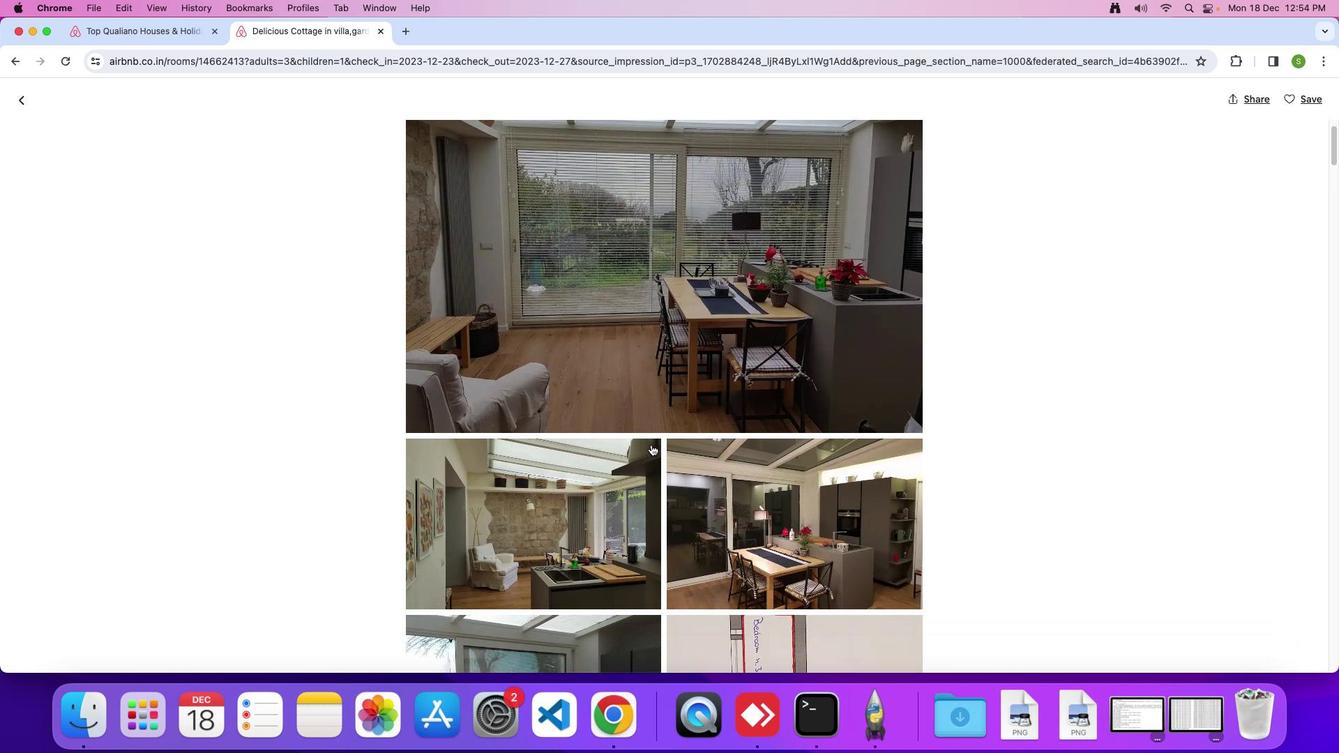 
Action: Mouse moved to (650, 444)
Screenshot: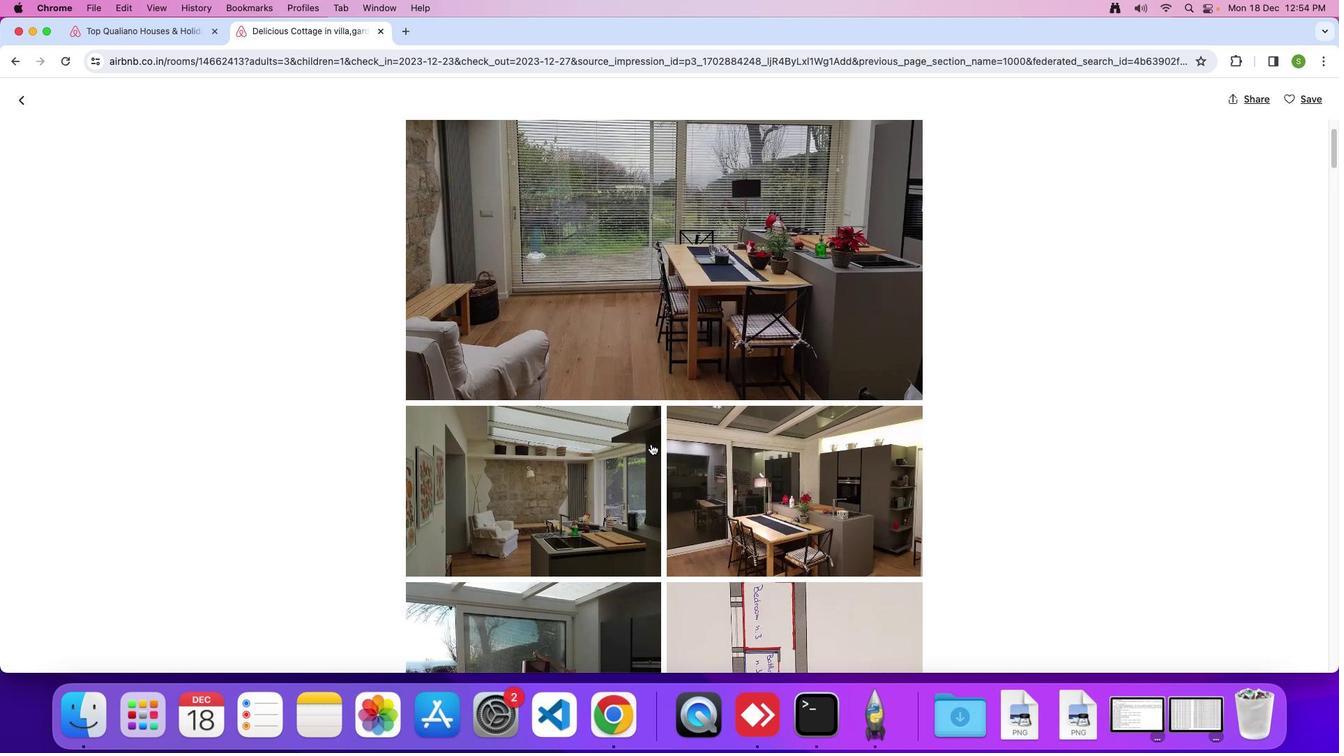 
Action: Mouse scrolled (650, 444) with delta (0, 0)
Screenshot: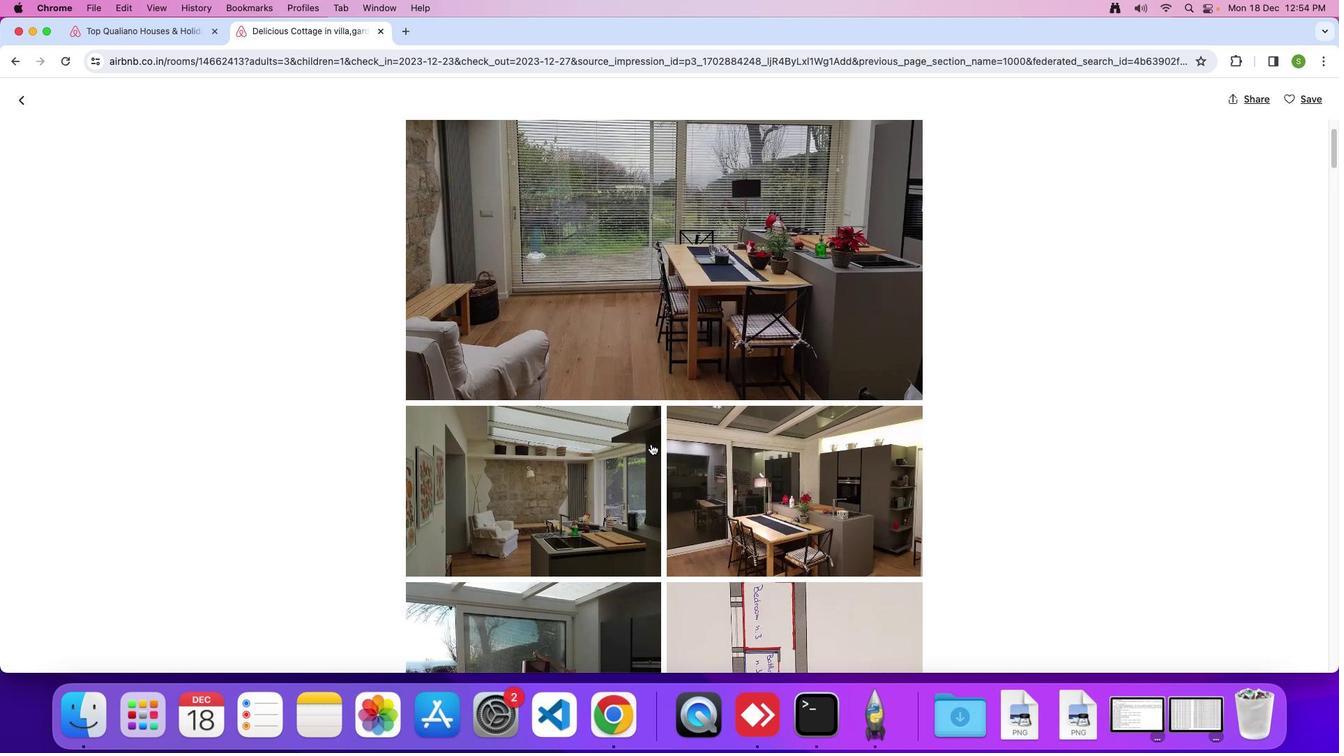 
Action: Mouse moved to (650, 444)
Screenshot: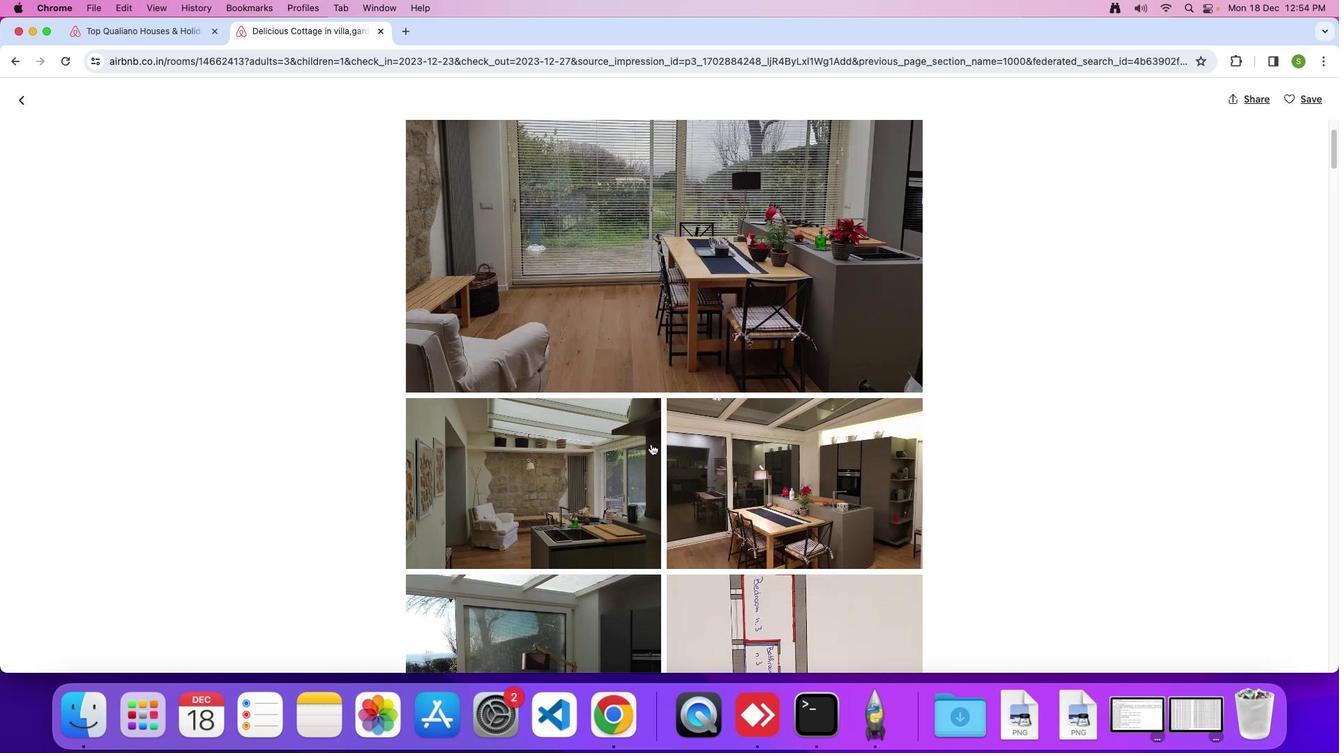 
Action: Mouse scrolled (650, 444) with delta (0, 0)
Screenshot: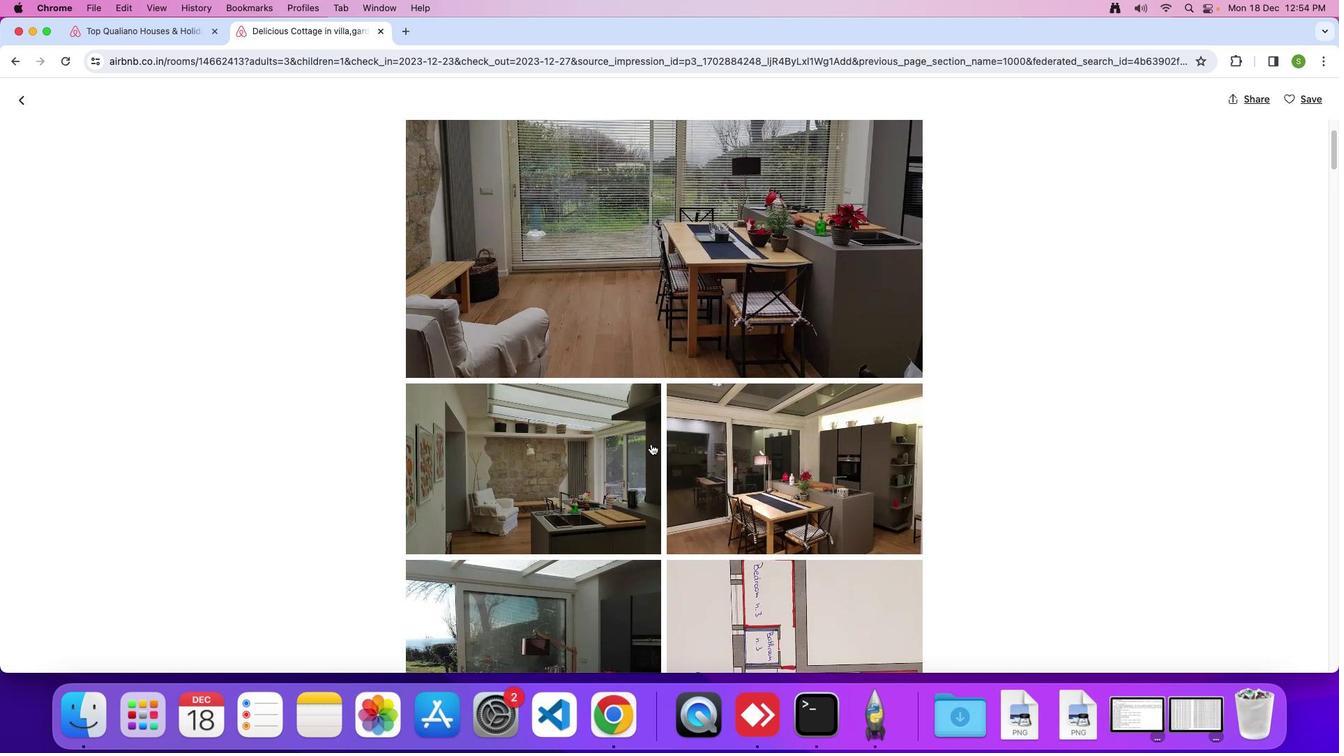 
Action: Mouse scrolled (650, 444) with delta (0, -1)
Screenshot: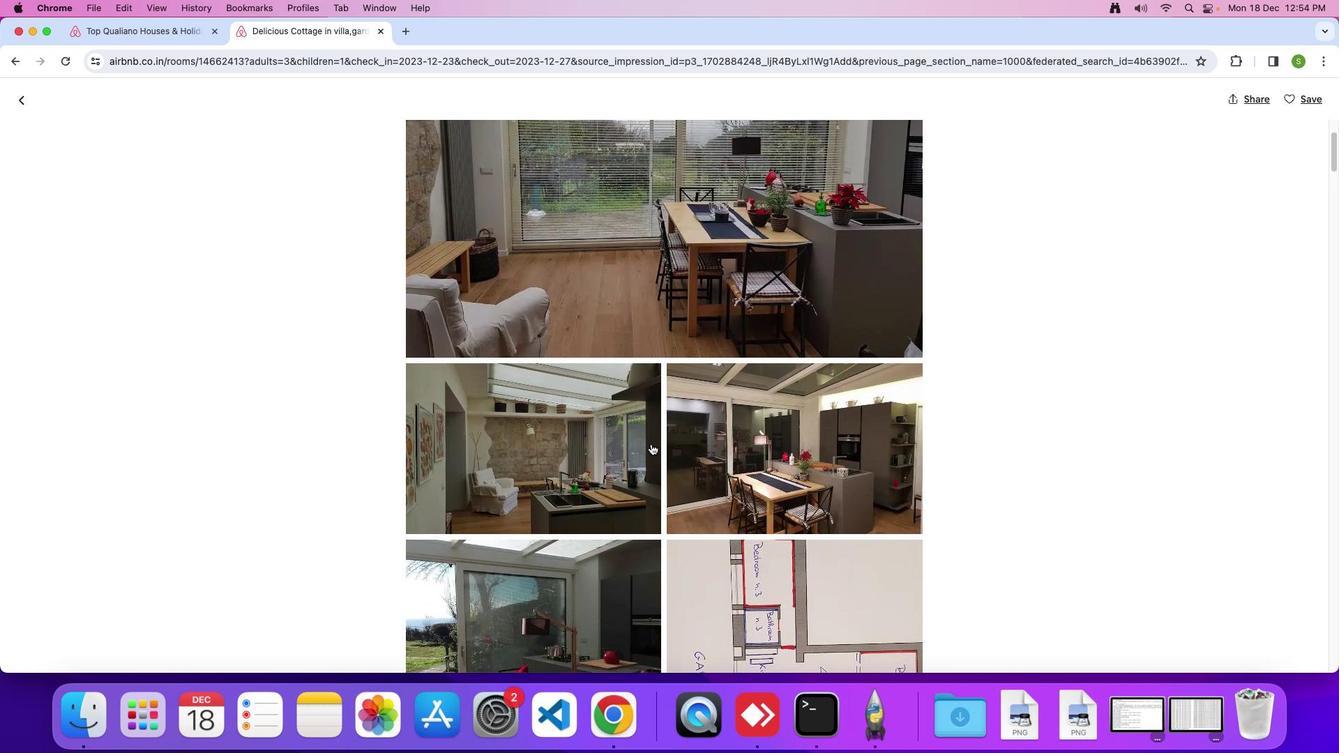 
Action: Mouse moved to (650, 443)
Screenshot: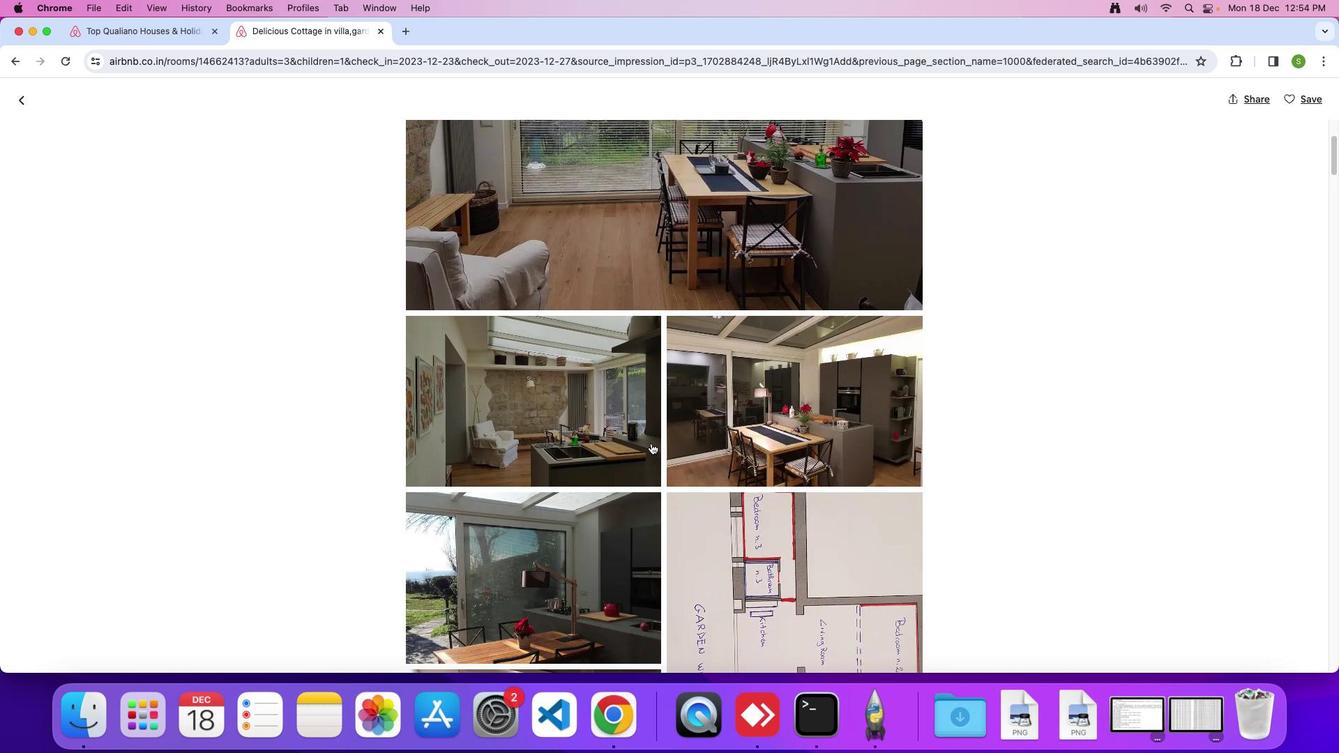 
Action: Mouse scrolled (650, 443) with delta (0, 0)
Screenshot: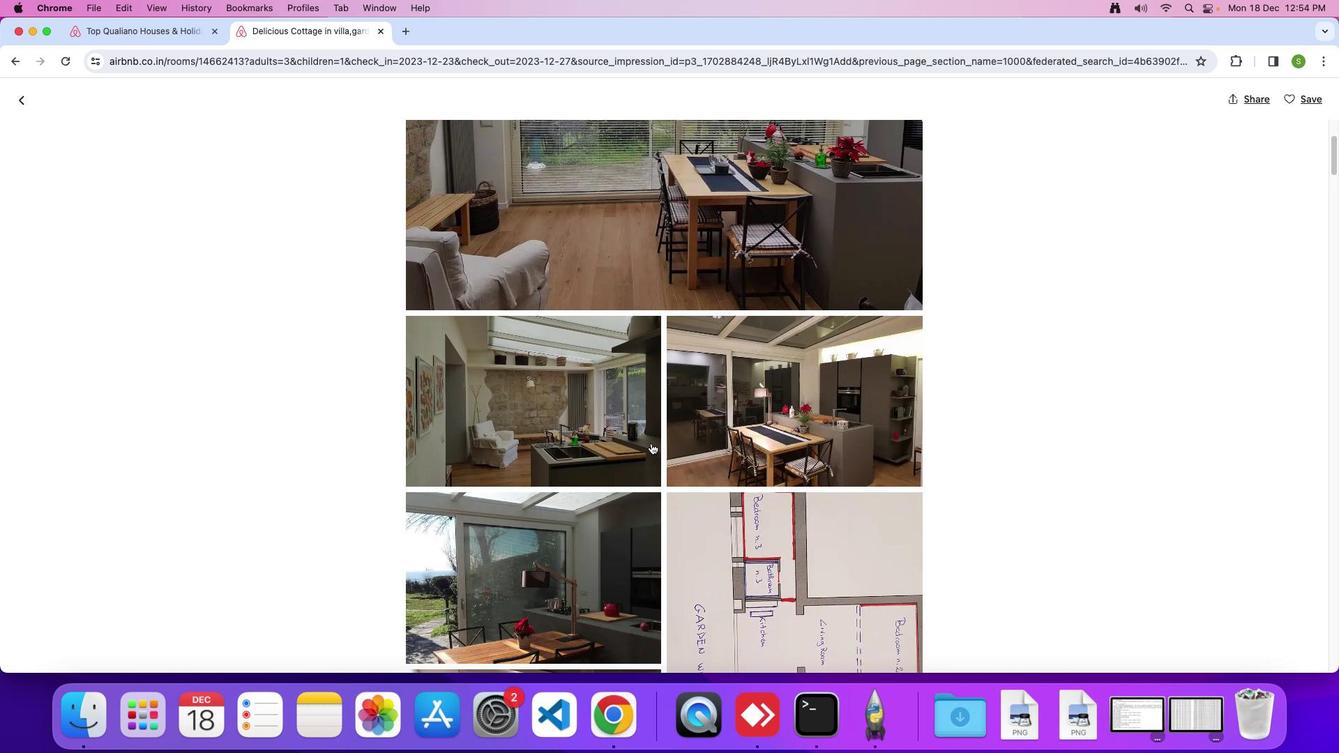 
Action: Mouse scrolled (650, 443) with delta (0, 0)
Screenshot: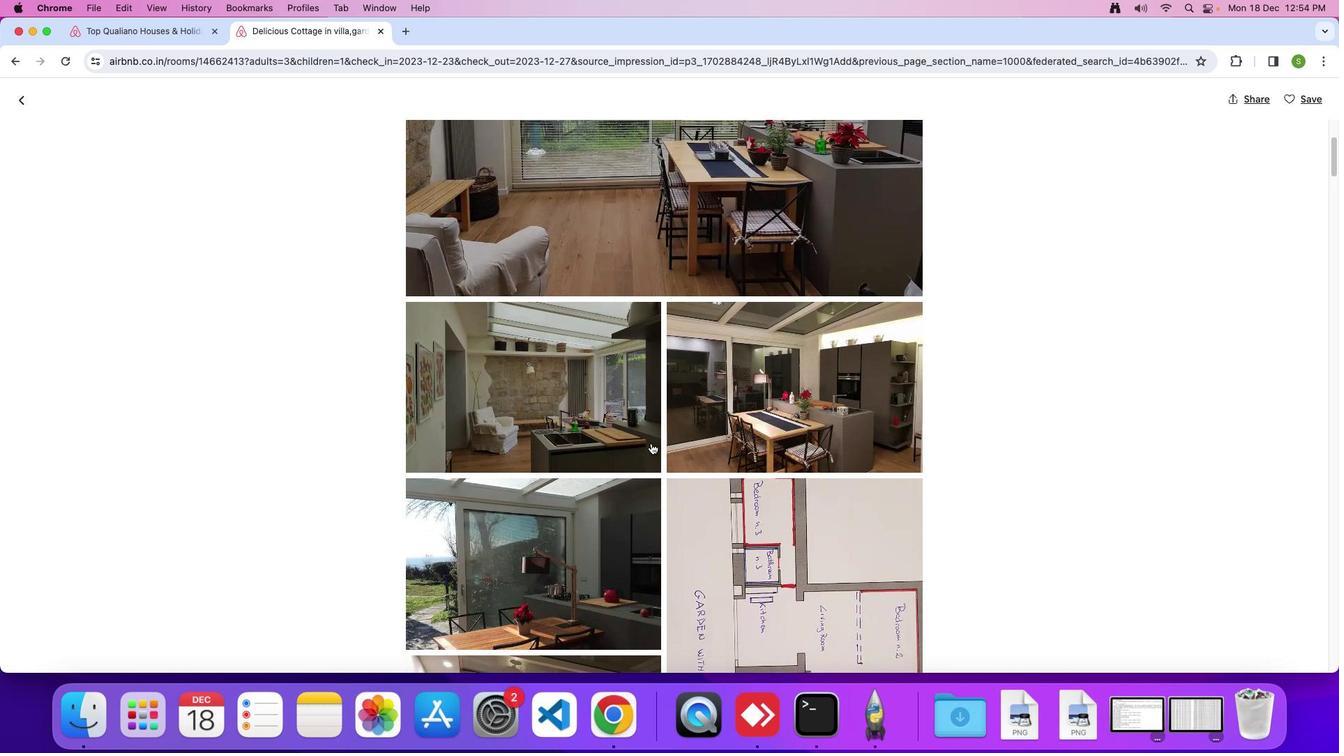 
Action: Mouse moved to (650, 442)
Screenshot: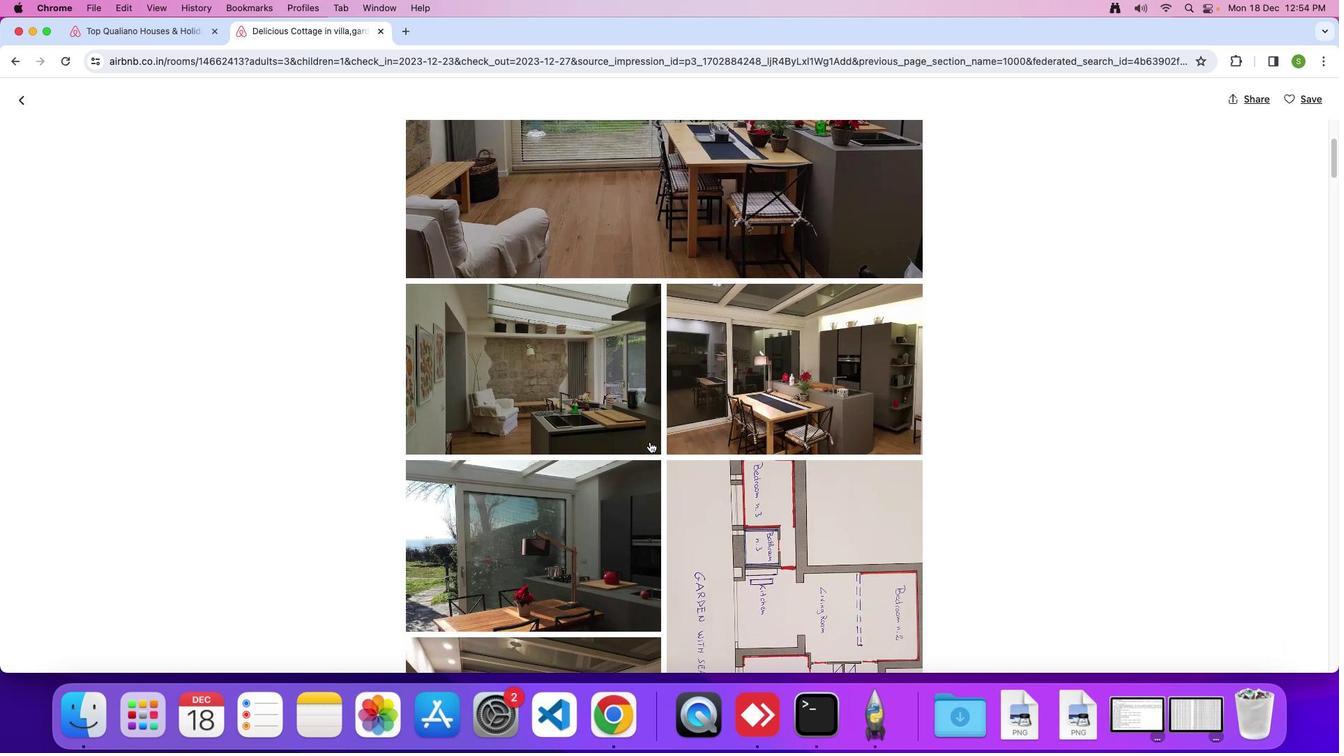 
Action: Mouse scrolled (650, 442) with delta (0, 0)
Screenshot: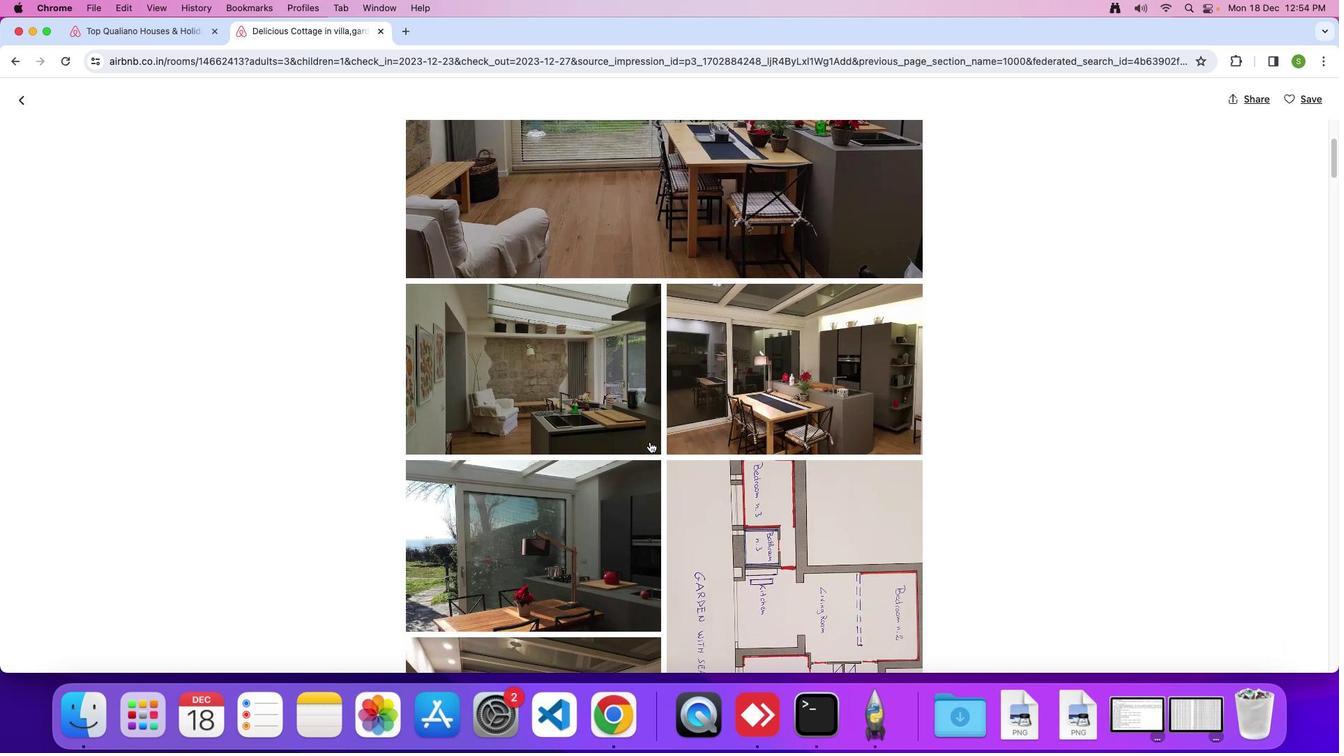 
Action: Mouse moved to (650, 442)
Screenshot: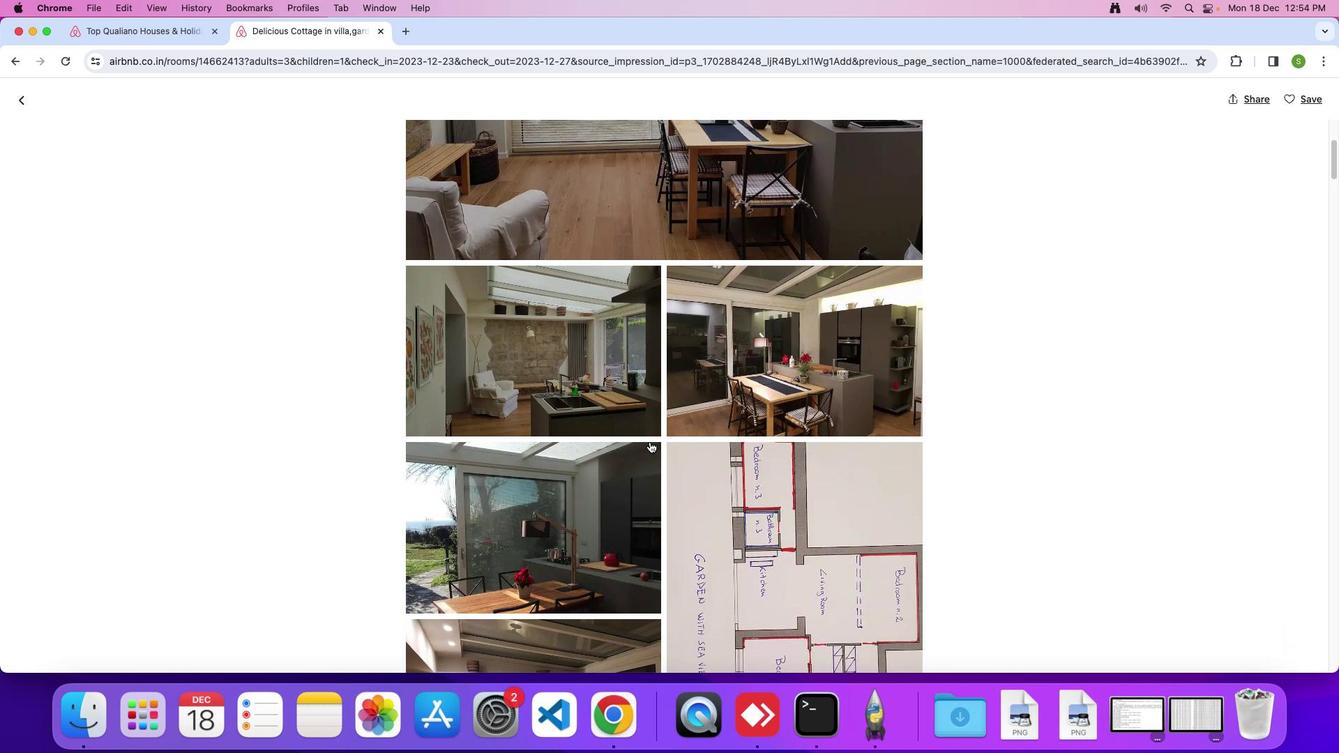 
Action: Mouse scrolled (650, 442) with delta (0, 0)
Screenshot: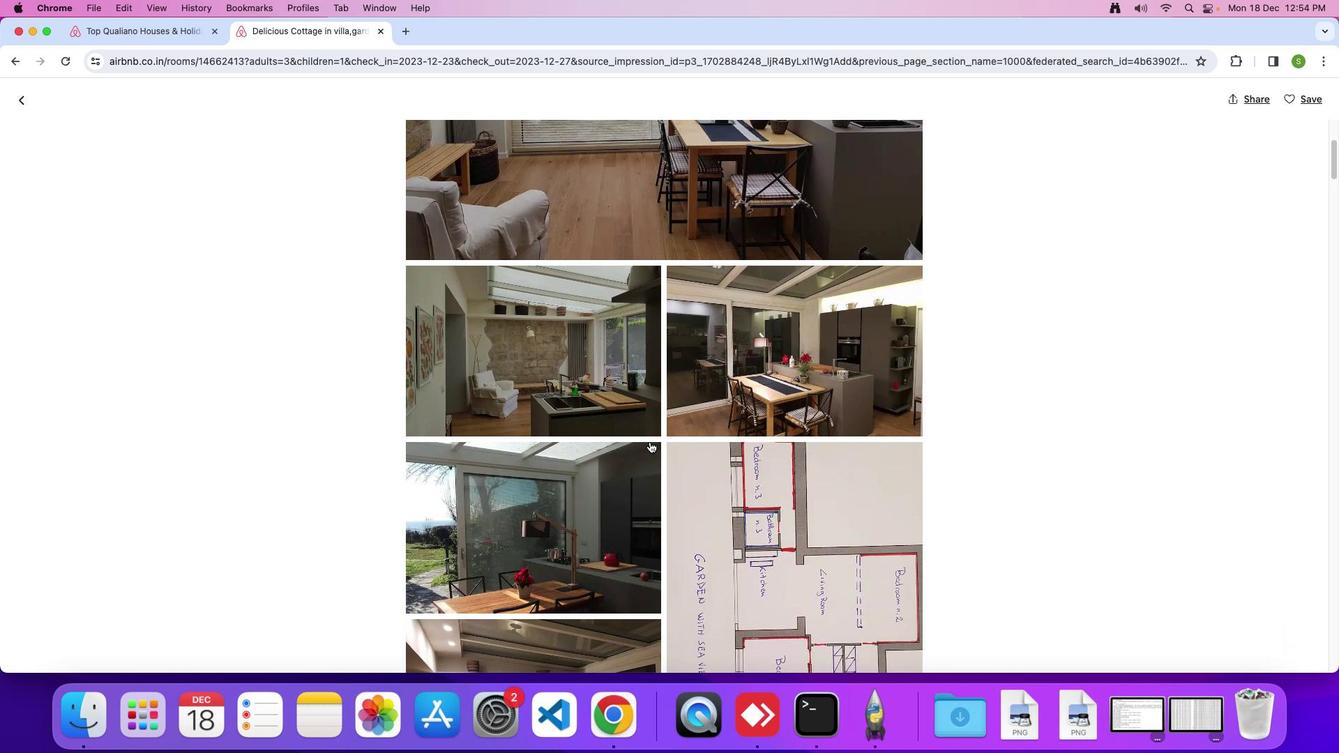 
Action: Mouse moved to (650, 442)
Screenshot: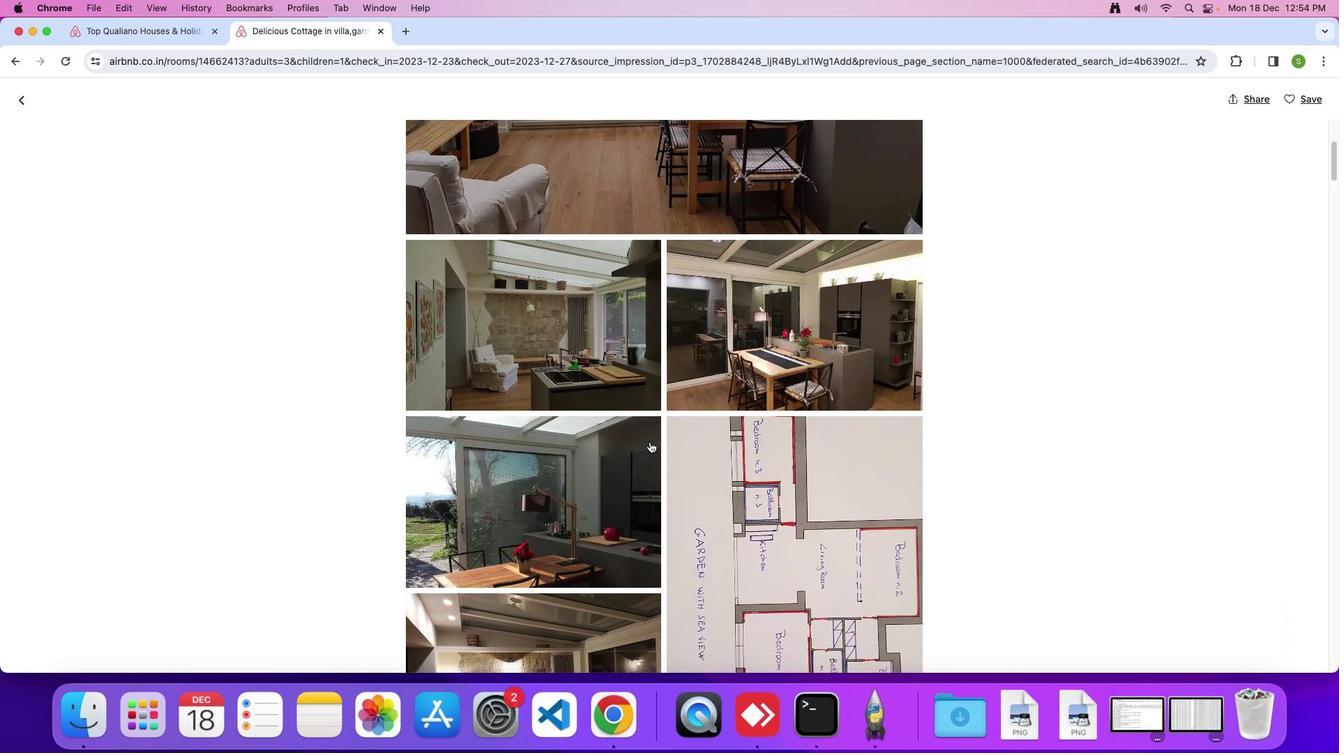 
Action: Mouse scrolled (650, 442) with delta (0, -1)
Screenshot: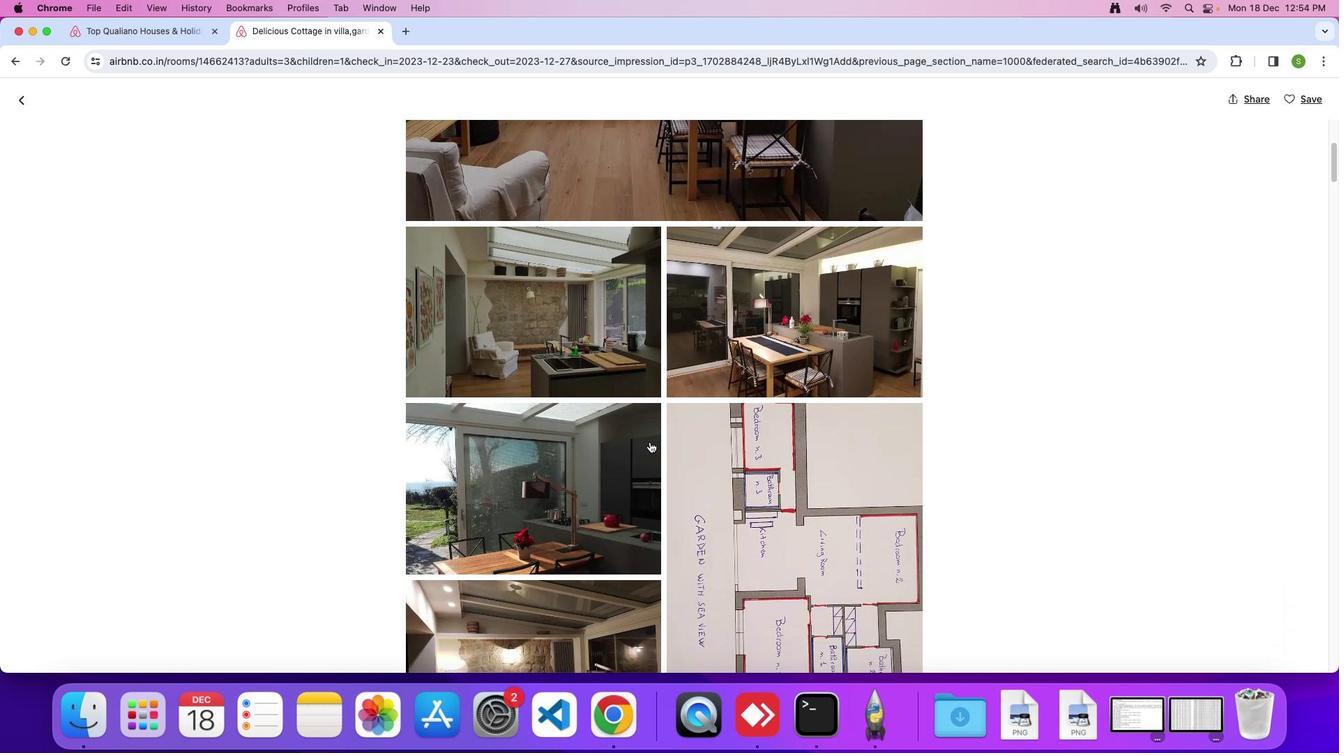 
Action: Mouse scrolled (650, 442) with delta (0, 0)
Screenshot: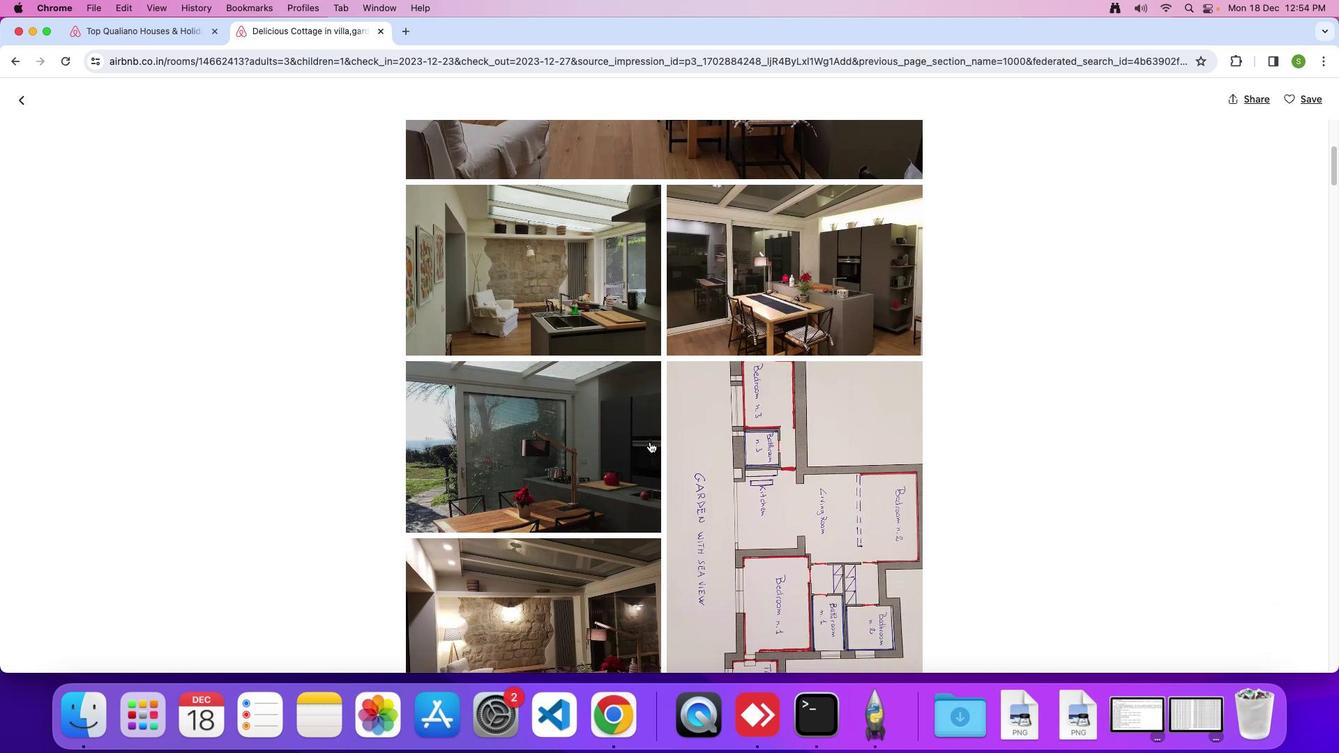 
Action: Mouse scrolled (650, 442) with delta (0, 0)
Screenshot: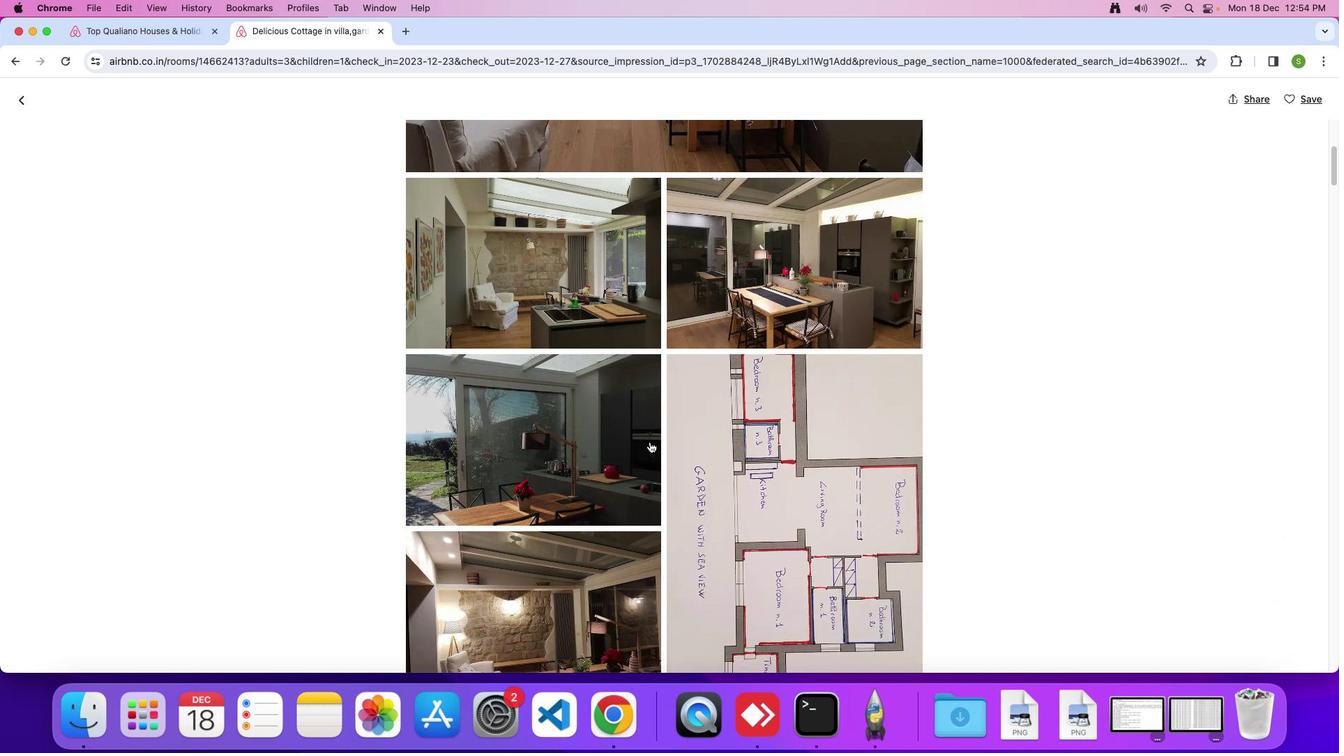 
Action: Mouse moved to (649, 442)
Screenshot: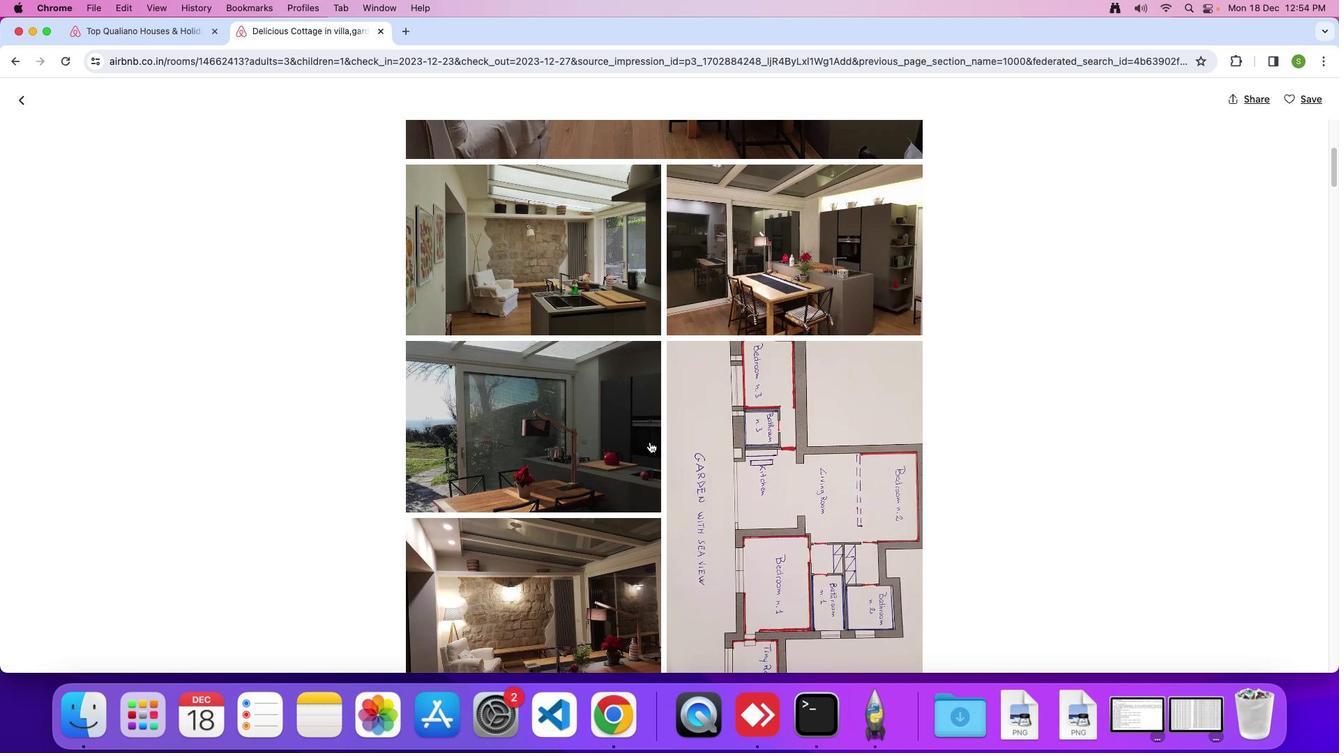 
Action: Mouse scrolled (649, 442) with delta (0, 0)
Screenshot: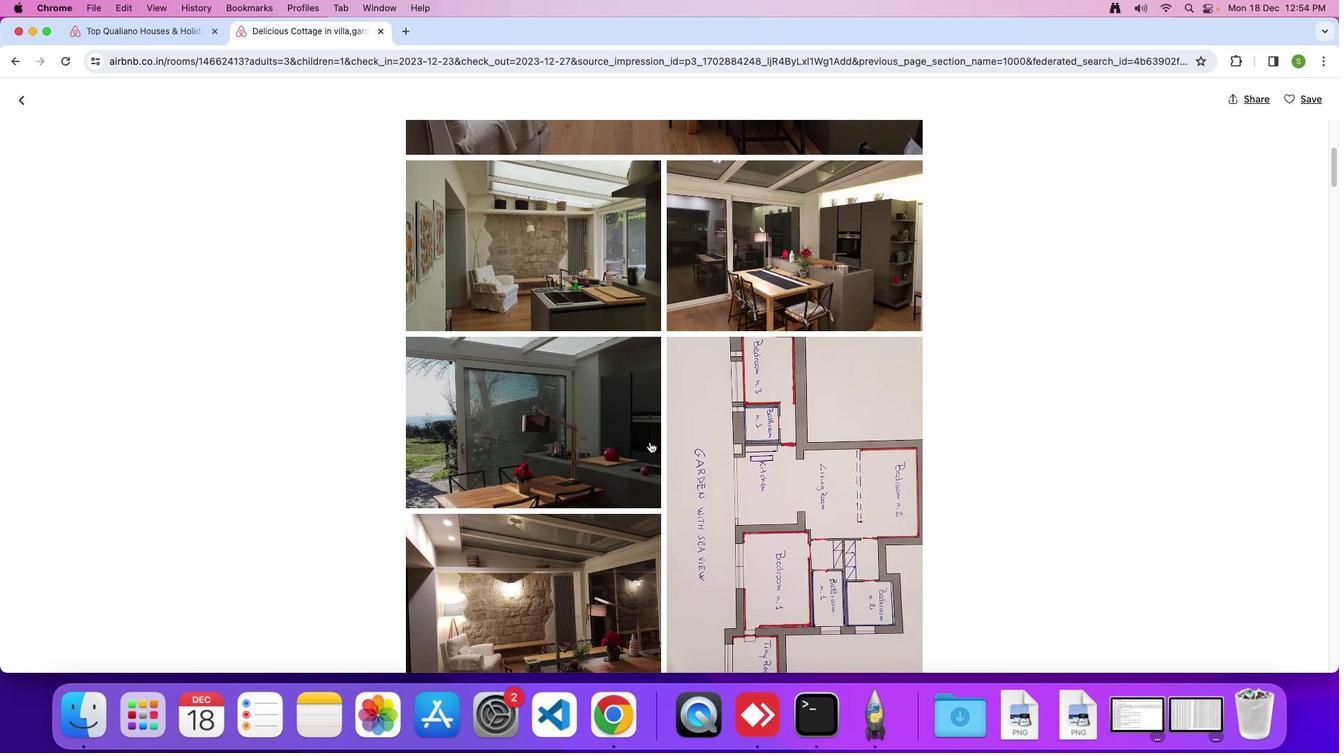 
Action: Mouse scrolled (649, 442) with delta (0, 0)
Screenshot: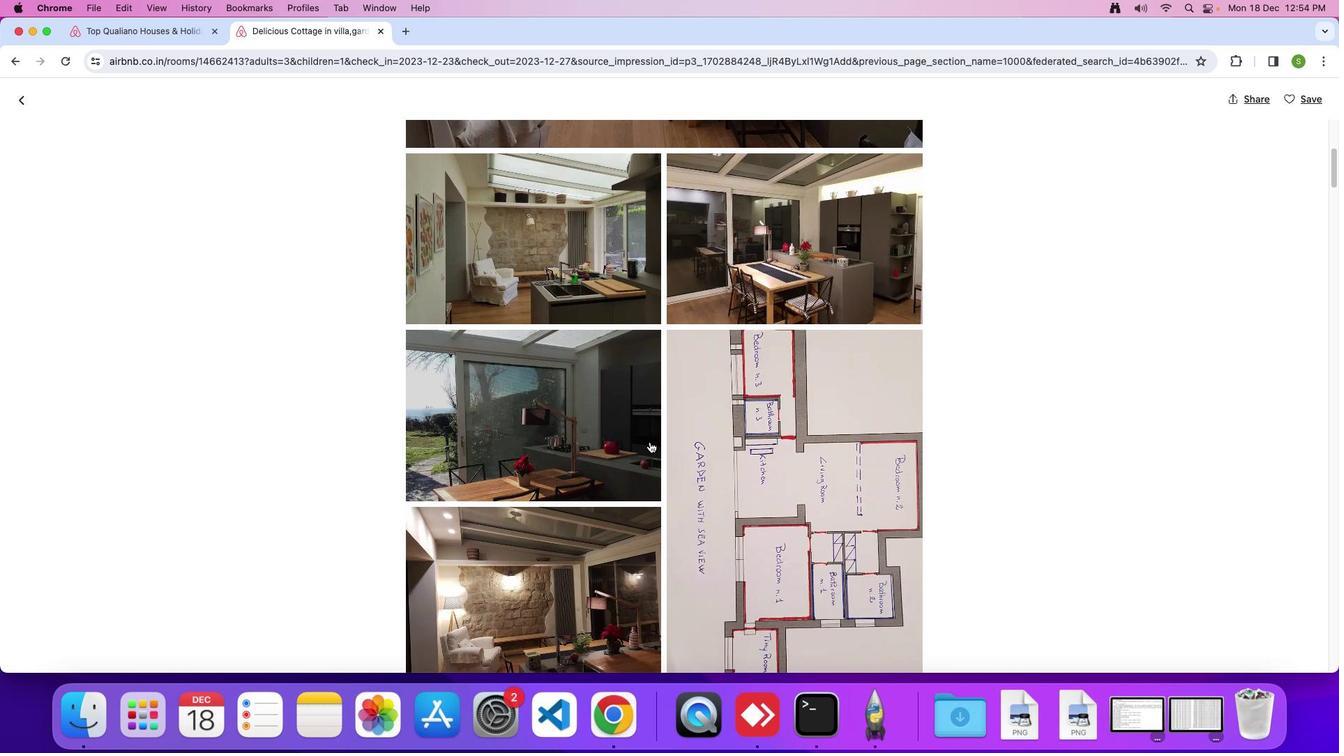 
Action: Mouse scrolled (649, 442) with delta (0, 0)
Screenshot: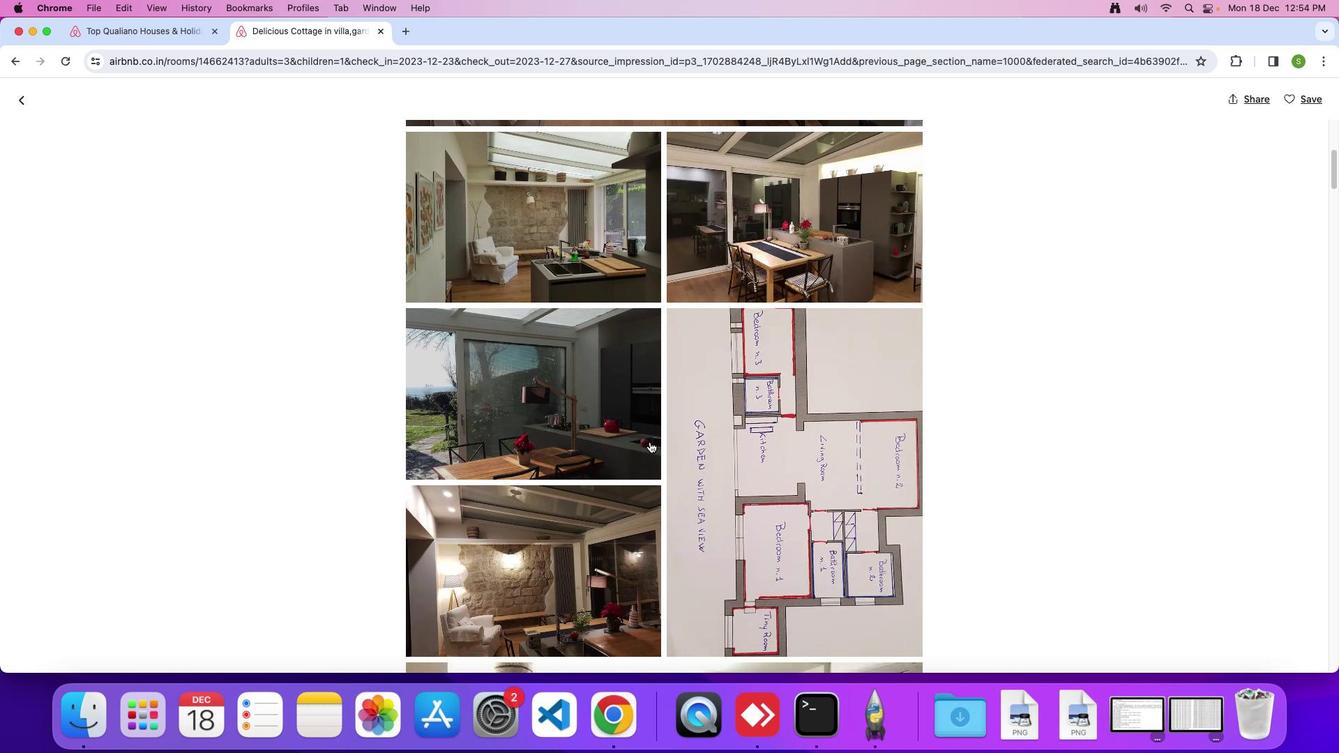 
Action: Mouse scrolled (649, 442) with delta (0, 0)
Screenshot: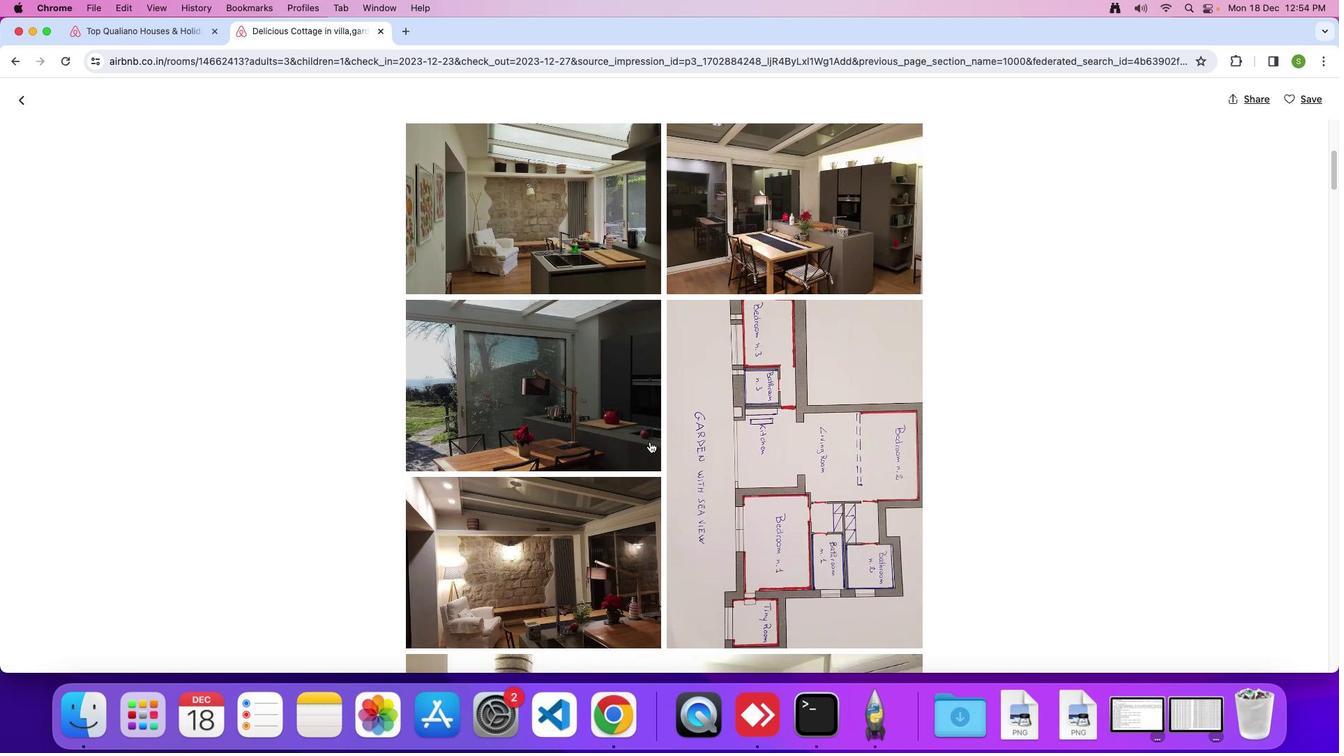 
Action: Mouse moved to (649, 442)
Screenshot: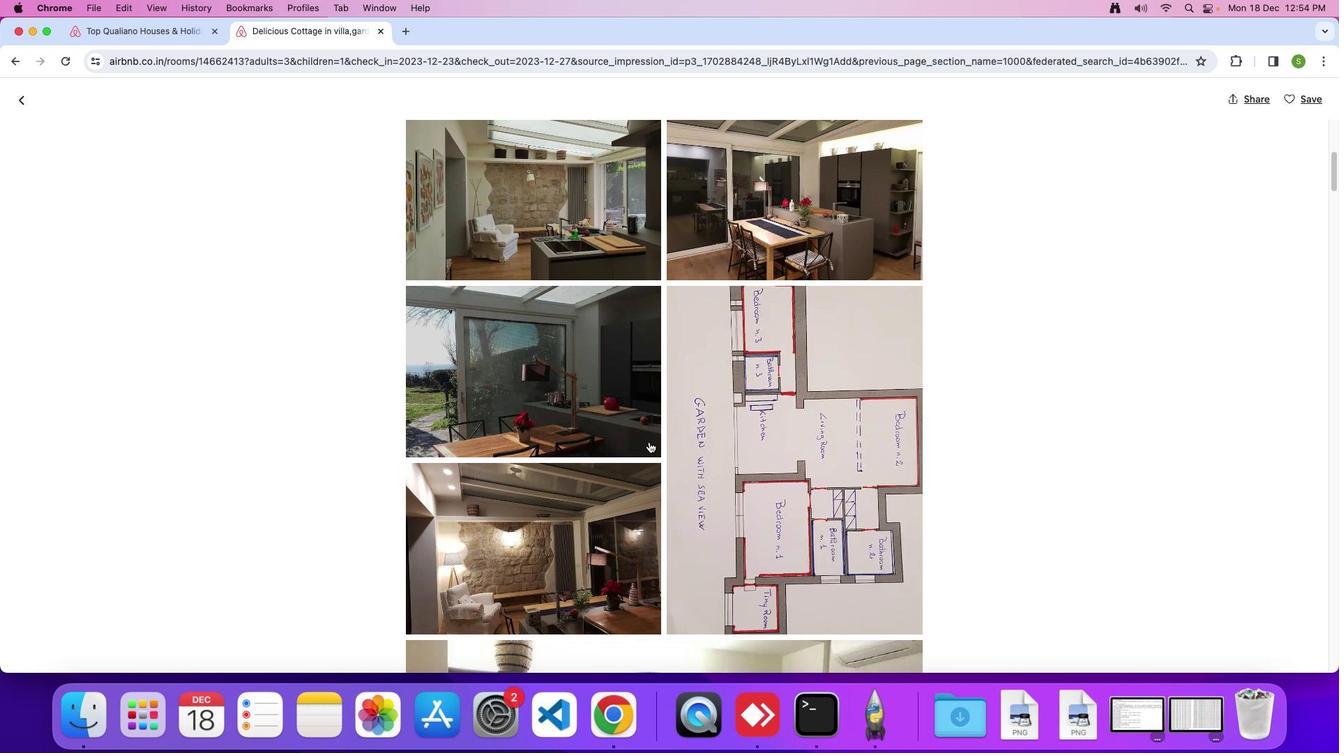 
Action: Mouse scrolled (649, 442) with delta (0, 0)
Screenshot: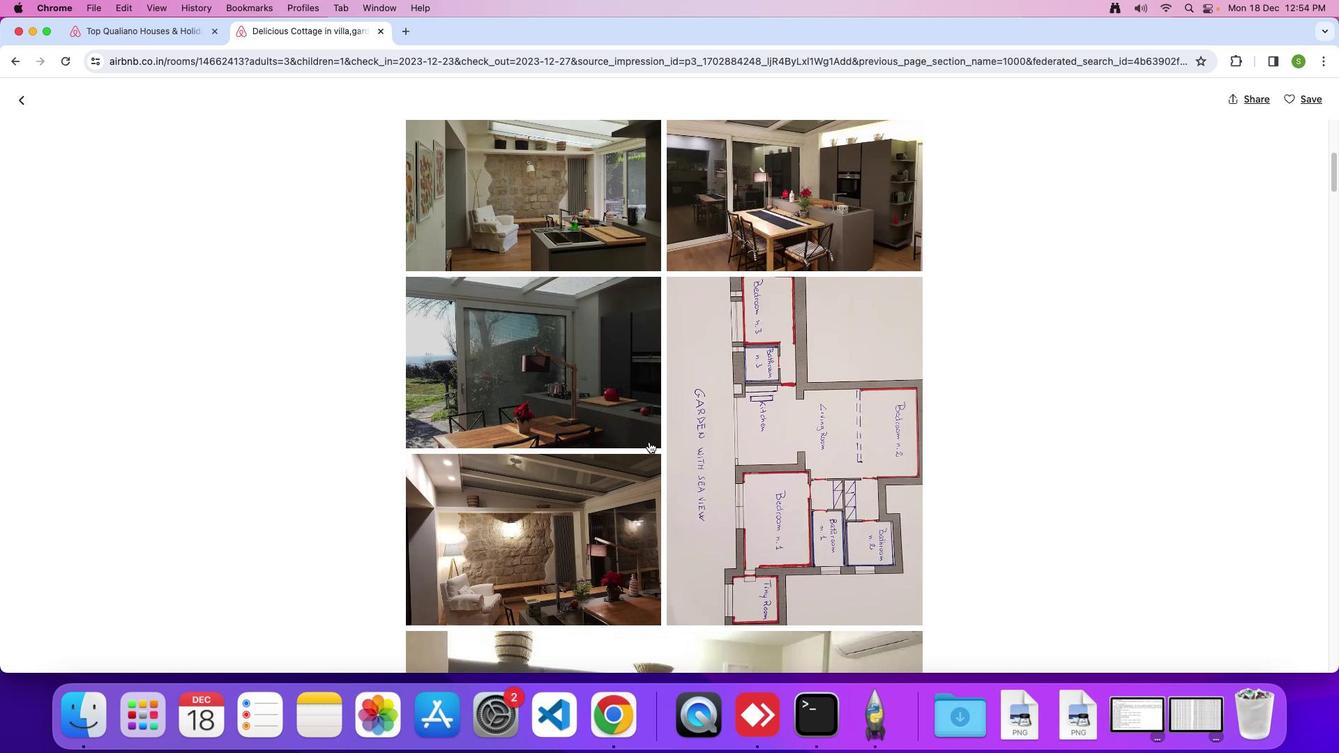 
Action: Mouse scrolled (649, 442) with delta (0, 0)
Screenshot: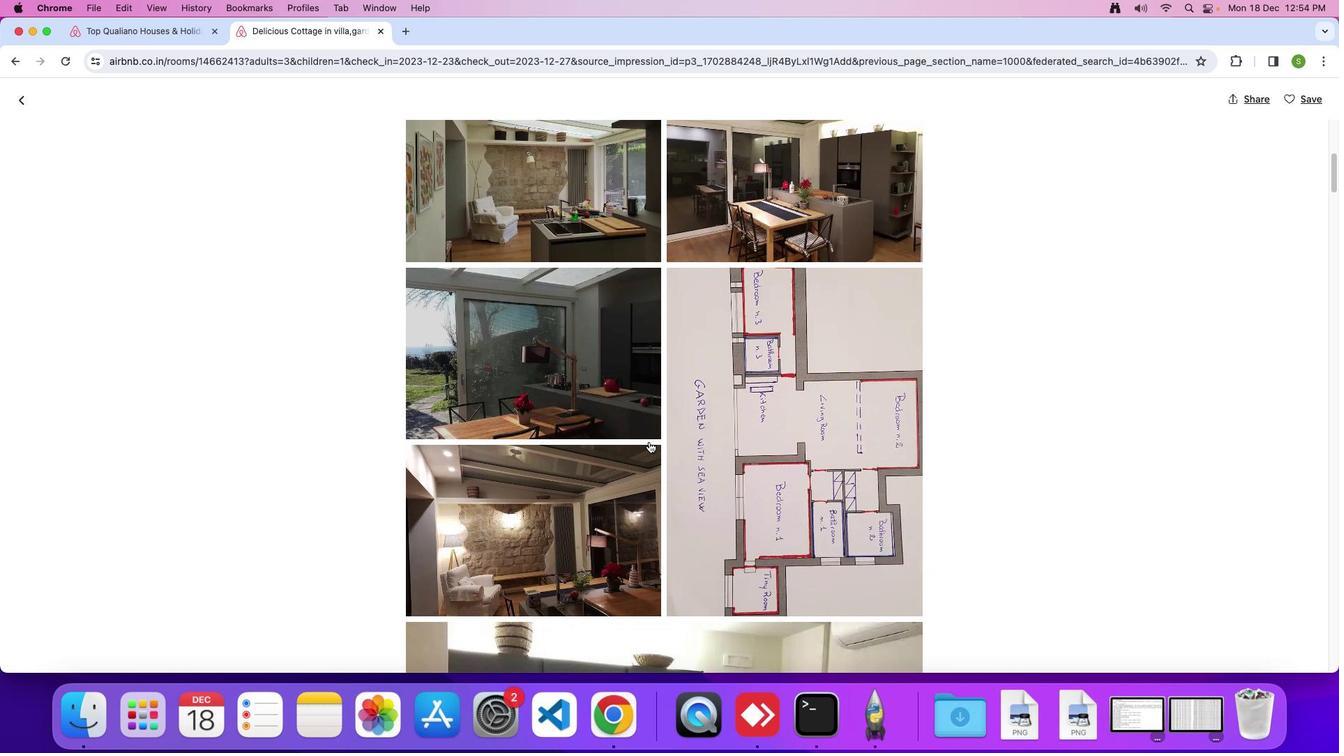 
Action: Mouse scrolled (649, 442) with delta (0, 0)
Screenshot: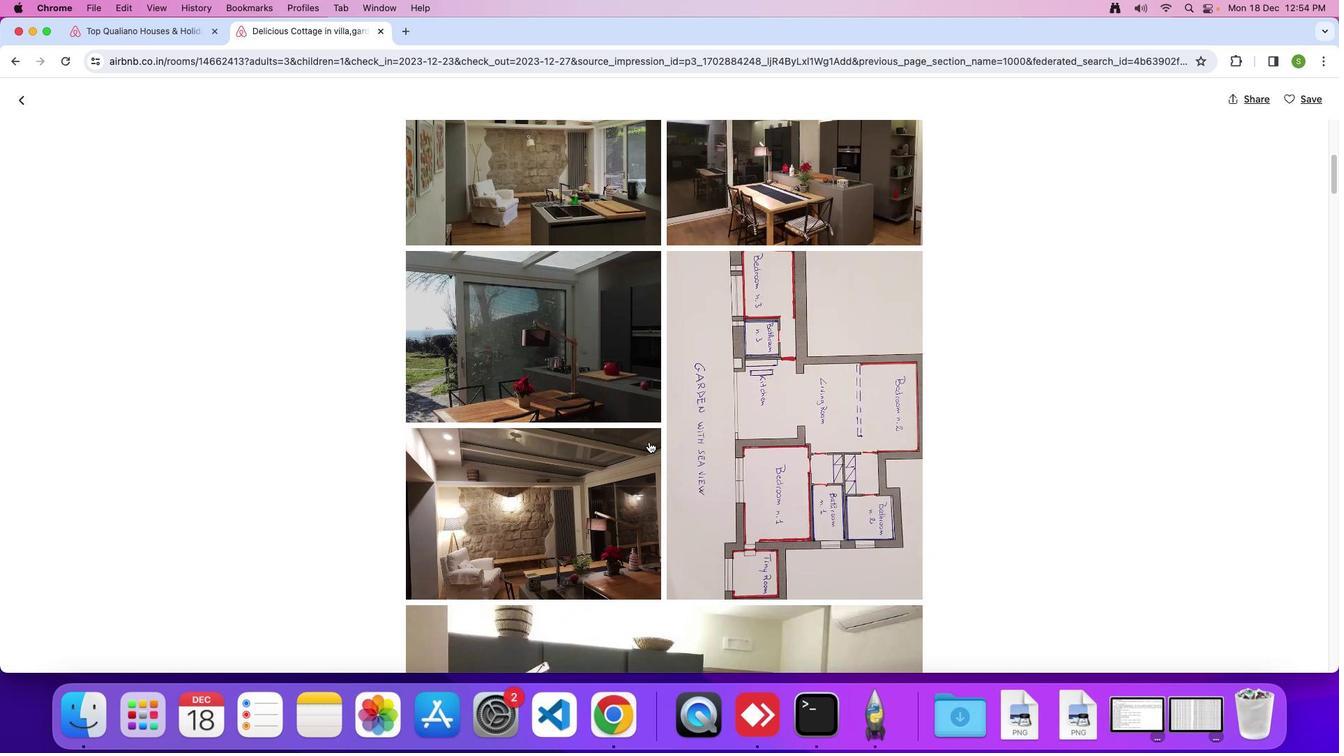 
Action: Mouse scrolled (649, 442) with delta (0, 0)
Screenshot: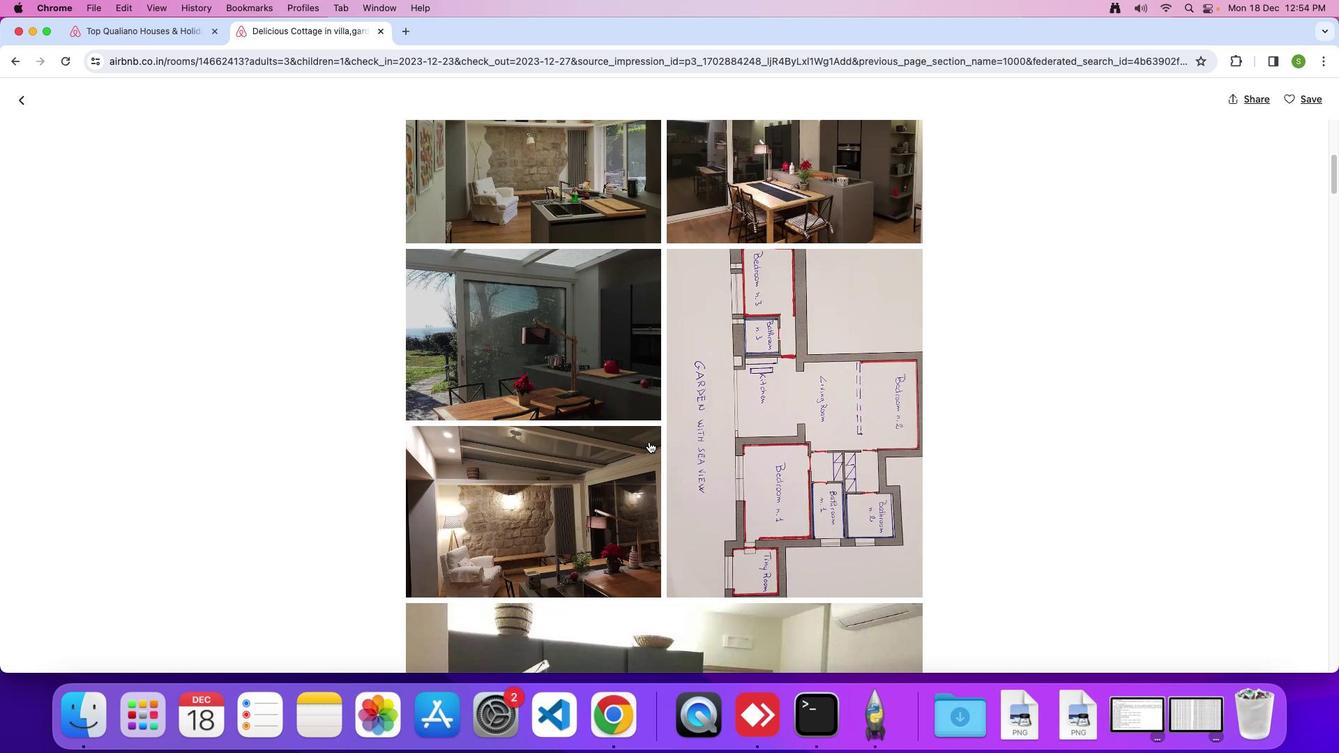 
Action: Mouse moved to (735, 378)
Screenshot: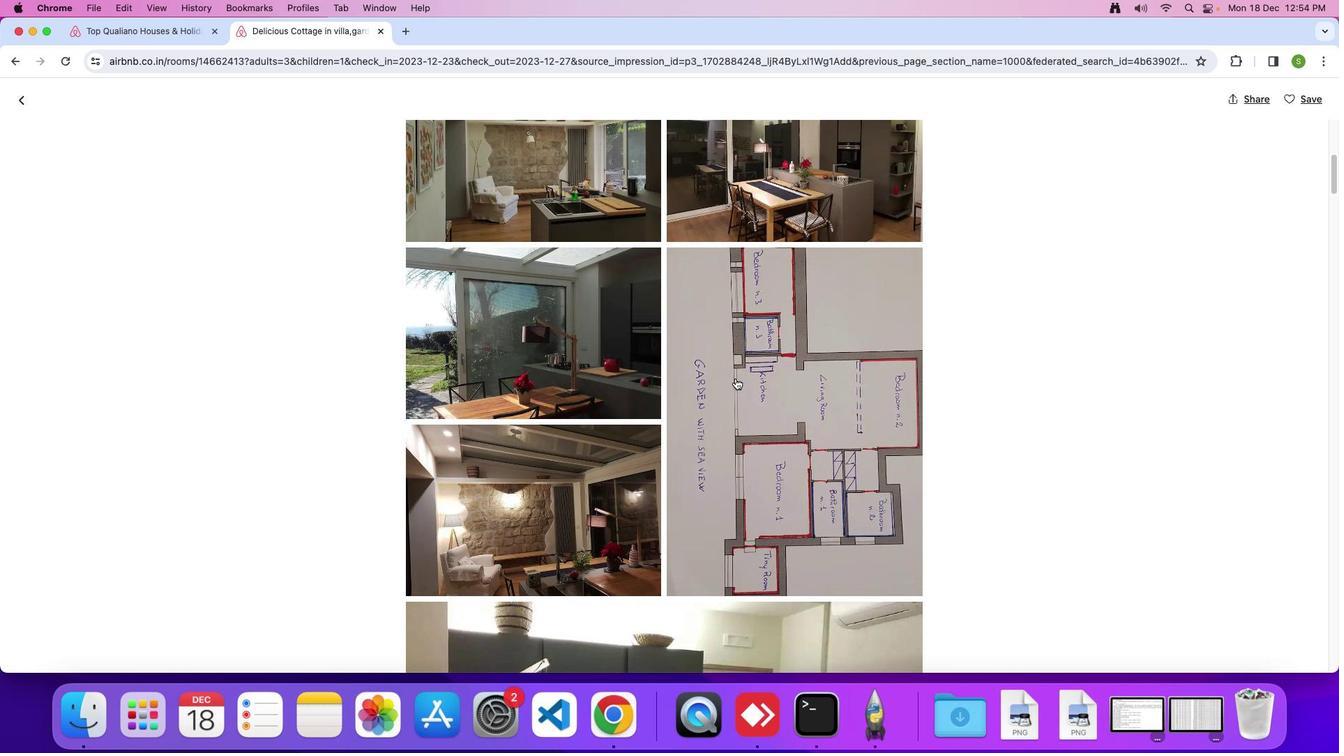 
Action: Mouse scrolled (735, 378) with delta (0, 0)
Screenshot: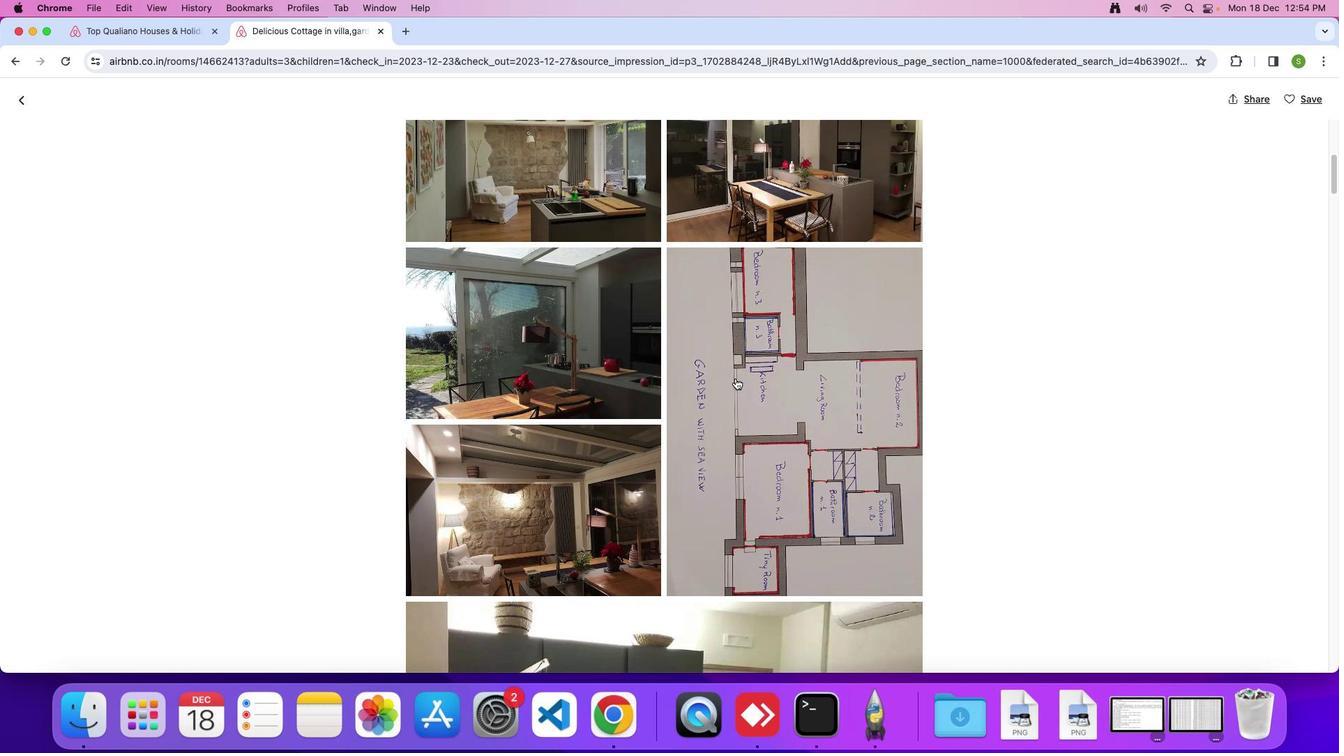 
Action: Mouse moved to (735, 378)
Screenshot: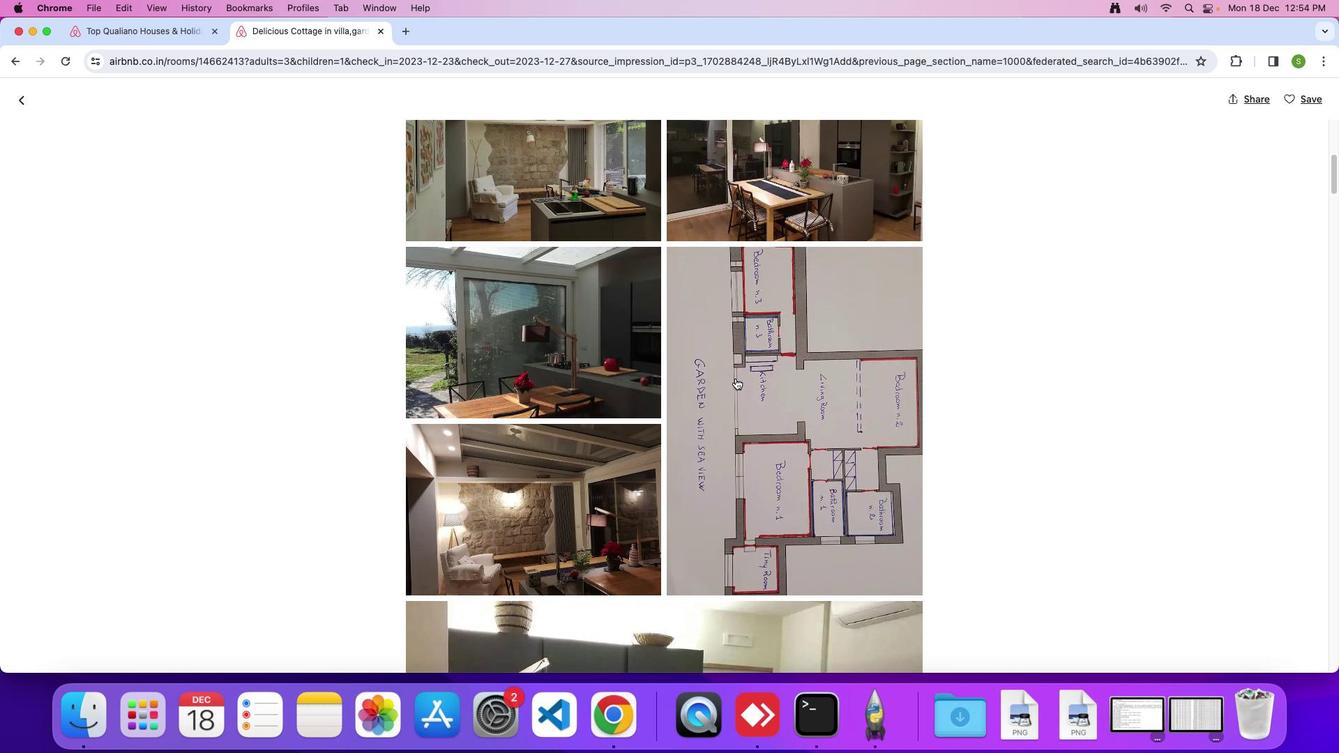
Action: Mouse scrolled (735, 378) with delta (0, 0)
Screenshot: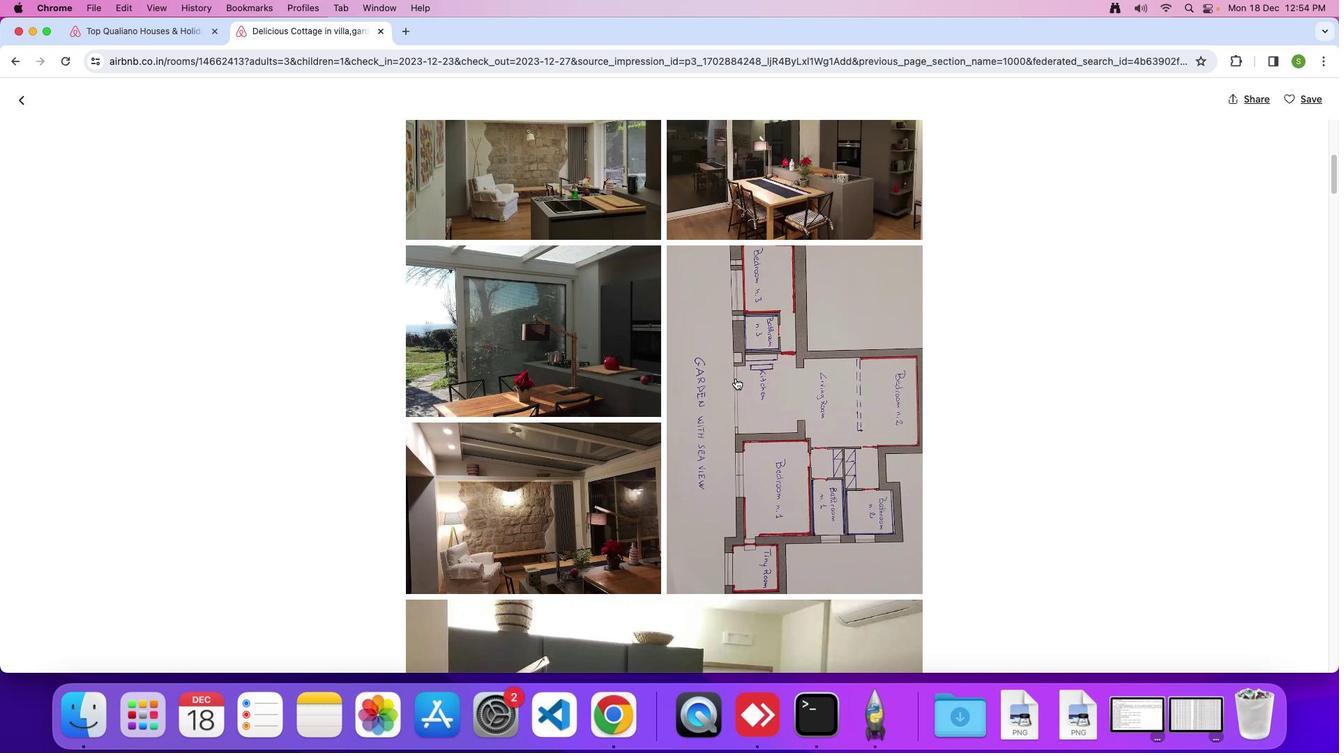 
Action: Mouse moved to (735, 378)
Screenshot: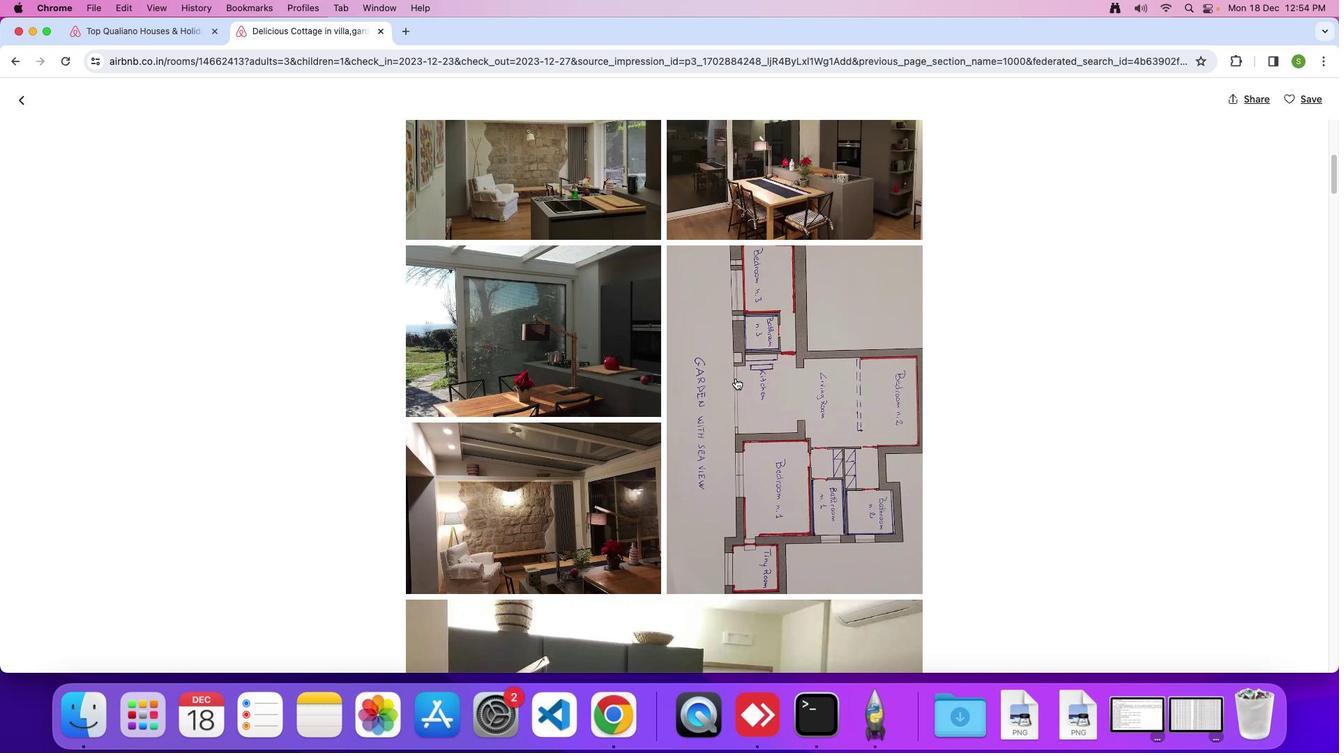 
Action: Mouse scrolled (735, 378) with delta (0, -1)
Screenshot: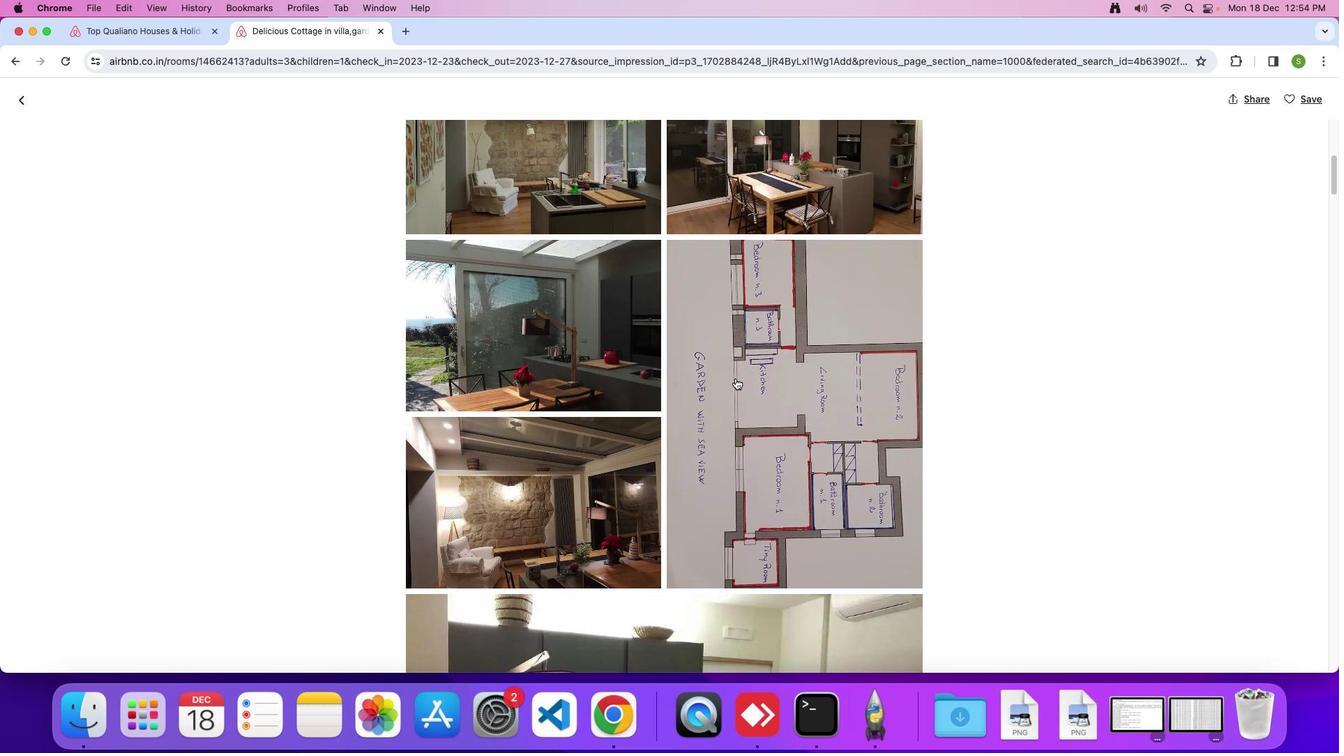 
Action: Mouse scrolled (735, 378) with delta (0, -2)
Screenshot: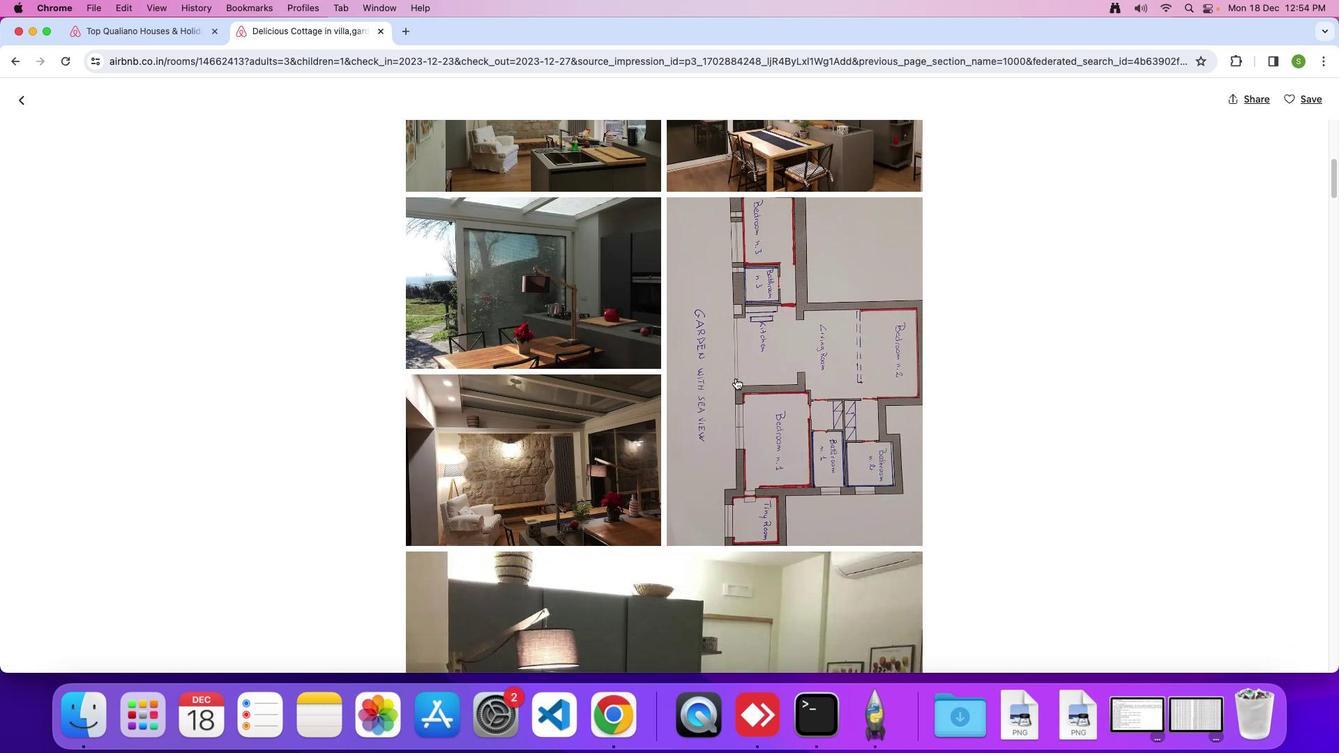
Action: Mouse moved to (735, 378)
Screenshot: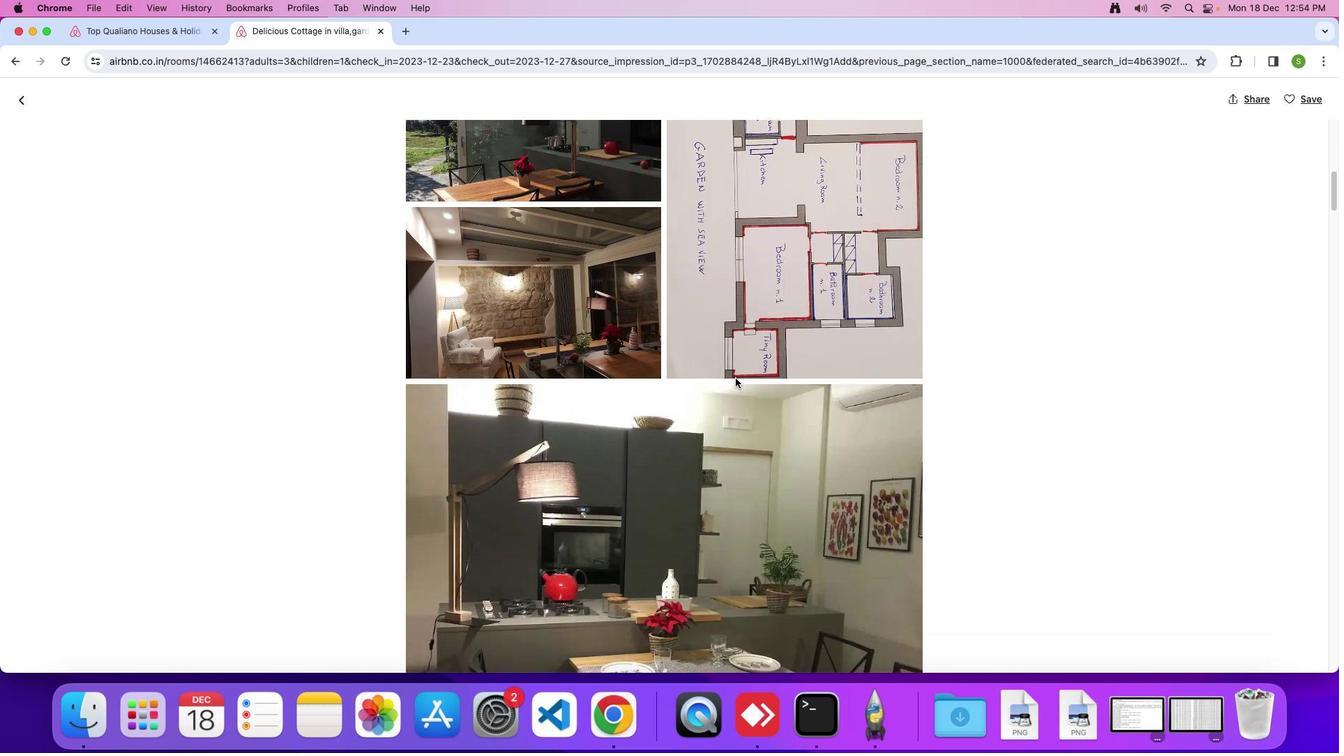 
Action: Mouse scrolled (735, 378) with delta (0, 0)
Screenshot: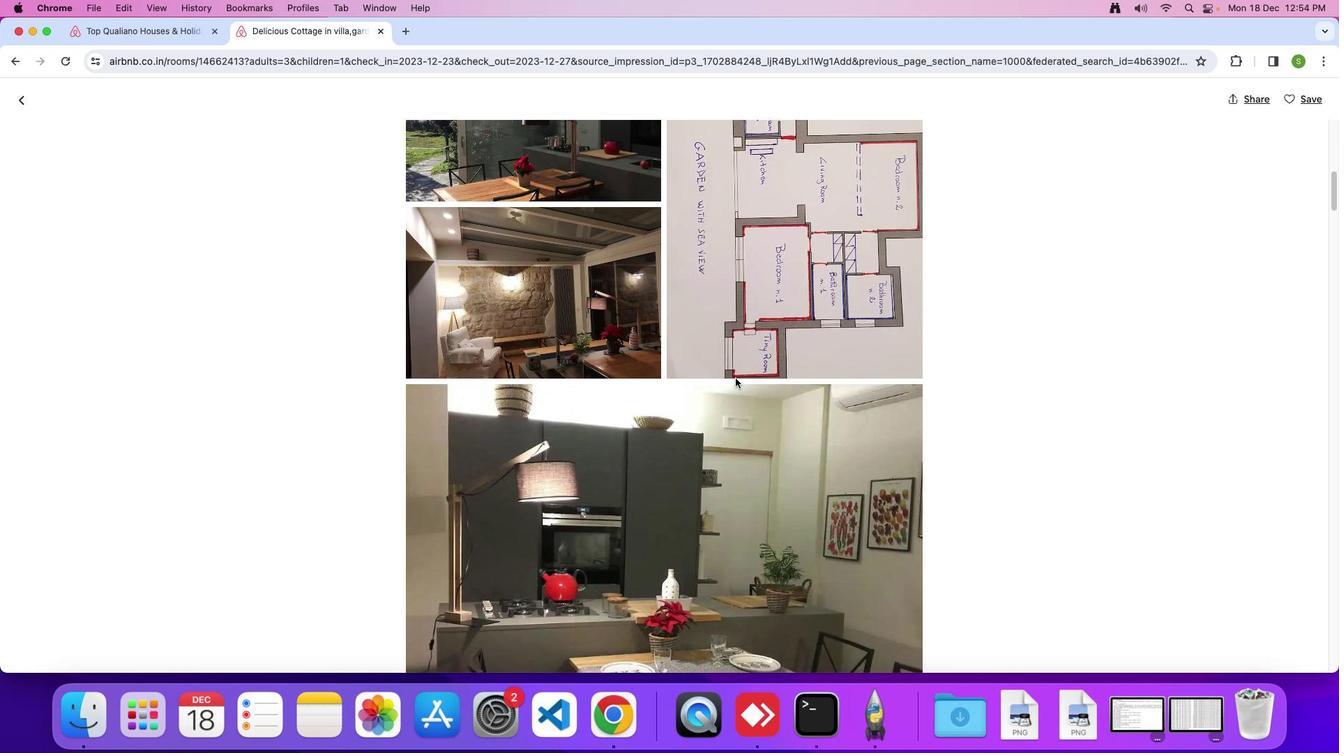 
Action: Mouse scrolled (735, 378) with delta (0, 0)
Screenshot: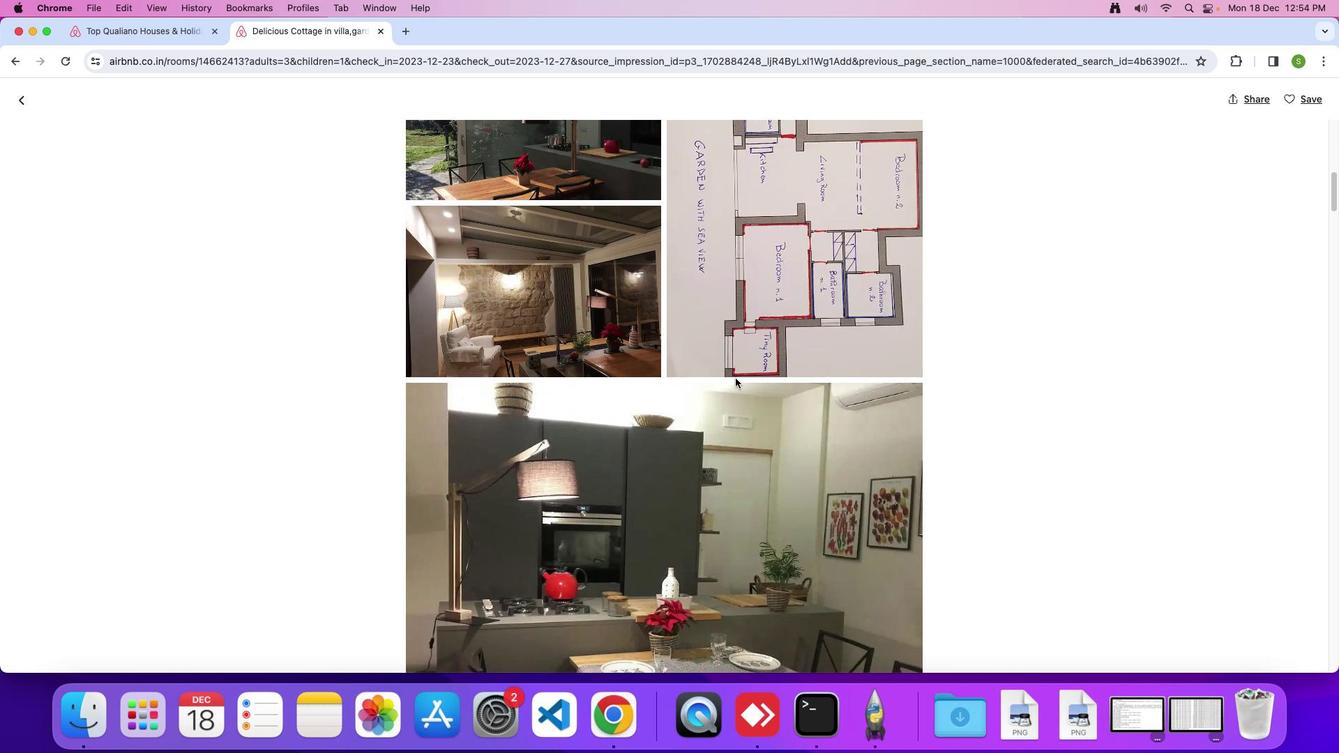 
Action: Mouse scrolled (735, 378) with delta (0, -1)
Screenshot: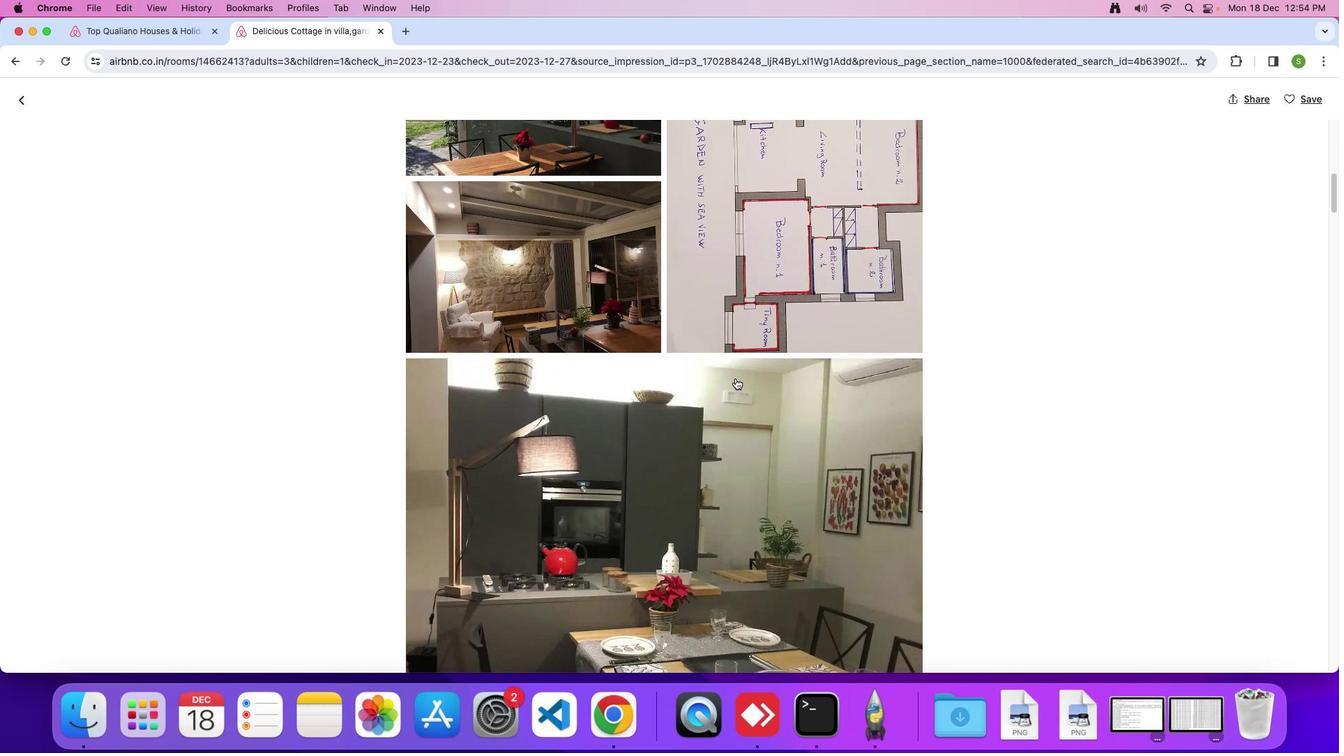 
Action: Mouse moved to (733, 375)
Screenshot: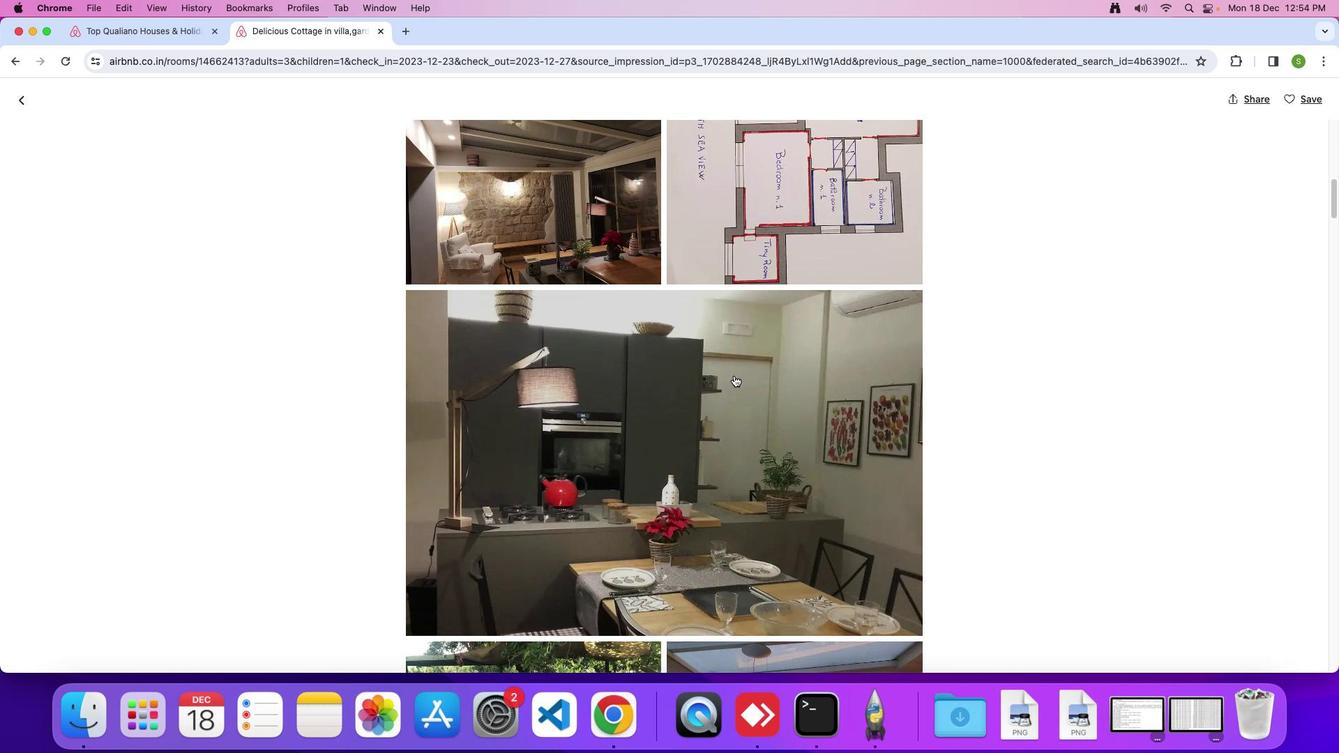 
Action: Mouse scrolled (733, 375) with delta (0, 0)
Screenshot: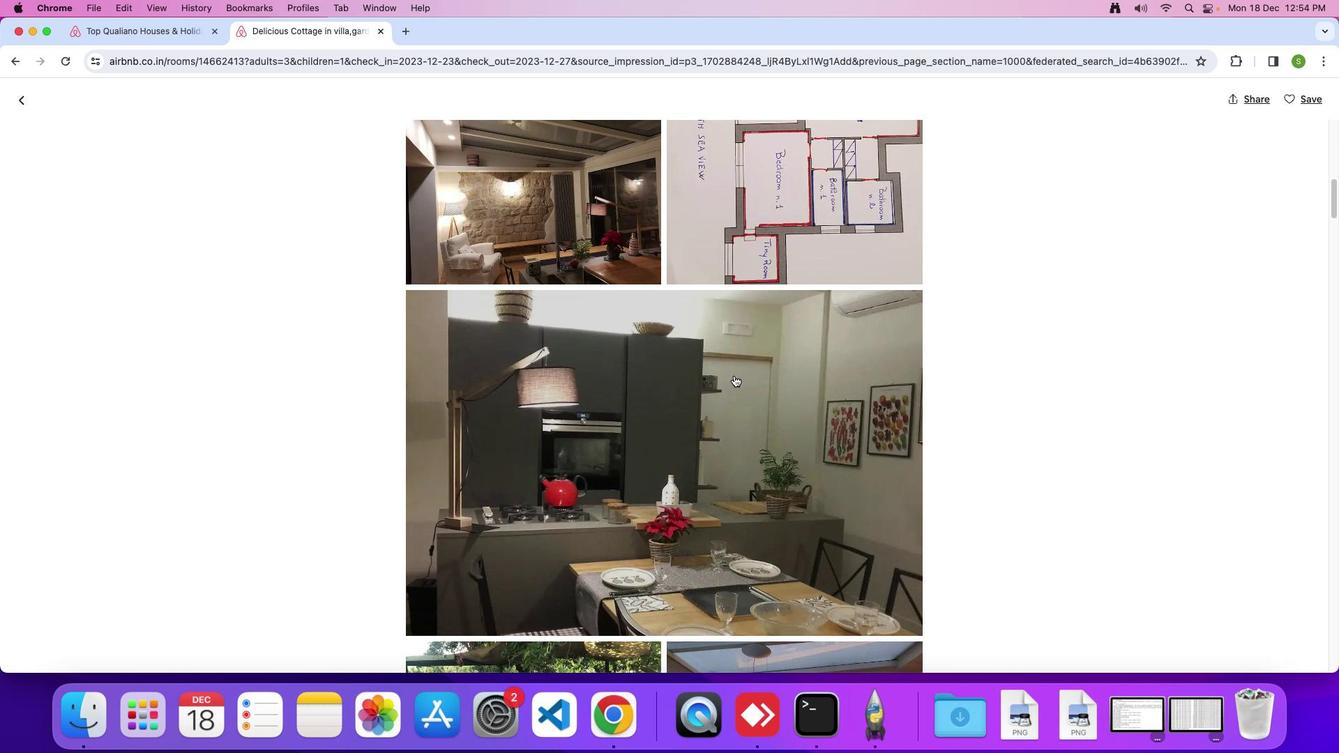 
Action: Mouse scrolled (733, 375) with delta (0, 0)
Screenshot: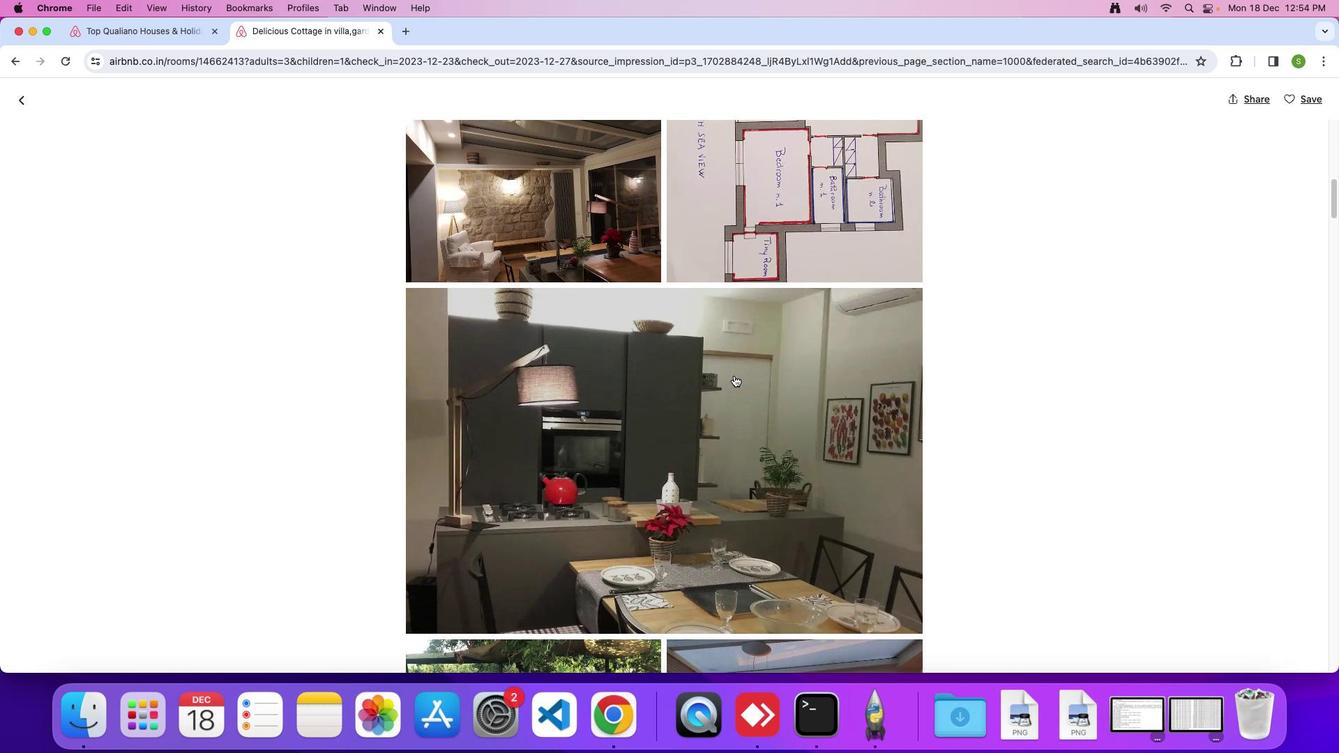 
Action: Mouse scrolled (733, 375) with delta (0, -1)
Screenshot: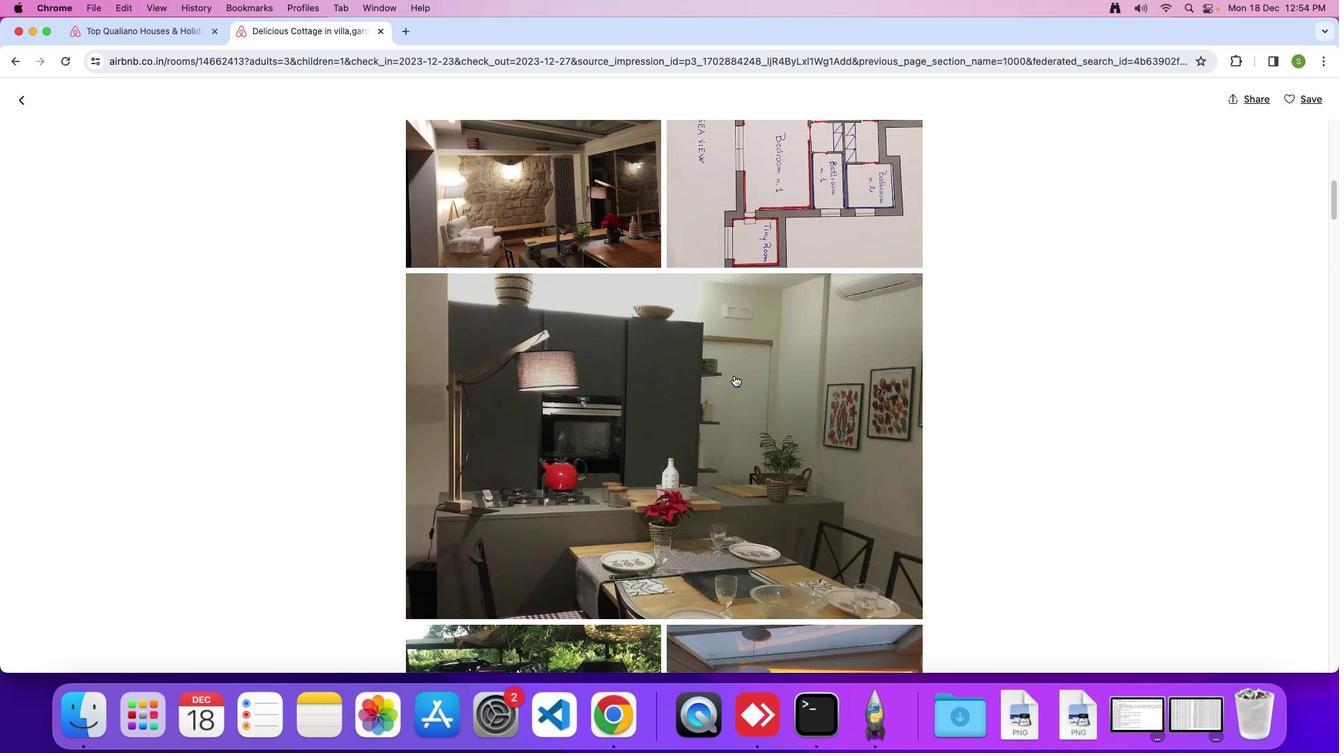 
Action: Mouse moved to (733, 374)
Screenshot: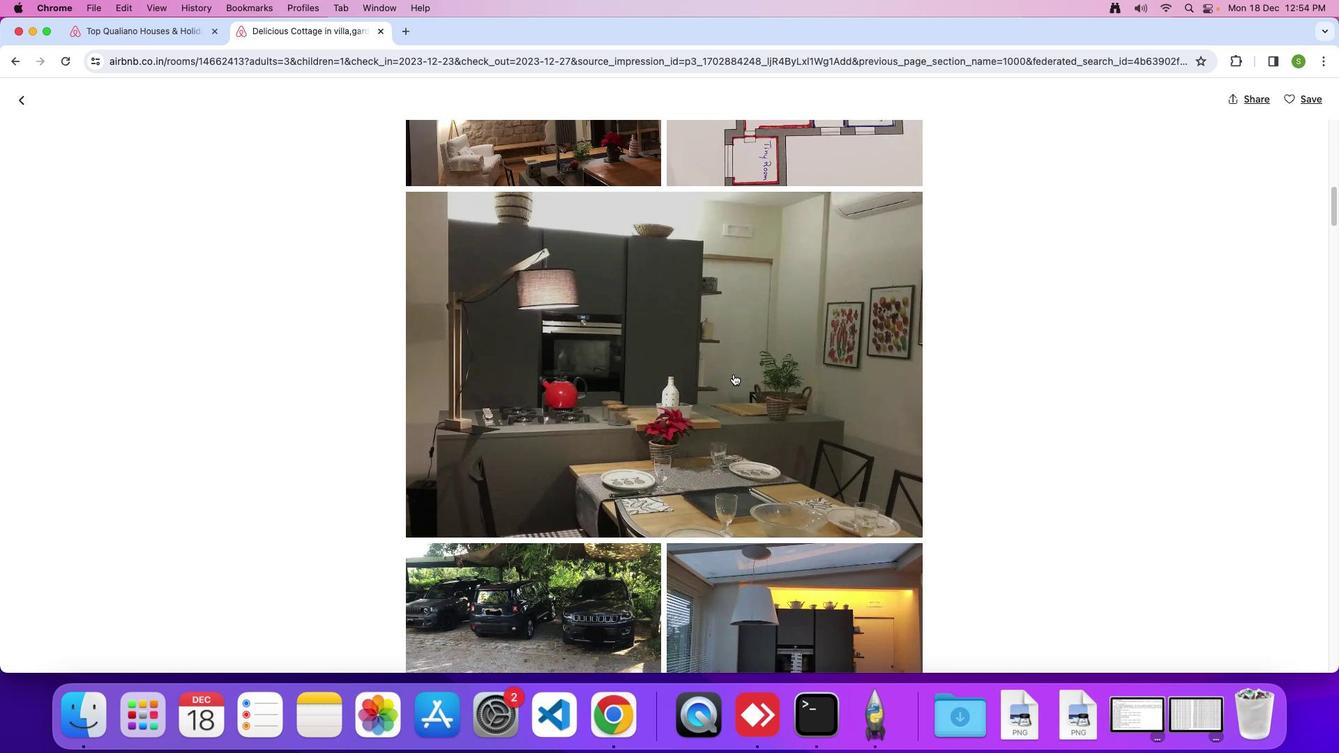 
Action: Mouse scrolled (733, 374) with delta (0, 0)
Screenshot: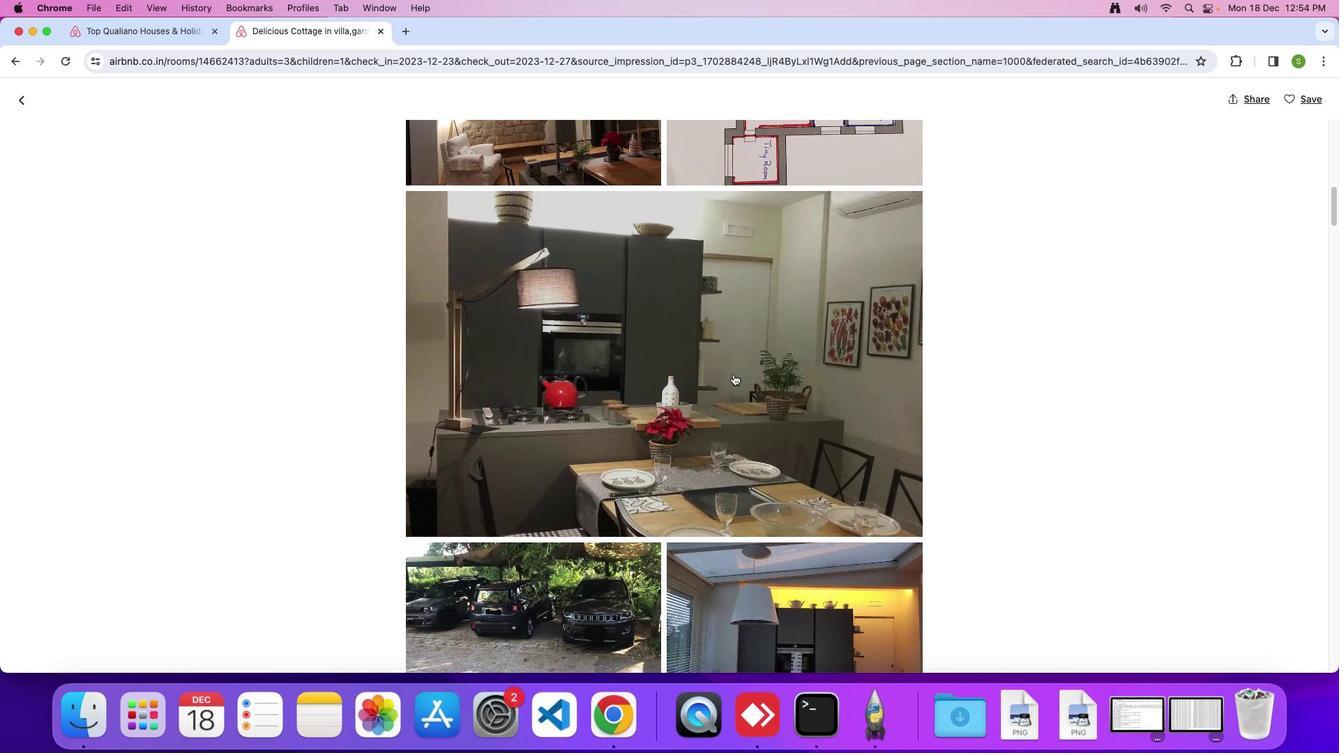 
Action: Mouse scrolled (733, 374) with delta (0, 0)
Screenshot: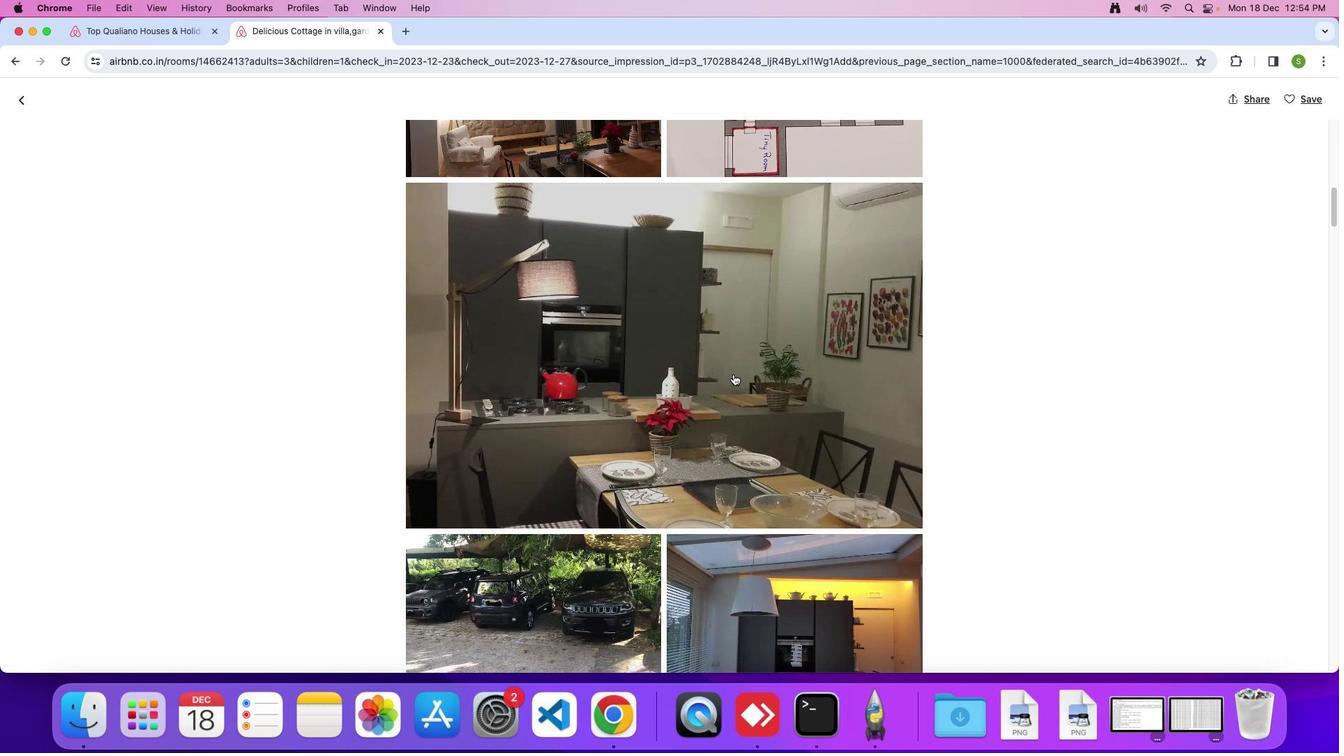 
Action: Mouse scrolled (733, 374) with delta (0, 0)
Screenshot: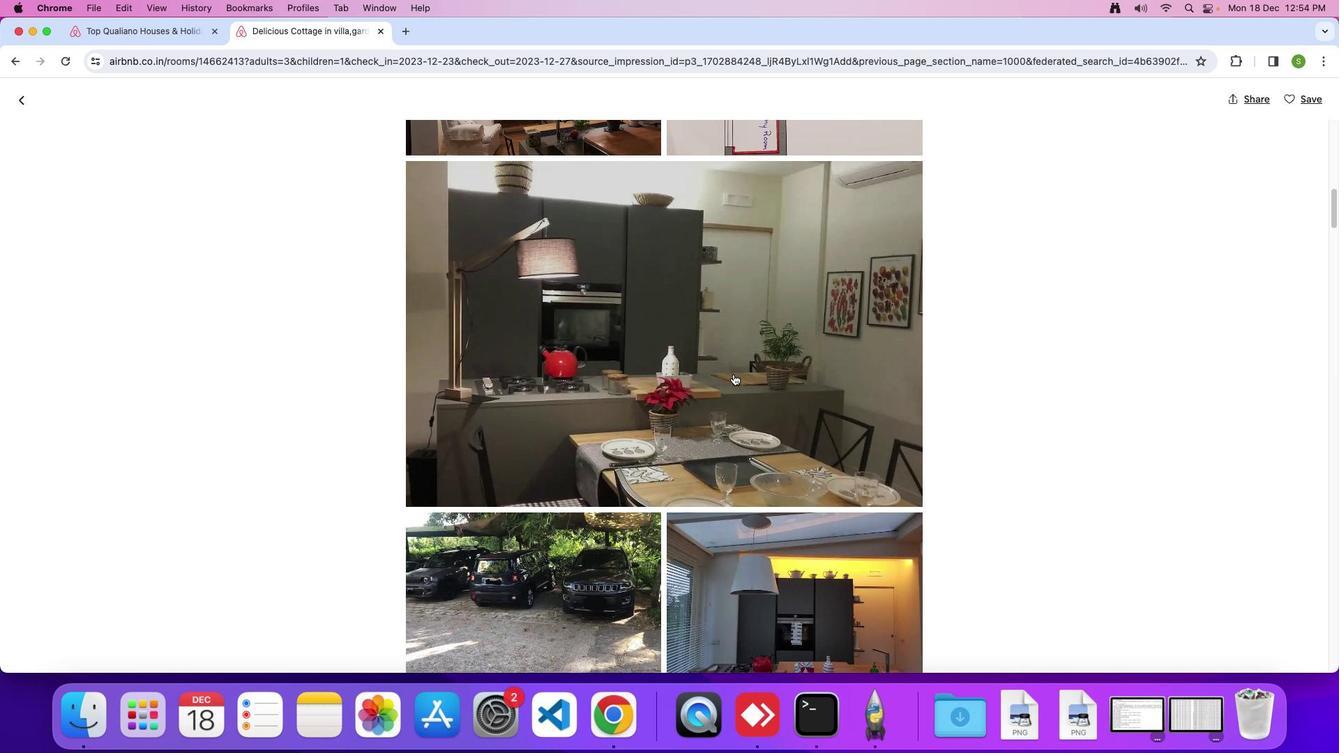 
Action: Mouse scrolled (733, 374) with delta (0, 0)
Screenshot: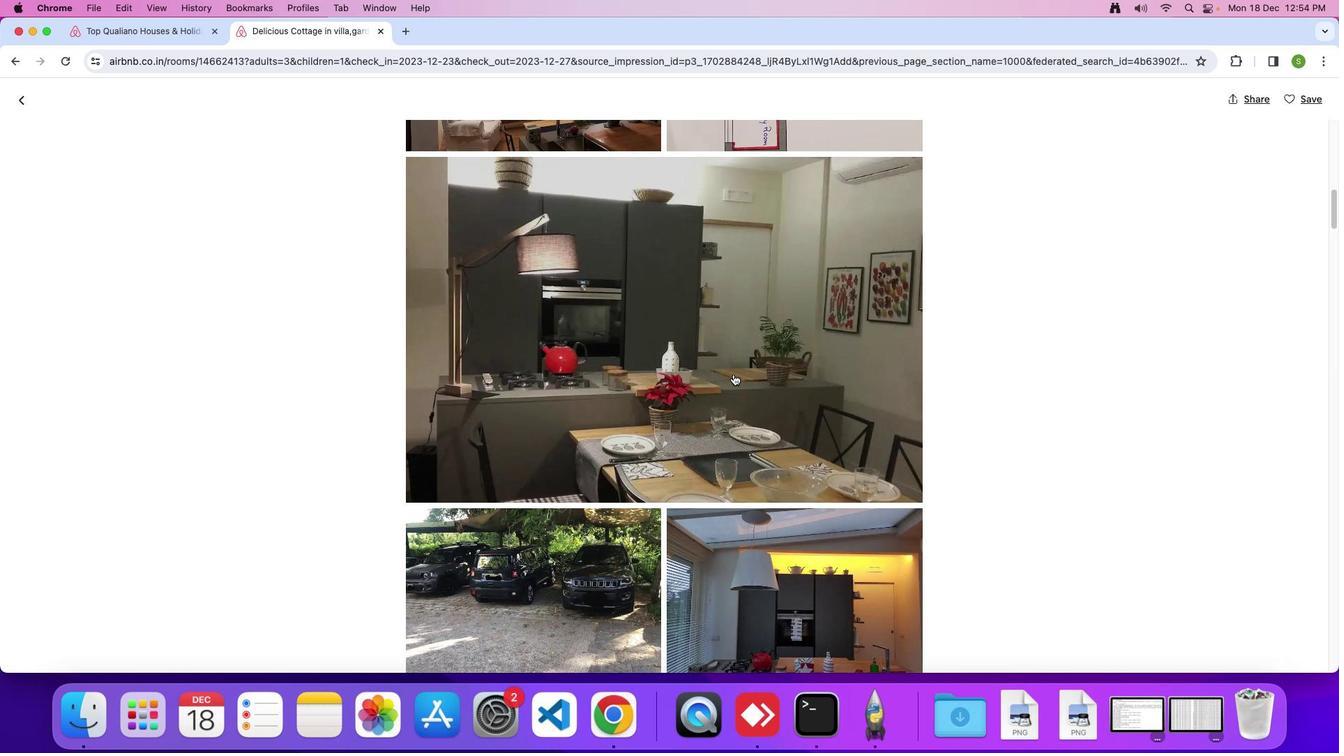 
Action: Mouse scrolled (733, 374) with delta (0, 0)
Screenshot: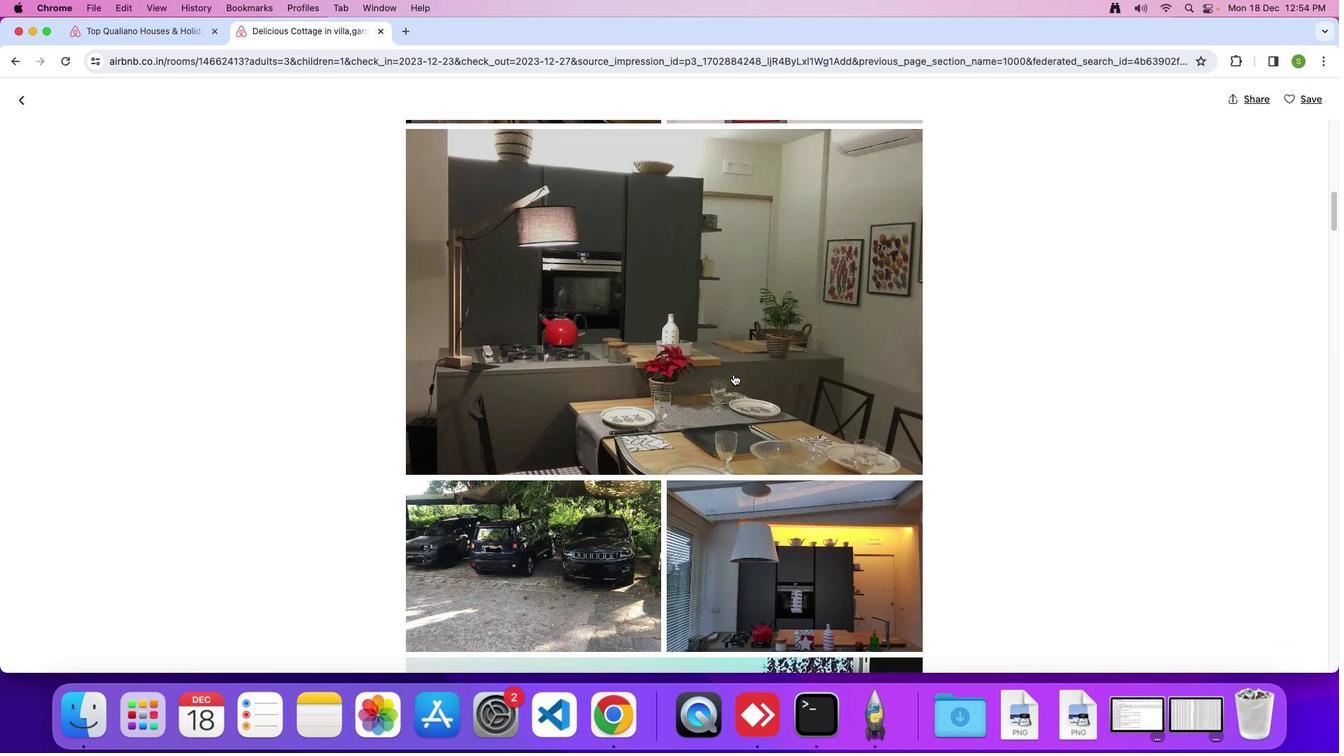 
Action: Mouse scrolled (733, 374) with delta (0, 0)
Screenshot: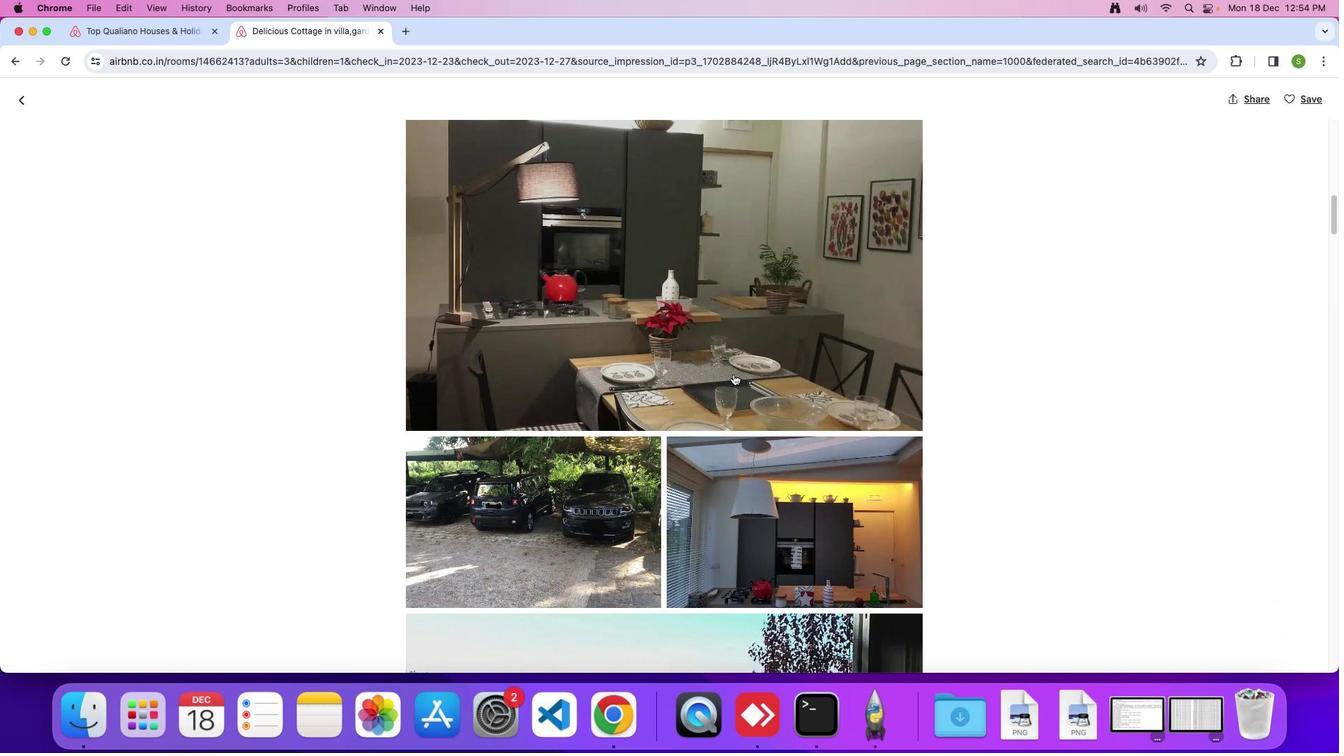 
Action: Mouse scrolled (733, 374) with delta (0, 0)
Screenshot: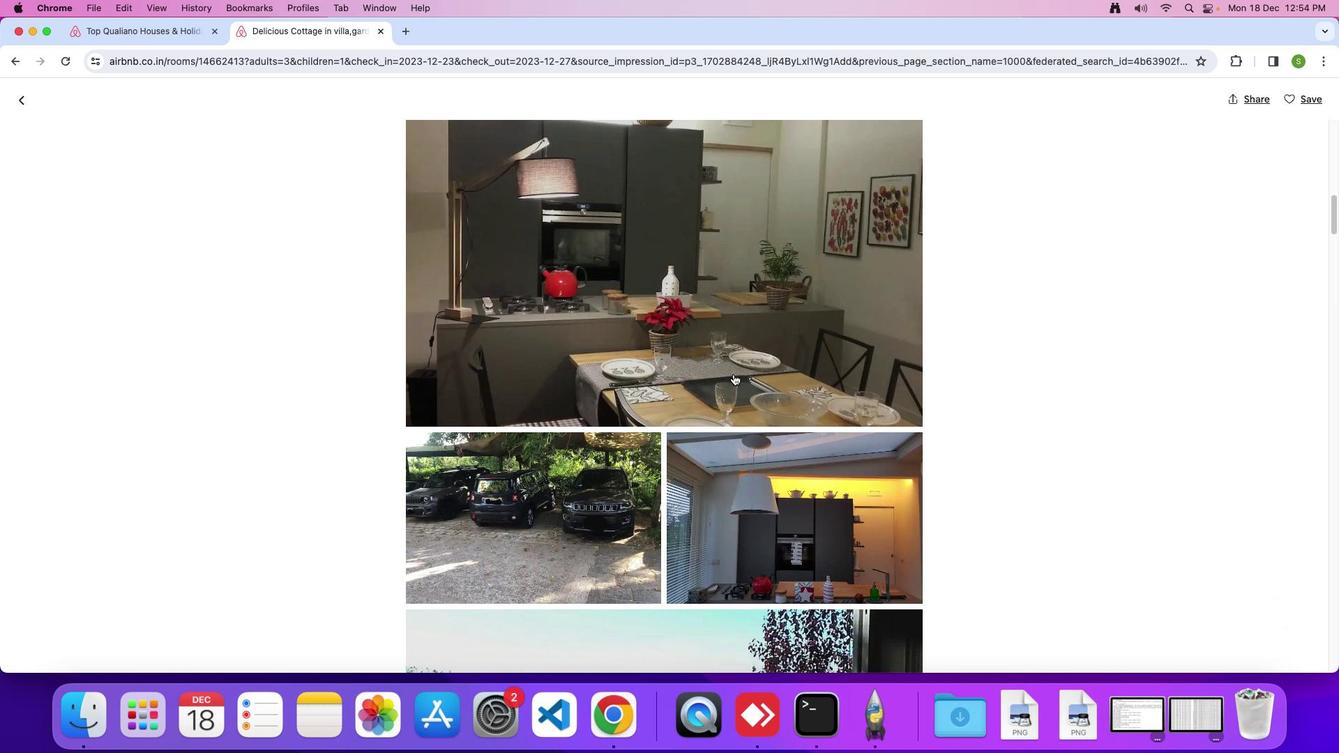 
Action: Mouse scrolled (733, 374) with delta (0, -1)
Screenshot: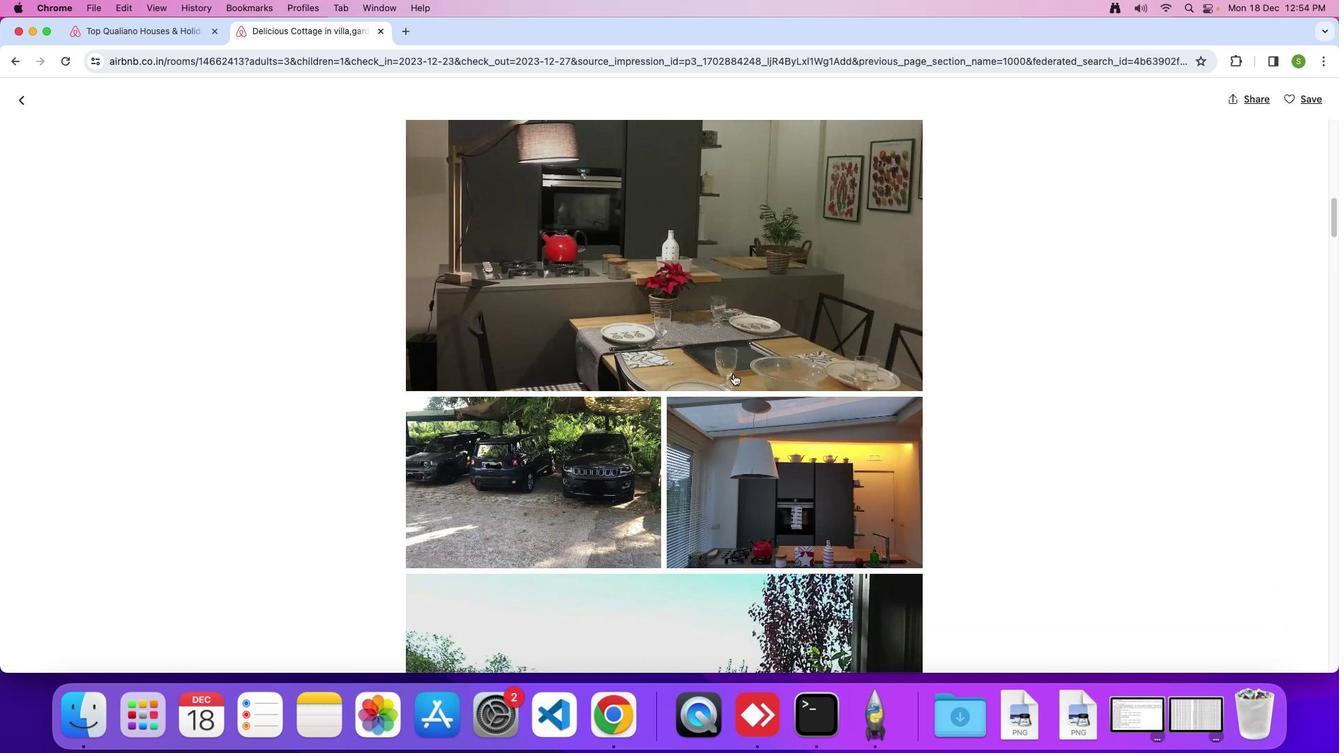 
Action: Mouse moved to (733, 373)
Screenshot: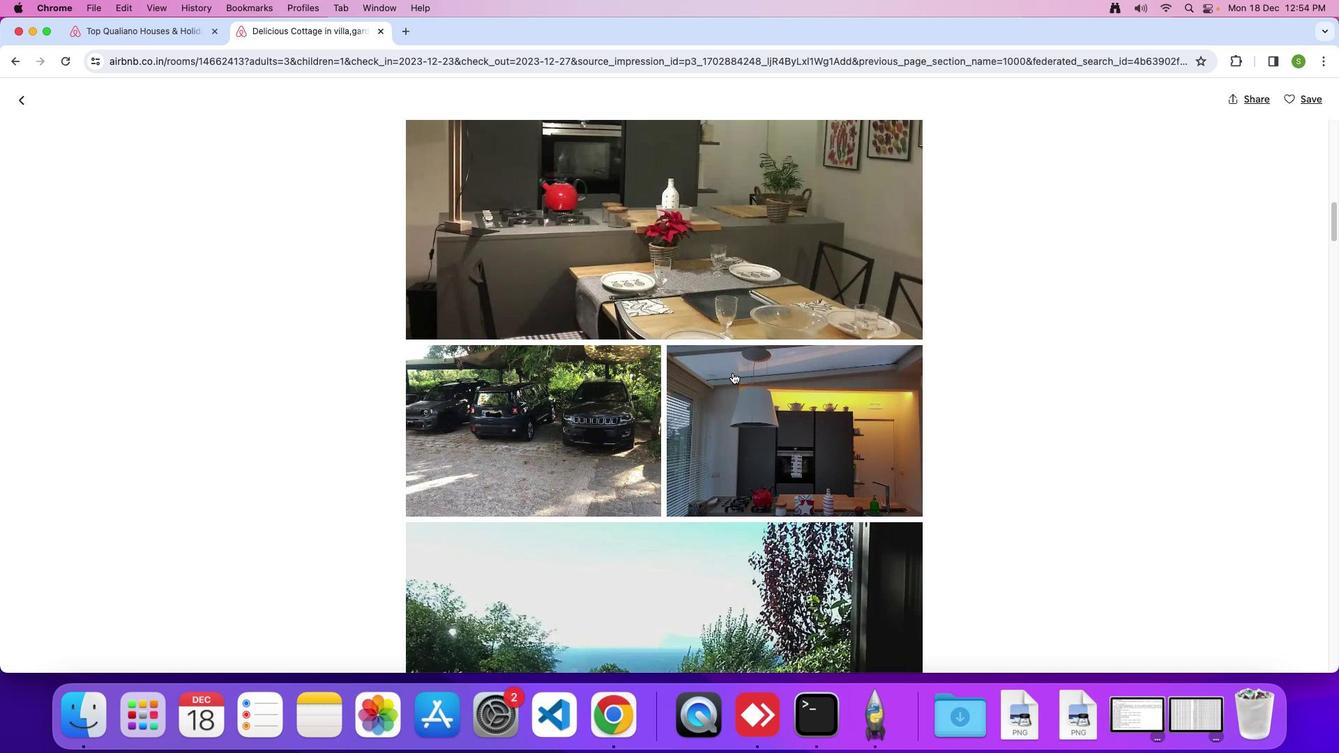 
Action: Mouse scrolled (733, 373) with delta (0, 0)
Screenshot: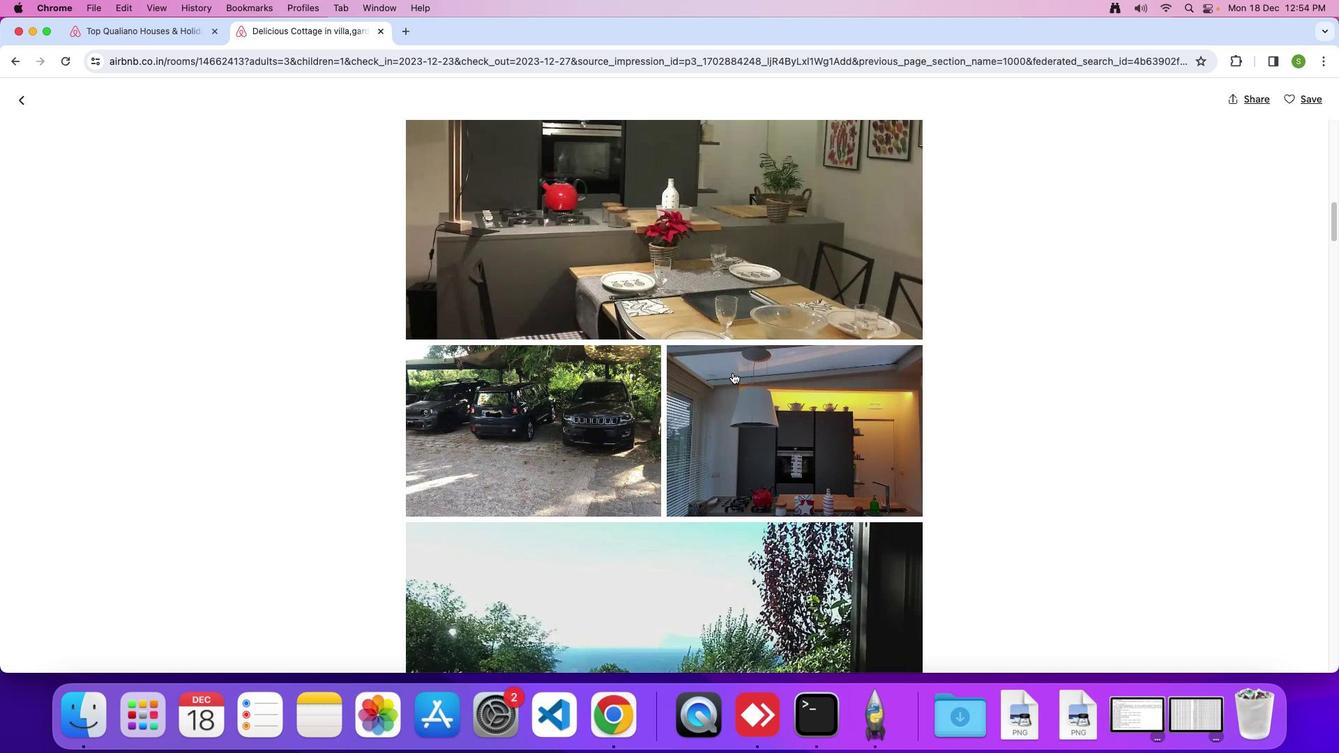 
Action: Mouse moved to (733, 372)
Screenshot: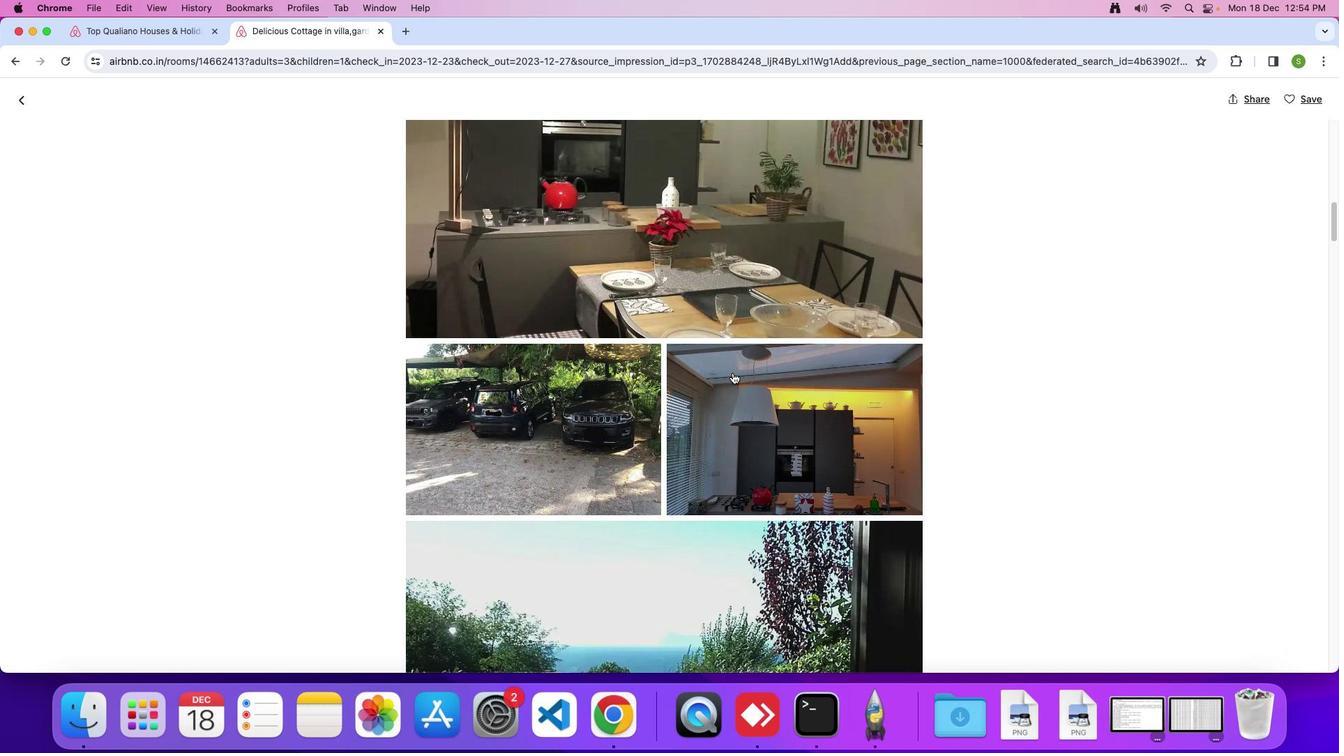 
Action: Mouse scrolled (733, 372) with delta (0, 0)
Screenshot: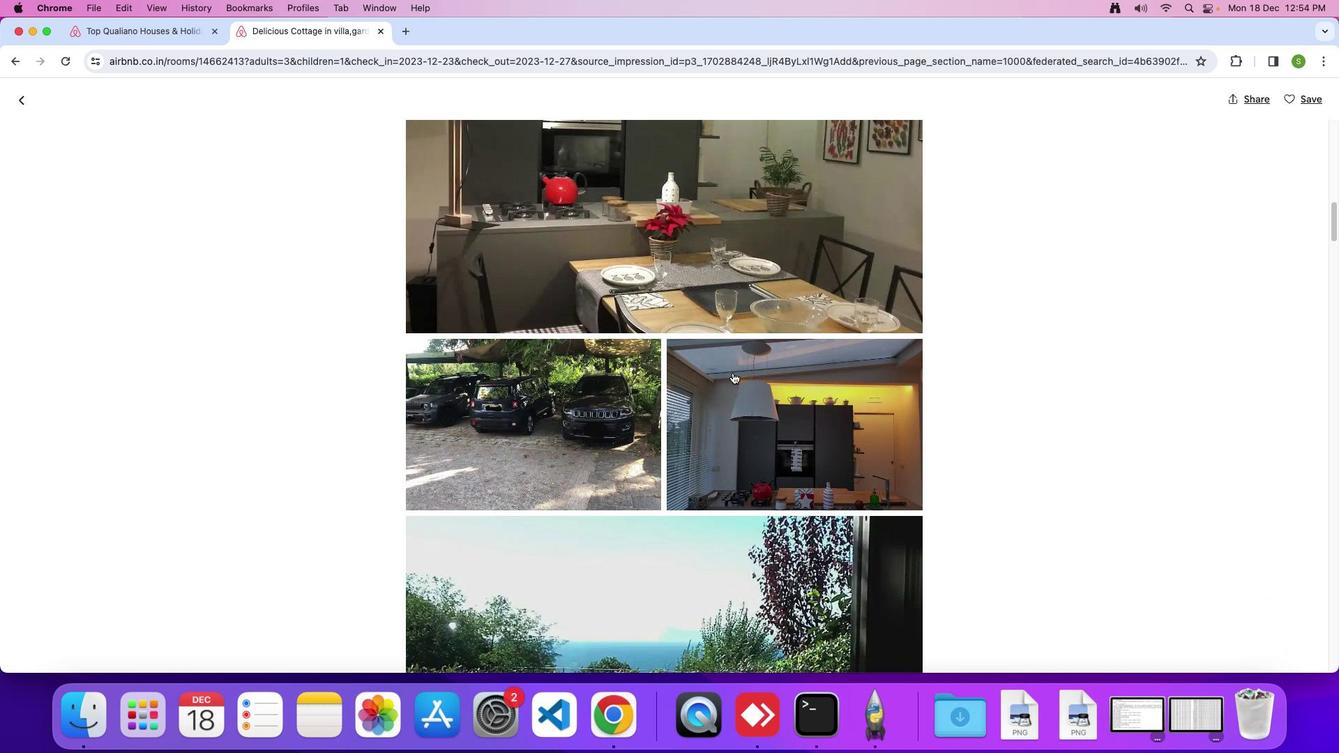 
Action: Mouse scrolled (733, 372) with delta (0, 0)
Screenshot: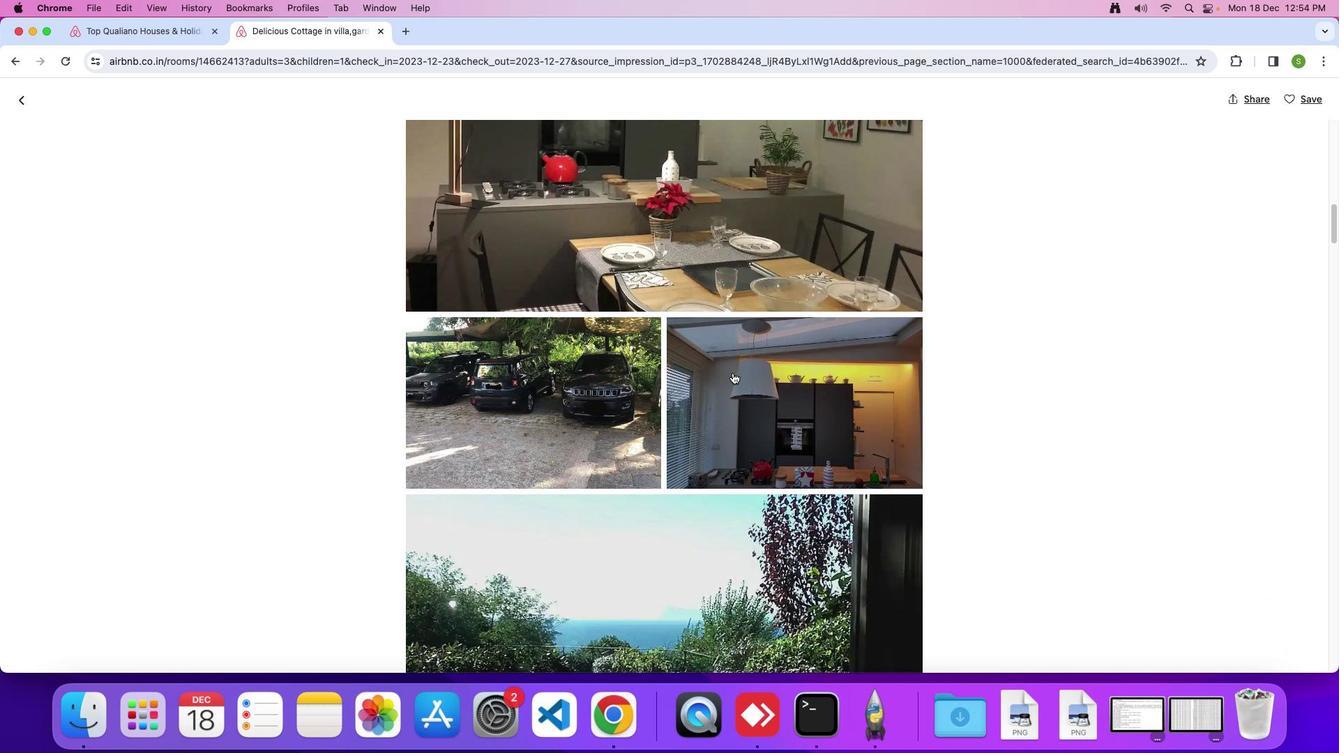 
Action: Mouse scrolled (733, 372) with delta (0, 0)
Screenshot: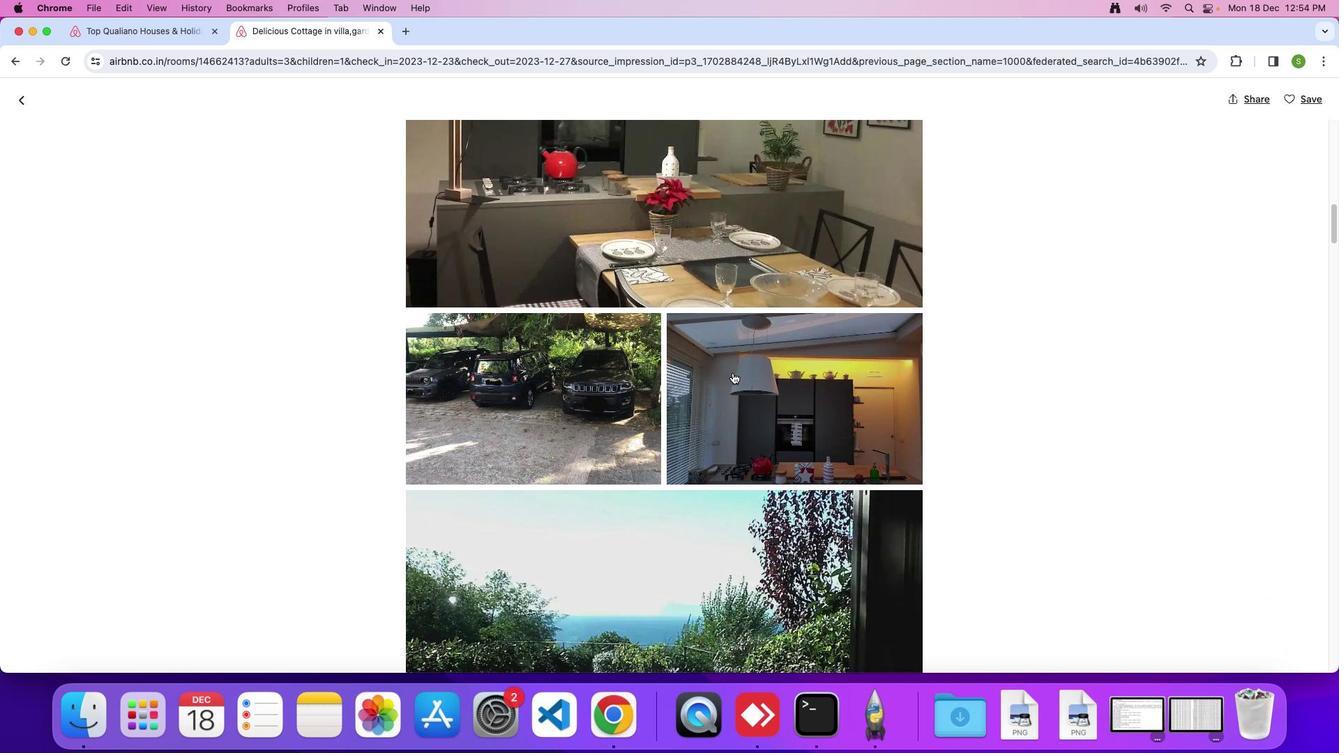 
Action: Mouse scrolled (733, 372) with delta (0, 0)
Screenshot: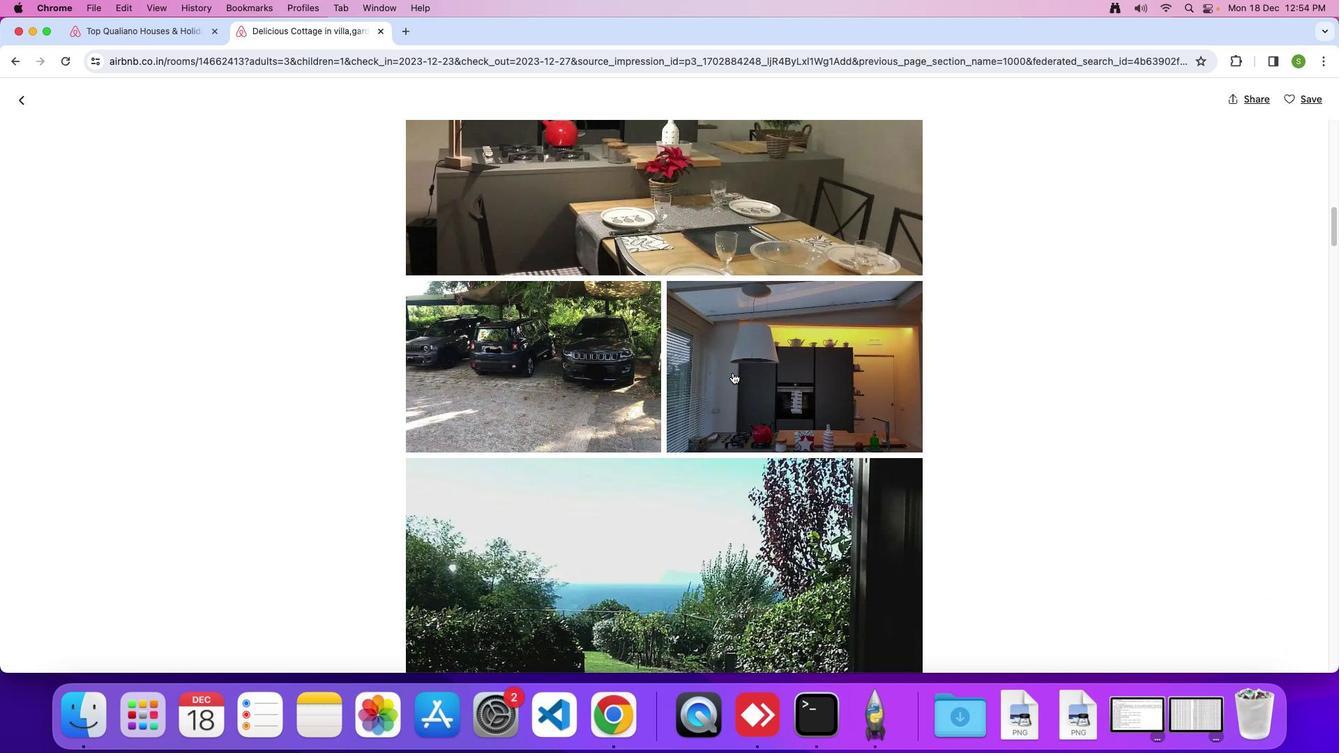 
Action: Mouse scrolled (733, 372) with delta (0, 0)
Screenshot: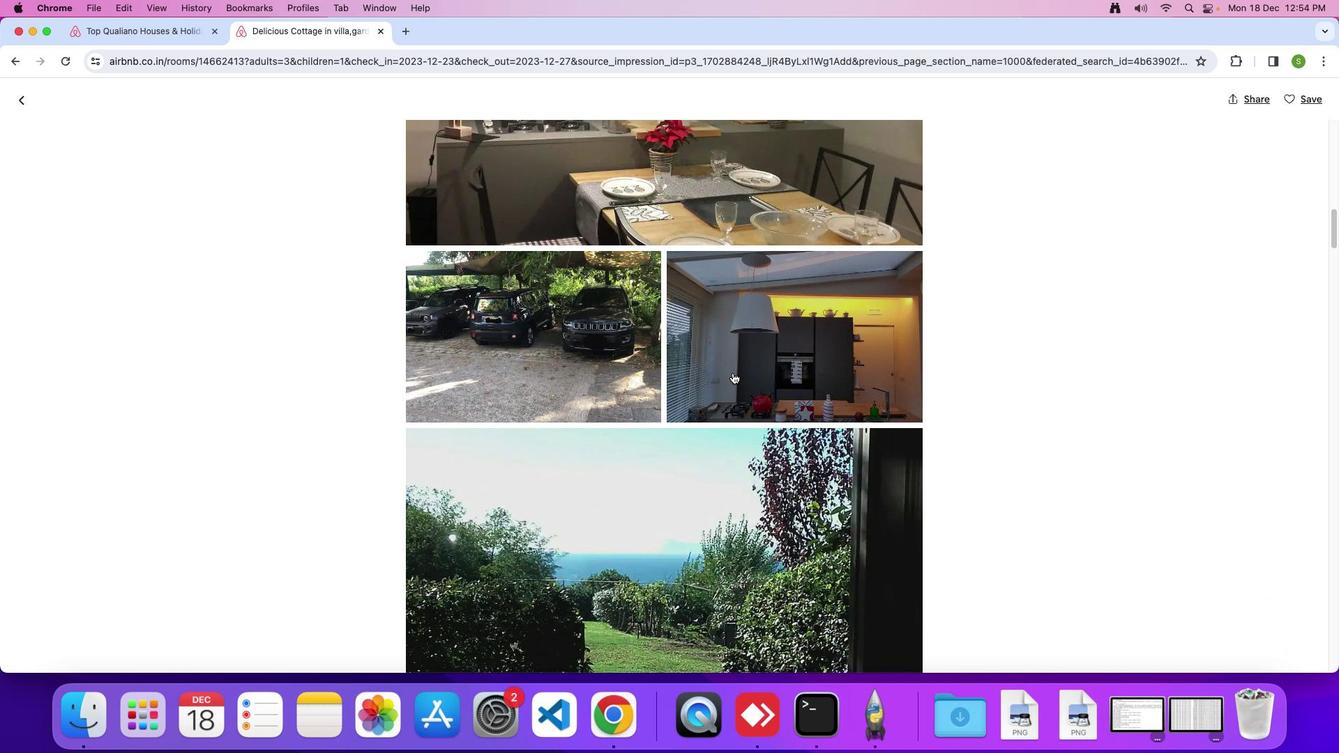 
Action: Mouse scrolled (733, 372) with delta (0, 0)
Screenshot: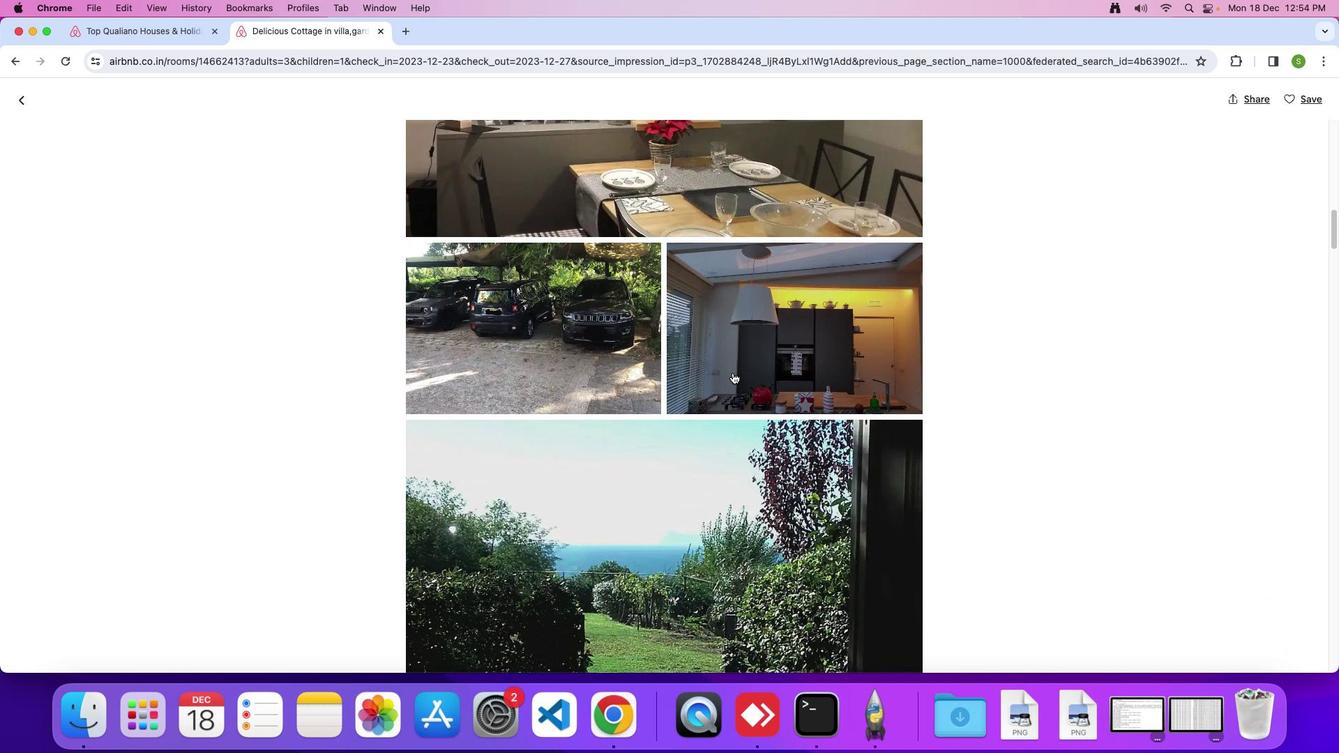 
Action: Mouse scrolled (733, 372) with delta (0, -2)
Screenshot: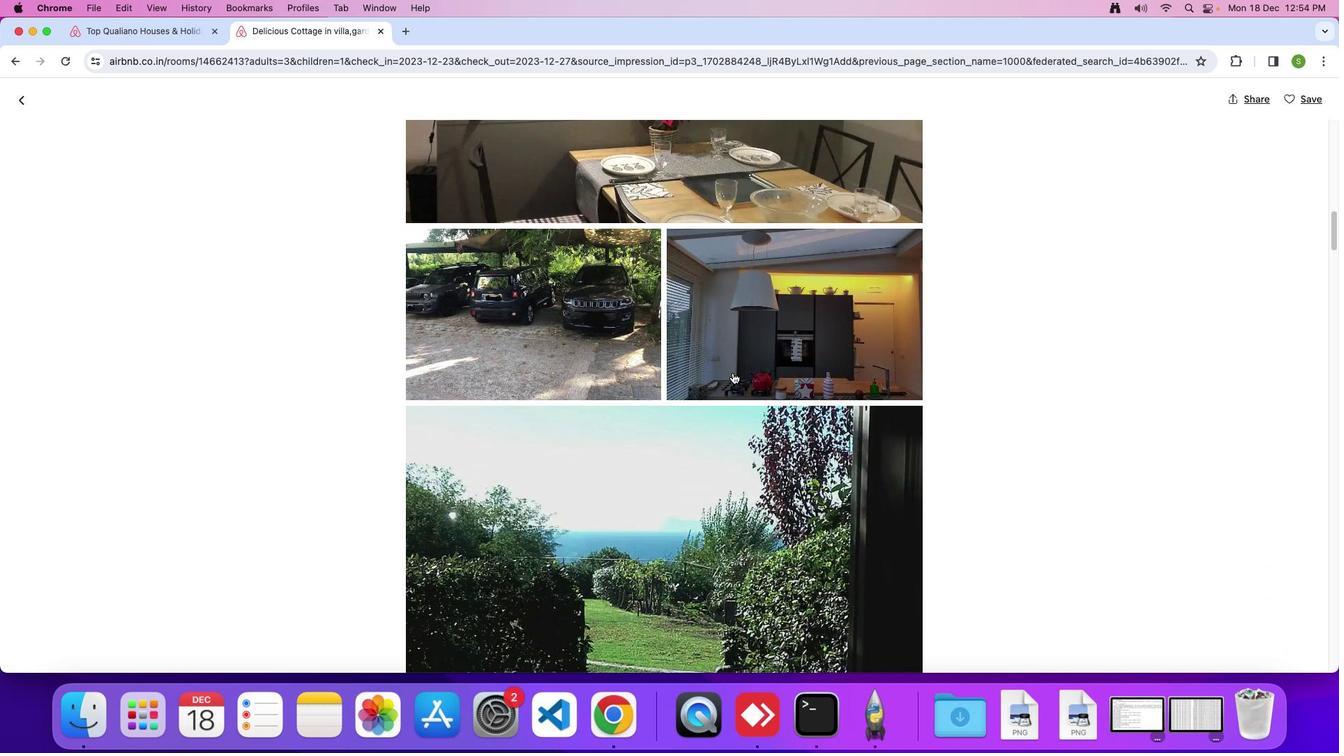 
Action: Mouse scrolled (733, 372) with delta (0, 0)
Screenshot: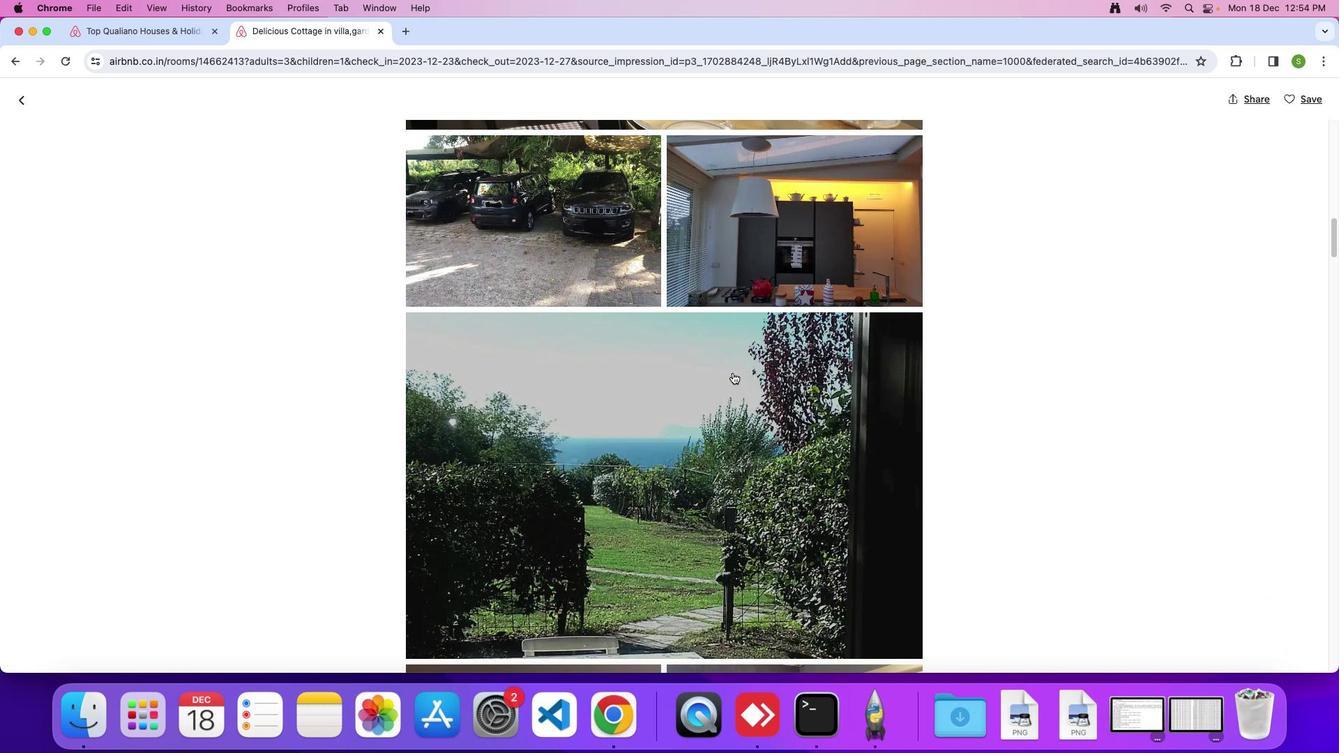 
Action: Mouse scrolled (733, 372) with delta (0, 0)
Screenshot: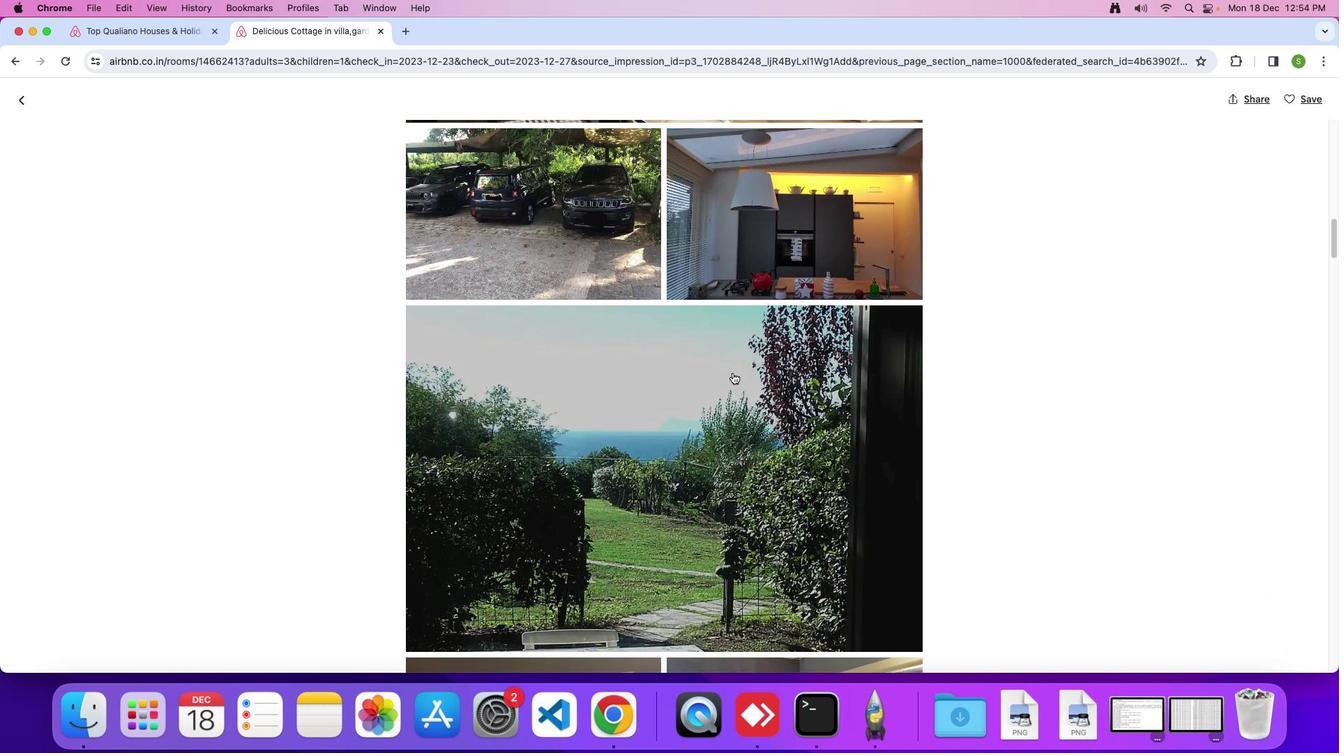
Action: Mouse scrolled (733, 372) with delta (0, 0)
Screenshot: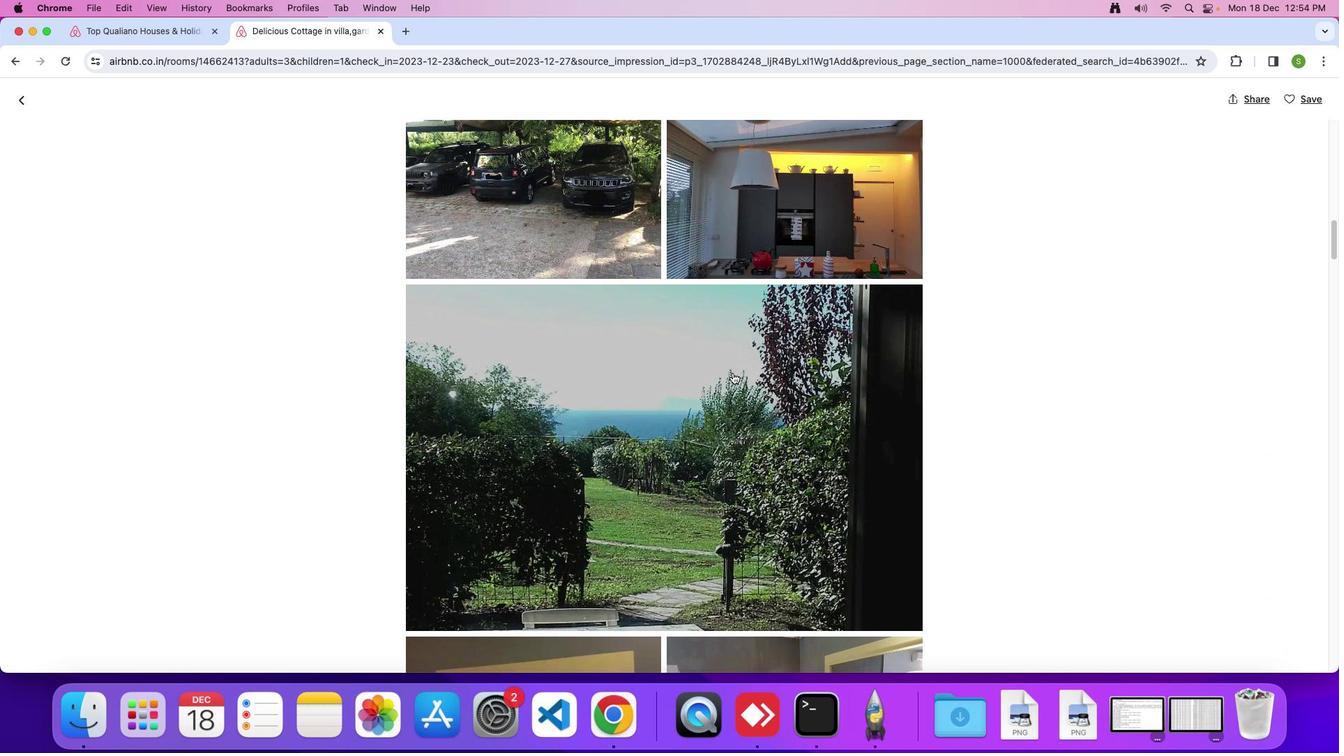 
Action: Mouse scrolled (733, 372) with delta (0, 0)
Screenshot: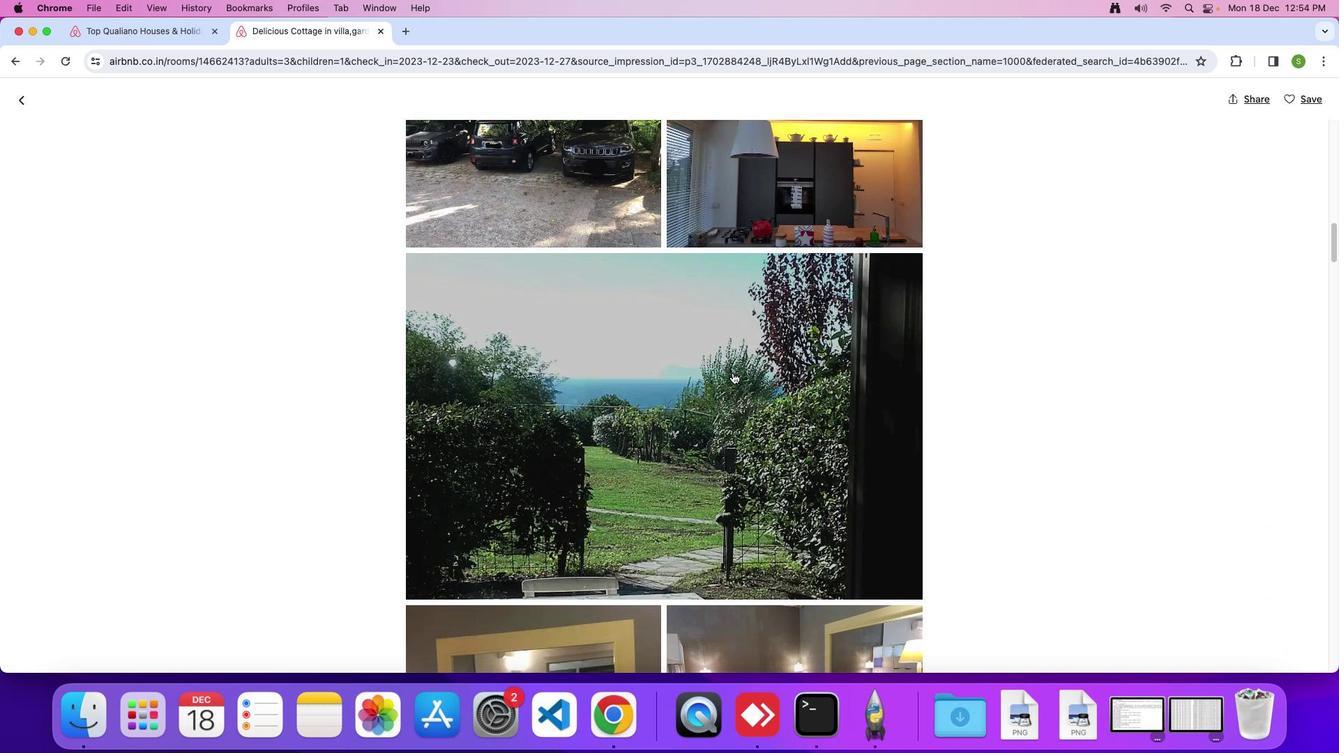 
Action: Mouse scrolled (733, 372) with delta (0, 0)
Screenshot: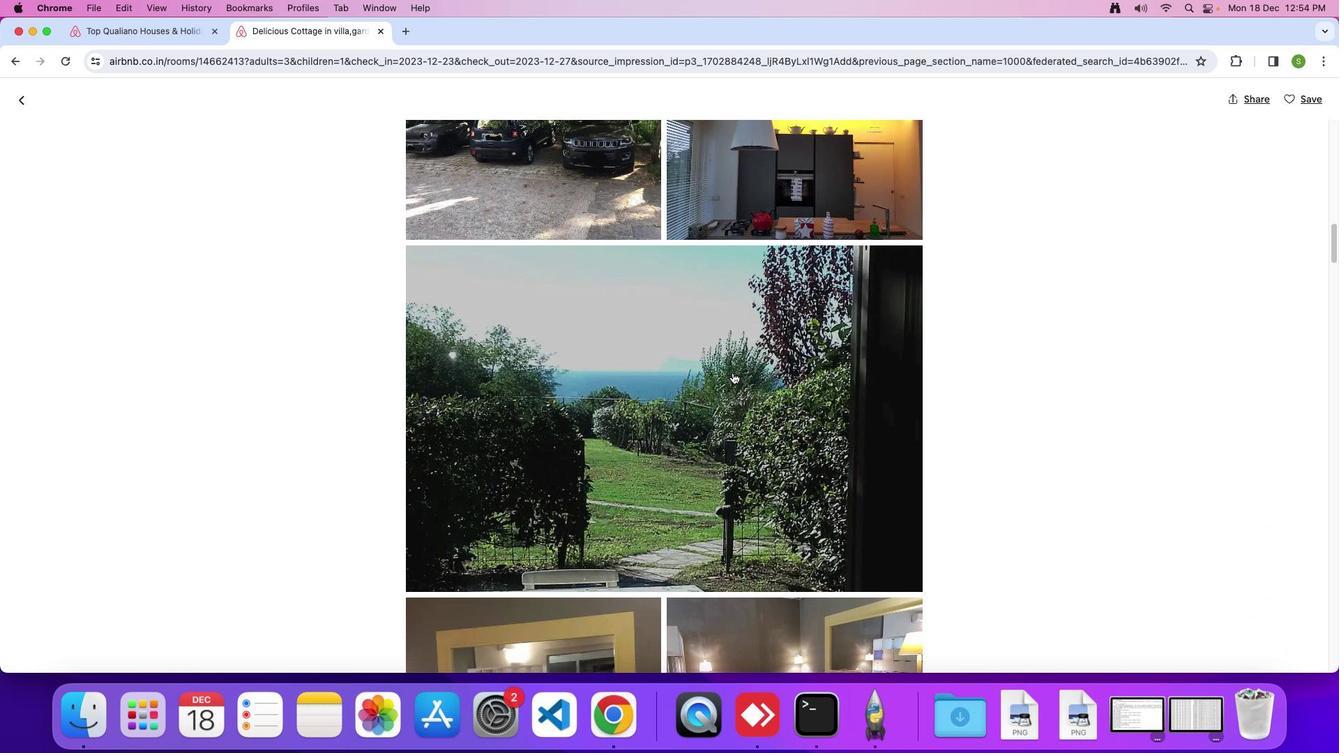 
Action: Mouse scrolled (733, 372) with delta (0, 0)
Screenshot: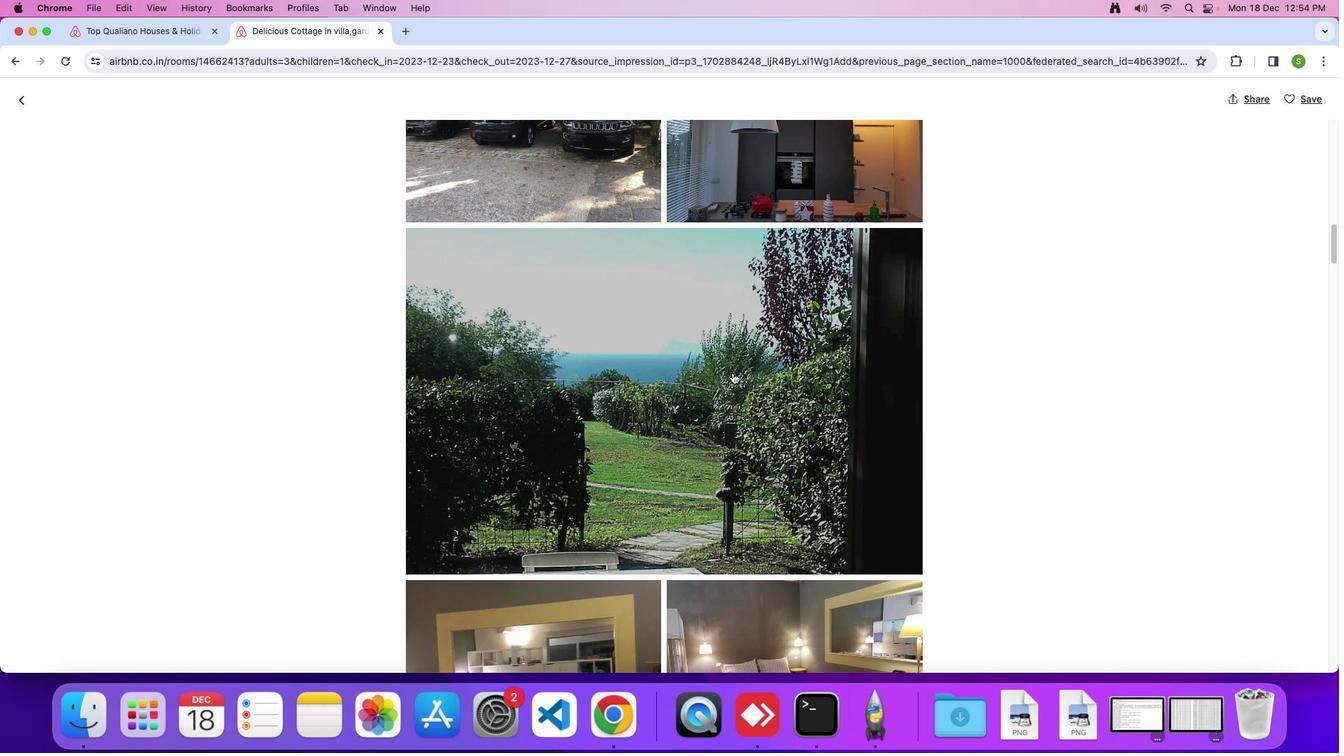 
Action: Mouse scrolled (733, 372) with delta (0, 0)
Screenshot: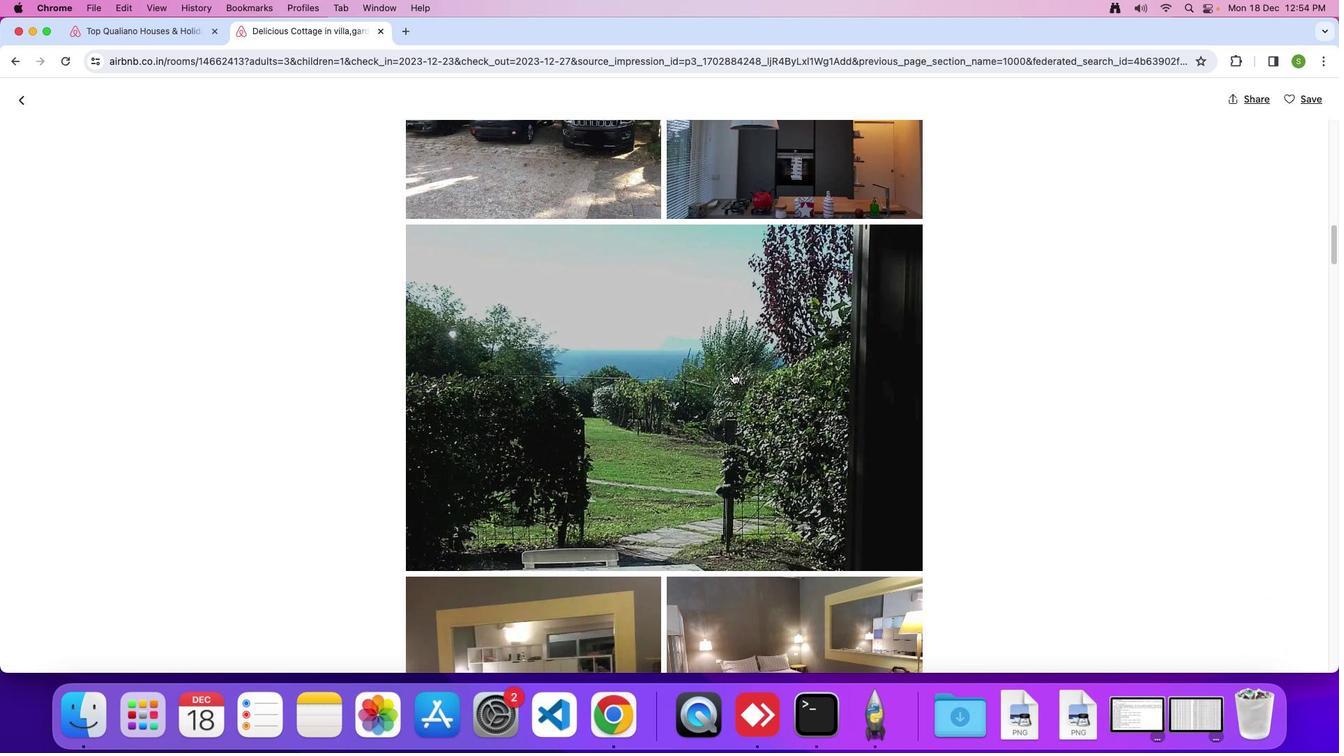 
Action: Mouse scrolled (733, 372) with delta (0, -2)
Screenshot: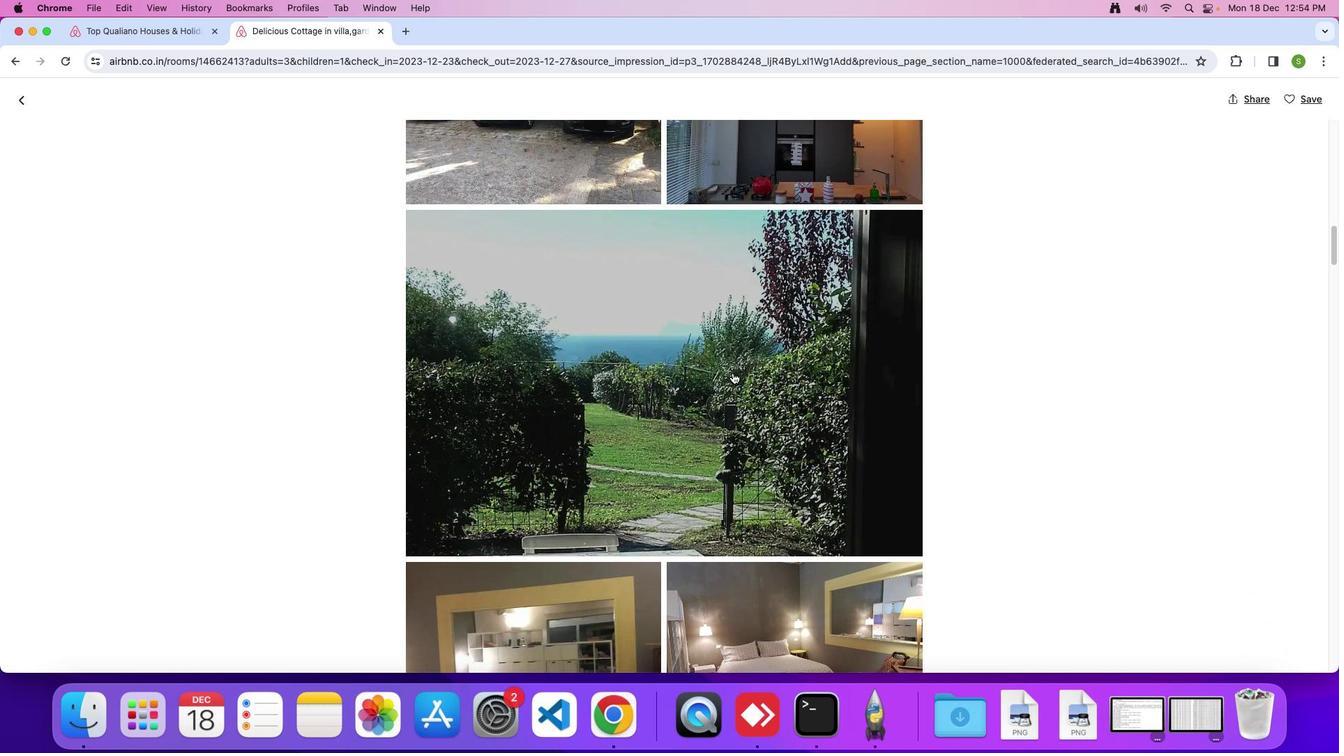 
Action: Mouse scrolled (733, 372) with delta (0, 0)
Screenshot: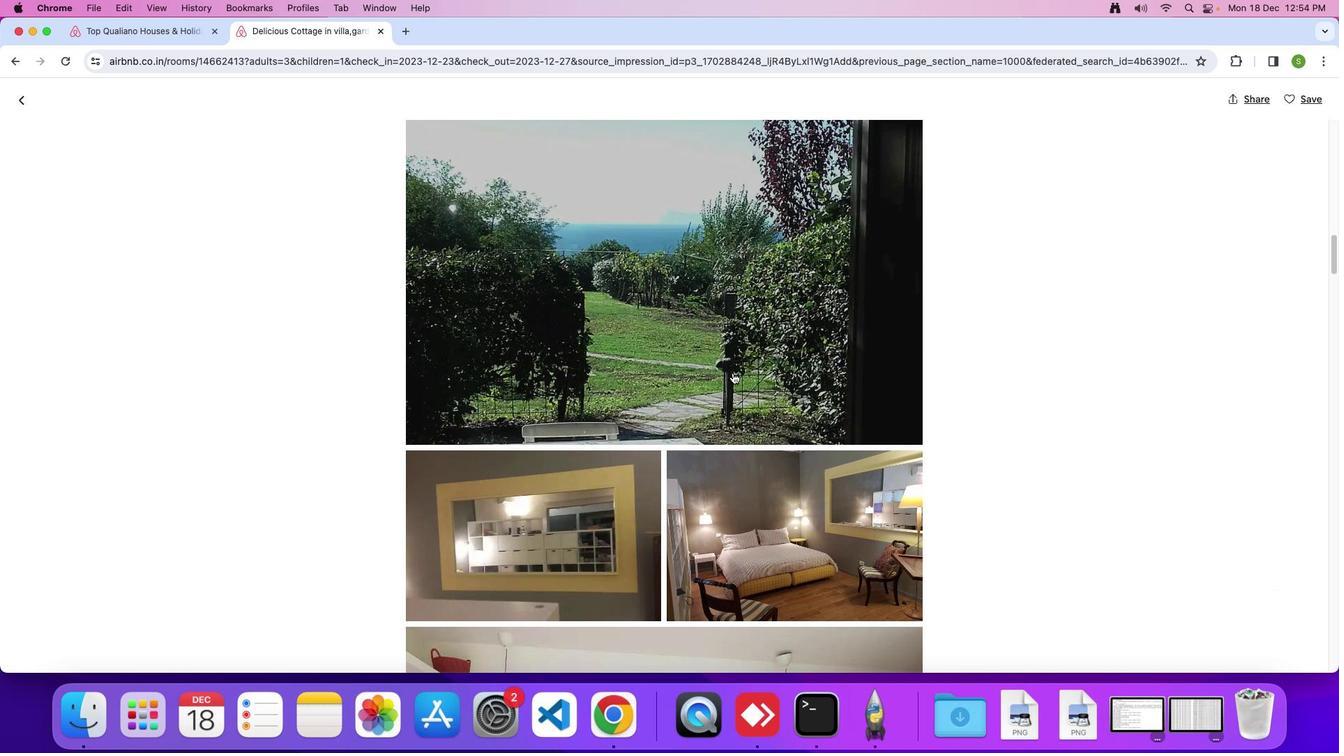 
Action: Mouse scrolled (733, 372) with delta (0, 0)
Screenshot: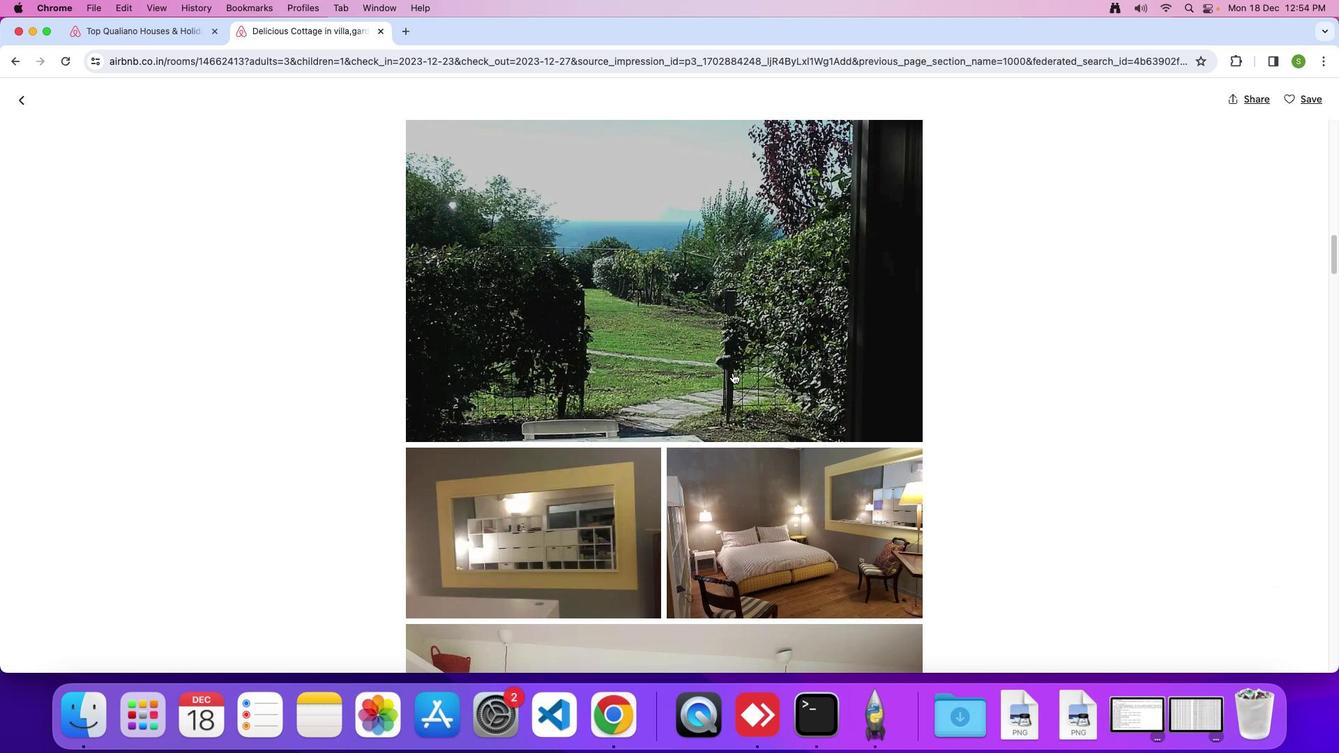 
Action: Mouse scrolled (733, 372) with delta (0, -1)
Screenshot: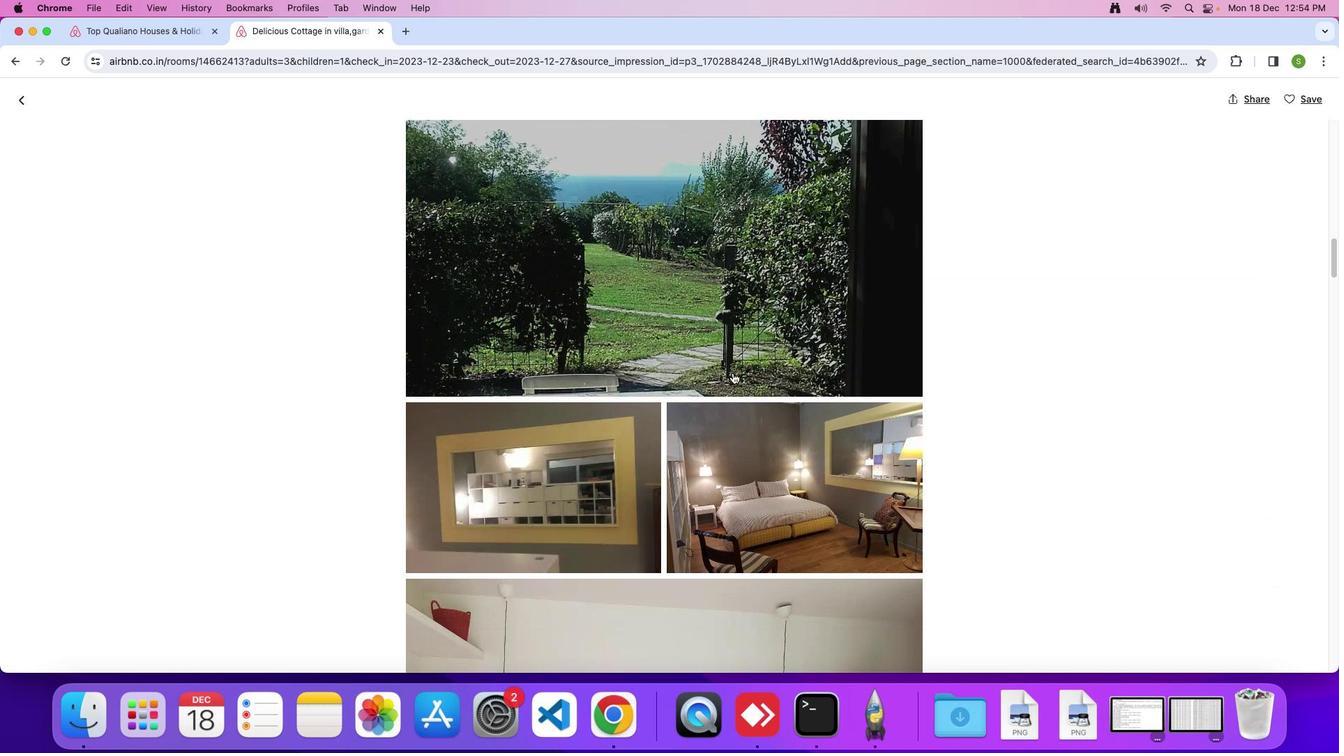
Action: Mouse scrolled (733, 372) with delta (0, 0)
Screenshot: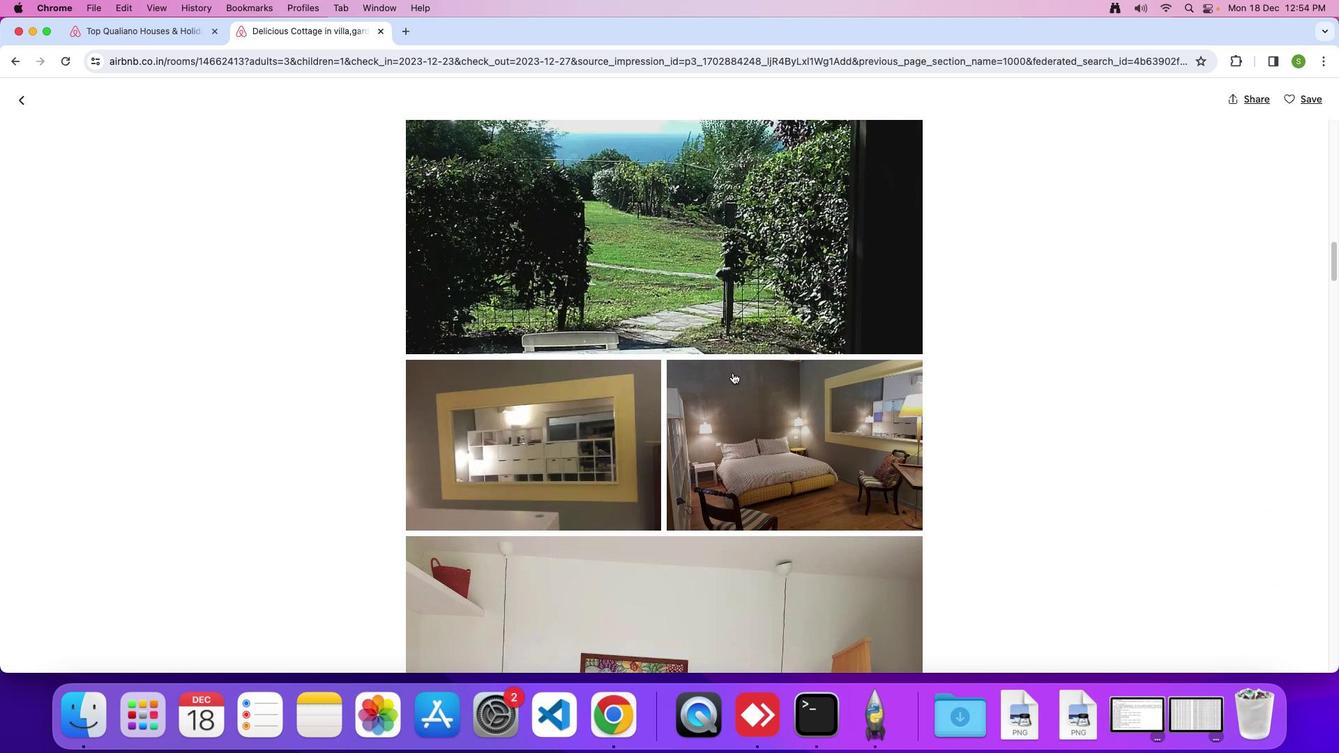 
Action: Mouse scrolled (733, 372) with delta (0, 0)
Screenshot: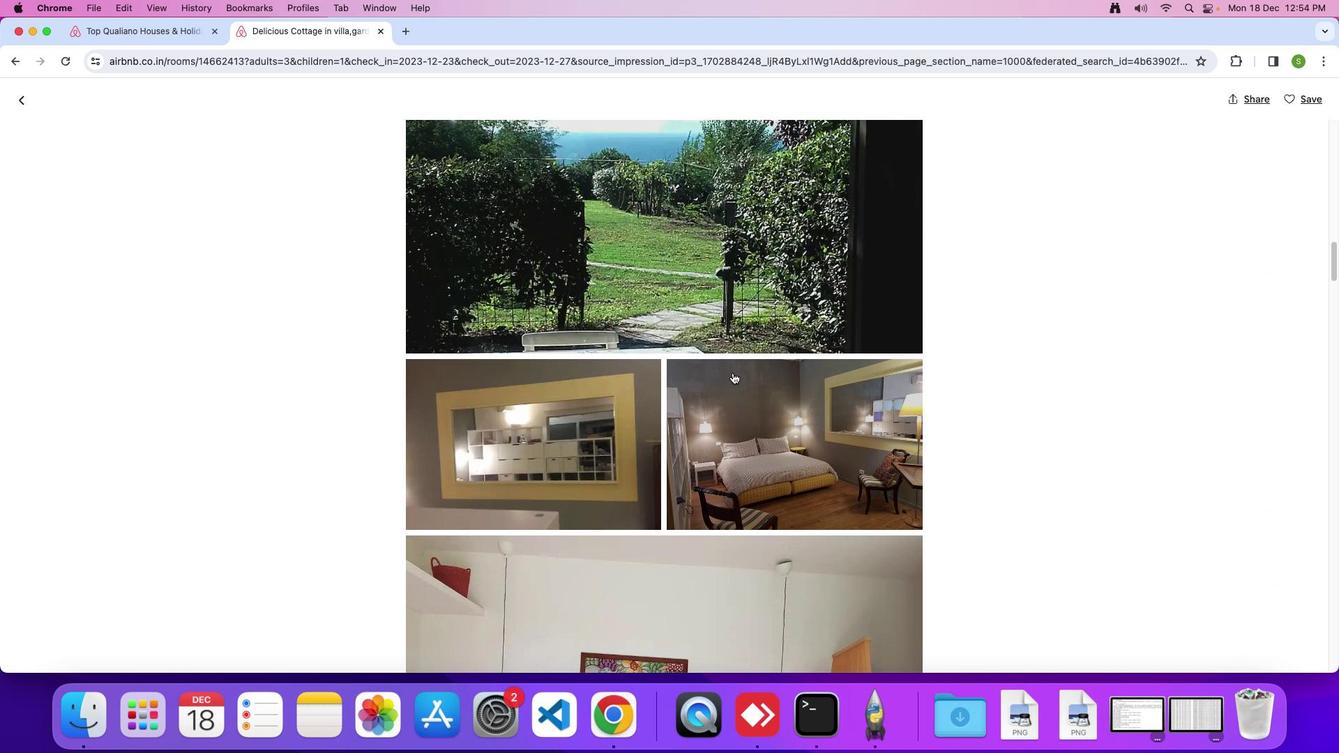 
Action: Mouse scrolled (733, 372) with delta (0, 0)
Screenshot: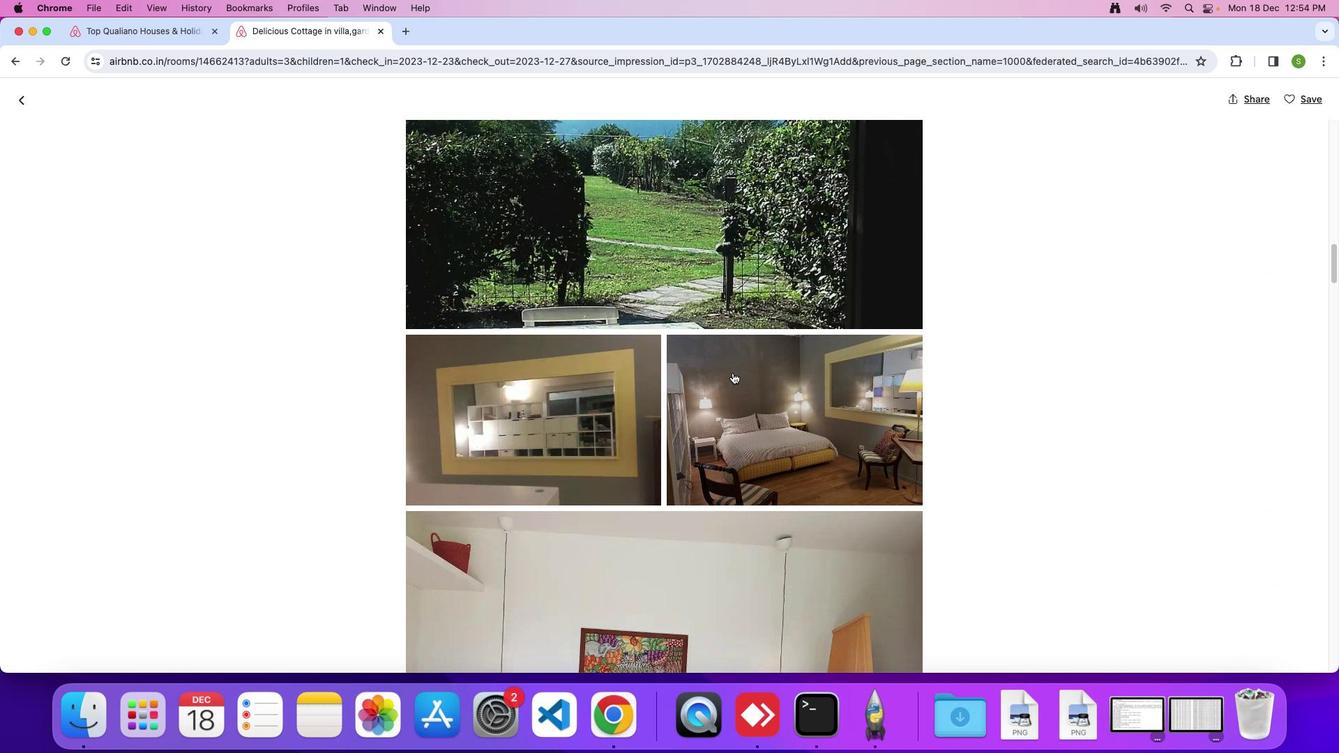 
Action: Mouse scrolled (733, 372) with delta (0, 0)
Screenshot: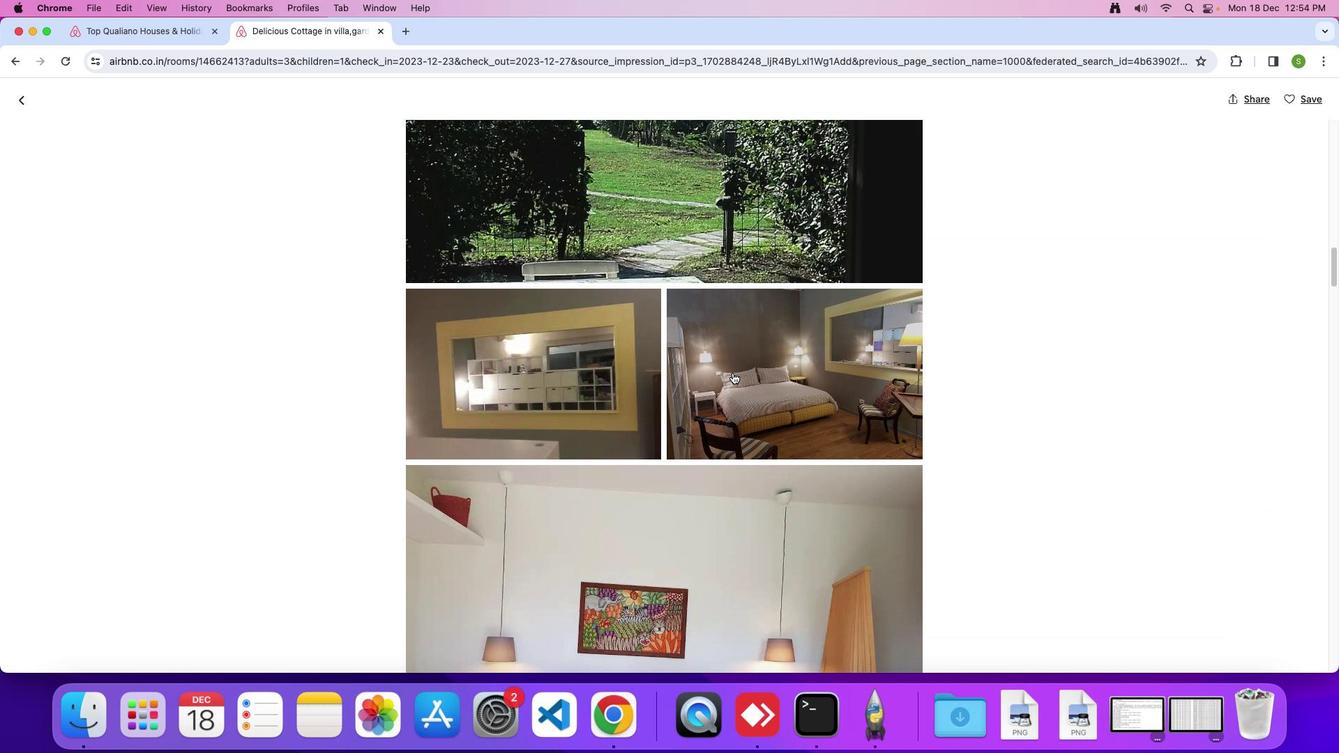 
Action: Mouse scrolled (733, 372) with delta (0, 0)
Screenshot: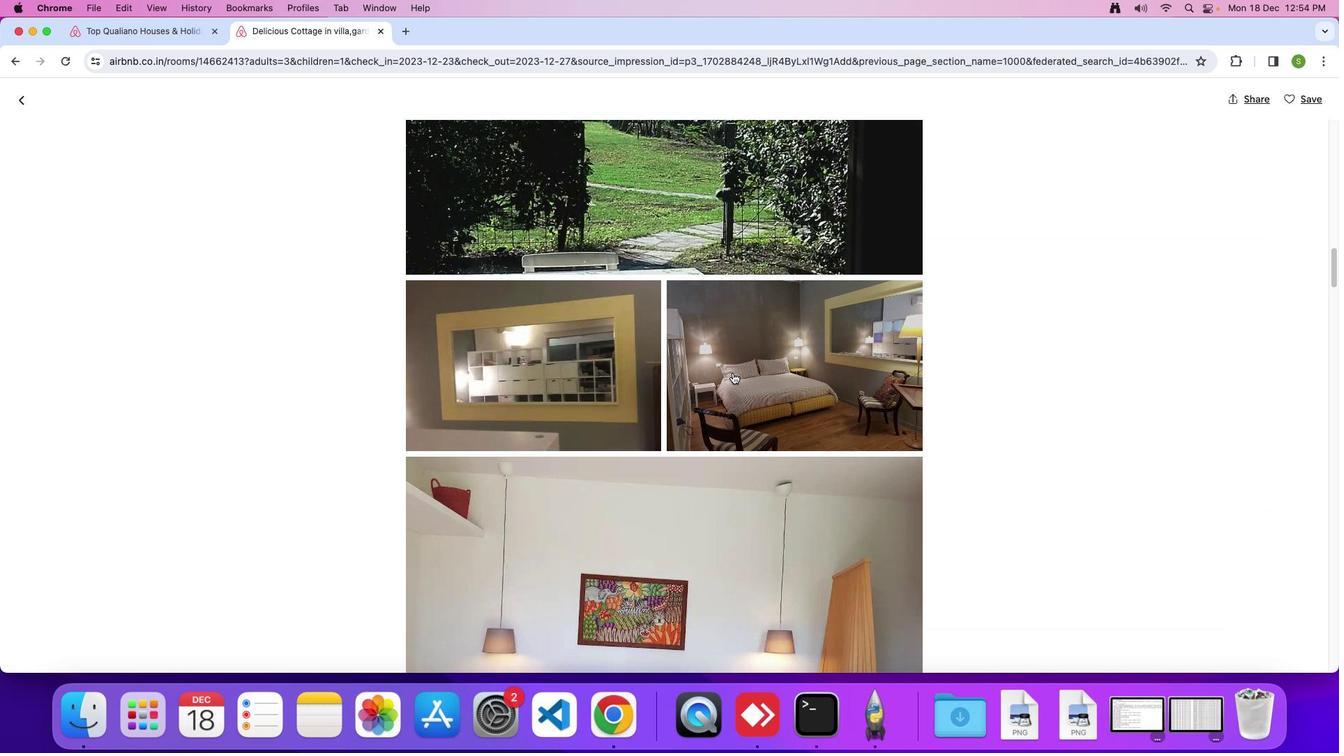 
Action: Mouse moved to (730, 373)
Screenshot: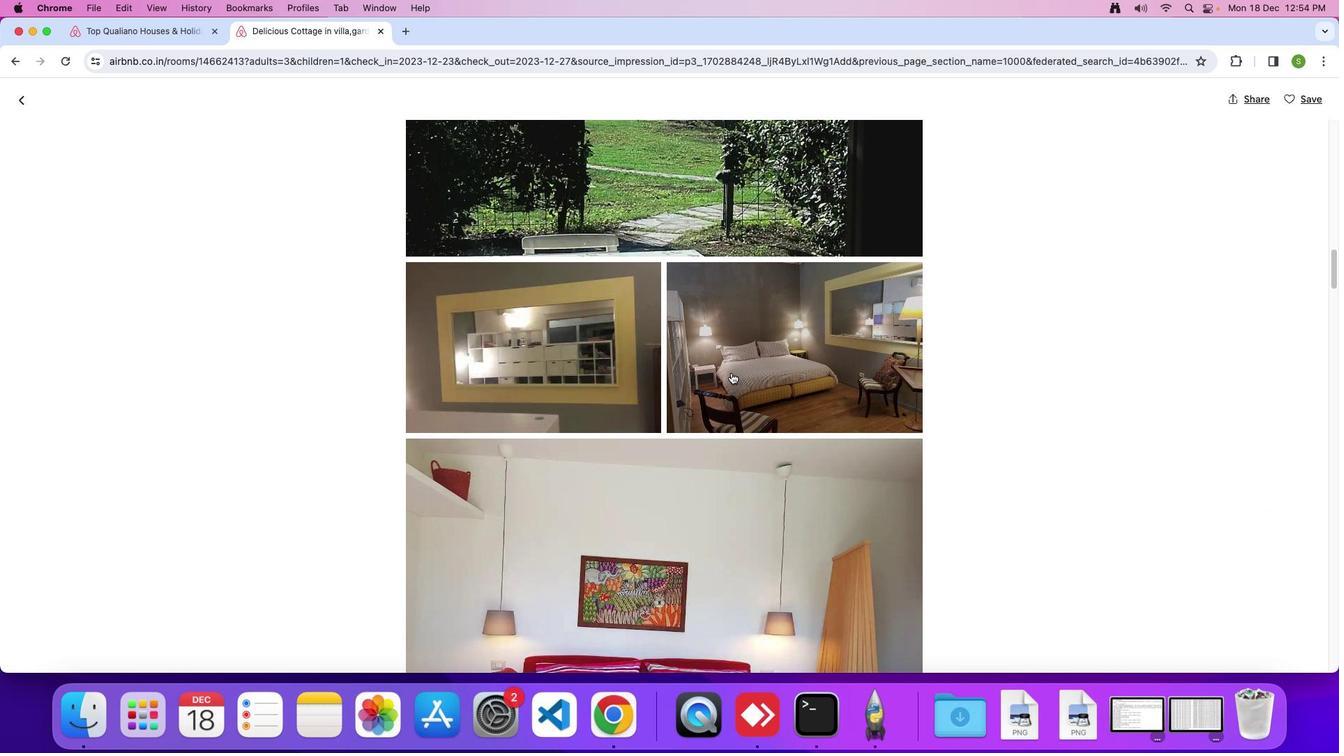 
Action: Mouse scrolled (730, 373) with delta (0, 0)
Screenshot: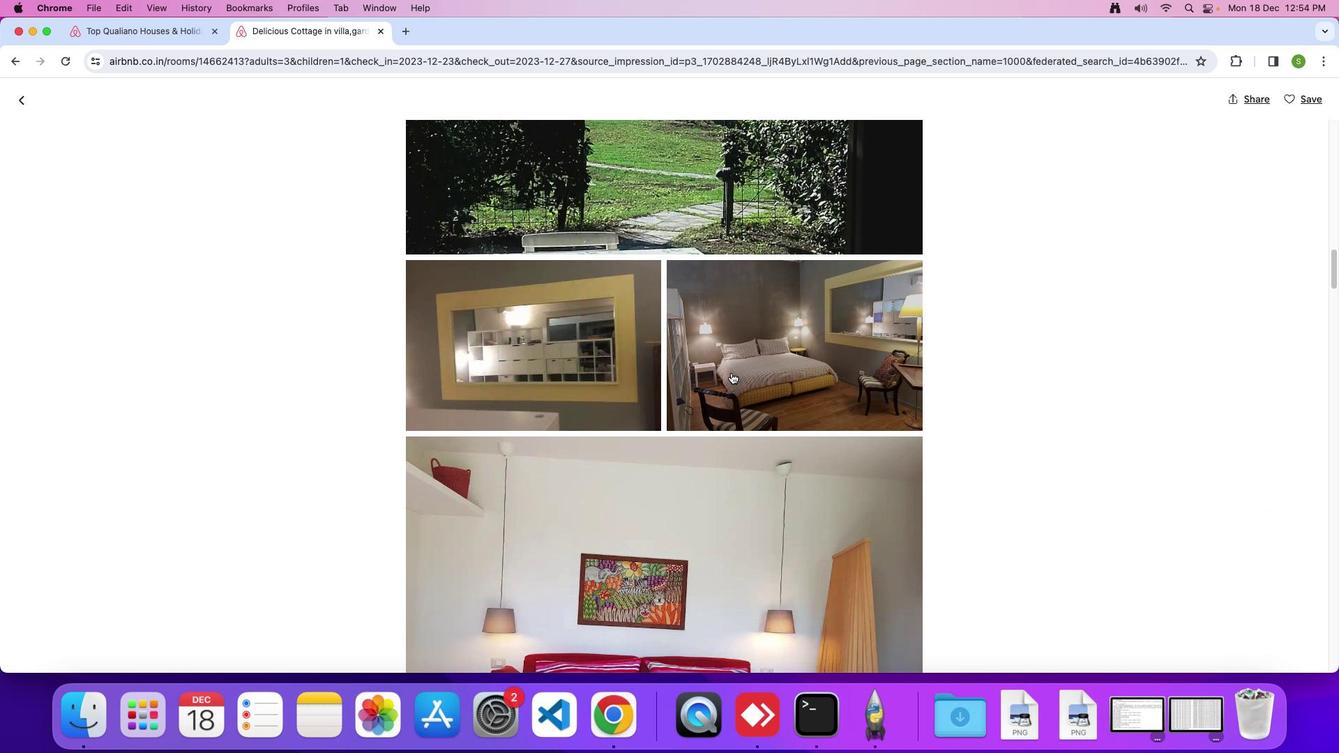 
Action: Mouse scrolled (730, 373) with delta (0, 0)
Screenshot: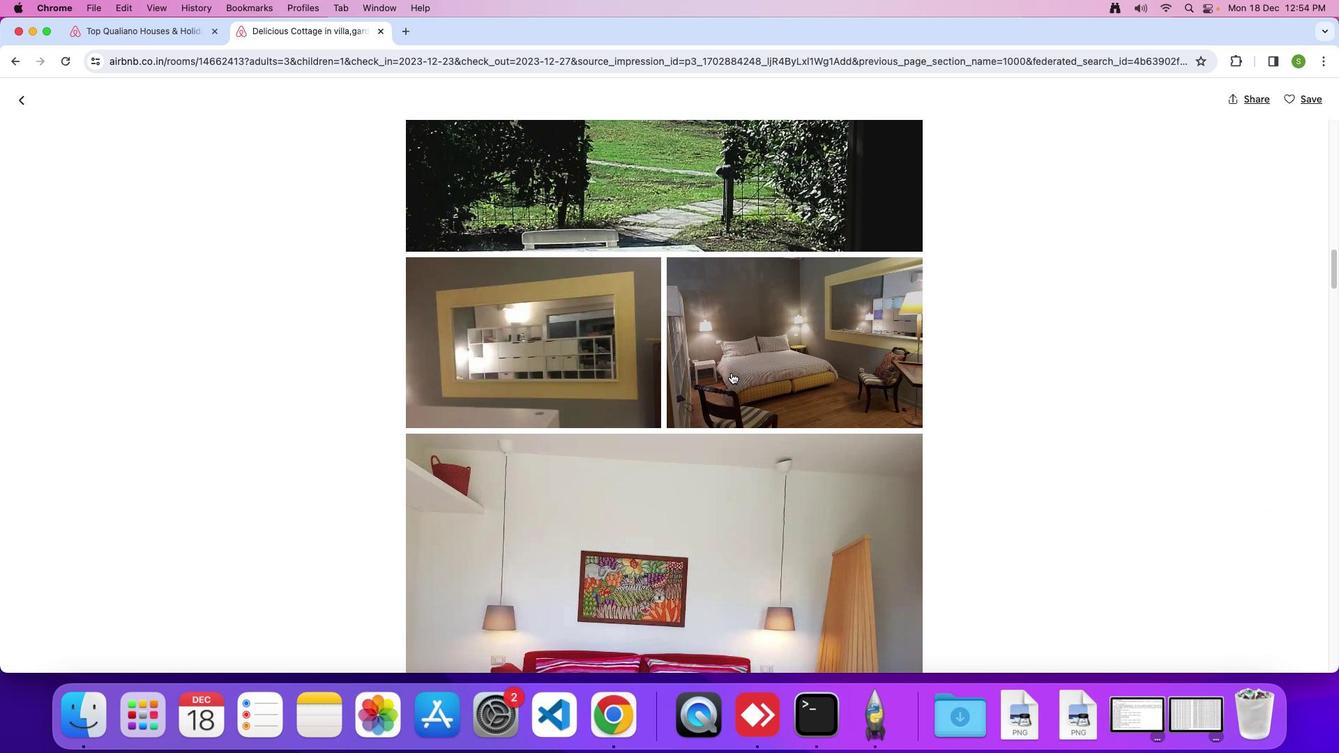 
Action: Mouse scrolled (730, 373) with delta (0, -1)
Screenshot: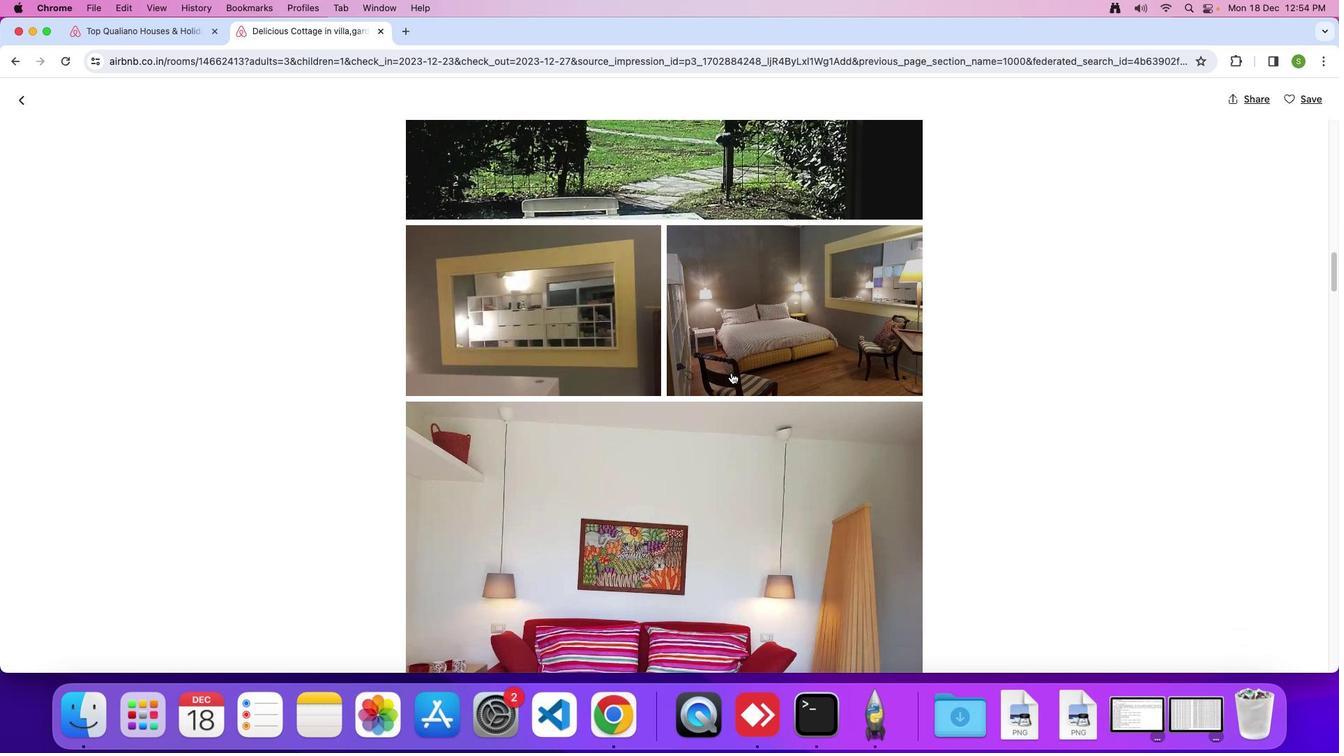 
Action: Mouse moved to (730, 373)
Screenshot: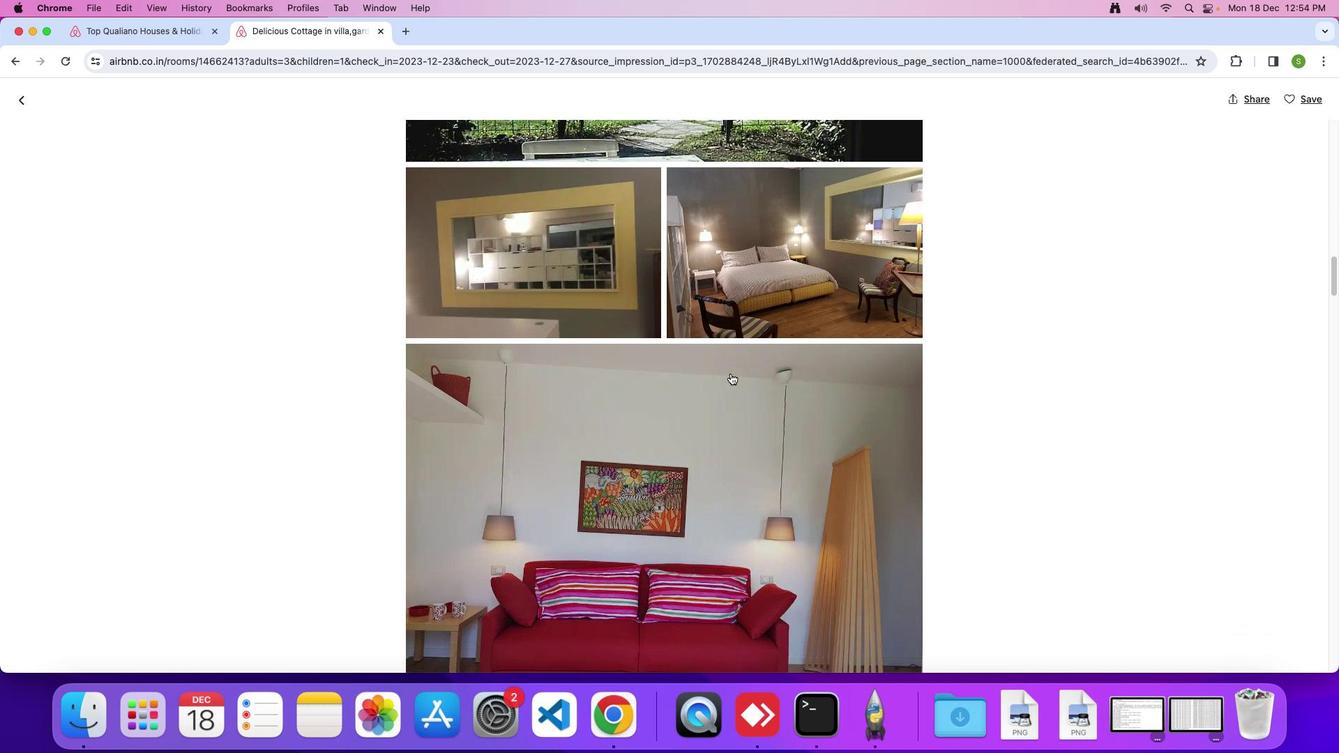 
Action: Mouse scrolled (730, 373) with delta (0, 0)
Screenshot: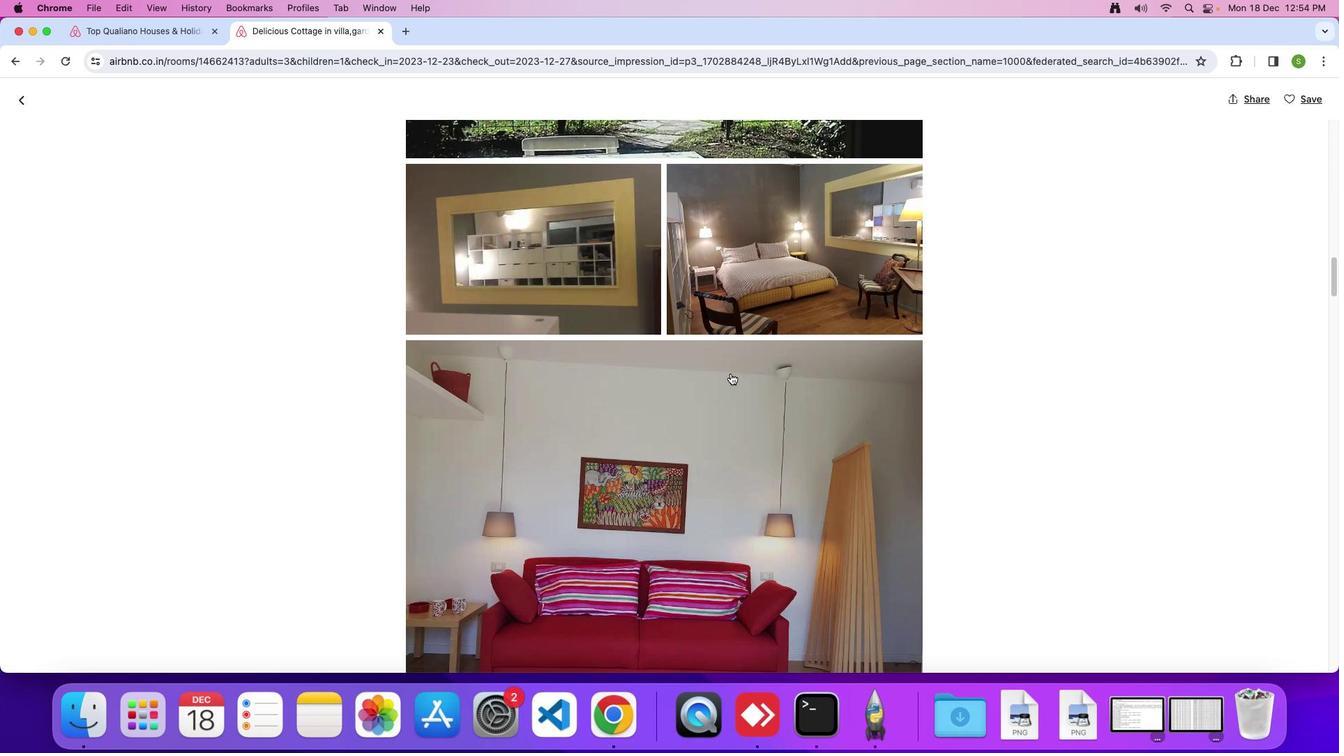 
Action: Mouse scrolled (730, 373) with delta (0, 0)
Screenshot: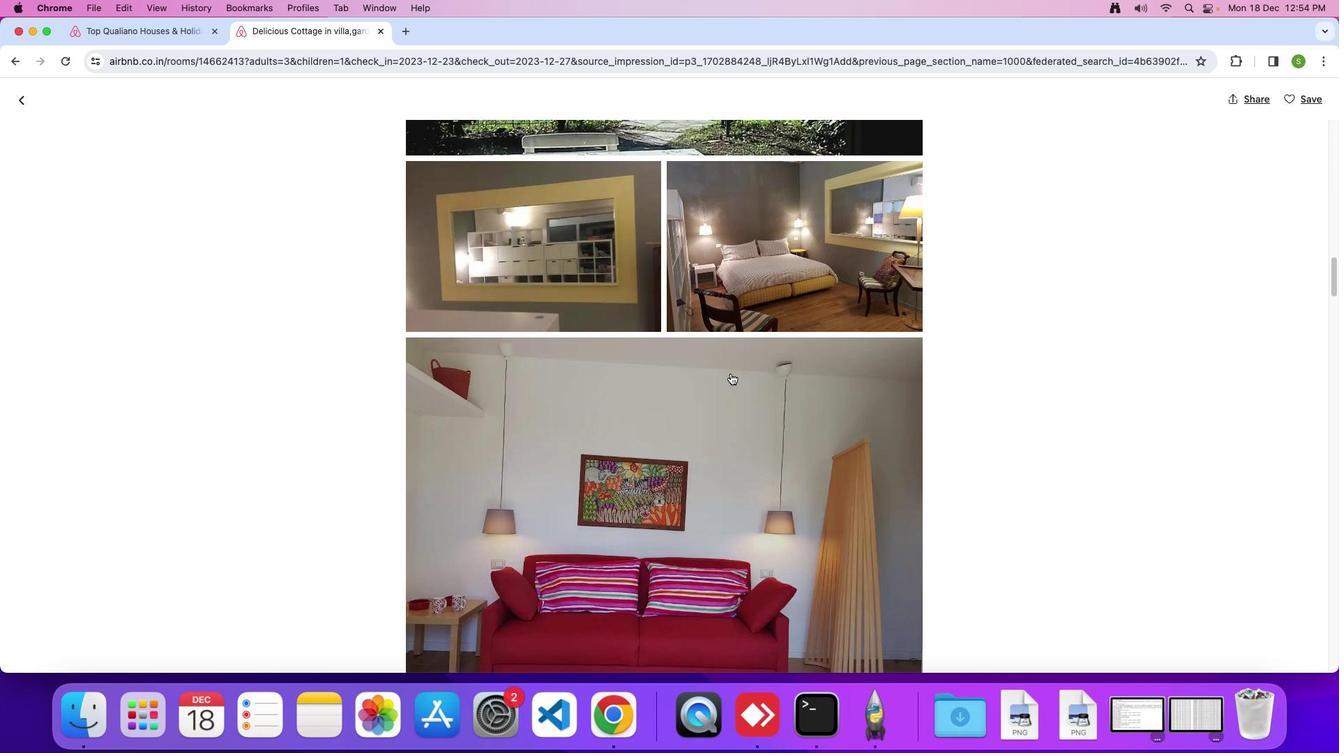 
Action: Mouse scrolled (730, 373) with delta (0, -1)
Screenshot: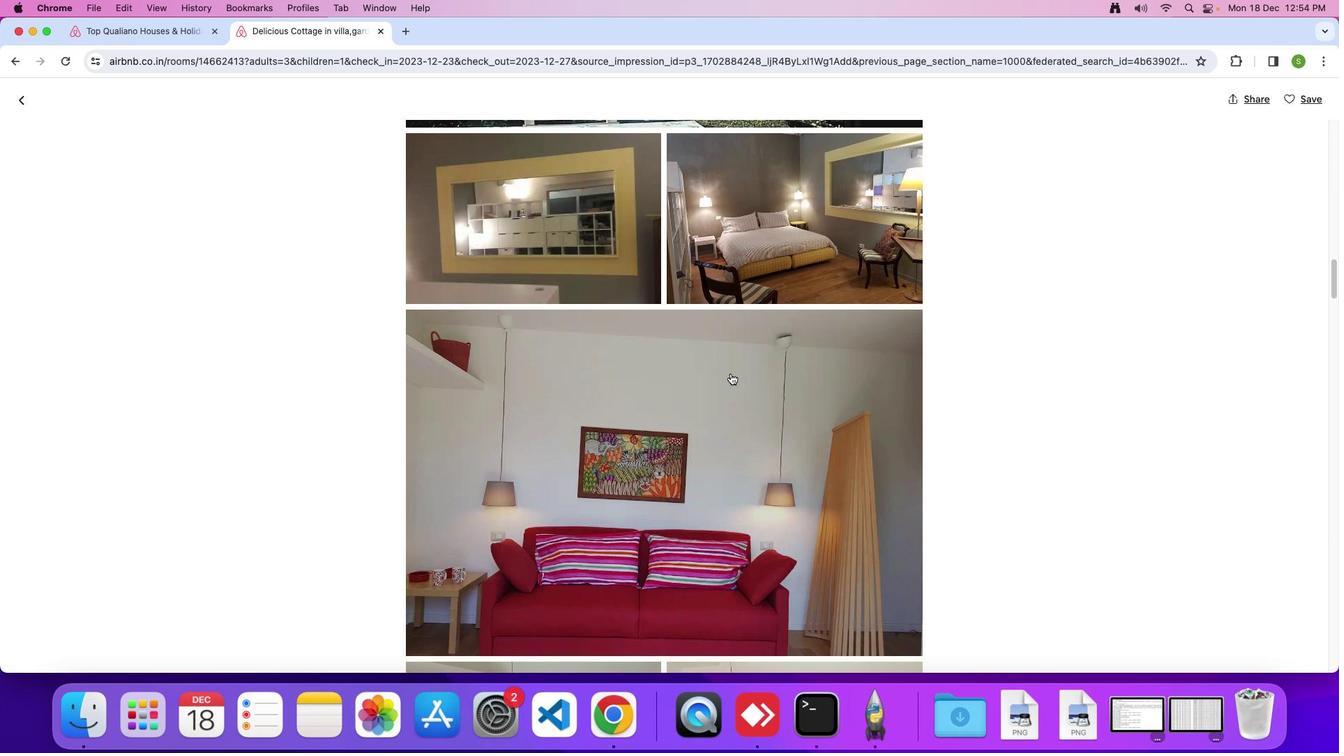 
Action: Mouse scrolled (730, 373) with delta (0, 0)
Screenshot: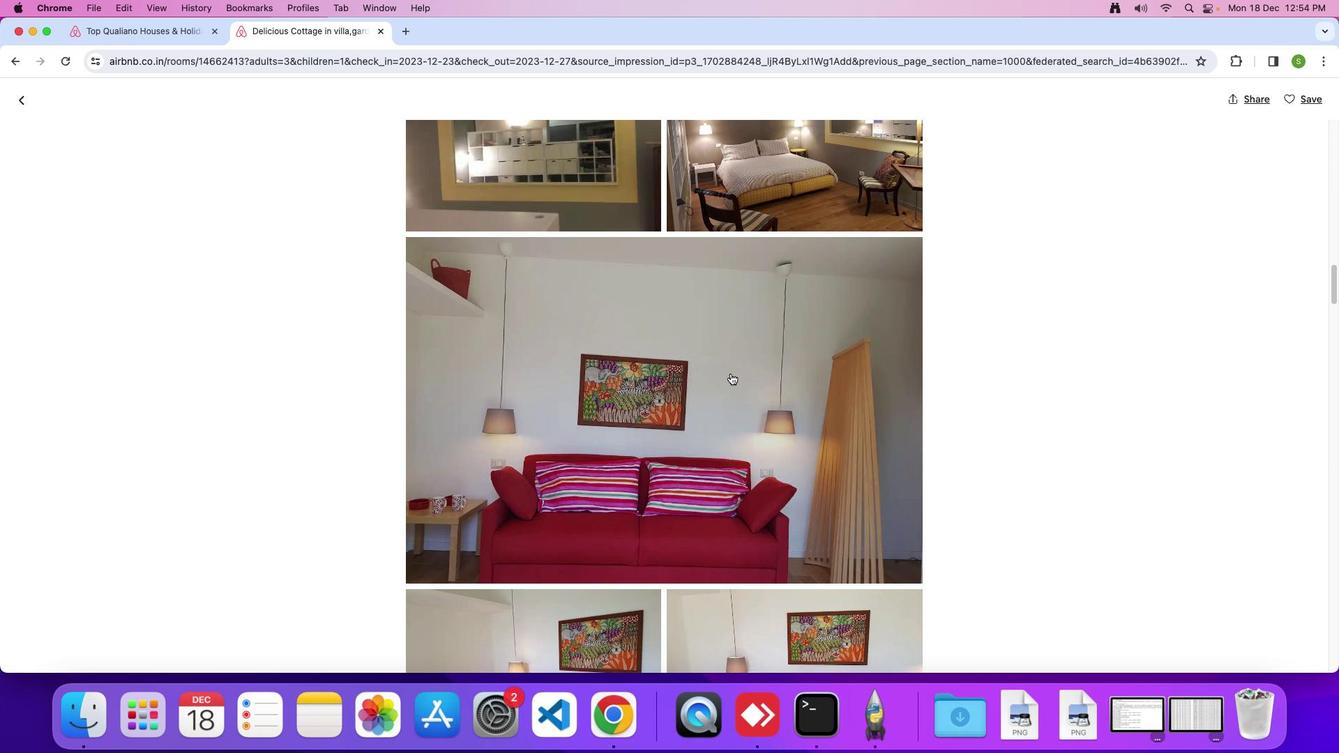 
Action: Mouse scrolled (730, 373) with delta (0, 0)
Screenshot: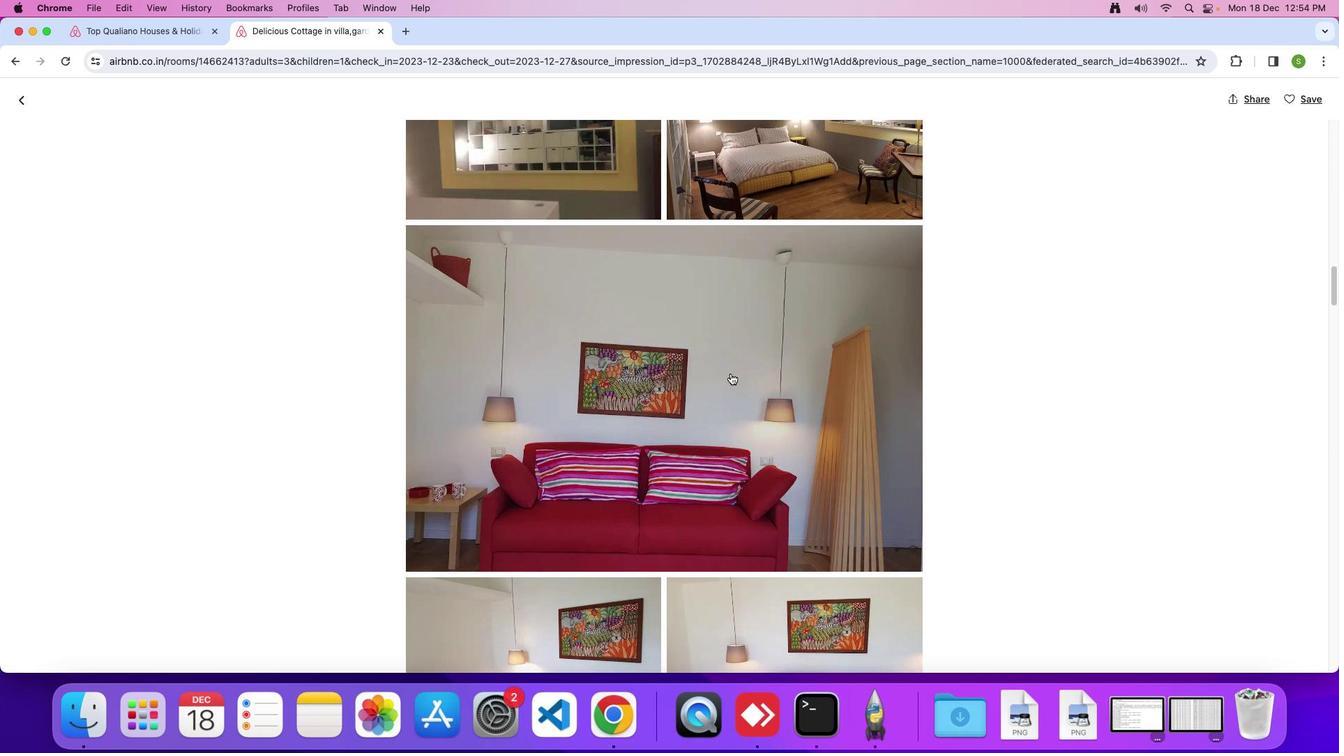 
Action: Mouse scrolled (730, 373) with delta (0, -1)
Screenshot: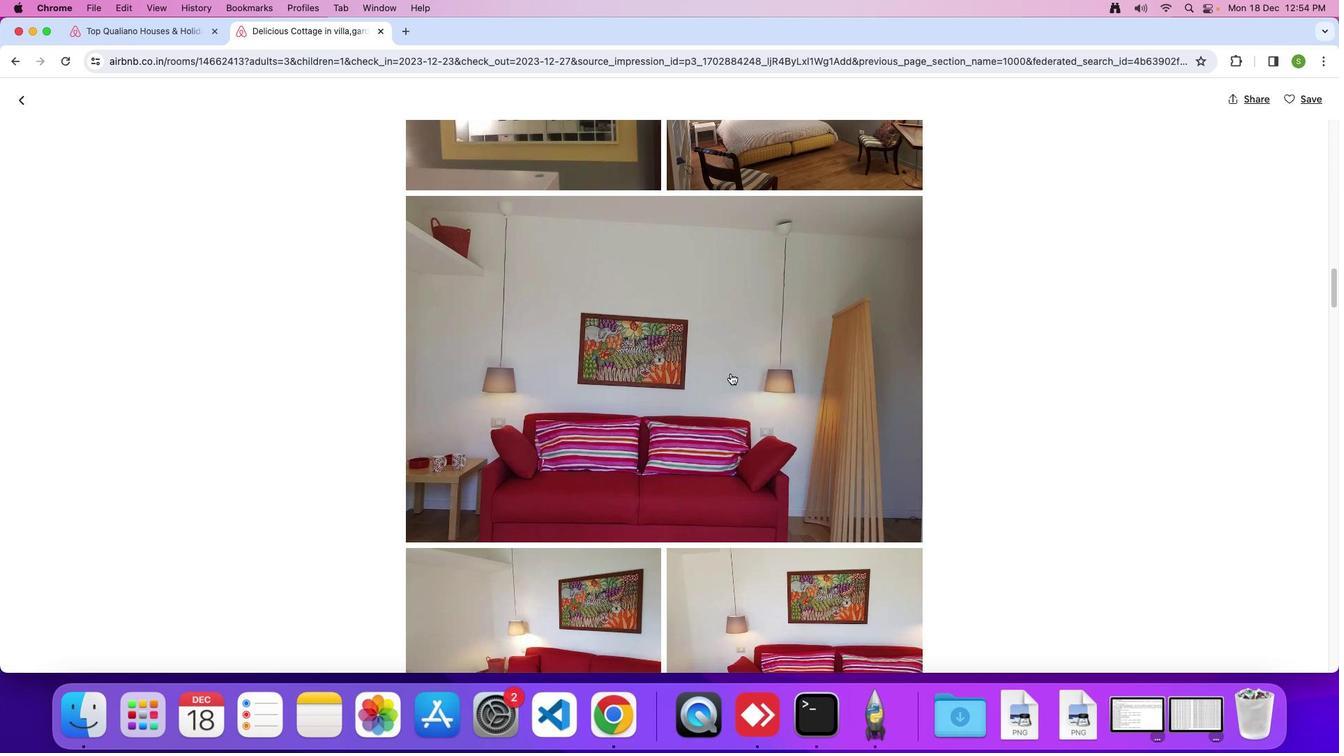 
Action: Mouse moved to (730, 372)
Screenshot: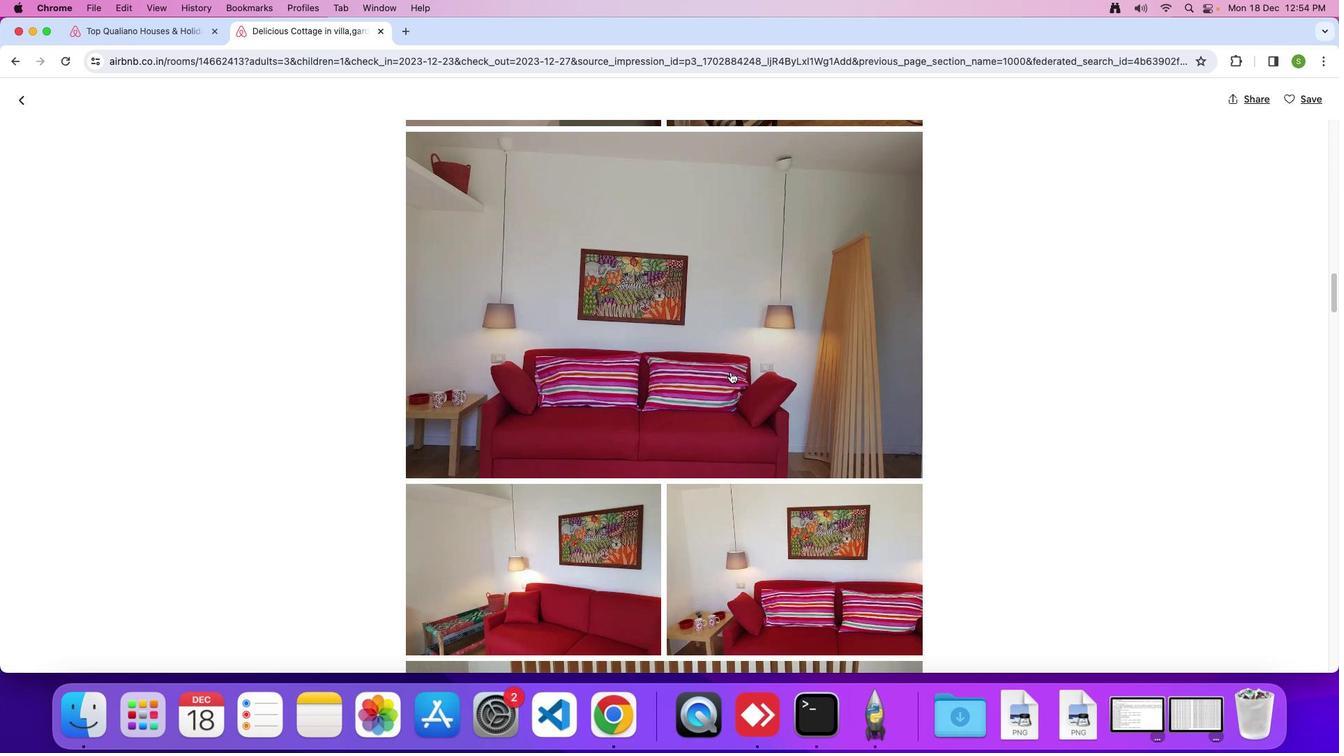 
Action: Mouse scrolled (730, 372) with delta (0, 0)
Screenshot: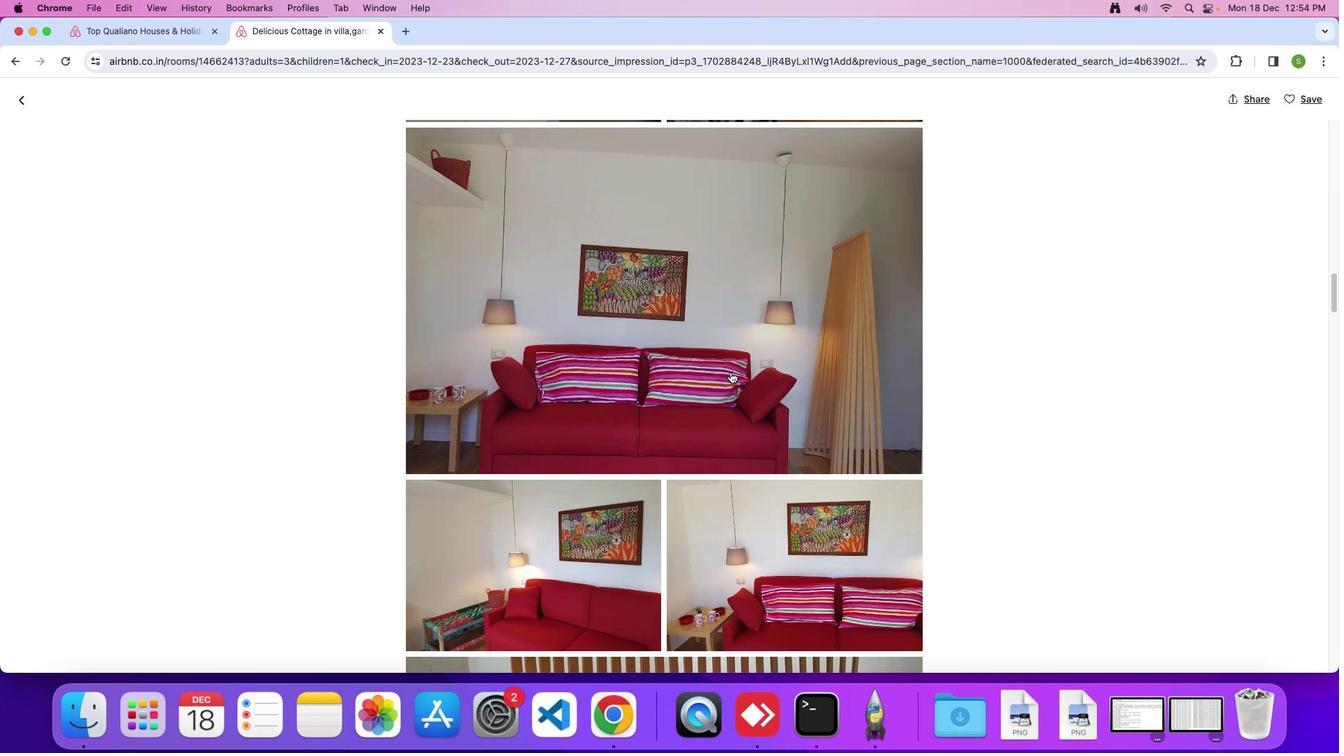 
Action: Mouse scrolled (730, 372) with delta (0, 0)
Screenshot: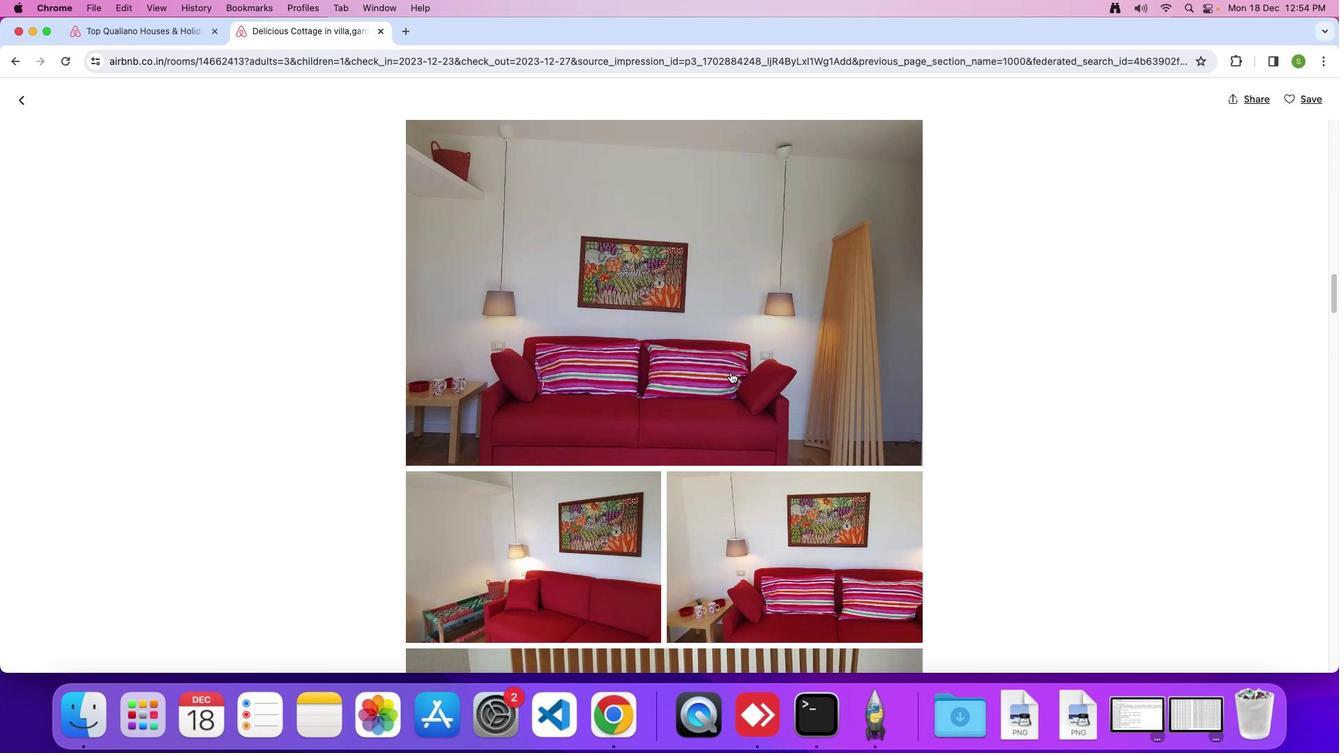 
Action: Mouse scrolled (730, 372) with delta (0, -2)
Screenshot: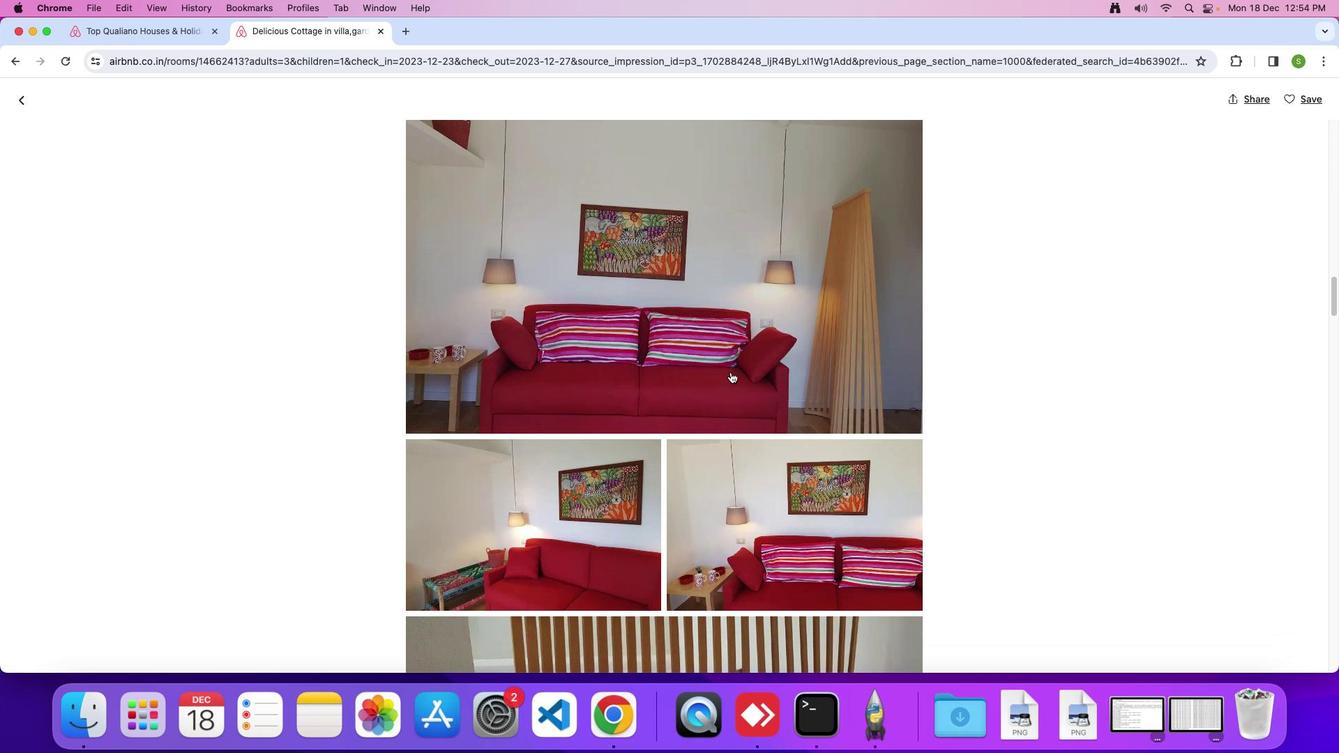 
Action: Mouse moved to (730, 372)
Screenshot: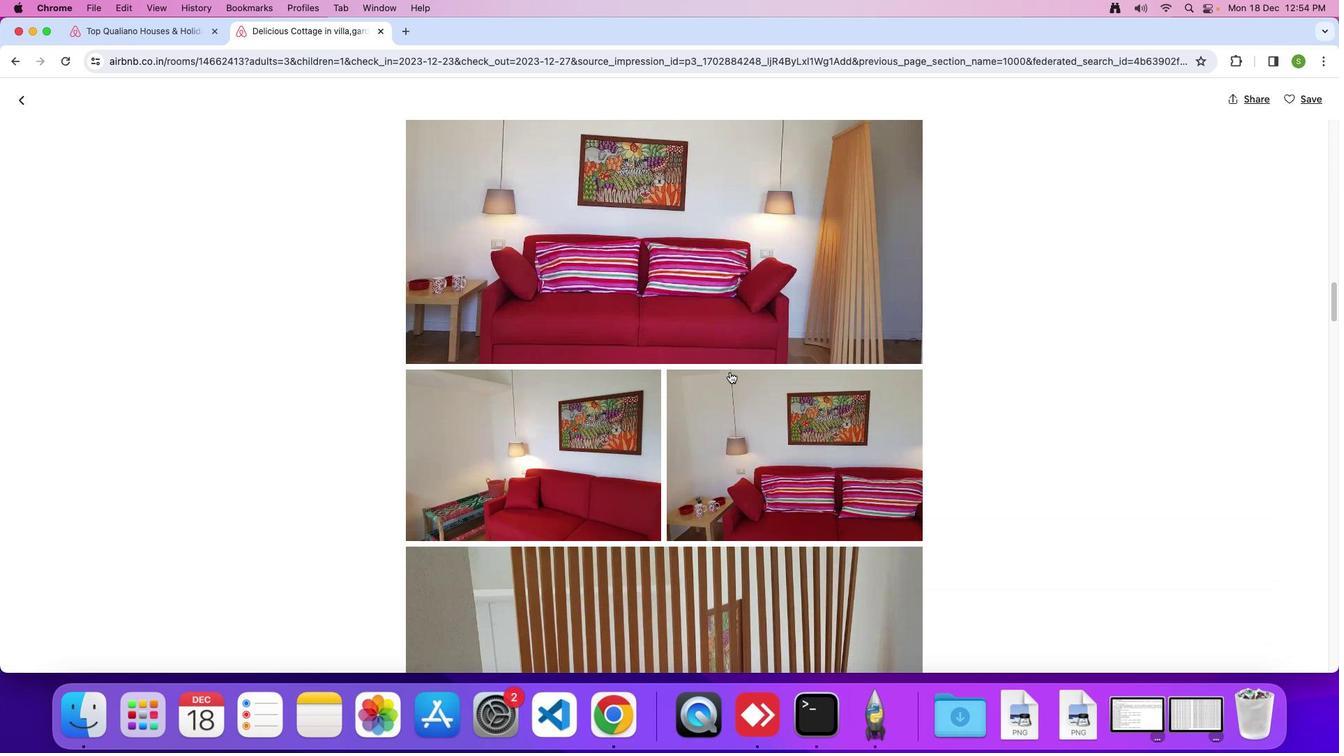 
Action: Mouse scrolled (730, 372) with delta (0, 0)
Screenshot: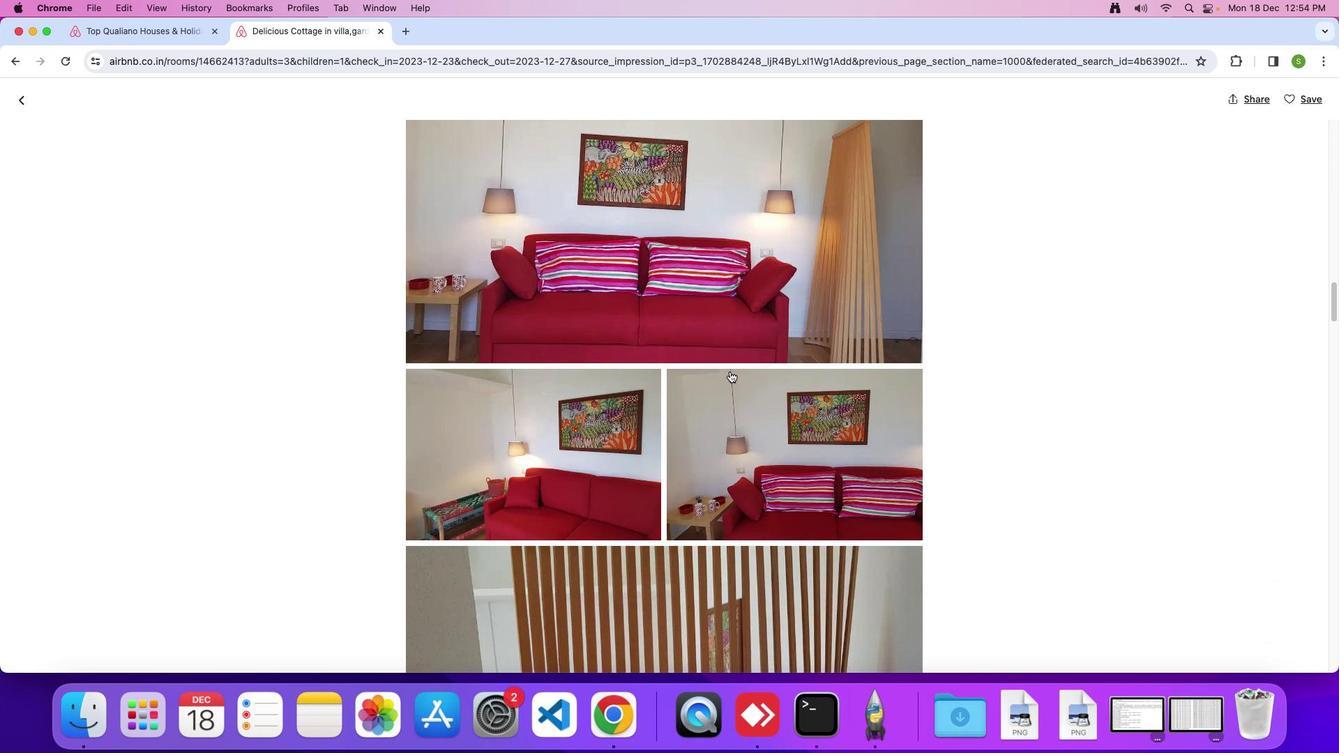 
Action: Mouse moved to (730, 372)
Screenshot: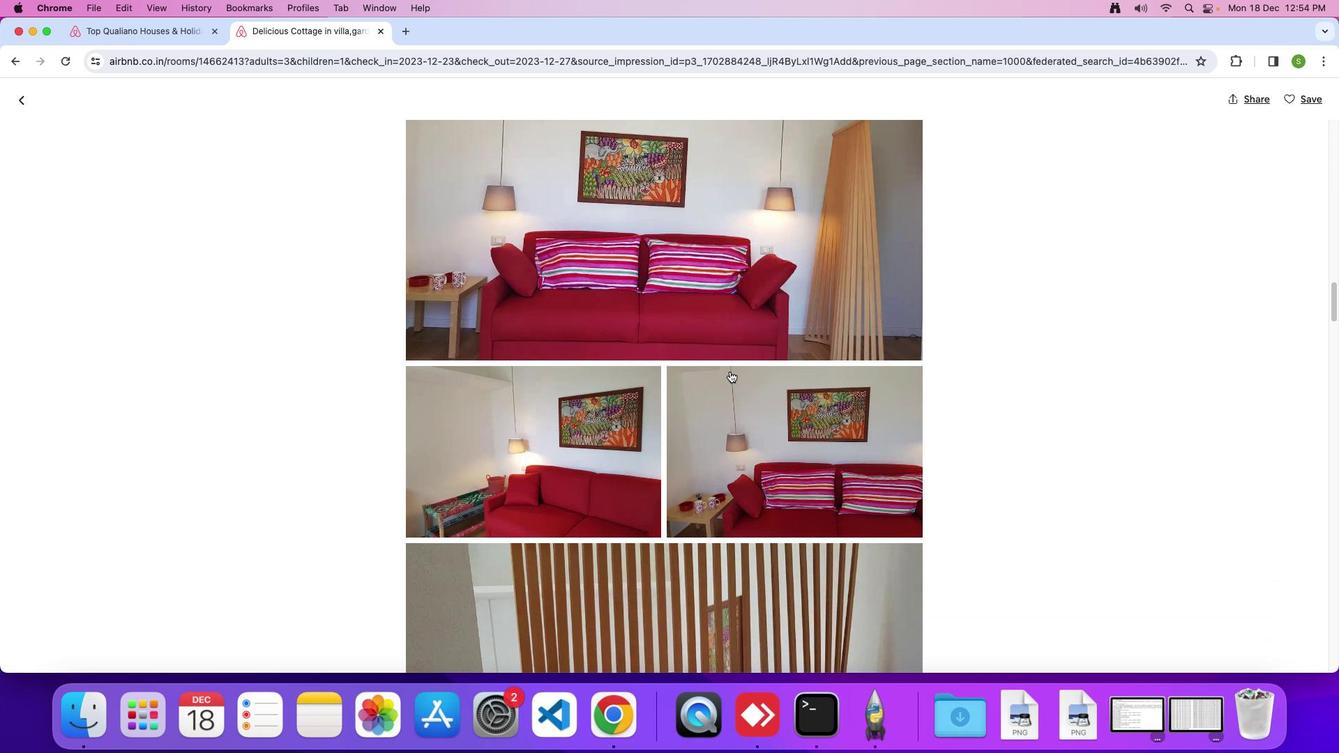 
Action: Mouse scrolled (730, 372) with delta (0, 0)
Screenshot: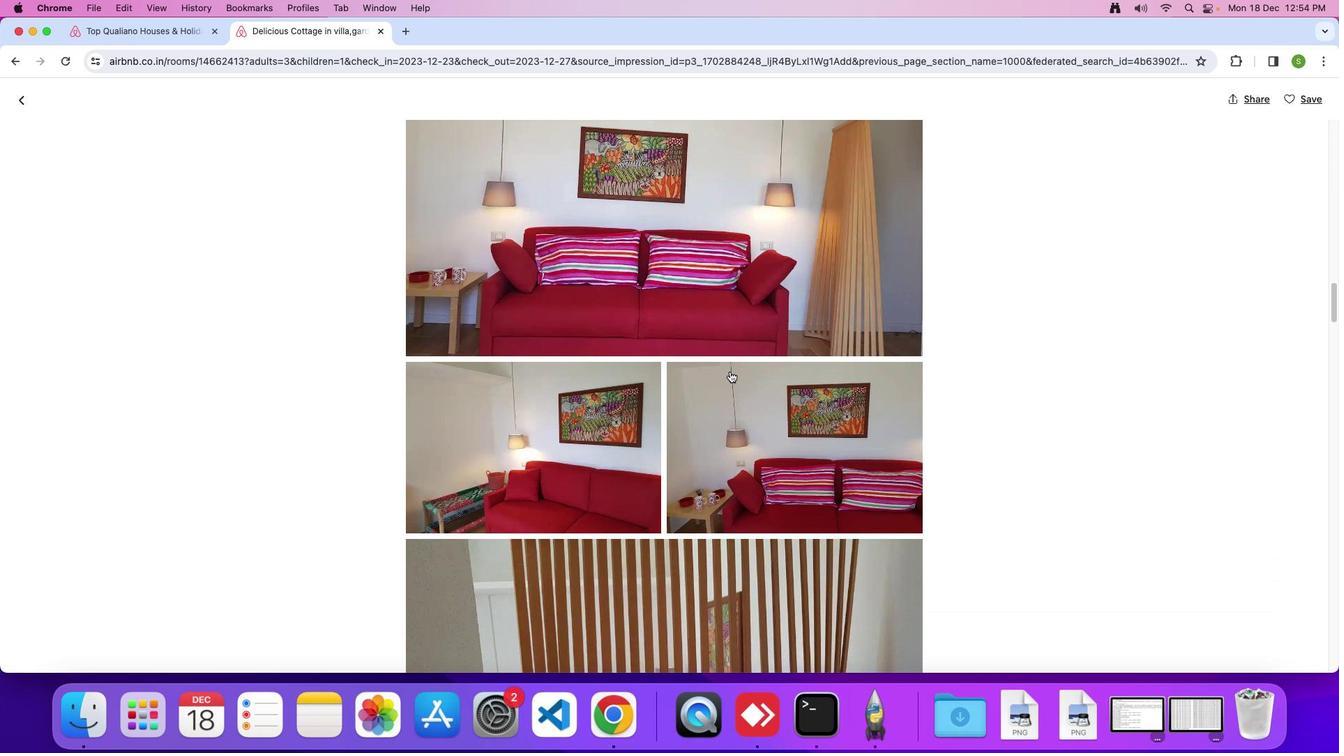 
Action: Mouse moved to (729, 371)
Screenshot: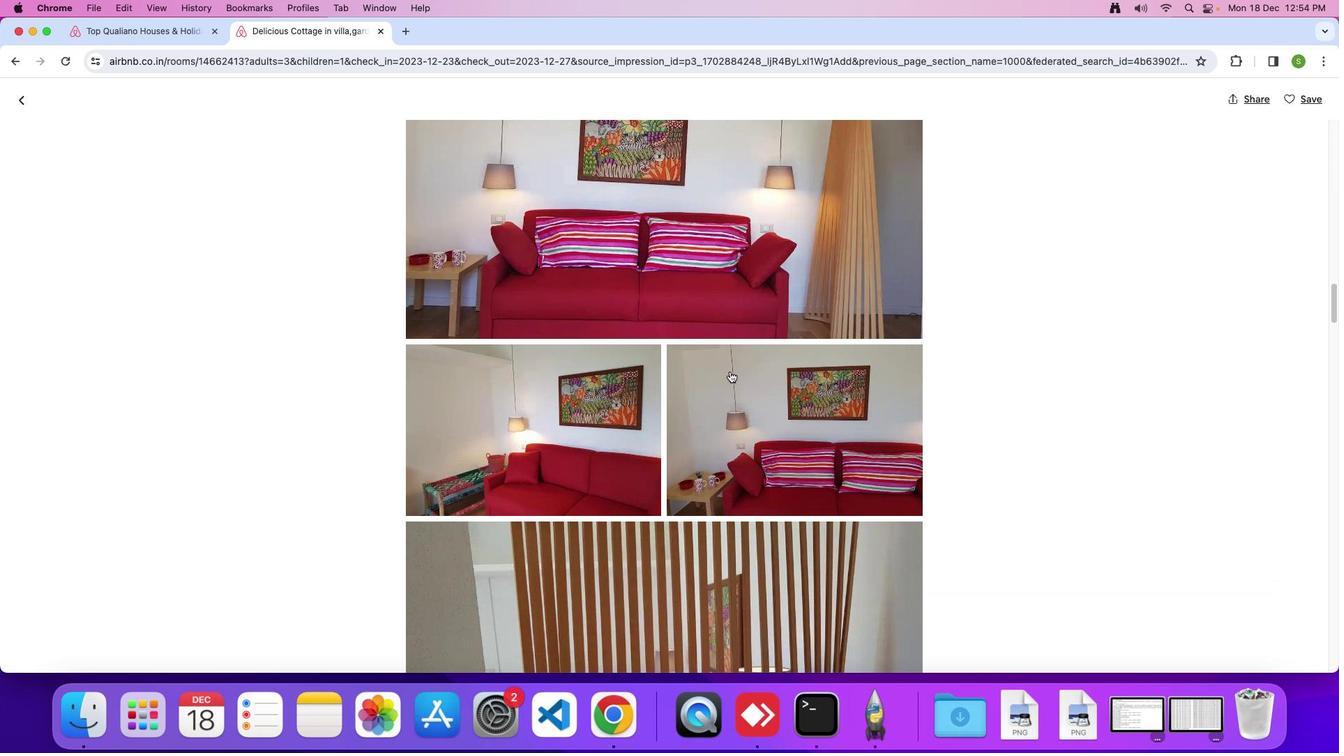 
Action: Mouse scrolled (729, 371) with delta (0, 0)
Screenshot: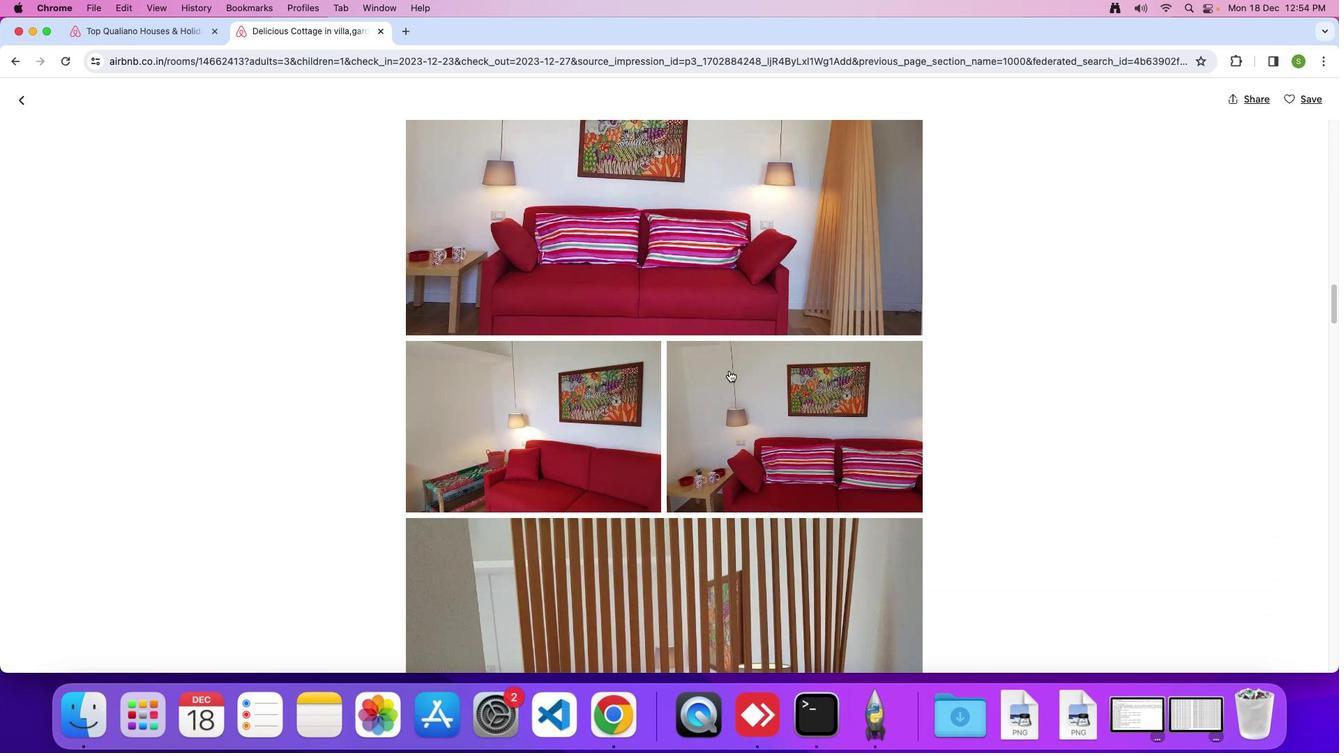 
Action: Mouse scrolled (729, 371) with delta (0, 0)
Screenshot: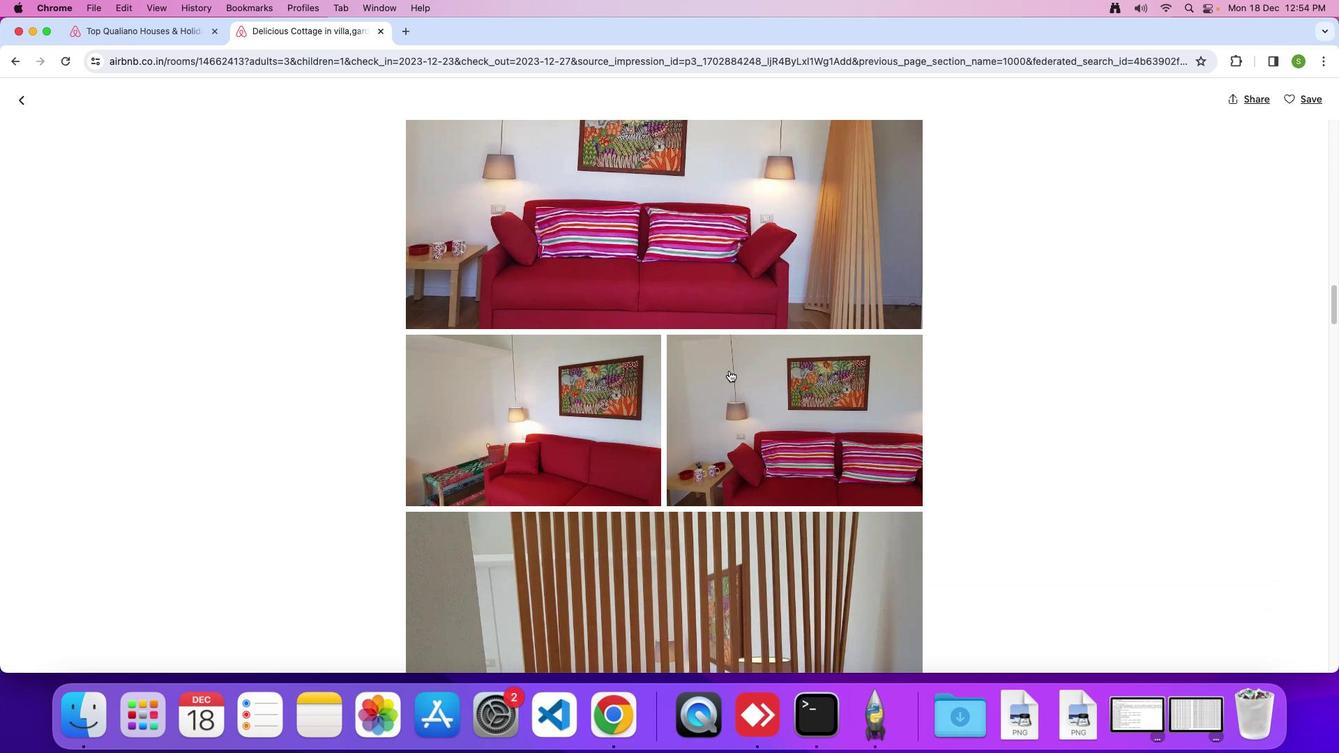 
Action: Mouse moved to (728, 371)
Screenshot: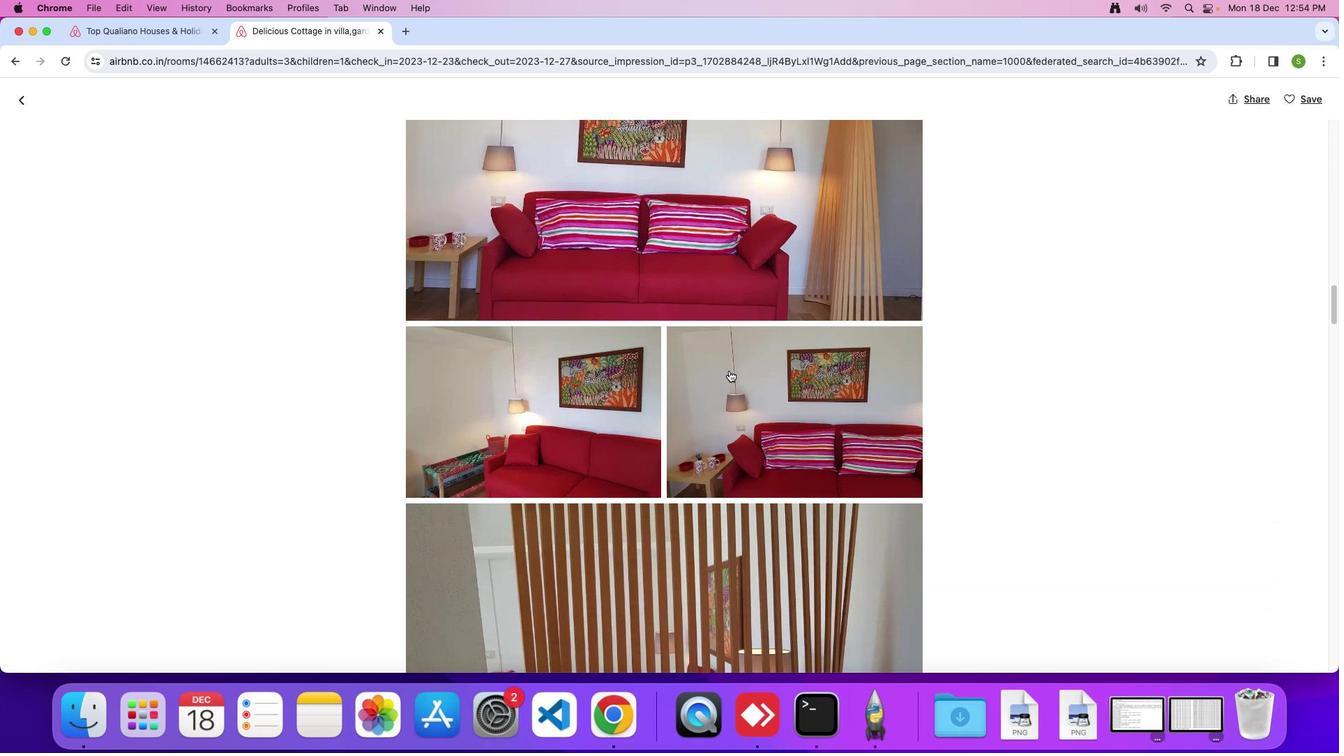 
Action: Mouse scrolled (728, 371) with delta (0, 0)
Screenshot: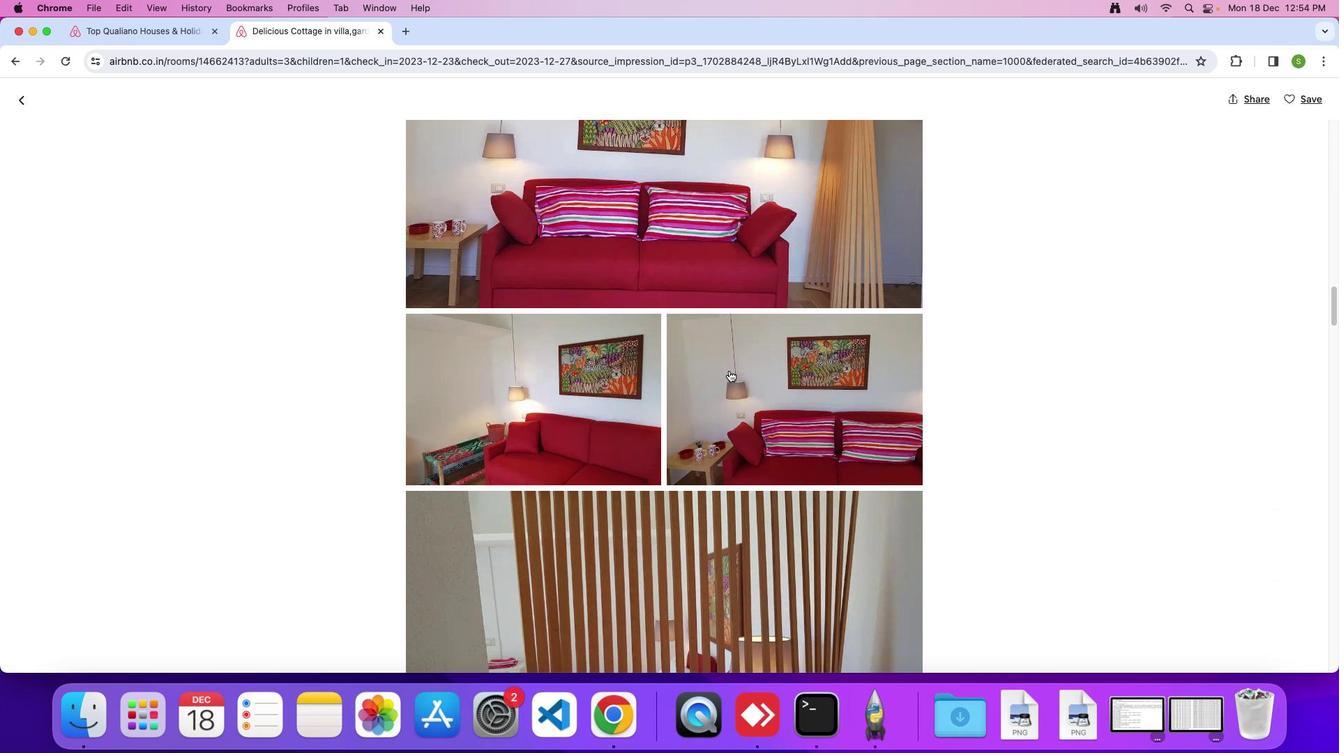 
Action: Mouse scrolled (728, 371) with delta (0, 0)
Screenshot: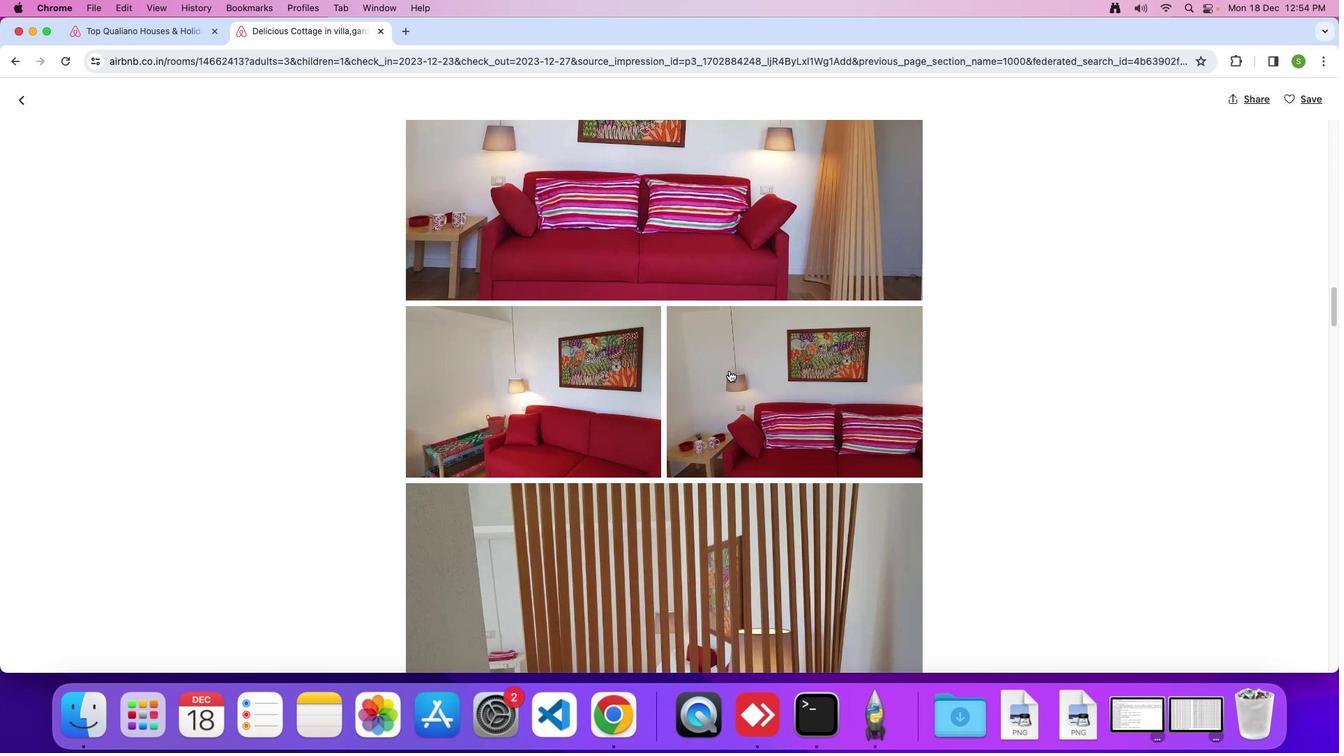 
Action: Mouse scrolled (728, 371) with delta (0, -1)
Screenshot: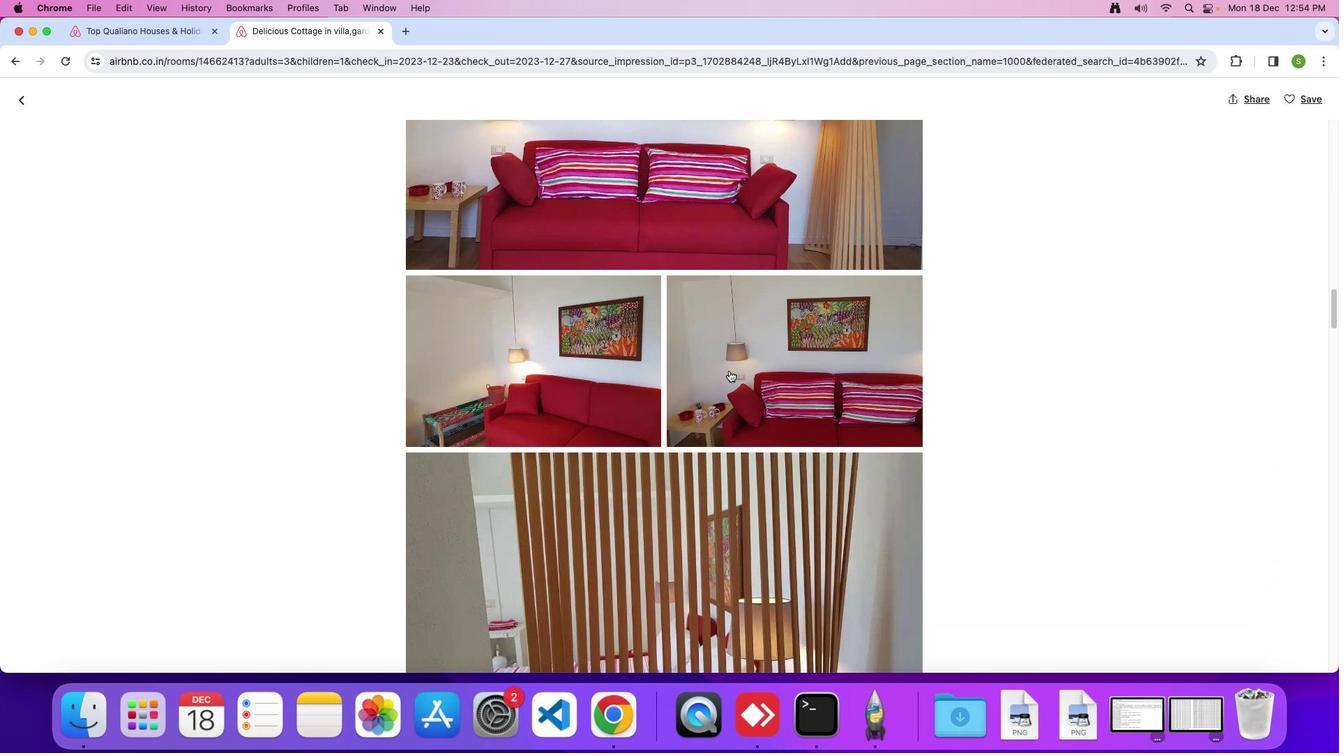 
Action: Mouse scrolled (728, 371) with delta (0, 0)
Screenshot: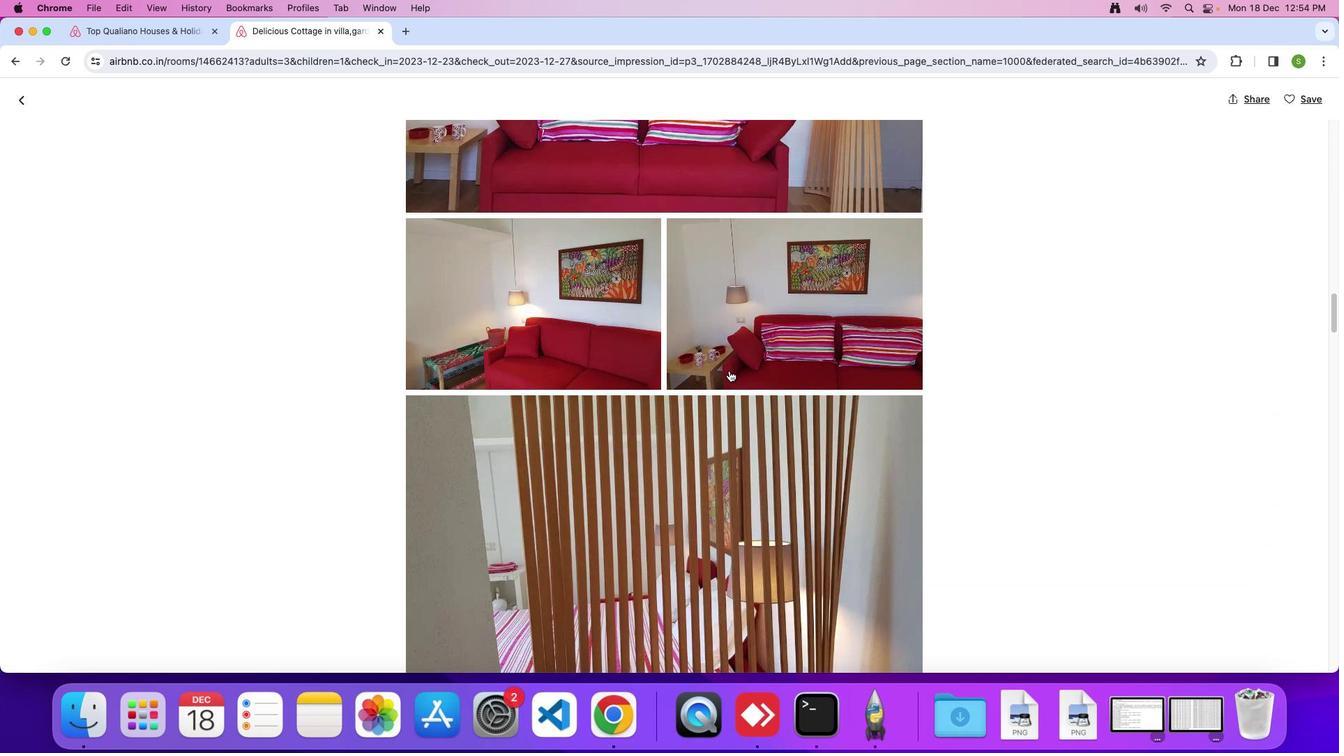
Action: Mouse scrolled (728, 371) with delta (0, 0)
Screenshot: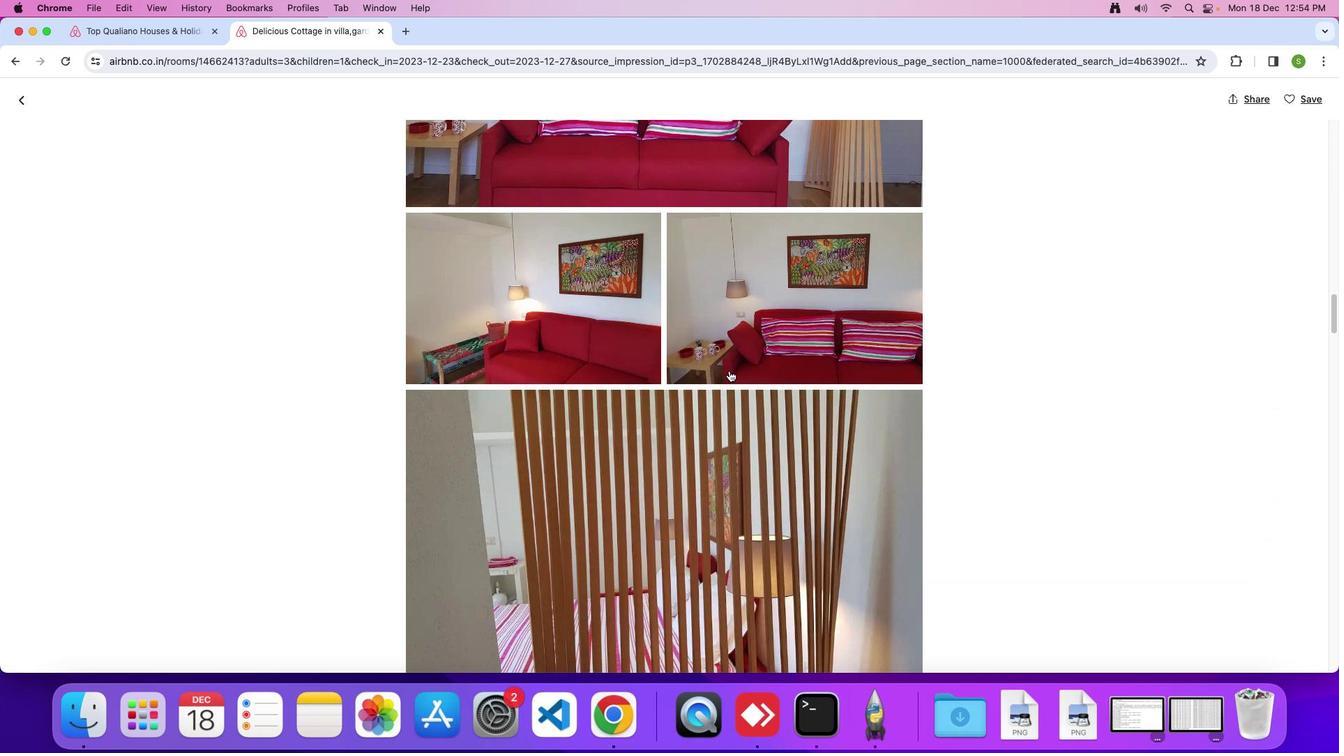 
Action: Mouse scrolled (728, 371) with delta (0, 0)
Screenshot: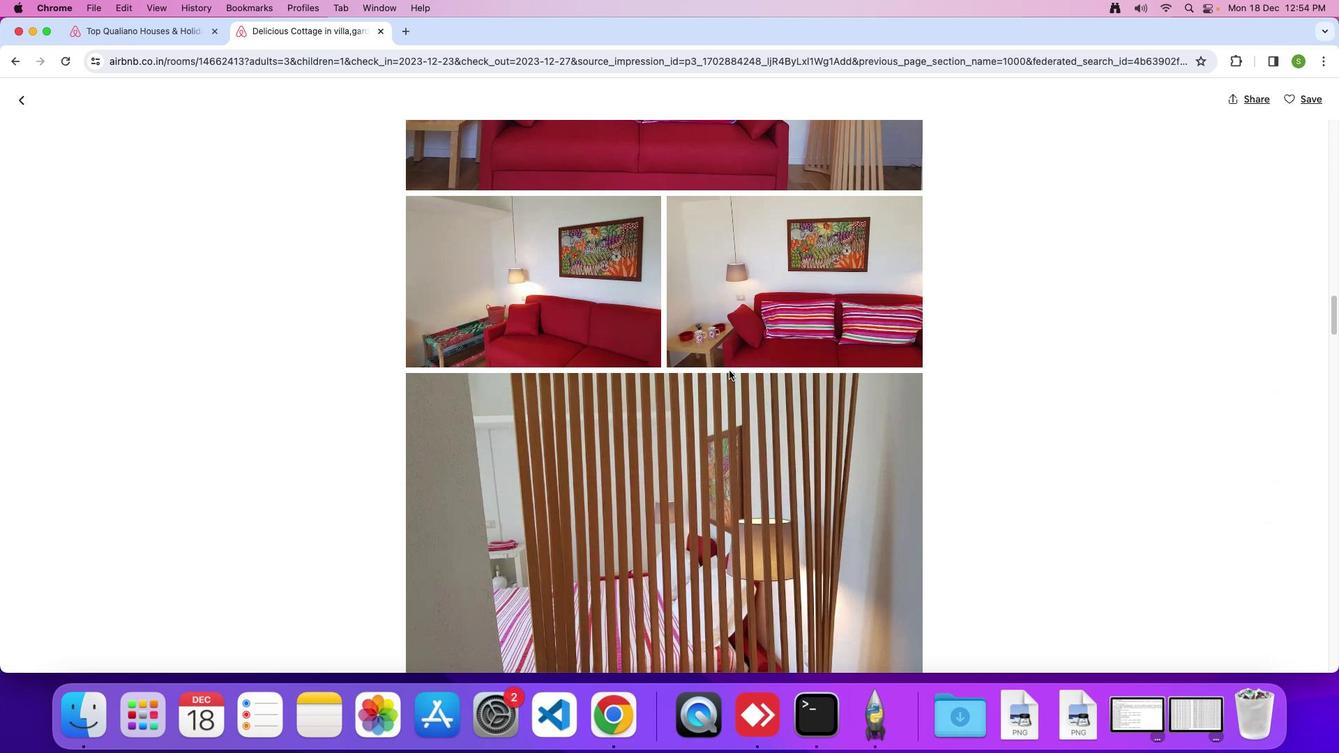 
Action: Mouse scrolled (728, 371) with delta (0, 0)
Screenshot: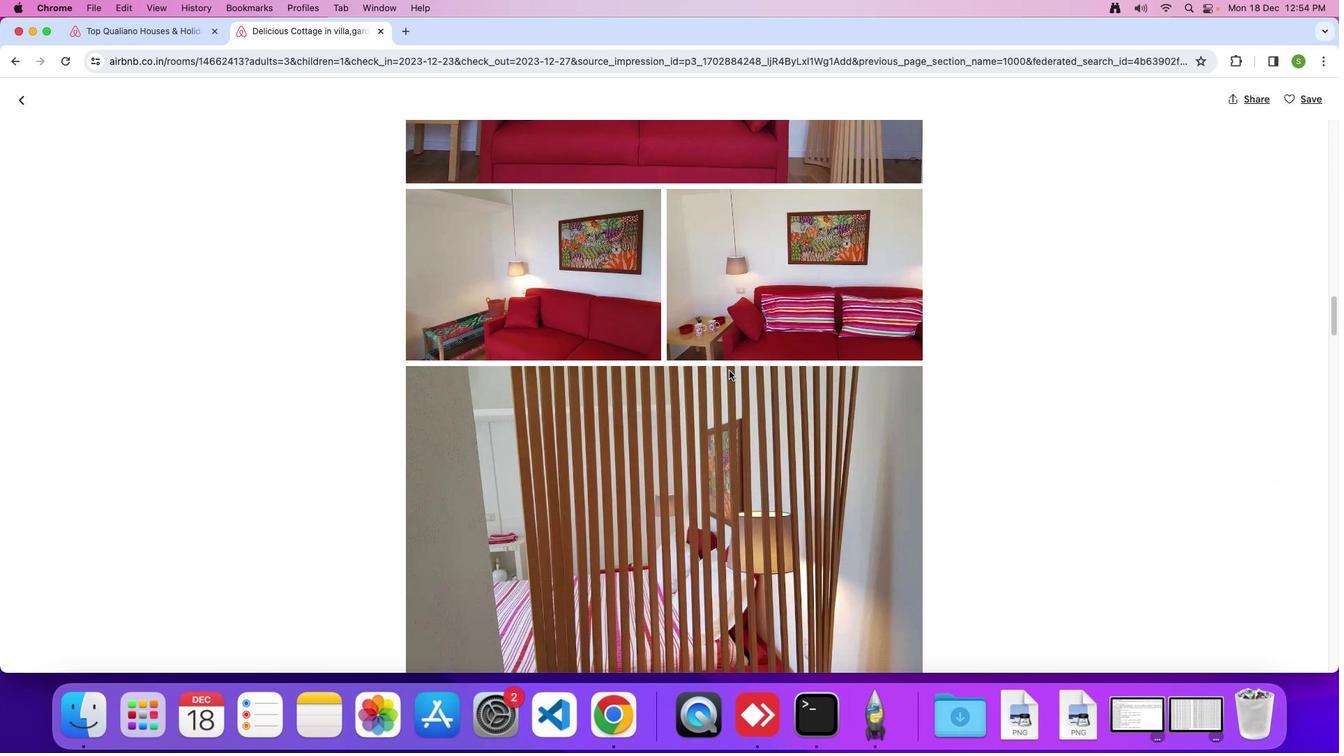 
Action: Mouse scrolled (728, 371) with delta (0, 0)
Screenshot: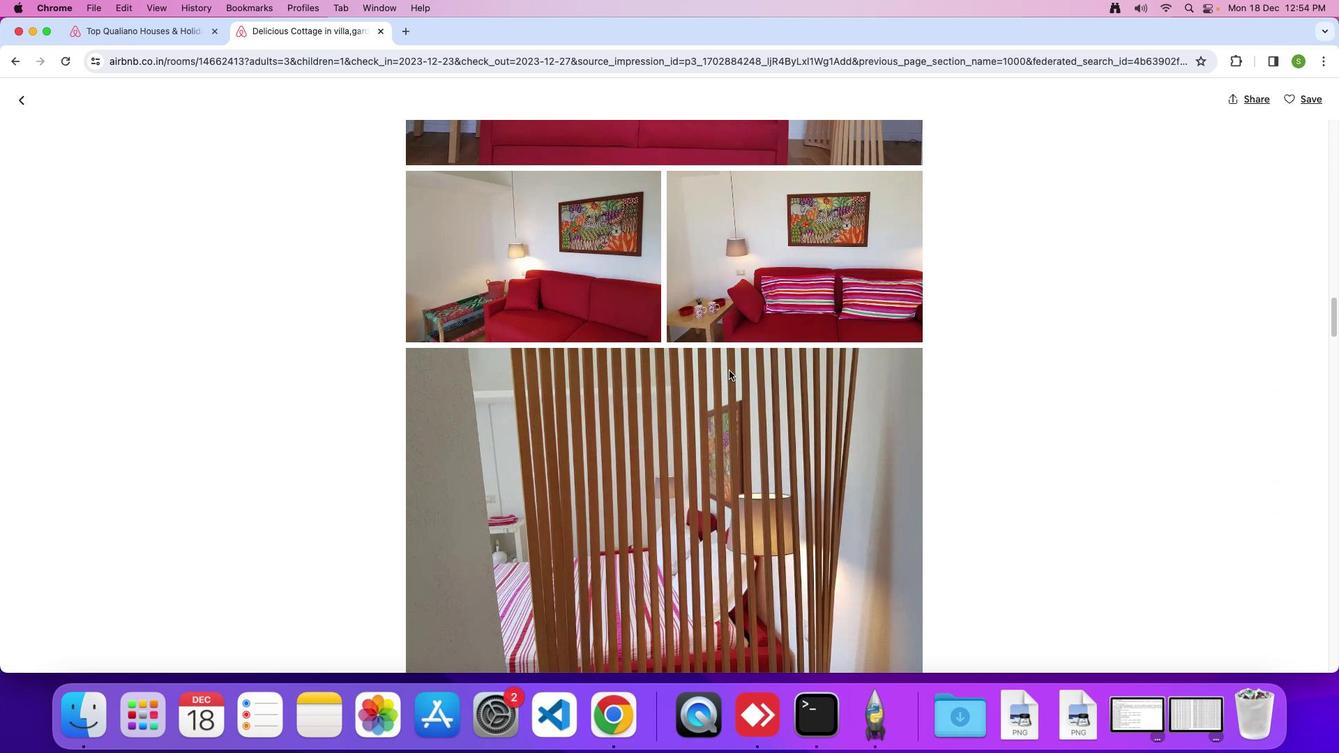 
Action: Mouse scrolled (728, 371) with delta (0, 0)
Screenshot: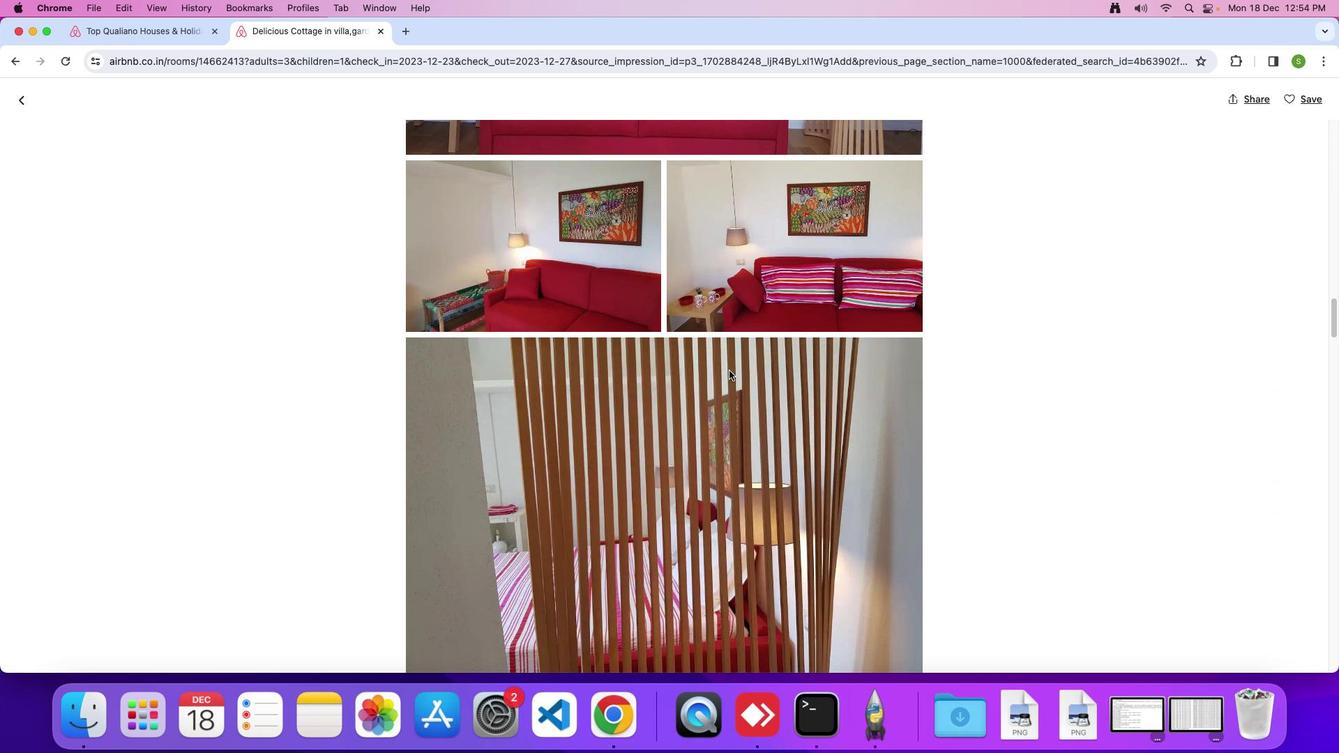 
Action: Mouse scrolled (728, 371) with delta (0, -1)
Screenshot: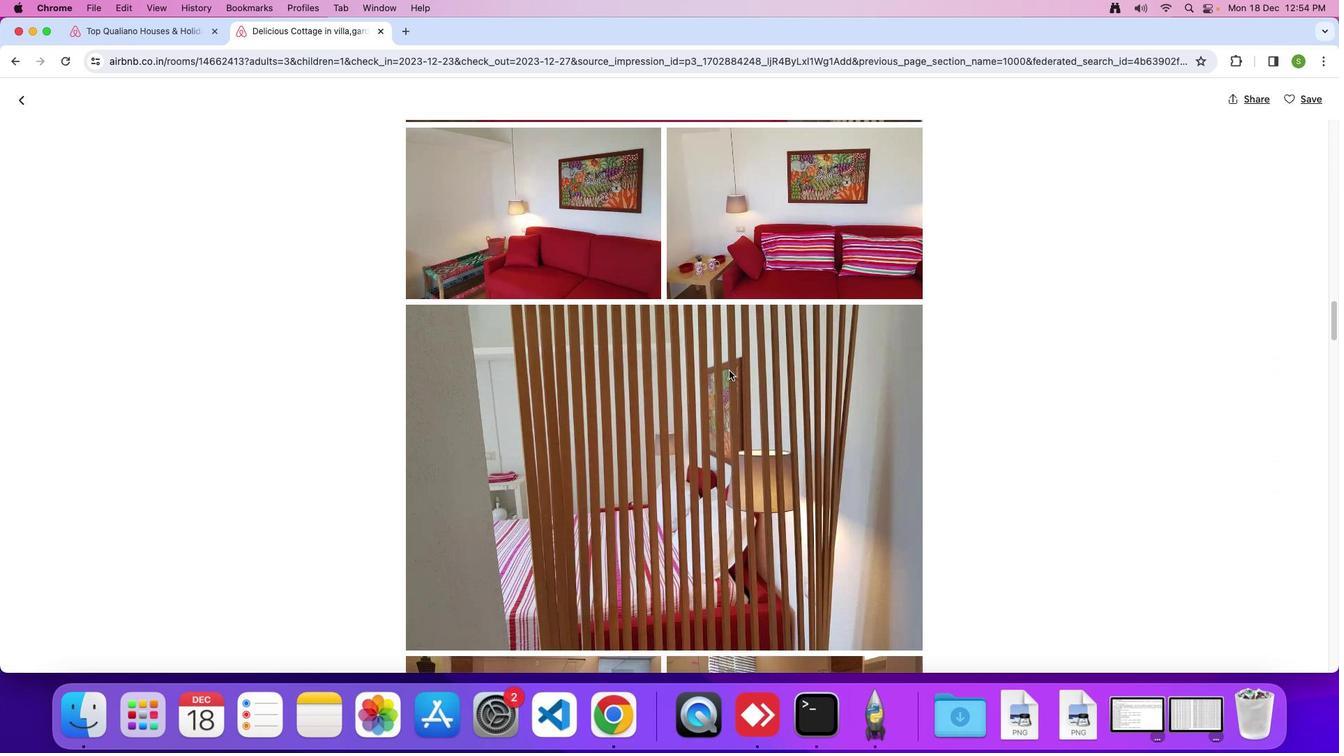 
Action: Mouse scrolled (728, 371) with delta (0, 0)
Screenshot: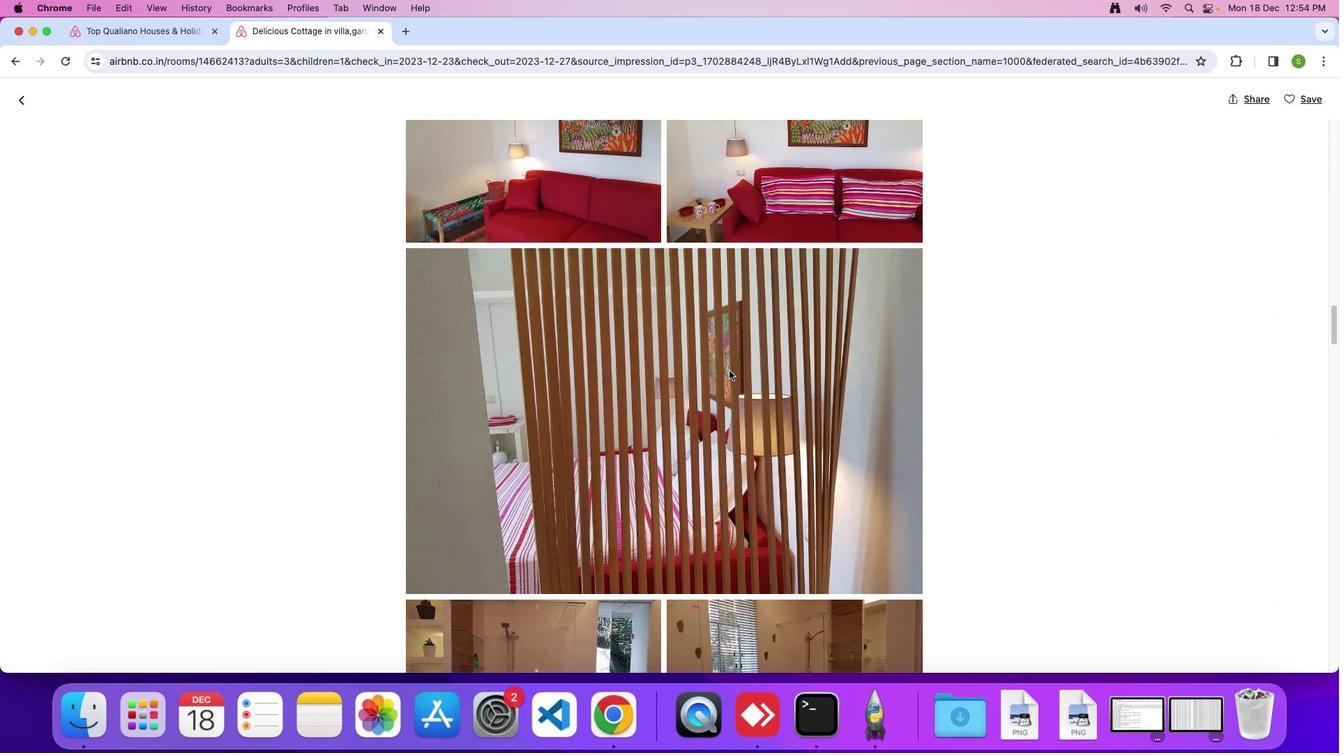 
Action: Mouse scrolled (728, 371) with delta (0, 0)
Screenshot: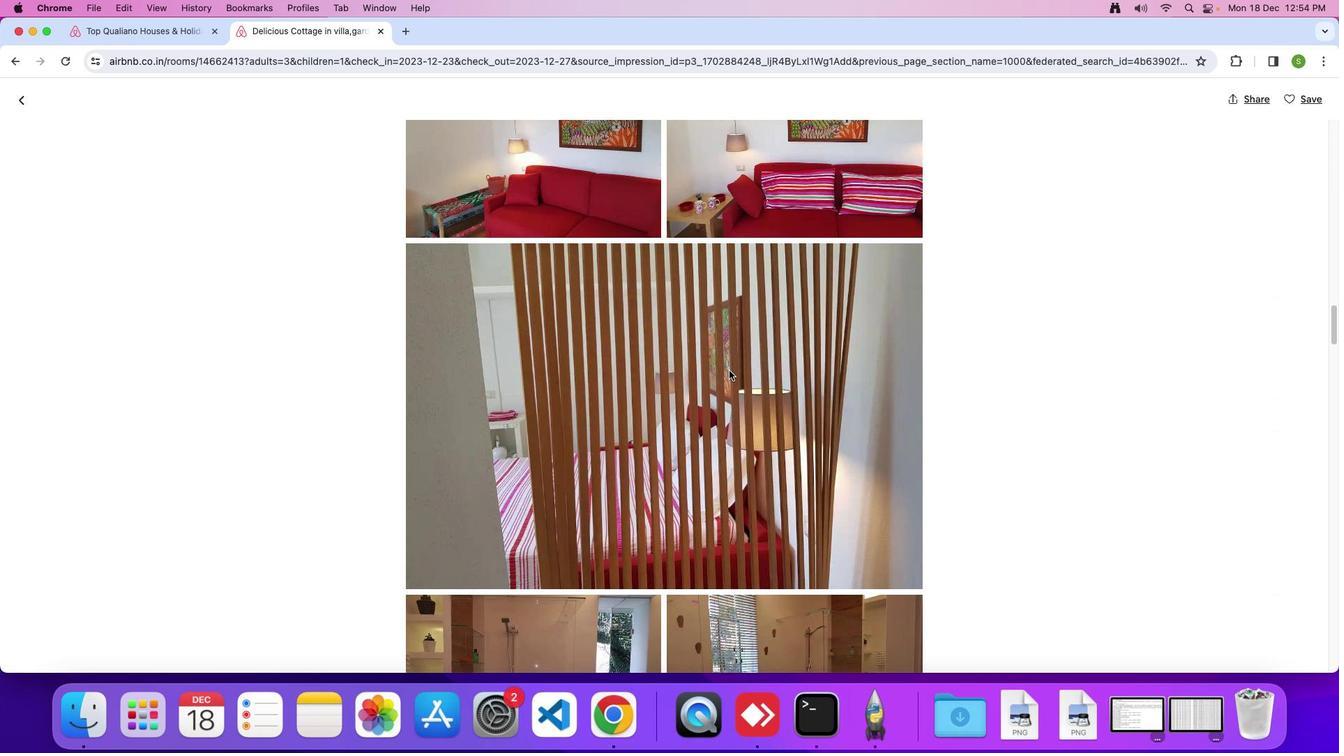 
Action: Mouse moved to (728, 371)
Screenshot: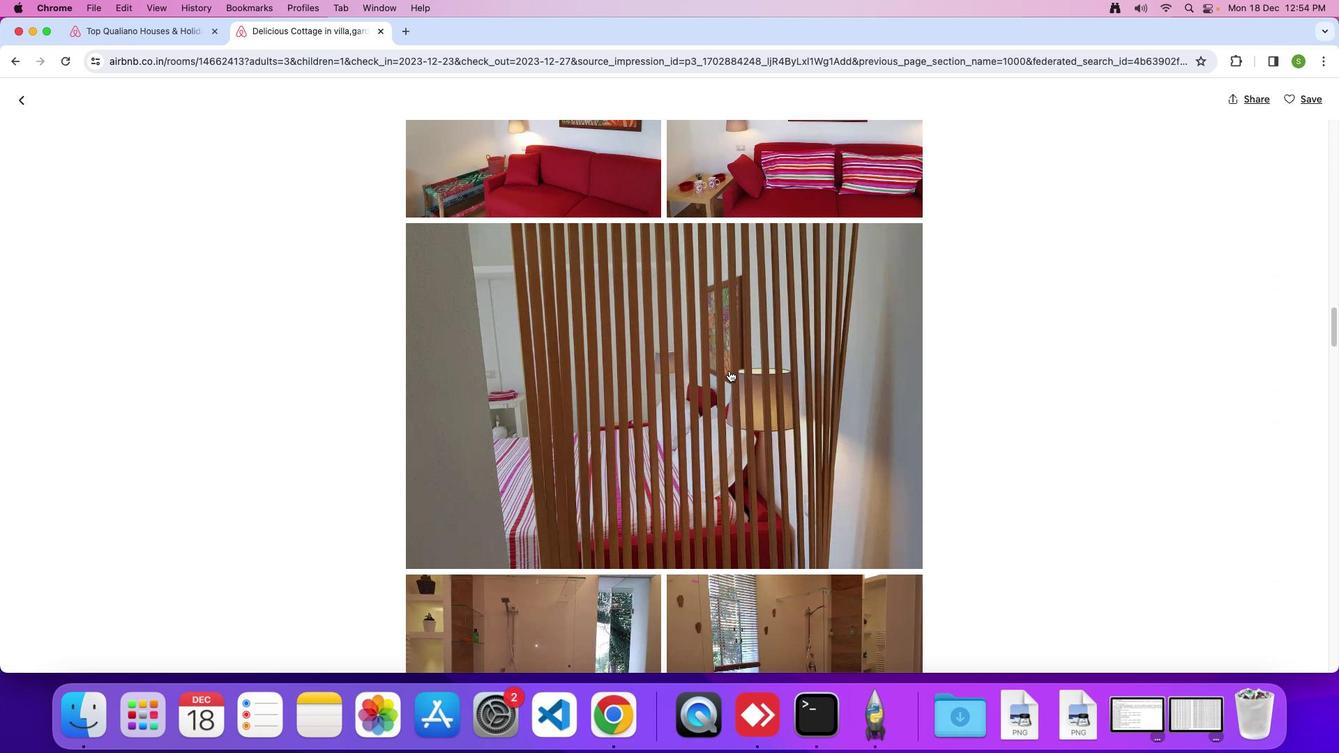 
Action: Mouse scrolled (728, 371) with delta (0, 0)
Screenshot: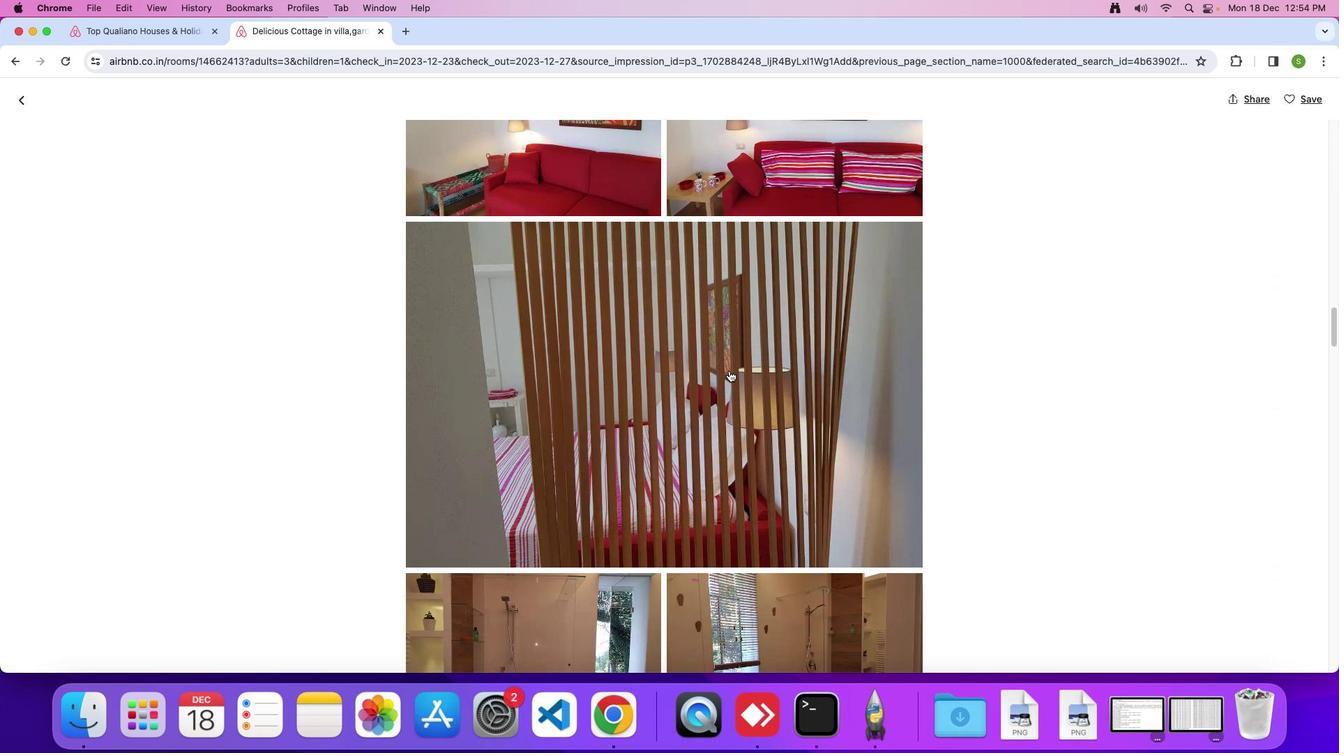 
Action: Mouse scrolled (728, 371) with delta (0, 0)
Screenshot: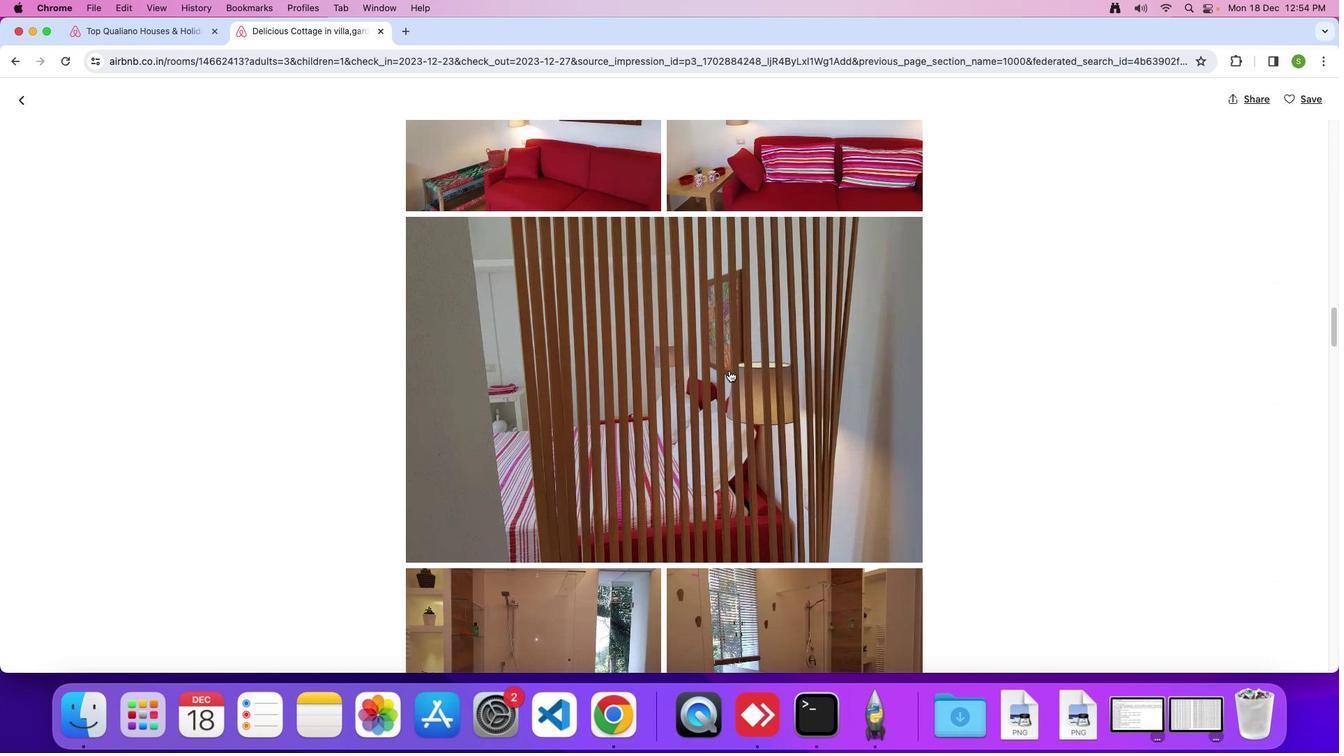 
Action: Mouse scrolled (728, 371) with delta (0, 0)
Screenshot: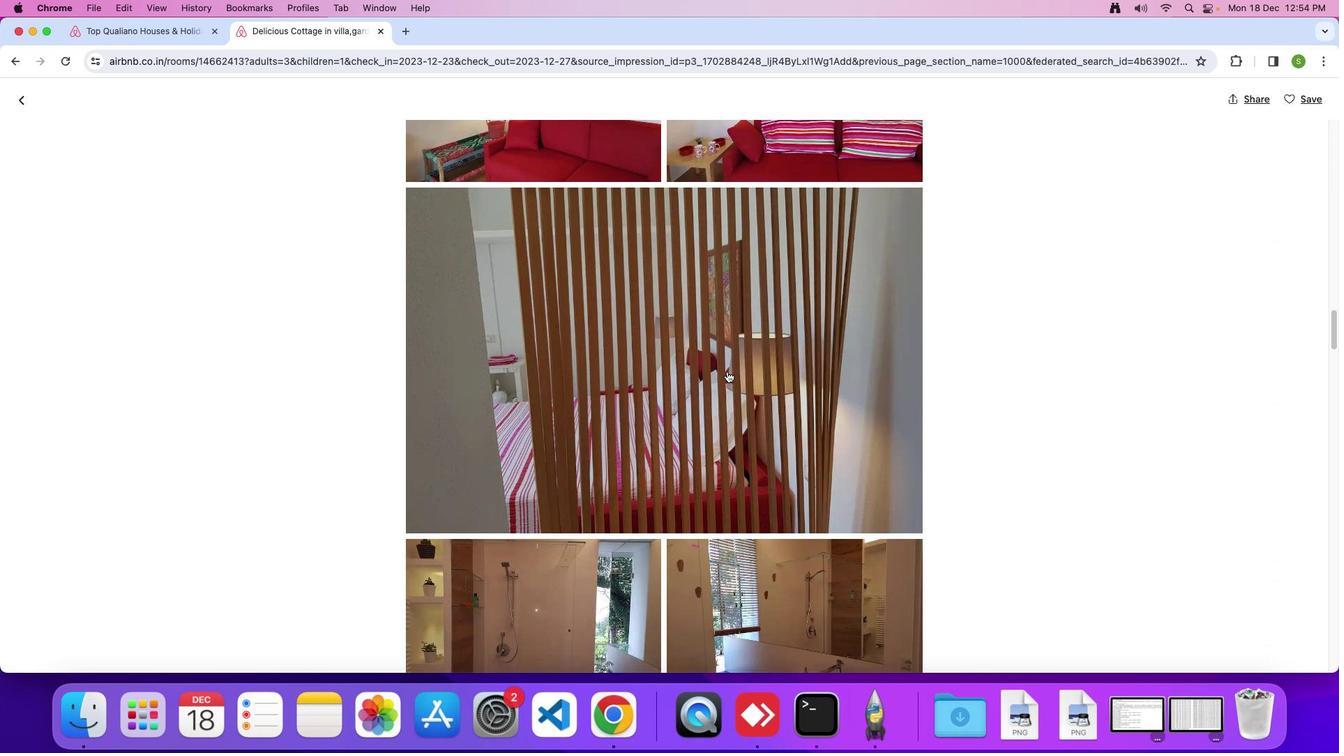
Action: Mouse moved to (717, 371)
Screenshot: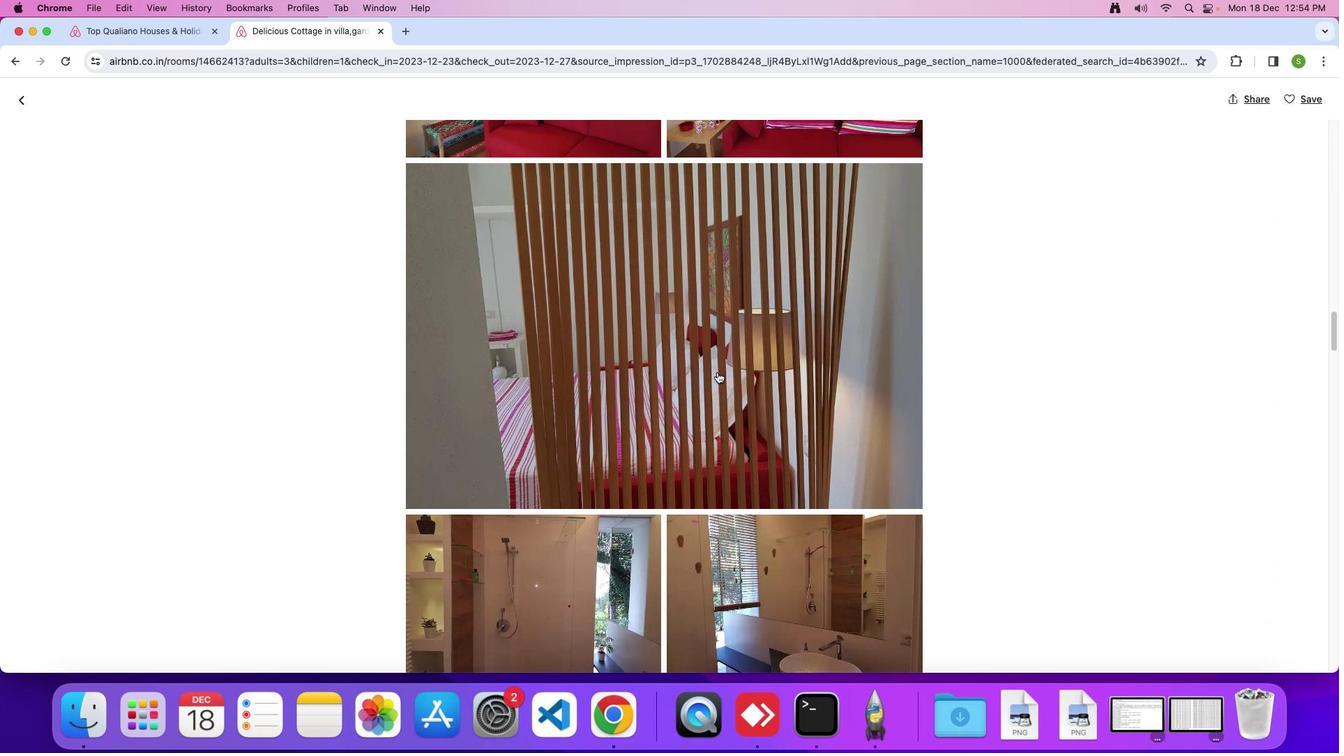 
Action: Mouse scrolled (717, 371) with delta (0, 0)
